 Task: Explore and review different Asana templates to understand their features and uses.
Action: Mouse pressed left at (360, 215)
Screenshot: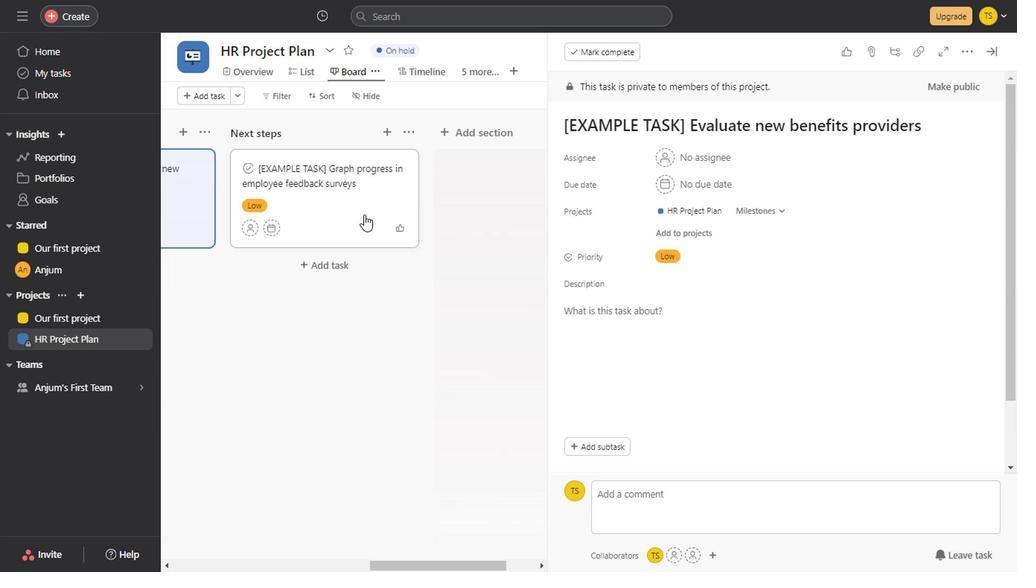 
Action: Mouse moved to (990, 60)
Screenshot: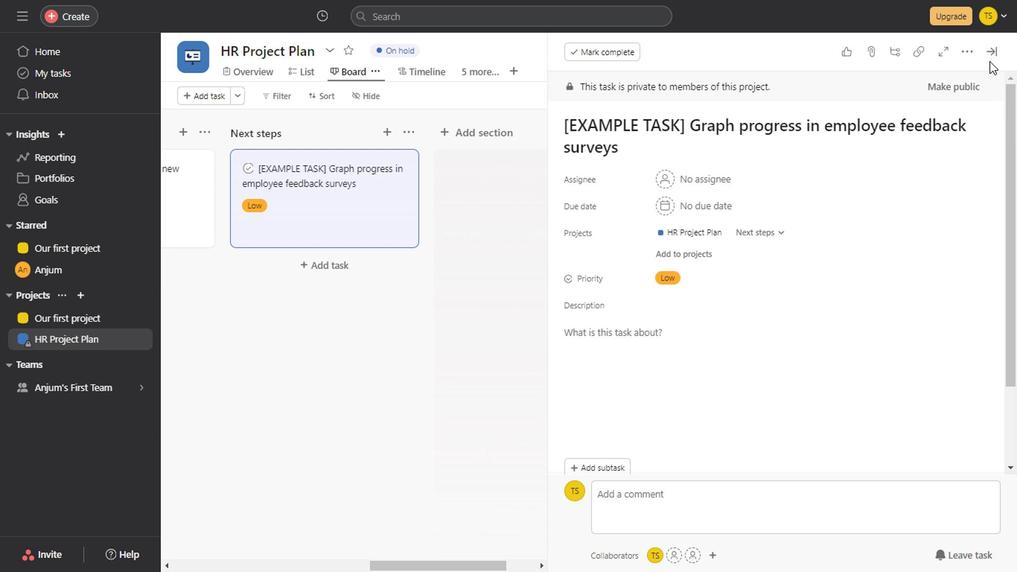 
Action: Mouse pressed left at (990, 60)
Screenshot: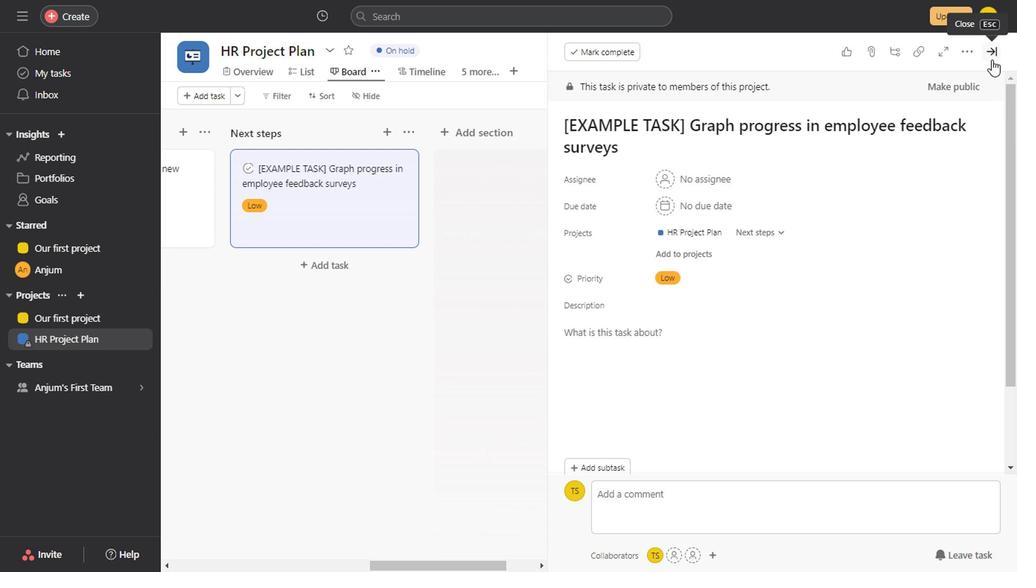 
Action: Mouse moved to (421, 76)
Screenshot: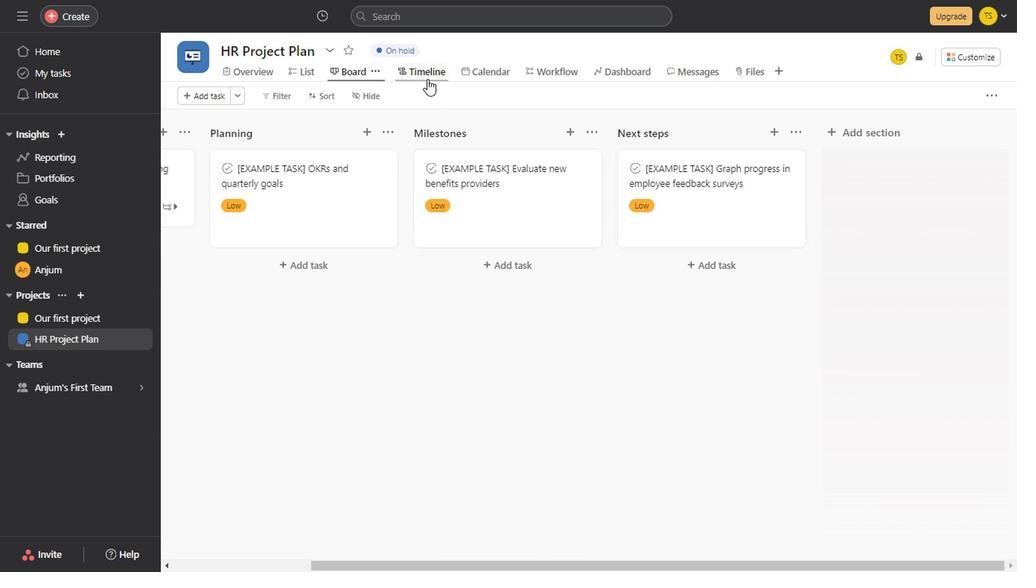 
Action: Mouse pressed left at (421, 76)
Screenshot: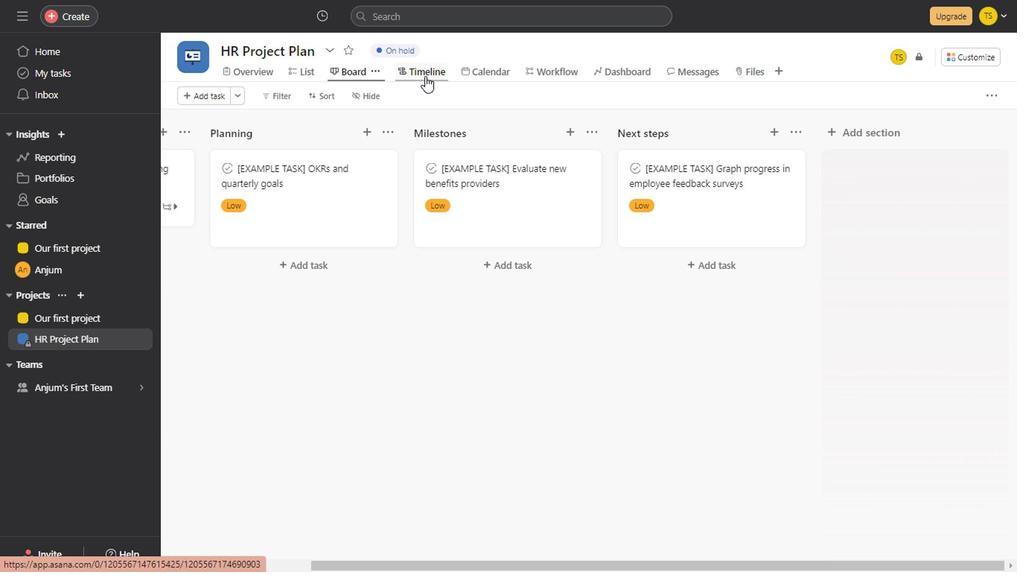 
Action: Mouse moved to (485, 71)
Screenshot: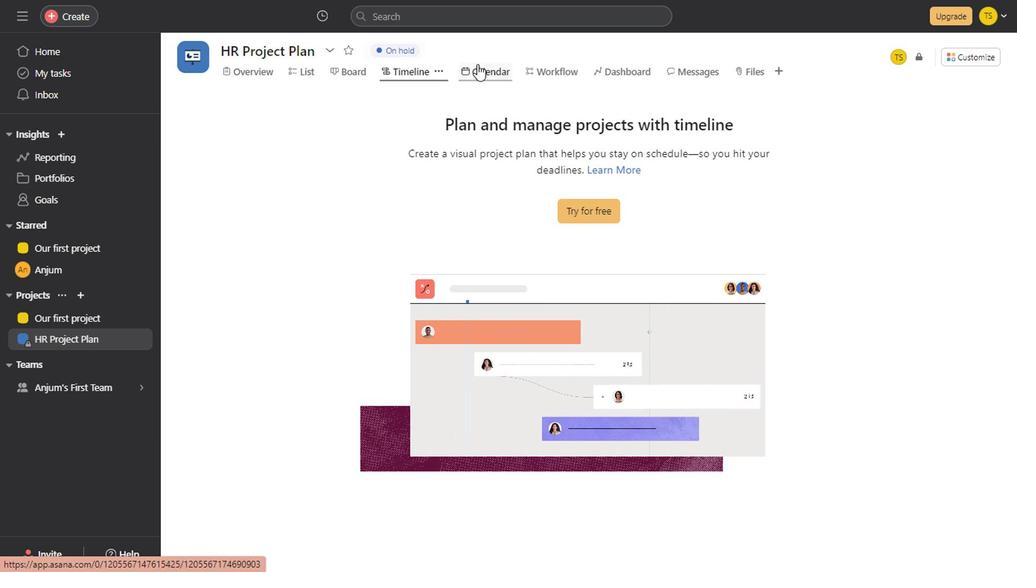 
Action: Mouse pressed left at (485, 71)
Screenshot: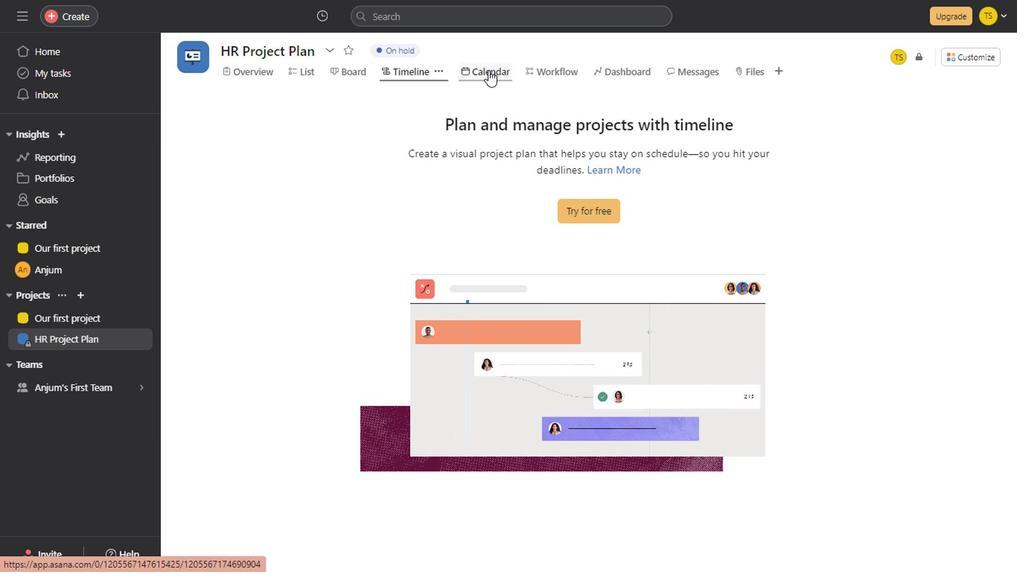 
Action: Mouse moved to (312, 103)
Screenshot: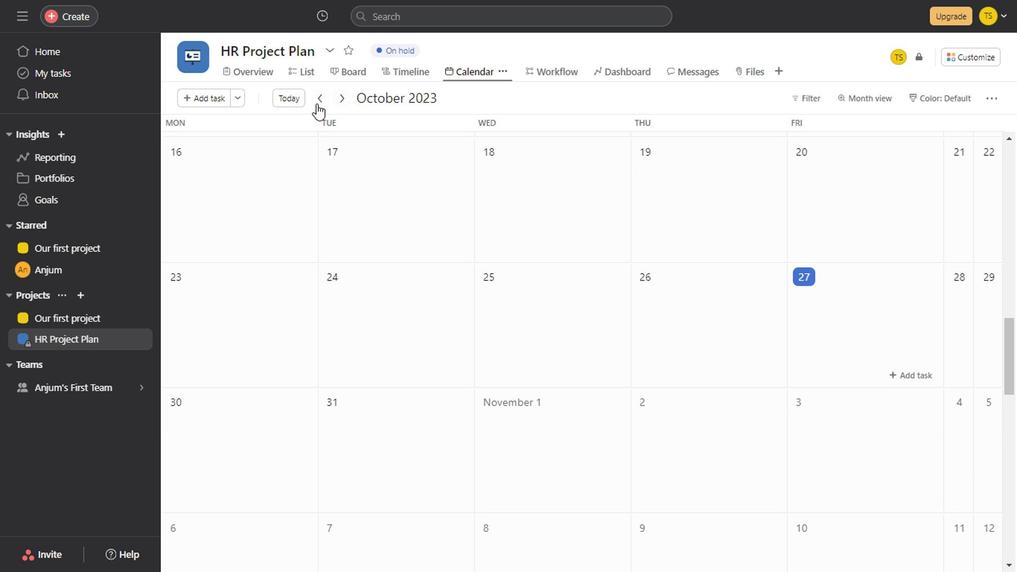
Action: Mouse pressed left at (312, 103)
Screenshot: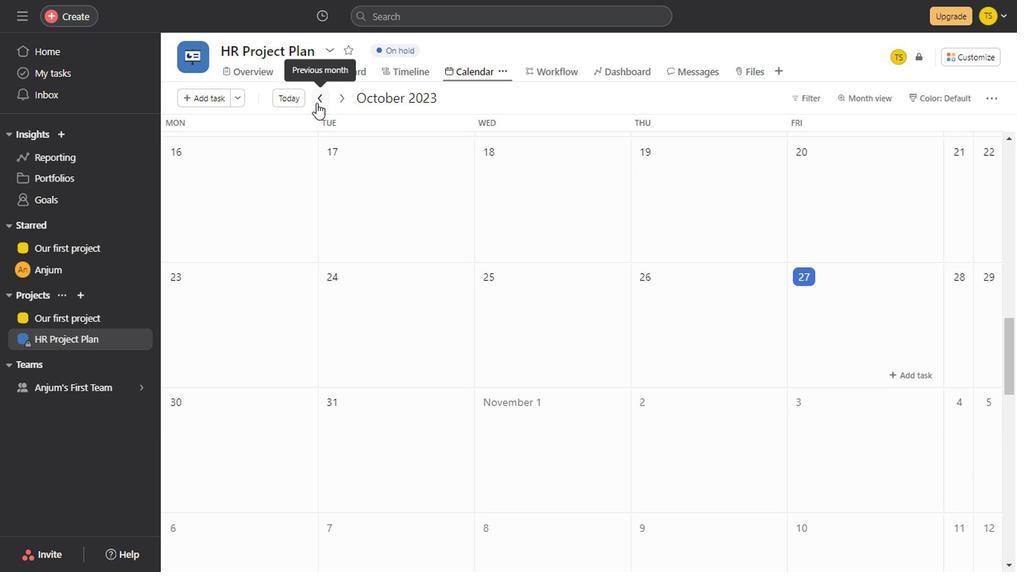
Action: Mouse pressed left at (312, 103)
Screenshot: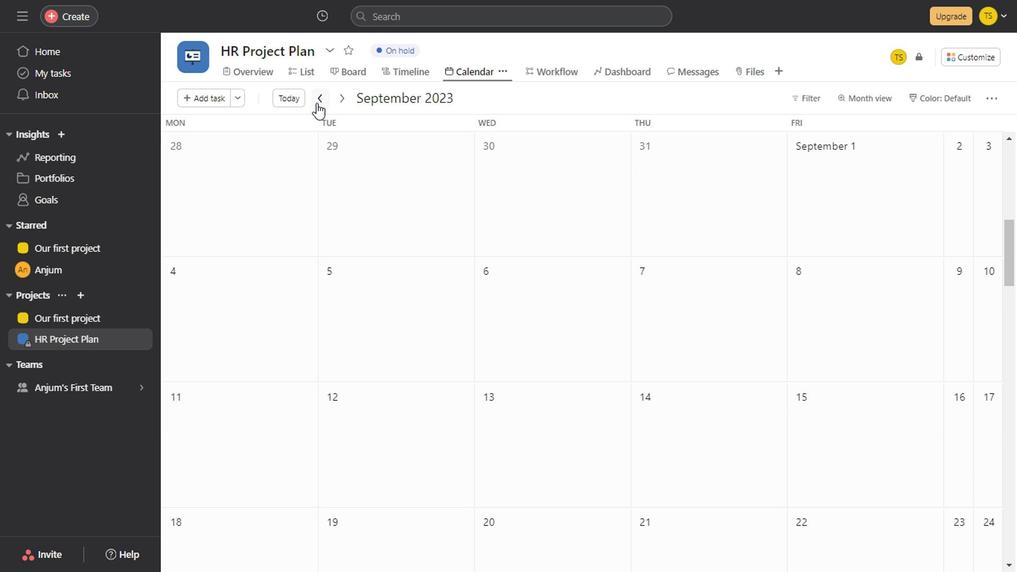 
Action: Mouse pressed left at (312, 103)
Screenshot: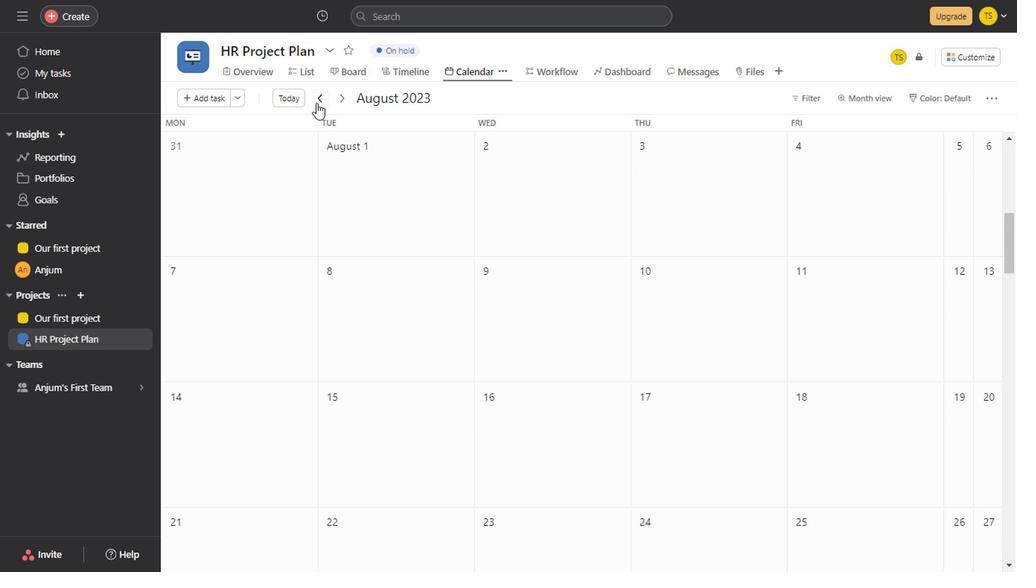 
Action: Mouse moved to (286, 90)
Screenshot: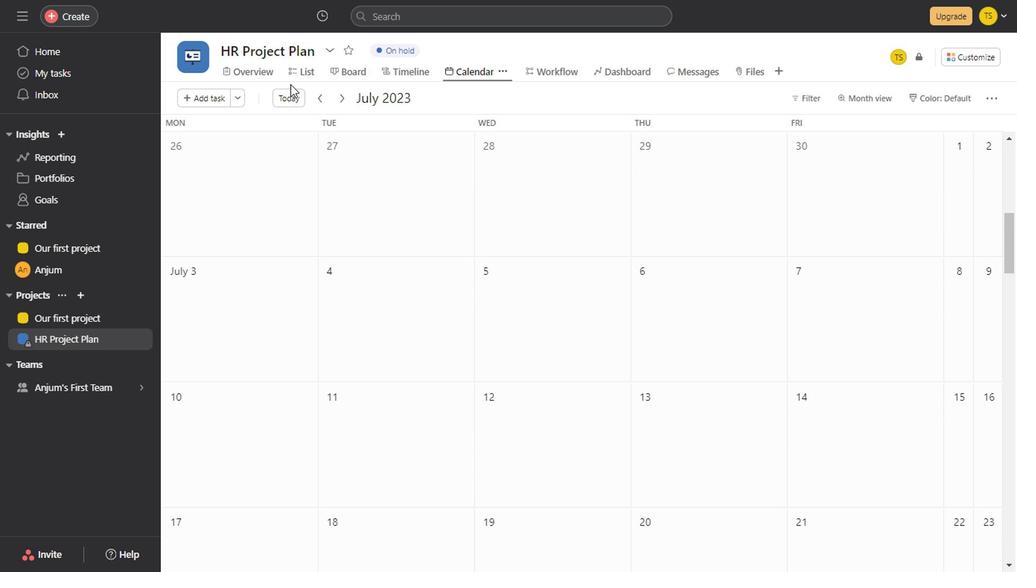 
Action: Mouse pressed left at (286, 90)
Screenshot: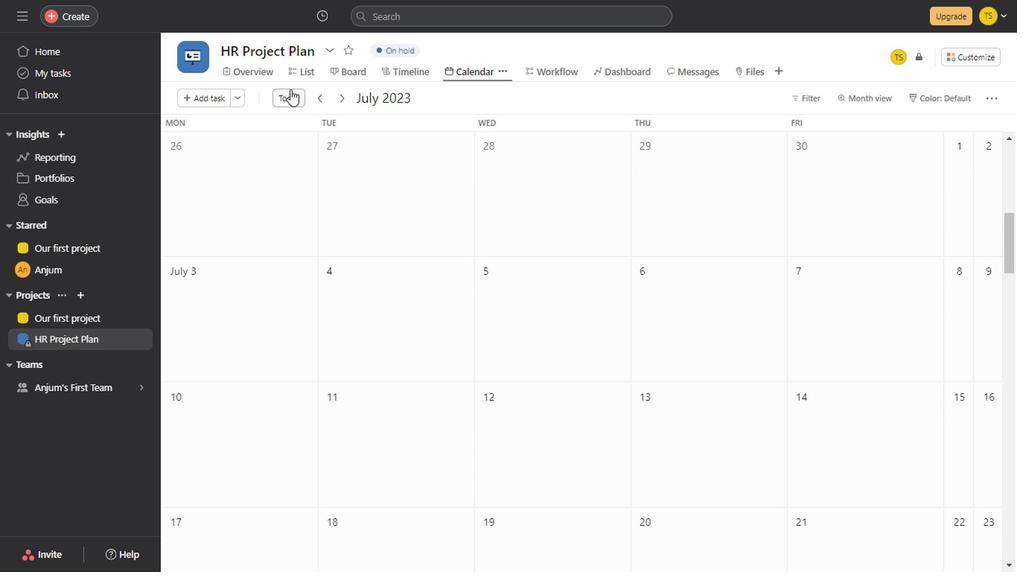 
Action: Mouse moved to (533, 80)
Screenshot: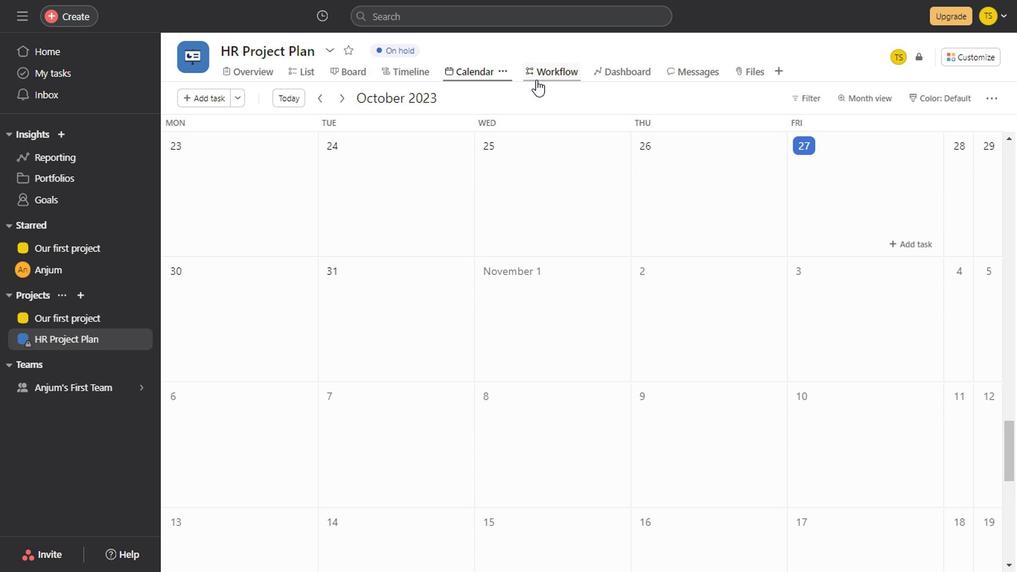 
Action: Mouse pressed left at (533, 80)
Screenshot: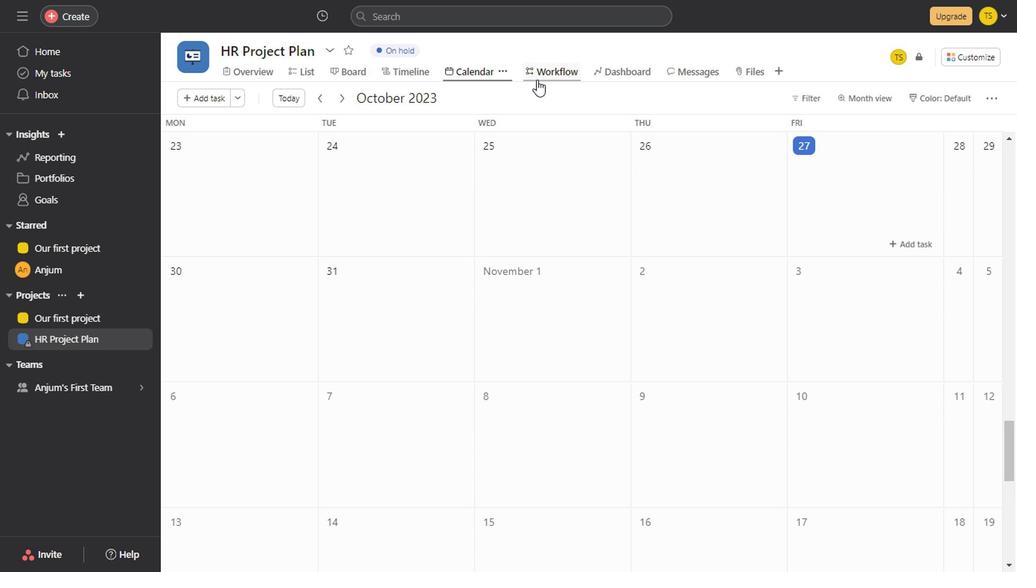
Action: Mouse moved to (544, 74)
Screenshot: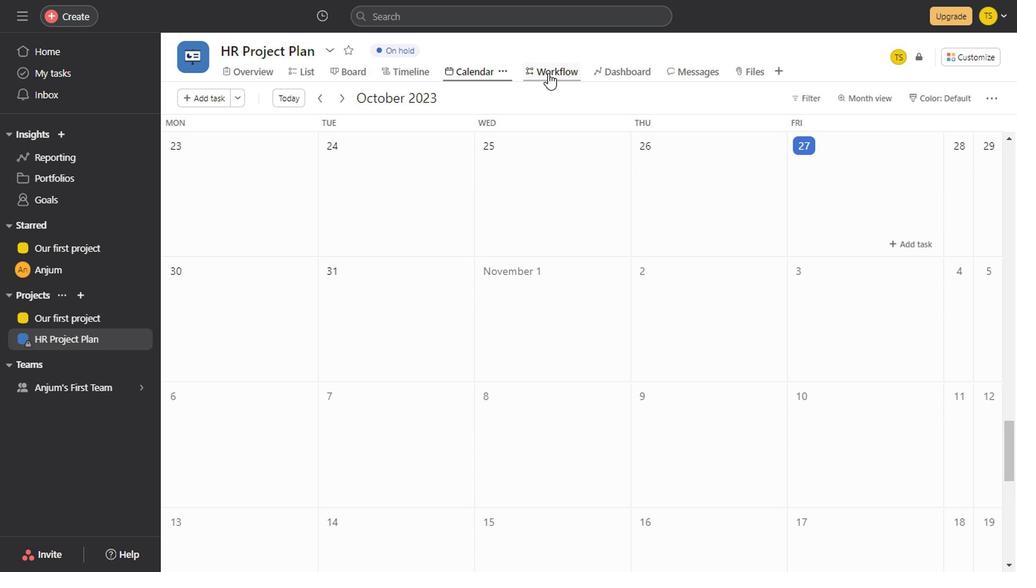 
Action: Mouse pressed left at (544, 74)
Screenshot: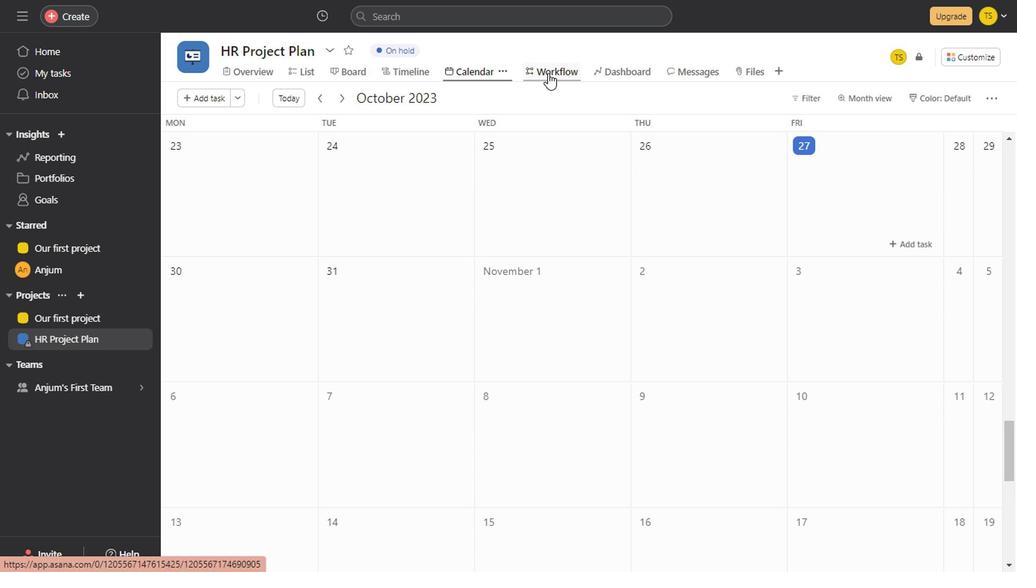 
Action: Mouse moved to (613, 78)
Screenshot: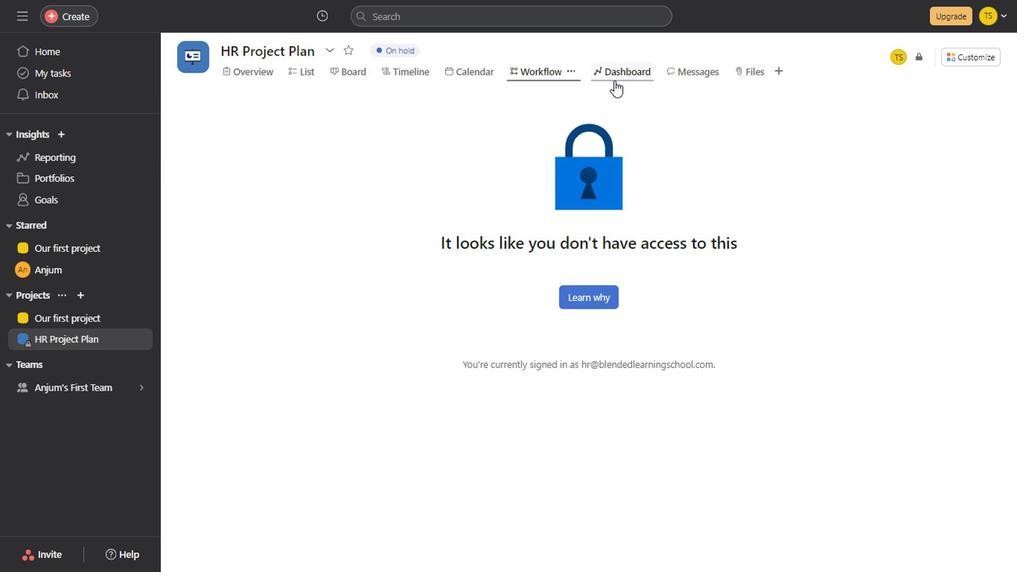 
Action: Mouse pressed left at (613, 78)
Screenshot: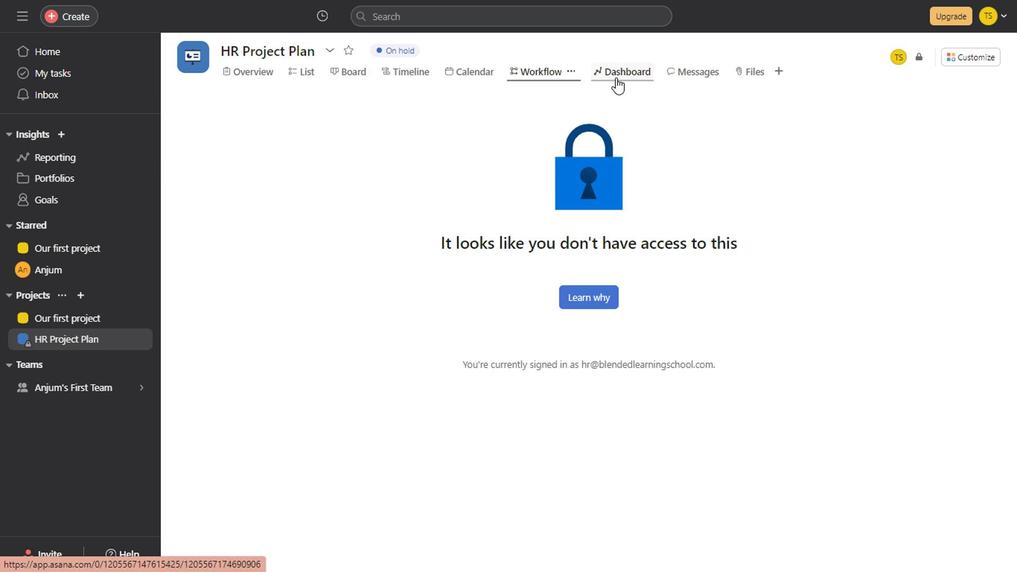 
Action: Mouse moved to (1010, 234)
Screenshot: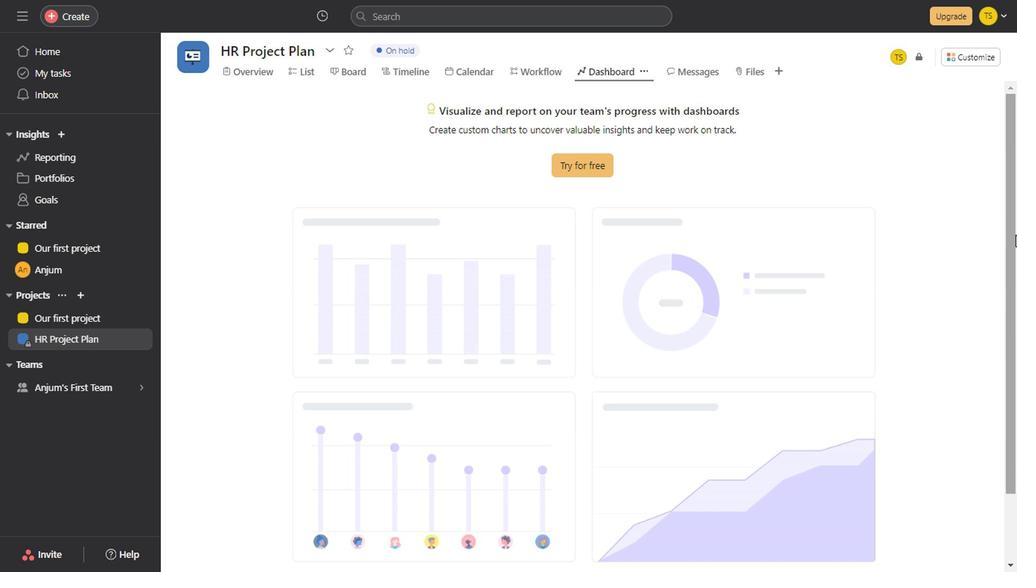 
Action: Mouse pressed left at (1010, 234)
Screenshot: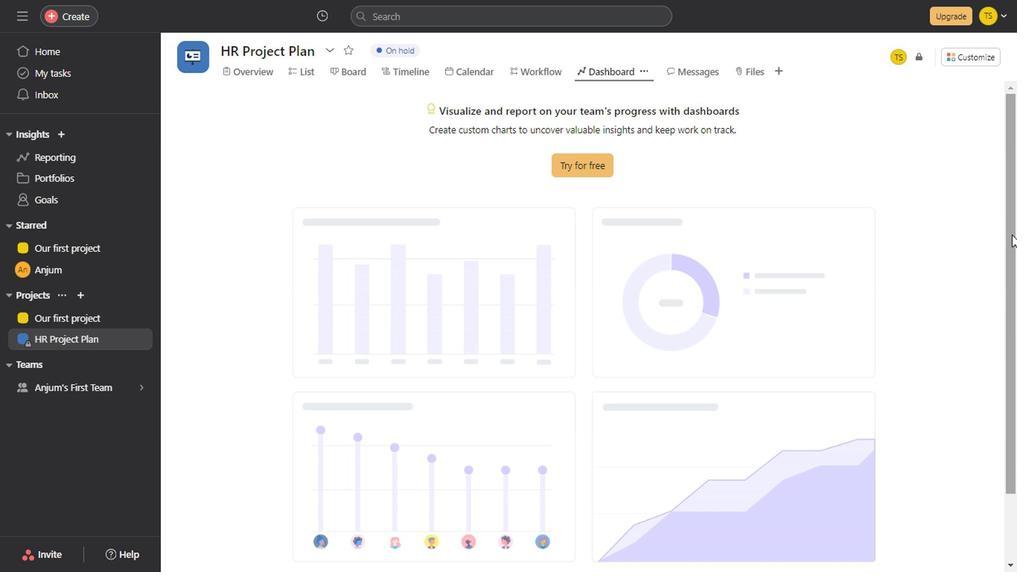 
Action: Mouse moved to (690, 80)
Screenshot: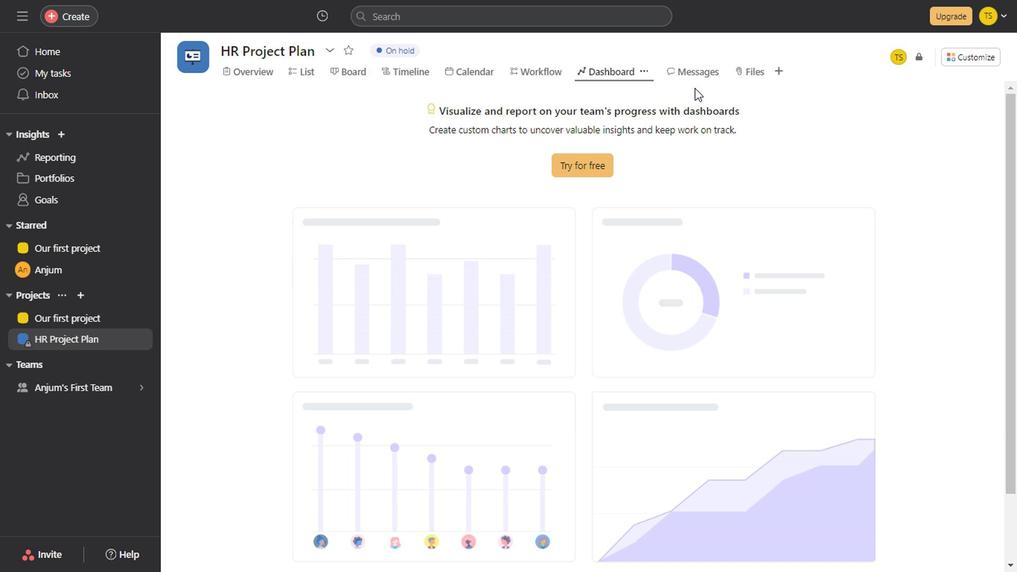 
Action: Mouse pressed left at (690, 80)
Screenshot: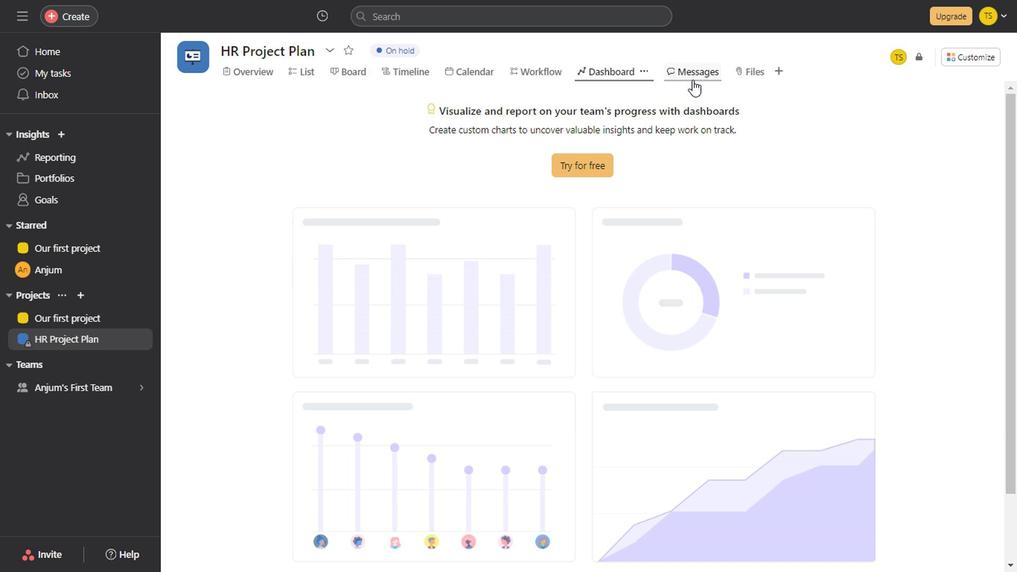 
Action: Mouse moved to (689, 69)
Screenshot: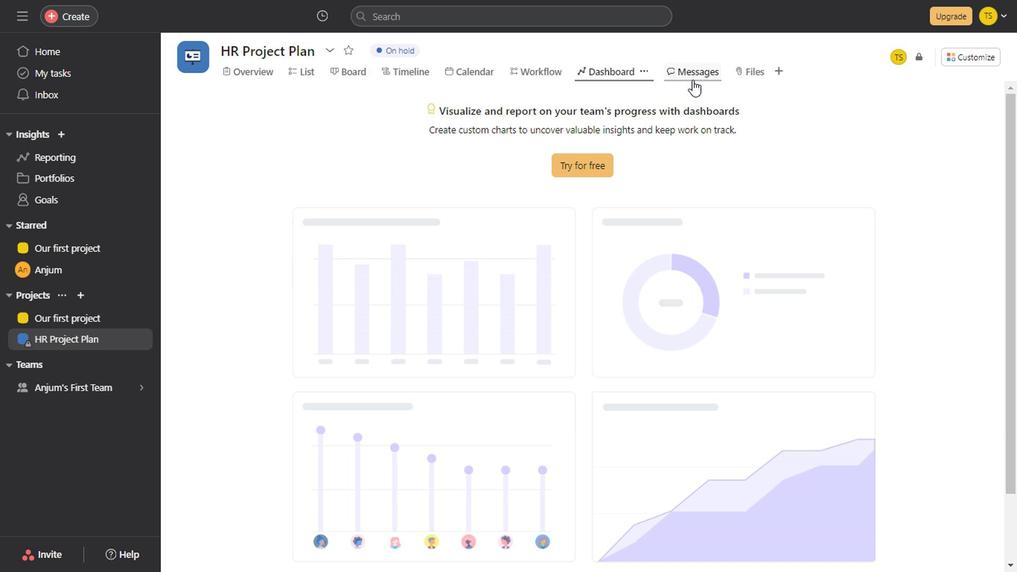 
Action: Mouse pressed left at (689, 69)
Screenshot: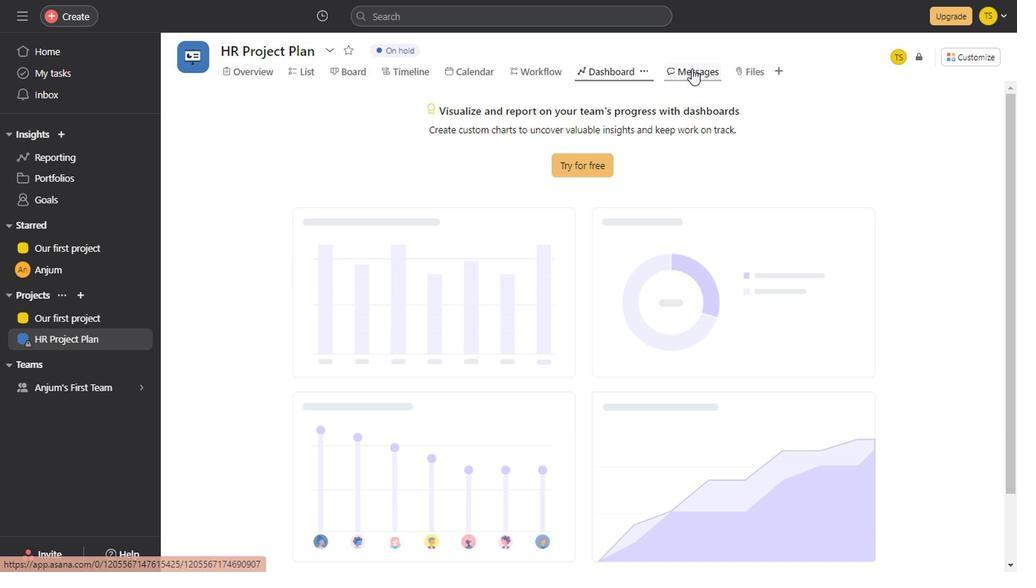 
Action: Mouse moved to (1007, 243)
Screenshot: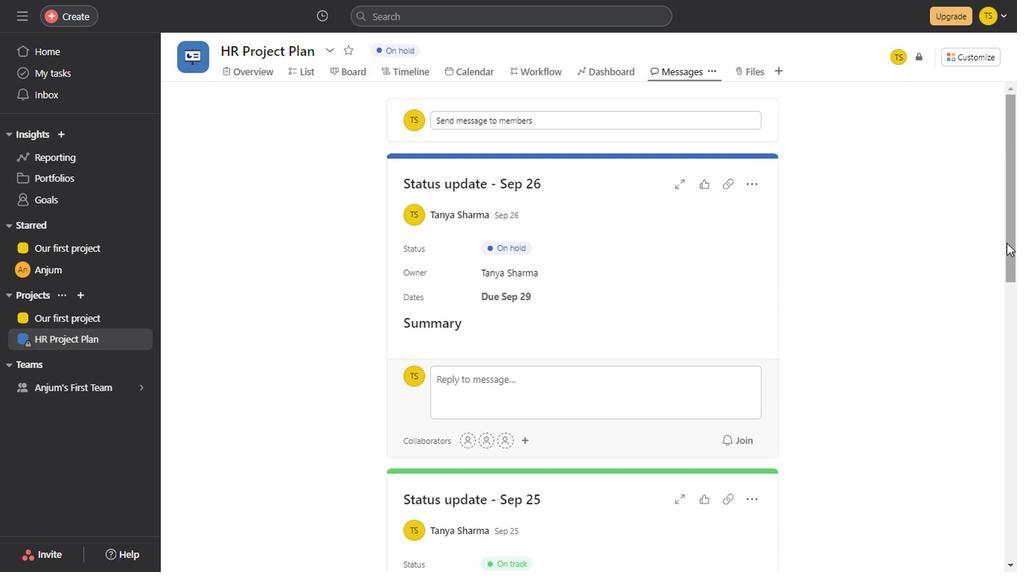 
Action: Mouse pressed left at (1007, 243)
Screenshot: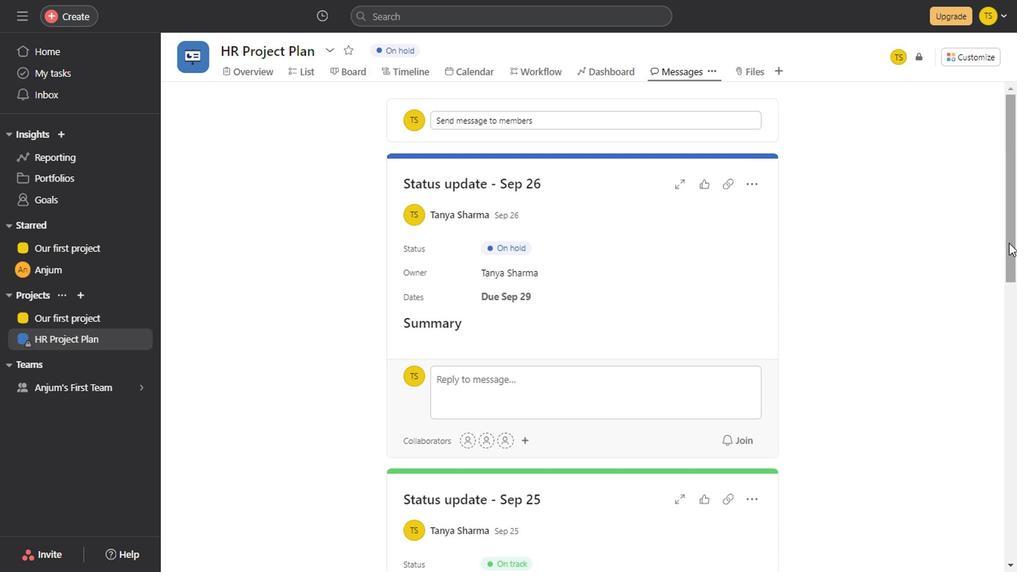 
Action: Mouse moved to (1009, 320)
Screenshot: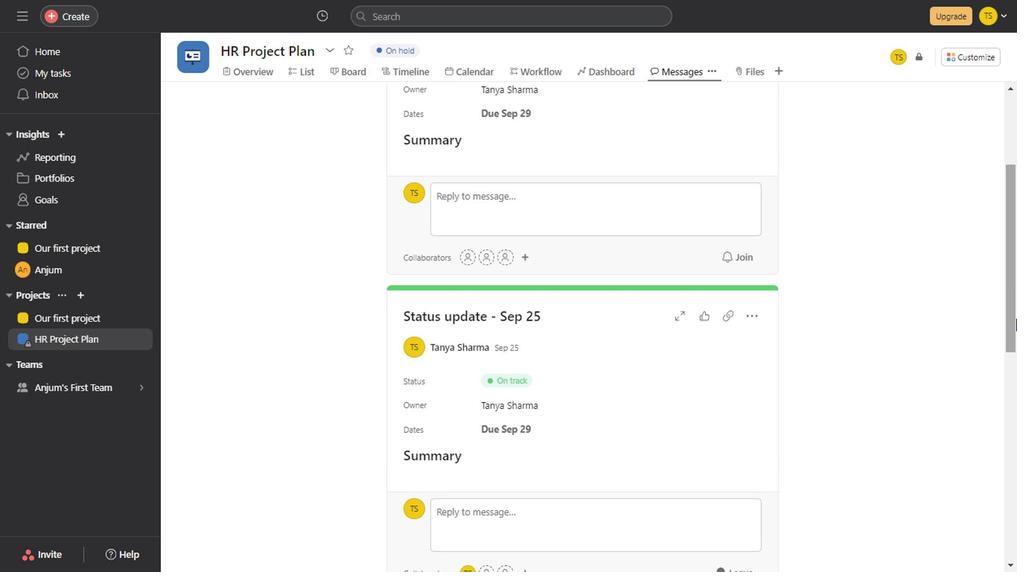 
Action: Mouse pressed left at (1009, 320)
Screenshot: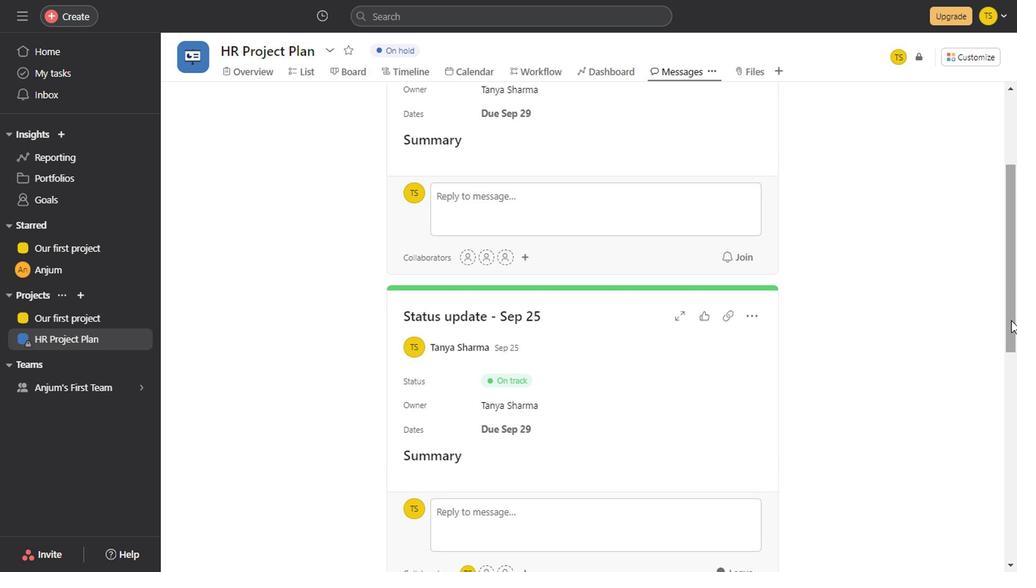 
Action: Mouse moved to (1007, 357)
Screenshot: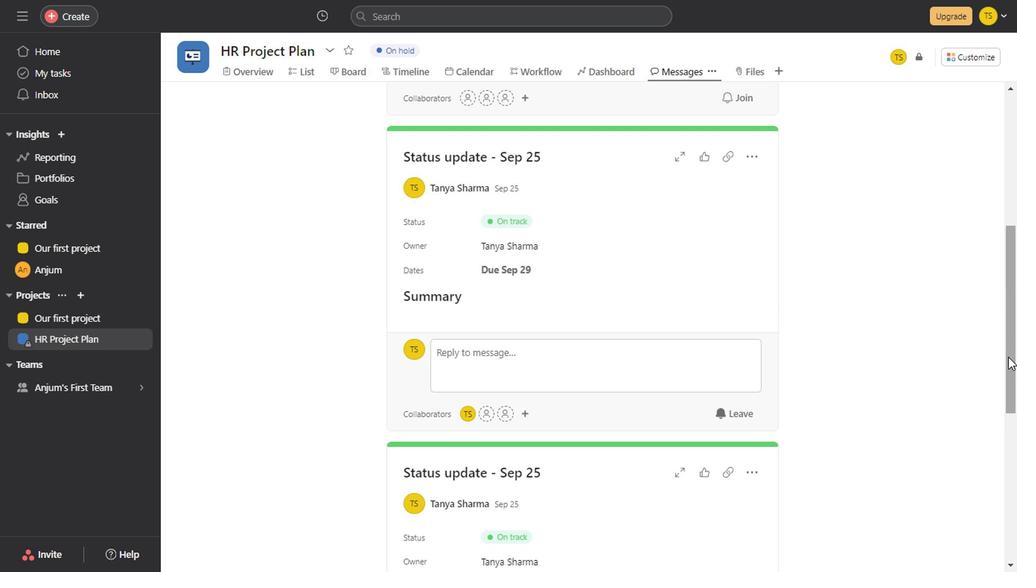 
Action: Mouse pressed left at (1007, 357)
Screenshot: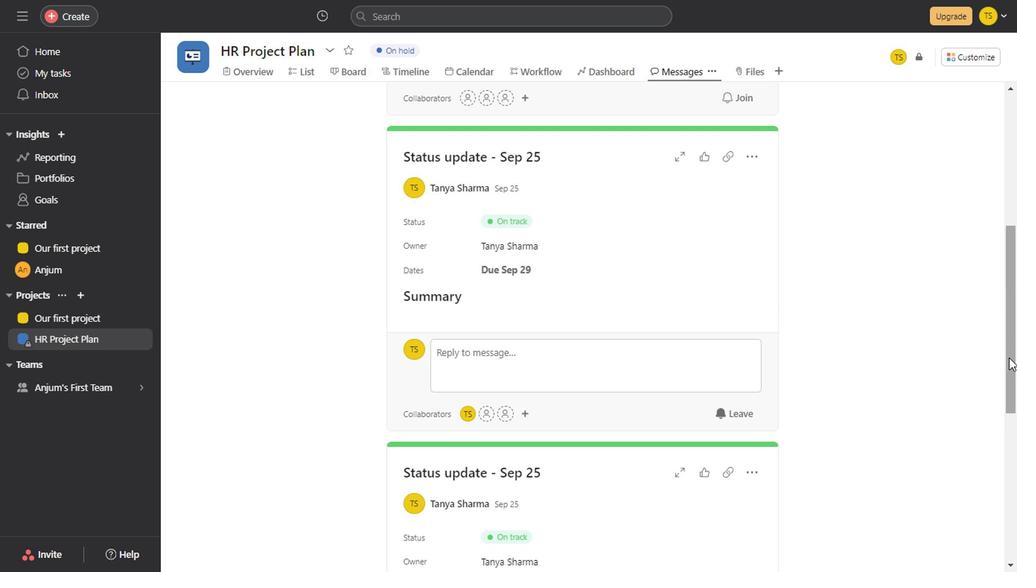 
Action: Mouse moved to (1011, 479)
Screenshot: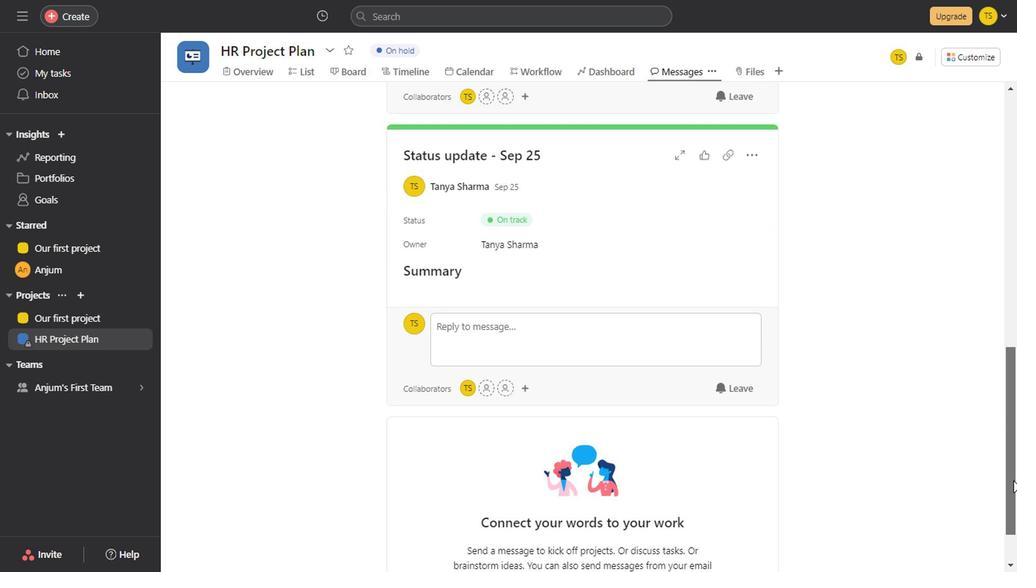 
Action: Mouse pressed left at (1011, 479)
Screenshot: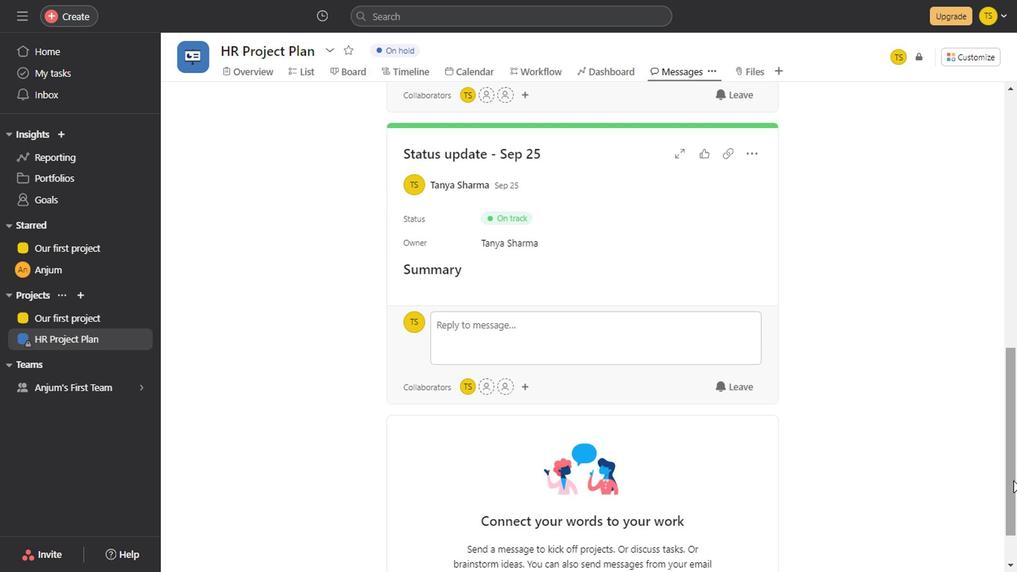 
Action: Mouse moved to (745, 75)
Screenshot: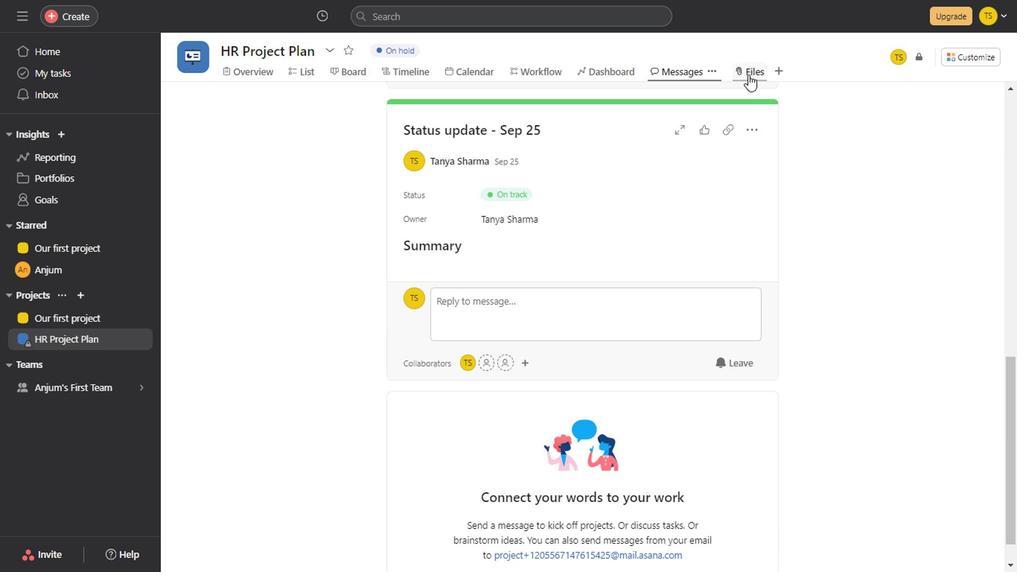 
Action: Mouse pressed left at (745, 75)
Screenshot: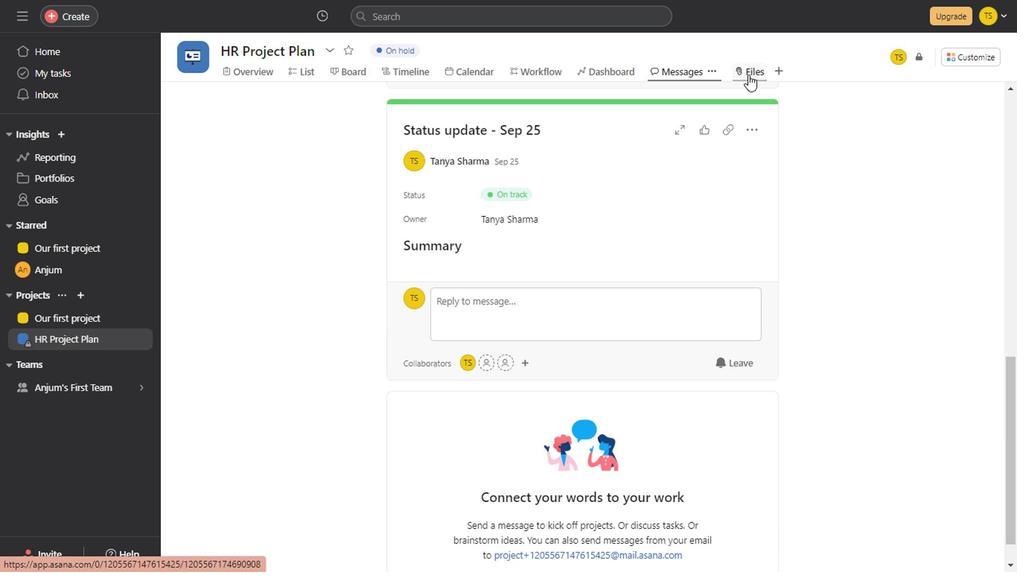 
Action: Mouse moved to (982, 61)
Screenshot: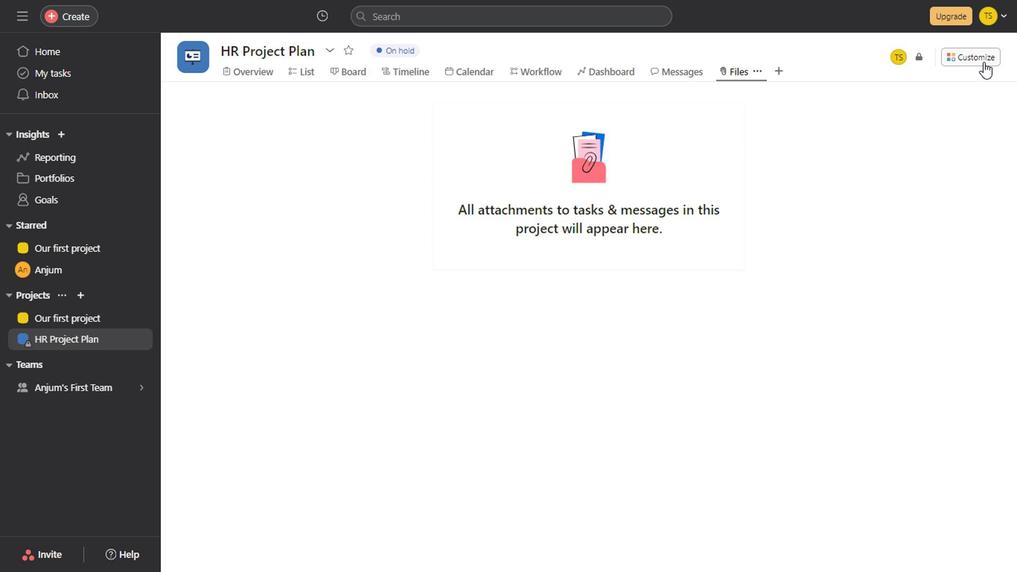 
Action: Mouse pressed left at (982, 61)
Screenshot: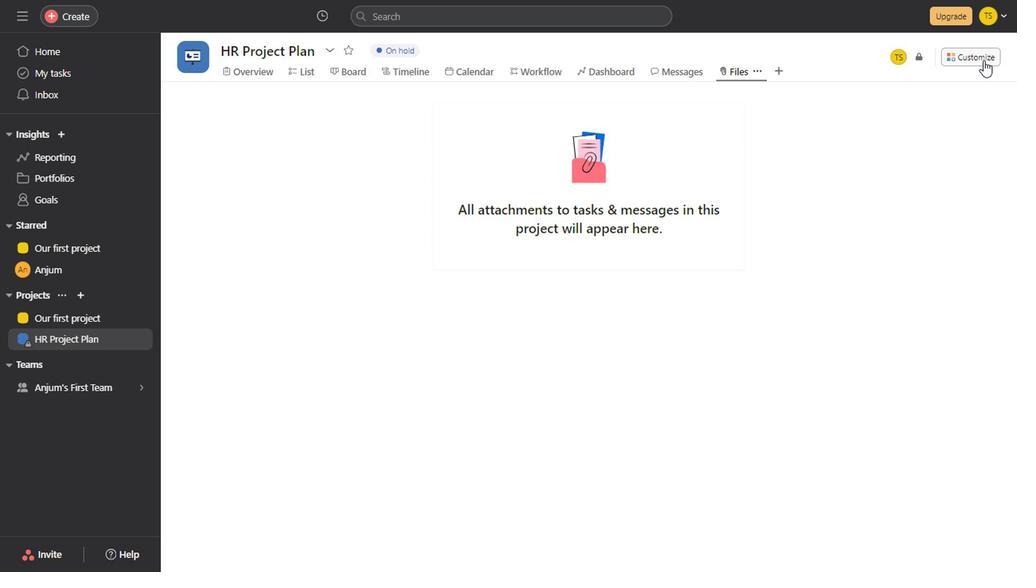 
Action: Mouse moved to (745, 188)
Screenshot: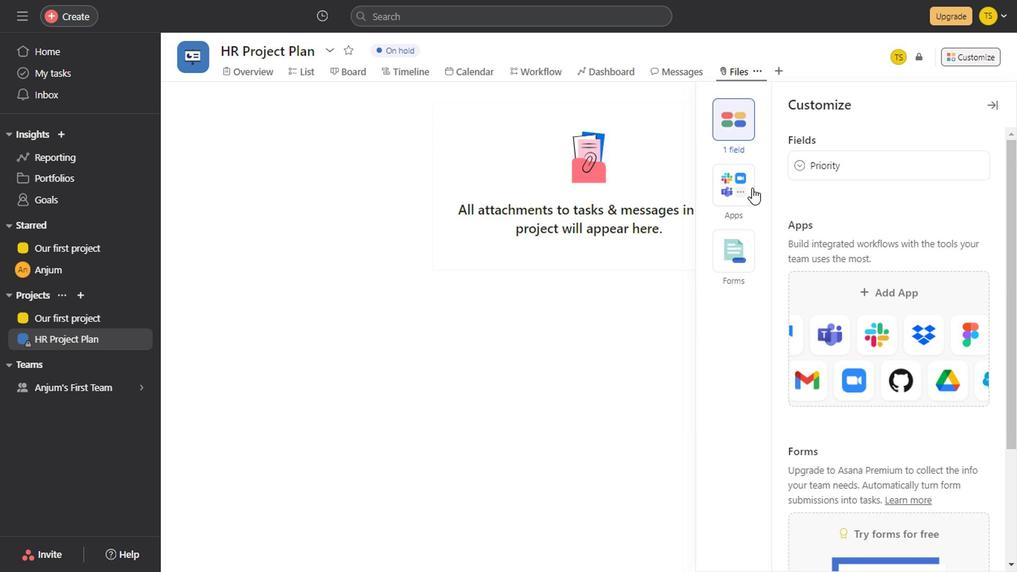 
Action: Mouse pressed left at (745, 188)
Screenshot: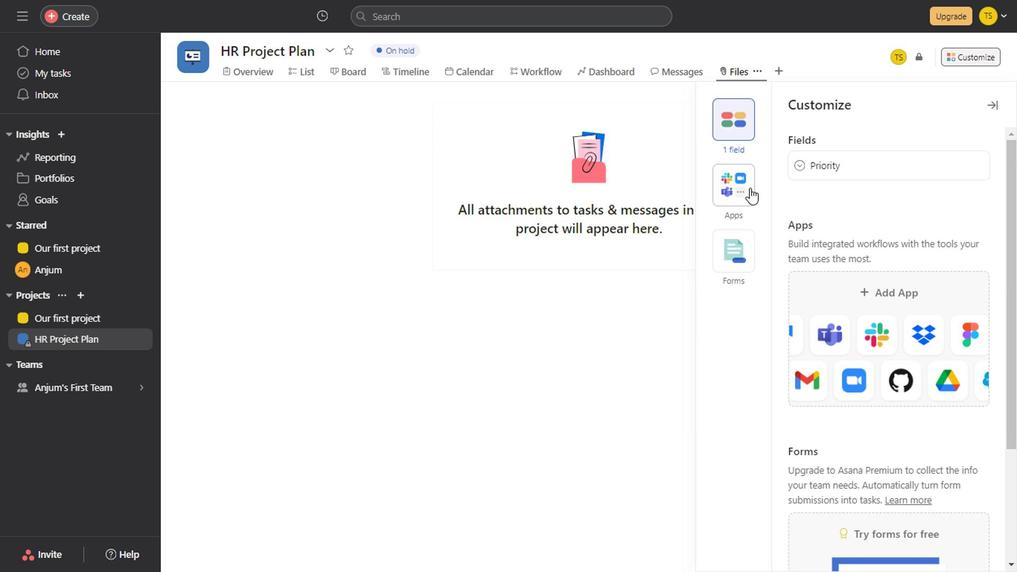 
Action: Mouse moved to (722, 263)
Screenshot: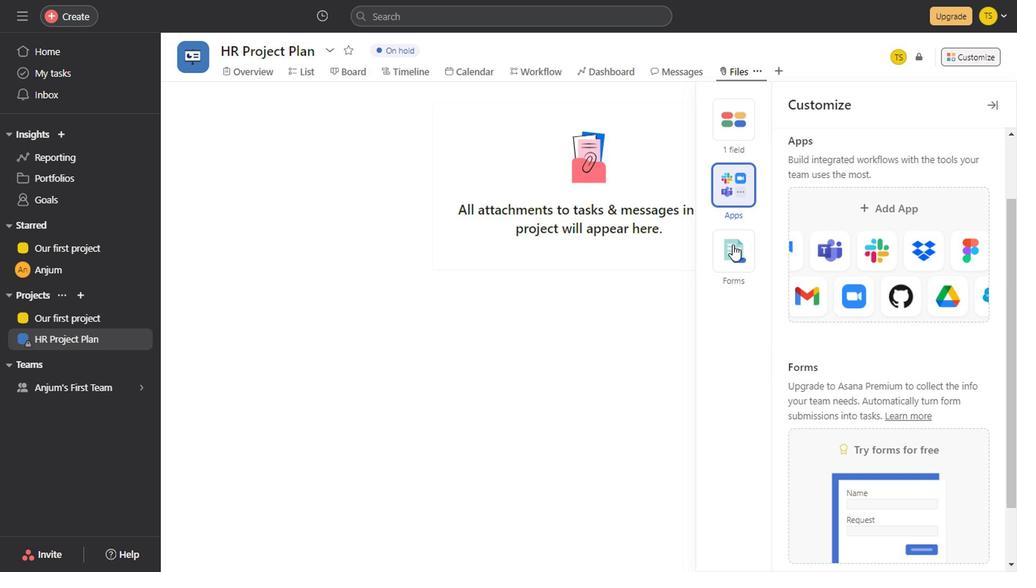 
Action: Mouse pressed left at (722, 263)
Screenshot: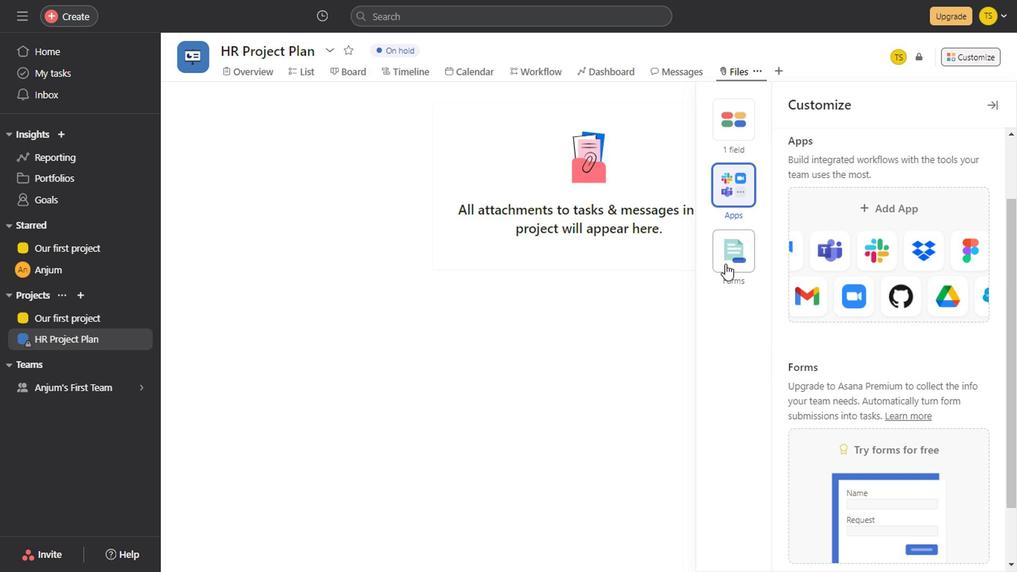 
Action: Mouse moved to (1015, 288)
Screenshot: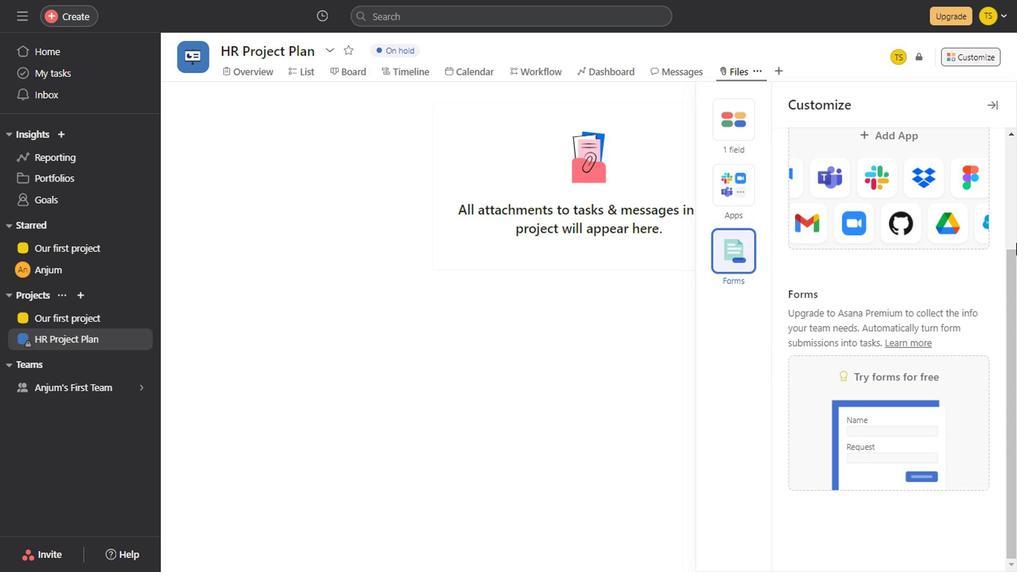 
Action: Mouse pressed left at (1015, 288)
Screenshot: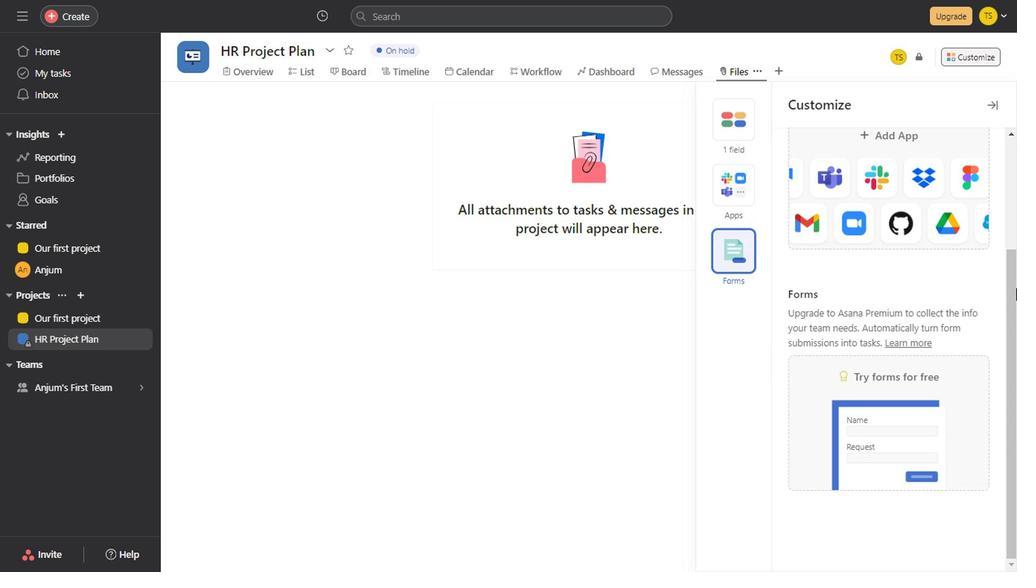 
Action: Mouse moved to (966, 215)
Screenshot: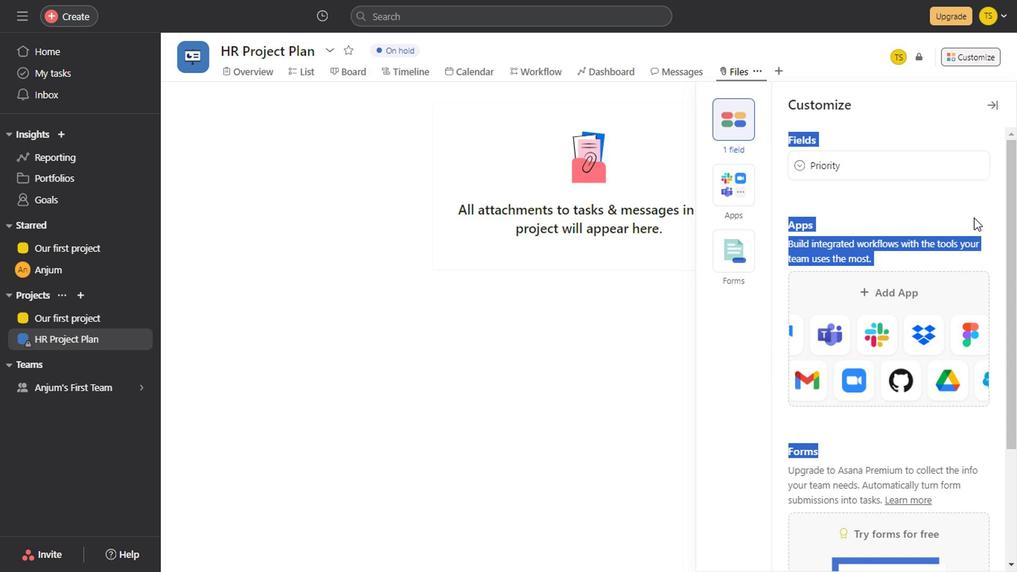 
Action: Mouse pressed left at (966, 215)
Screenshot: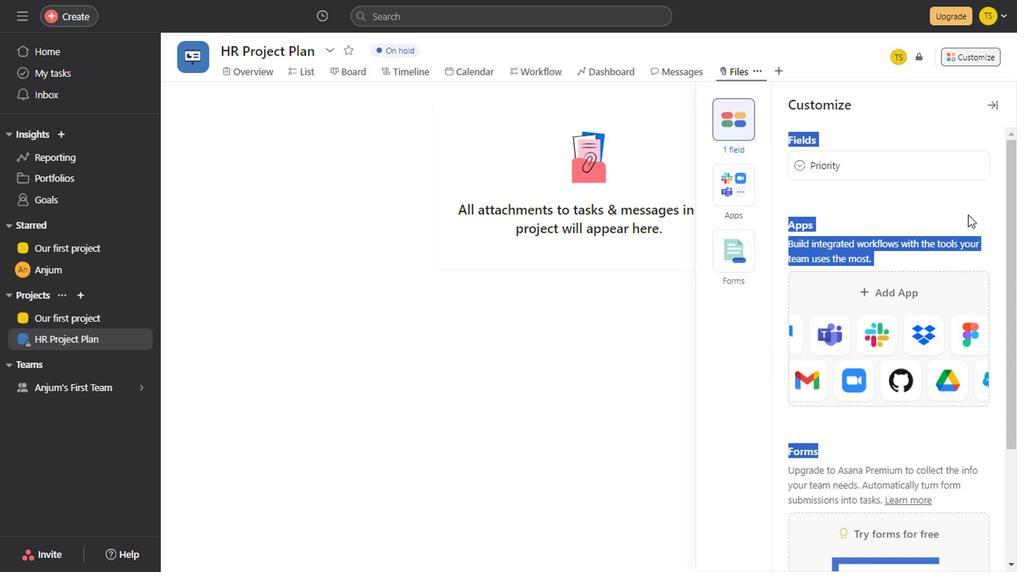 
Action: Mouse moved to (1013, 212)
Screenshot: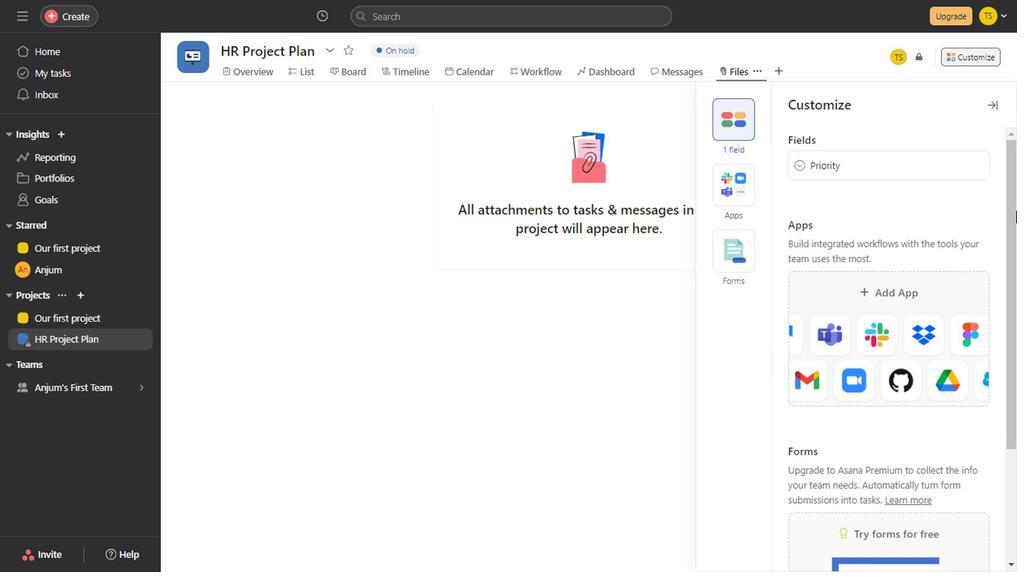 
Action: Mouse pressed left at (1013, 212)
Screenshot: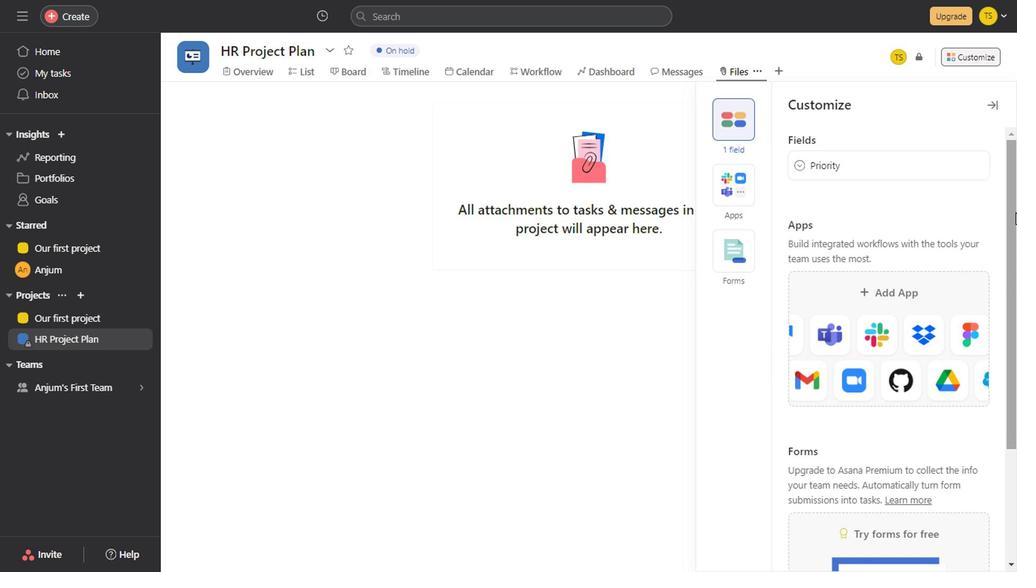 
Action: Mouse moved to (994, 106)
Screenshot: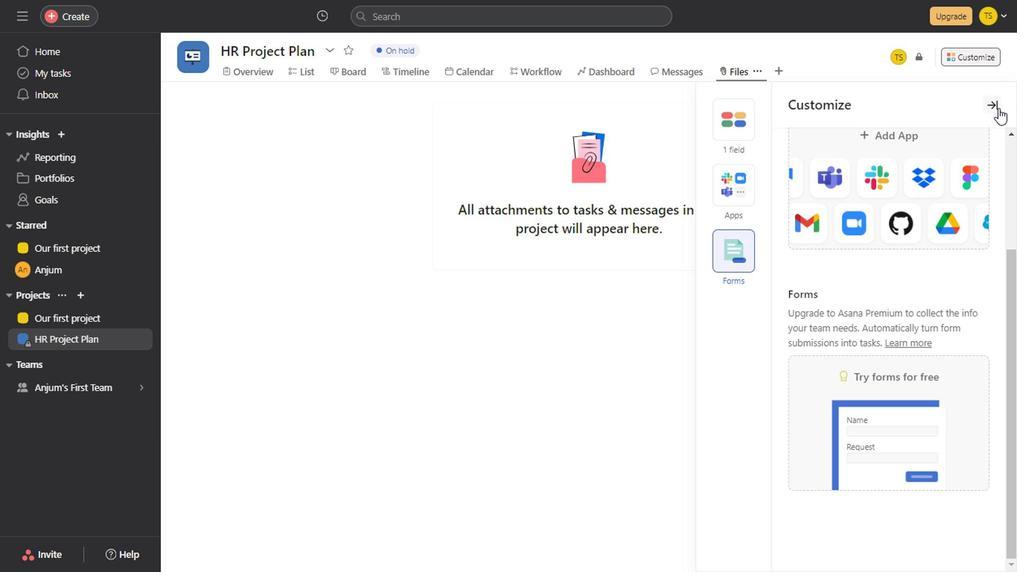 
Action: Mouse pressed left at (994, 106)
Screenshot: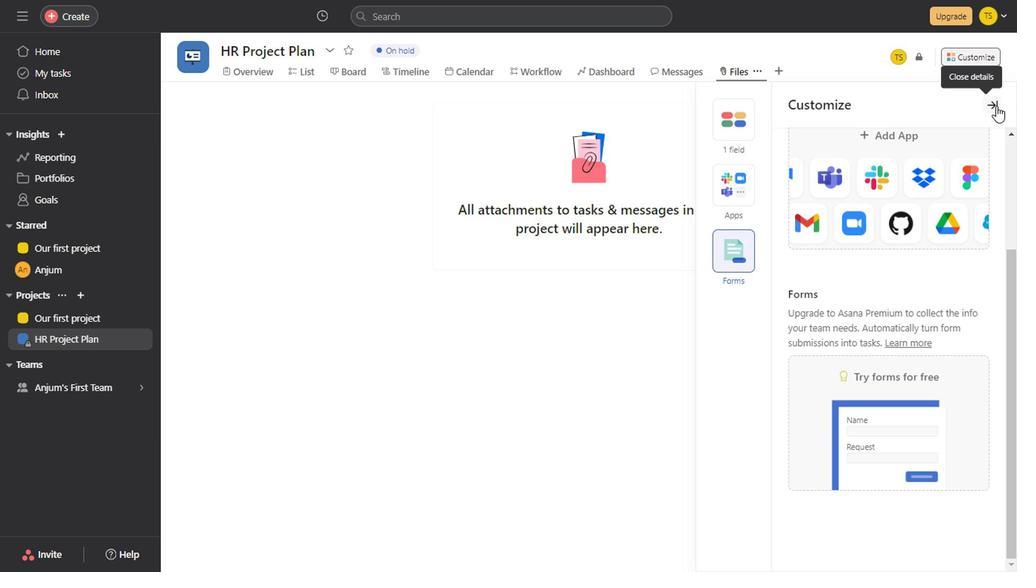
Action: Mouse moved to (78, 300)
Screenshot: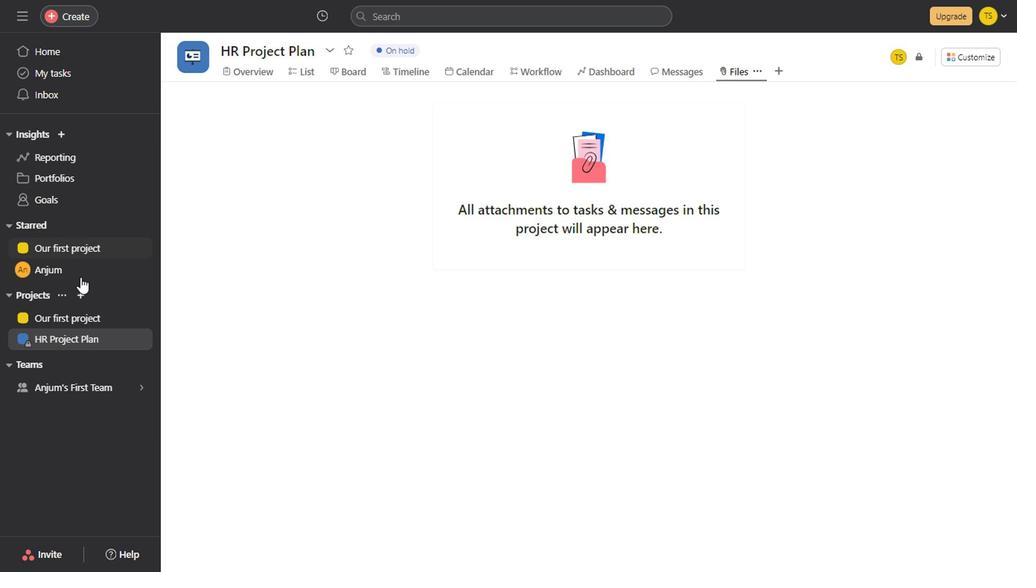 
Action: Mouse pressed left at (78, 300)
Screenshot: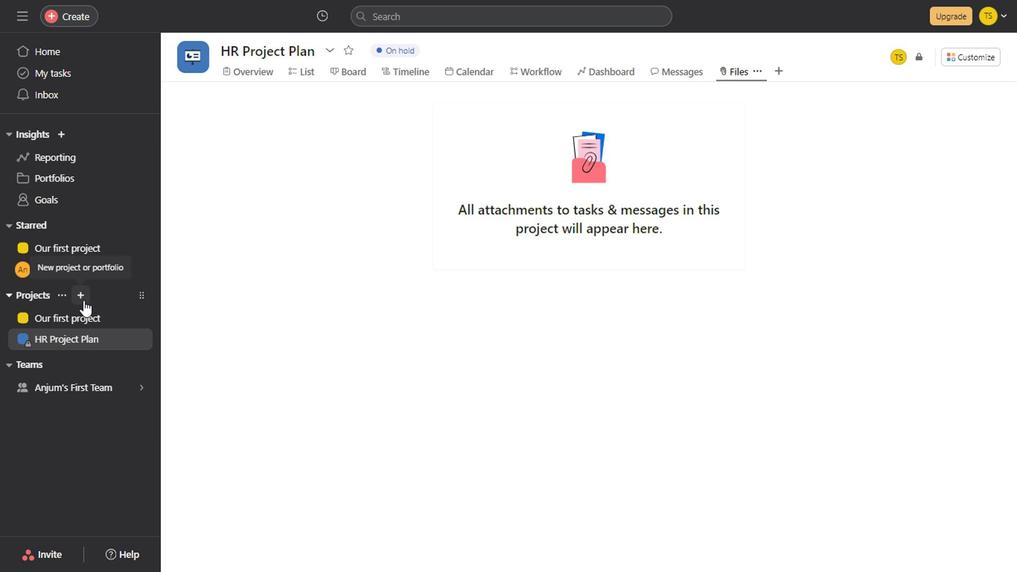 
Action: Mouse moved to (108, 317)
Screenshot: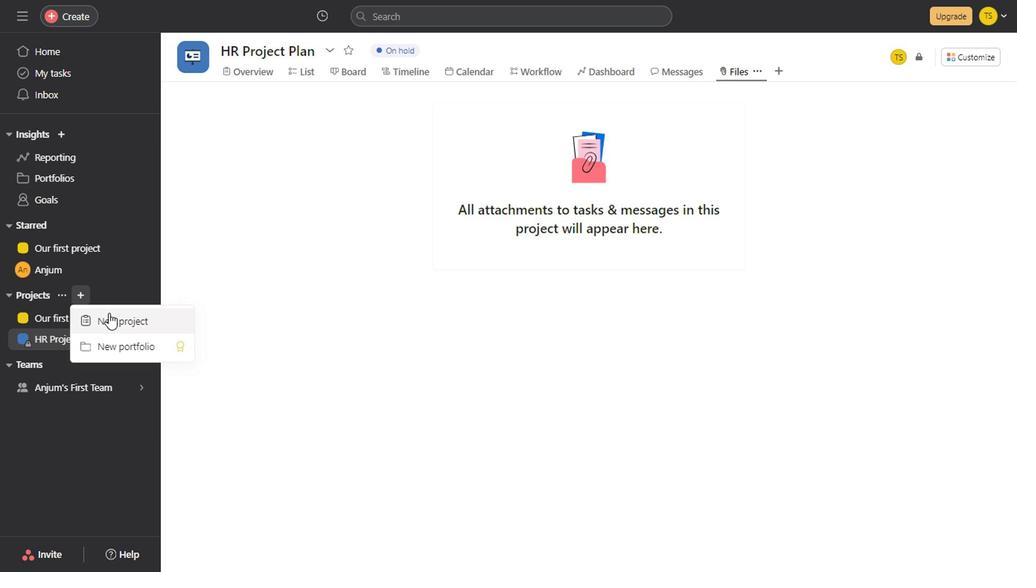 
Action: Mouse pressed left at (108, 317)
Screenshot: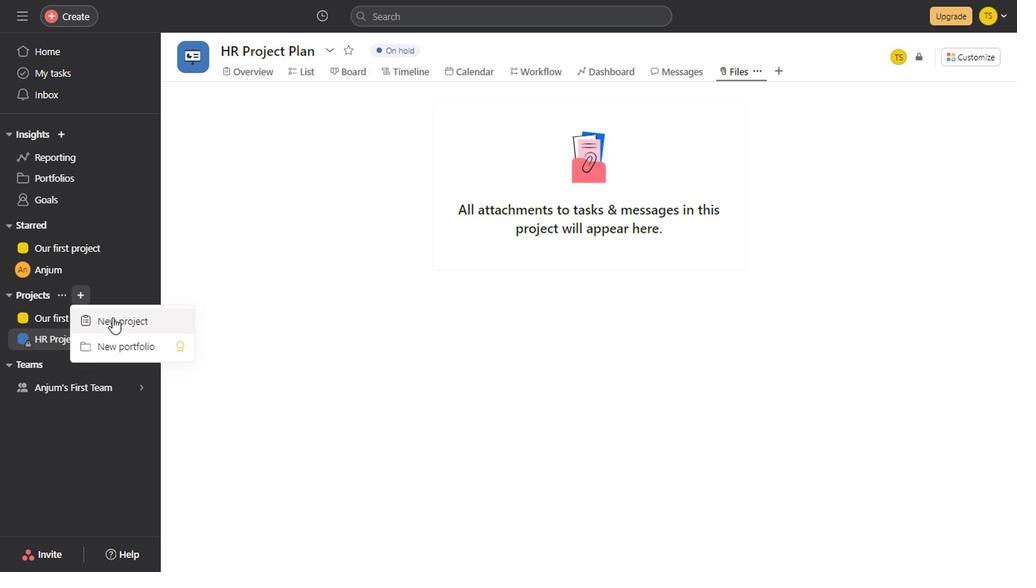 
Action: Mouse moved to (380, 305)
Screenshot: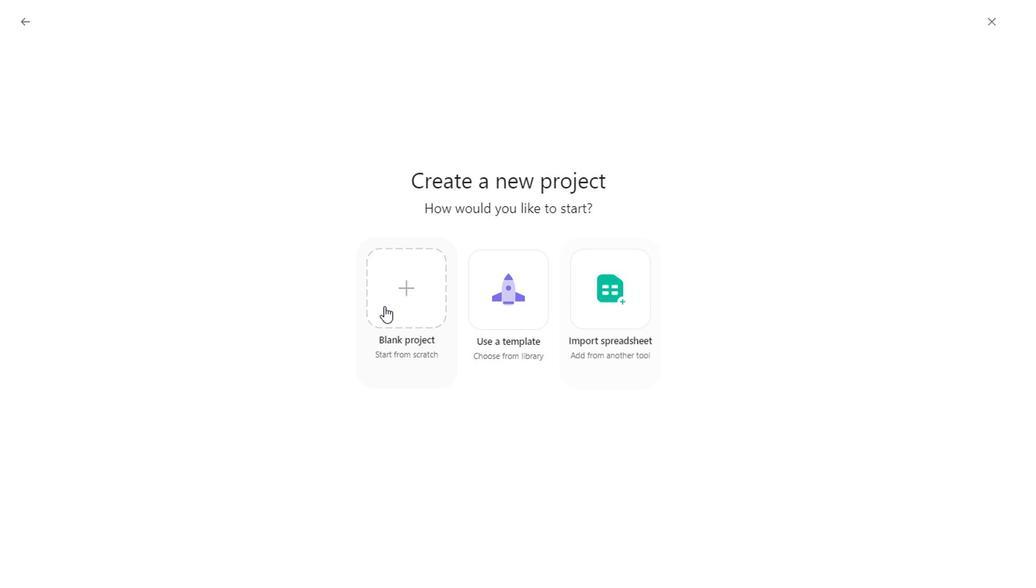 
Action: Mouse pressed left at (380, 305)
Screenshot: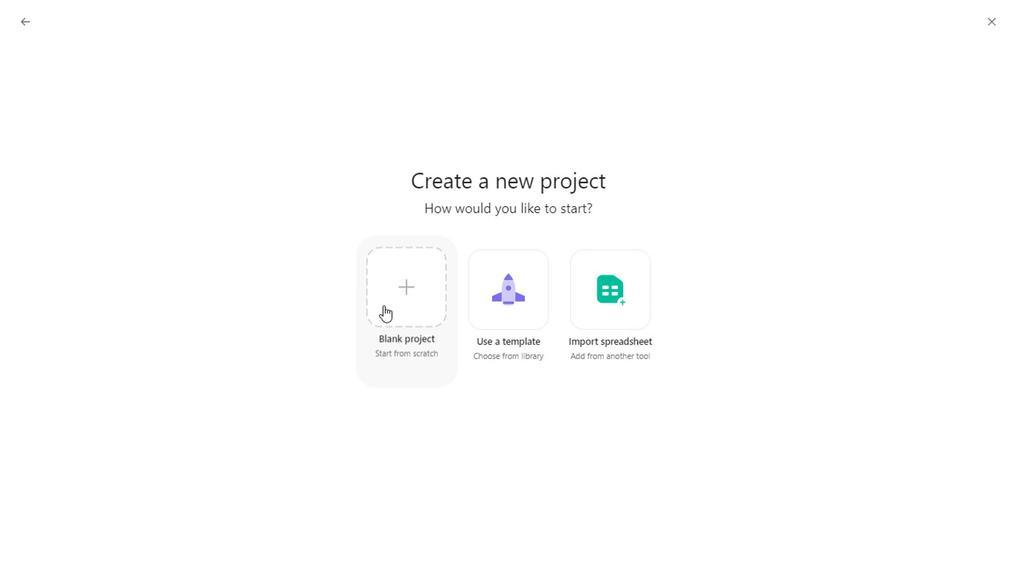 
Action: Mouse moved to (137, 256)
Screenshot: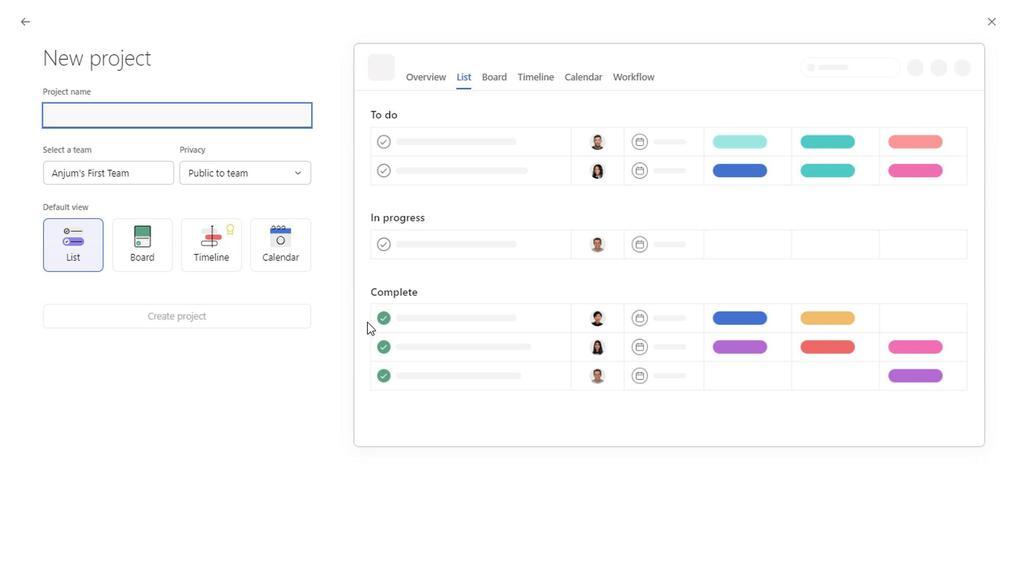 
Action: Mouse pressed left at (137, 256)
Screenshot: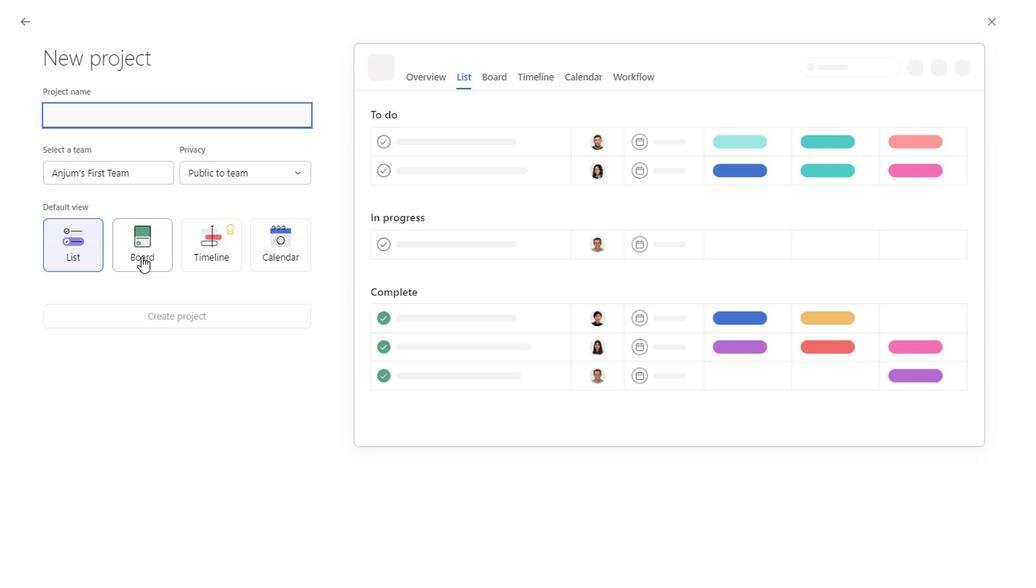 
Action: Mouse moved to (215, 241)
Screenshot: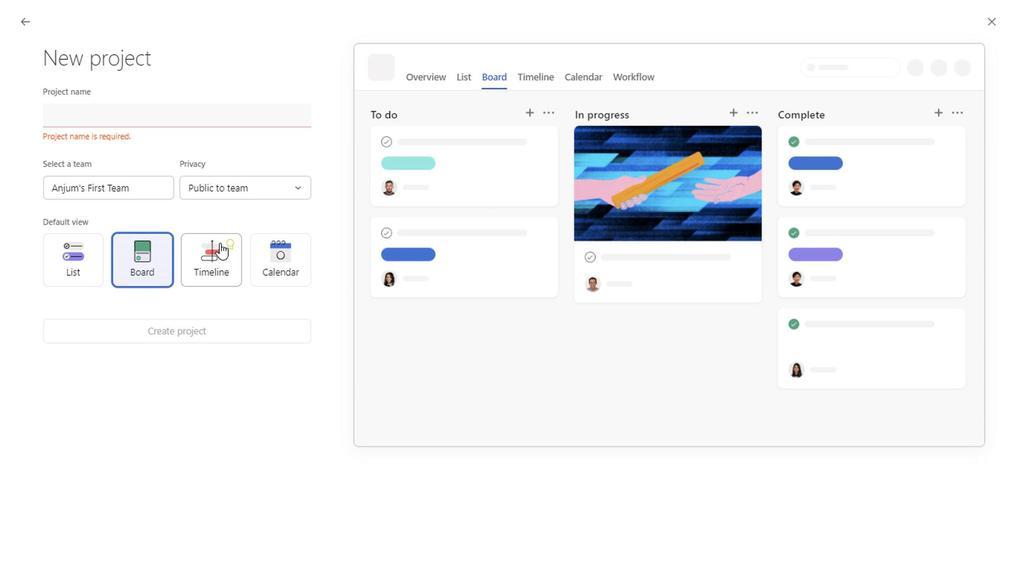 
Action: Mouse pressed left at (215, 241)
Screenshot: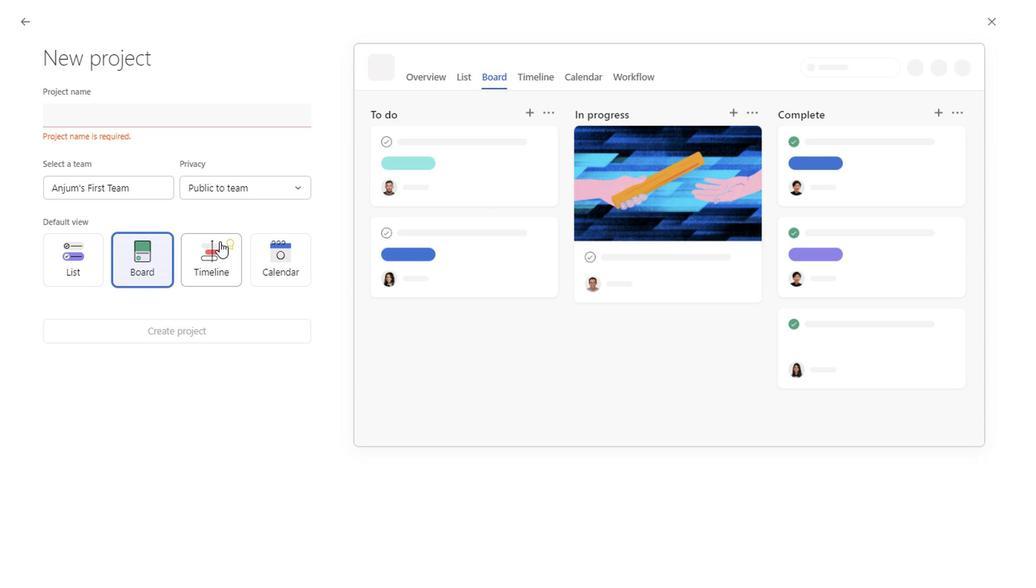 
Action: Mouse moved to (292, 267)
Screenshot: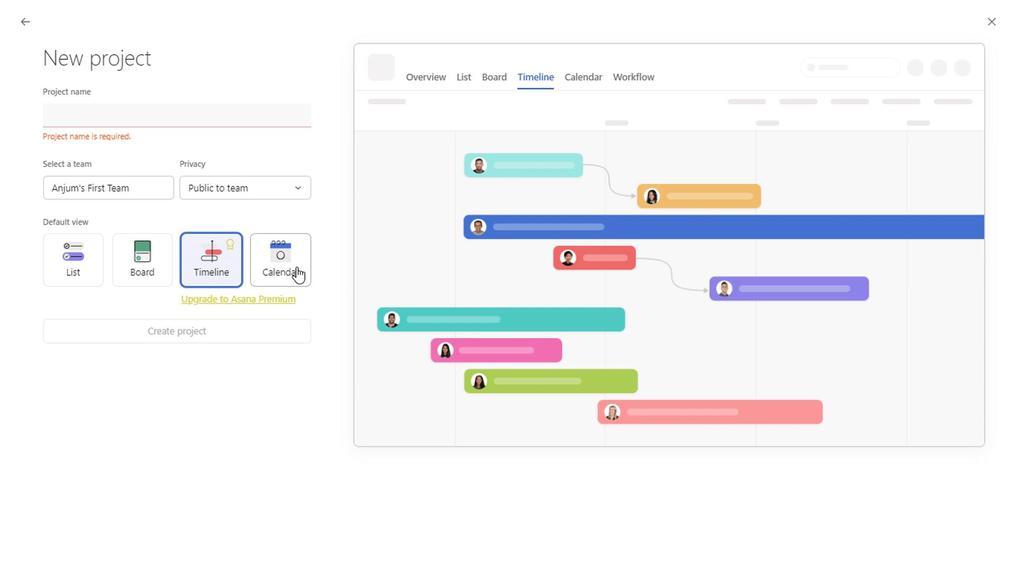 
Action: Mouse pressed left at (292, 267)
Screenshot: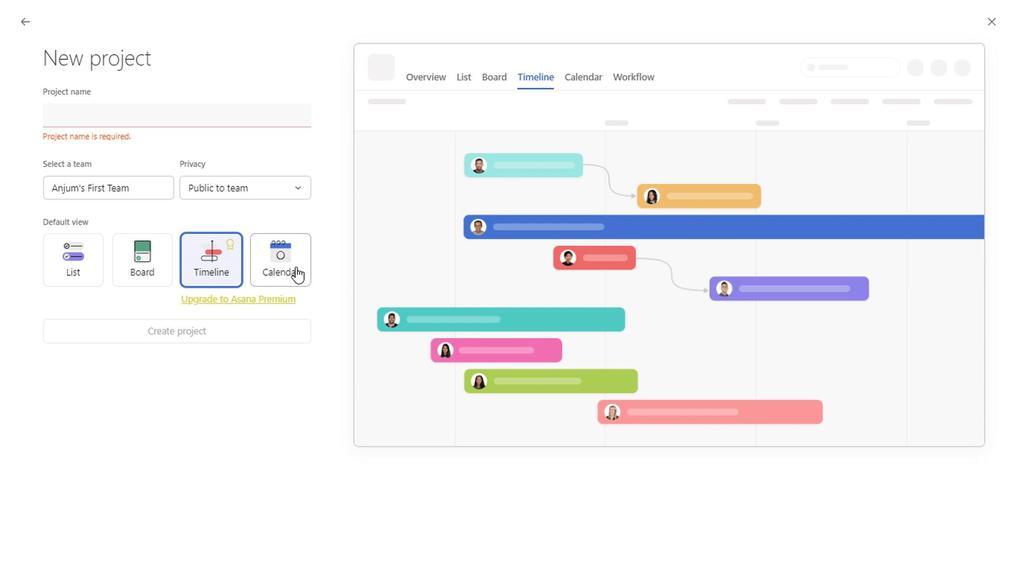 
Action: Mouse moved to (11, 18)
Screenshot: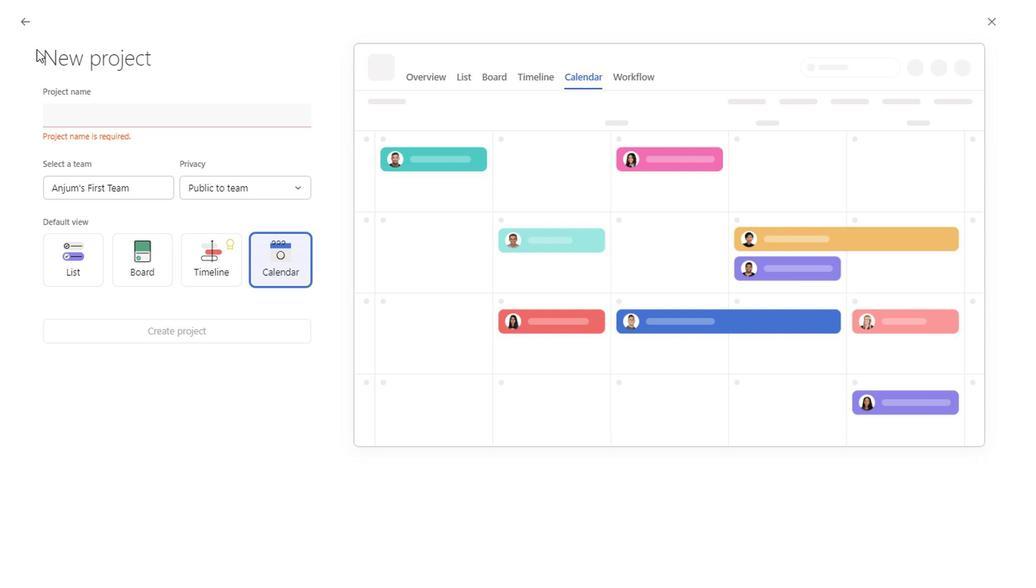
Action: Mouse pressed left at (11, 18)
Screenshot: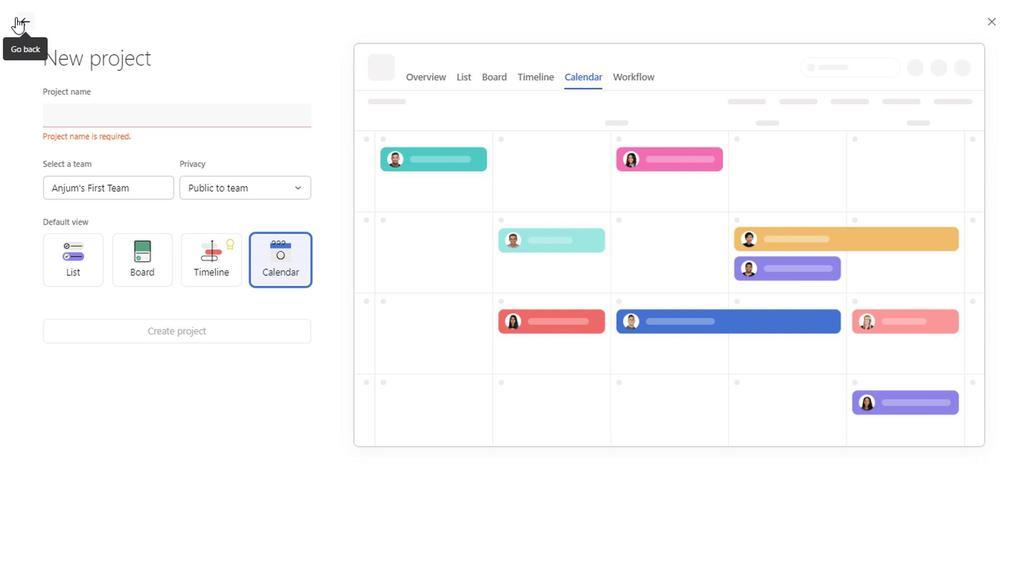 
Action: Mouse moved to (584, 279)
Screenshot: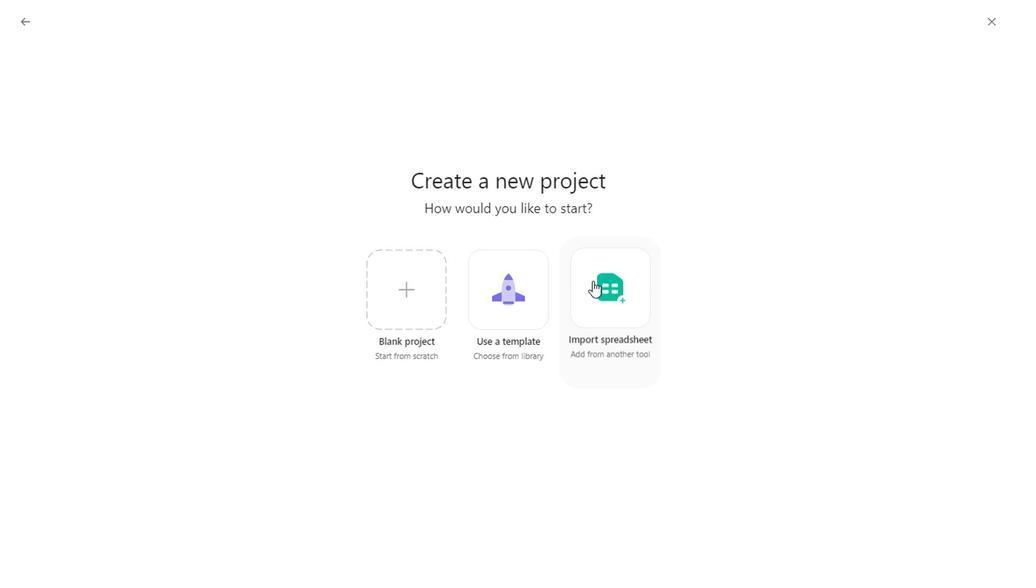 
Action: Mouse pressed left at (584, 279)
Screenshot: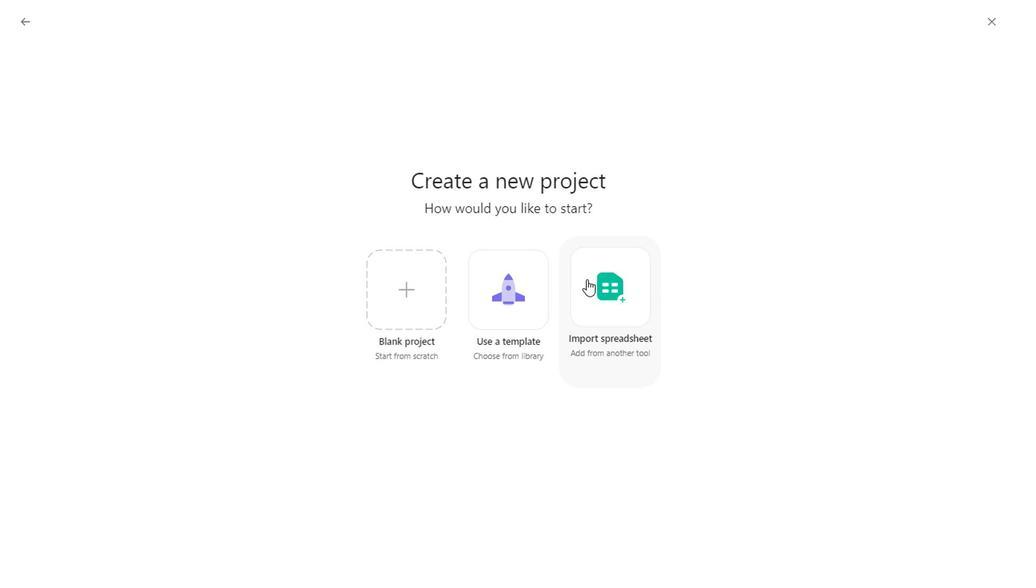 
Action: Mouse moved to (634, 137)
Screenshot: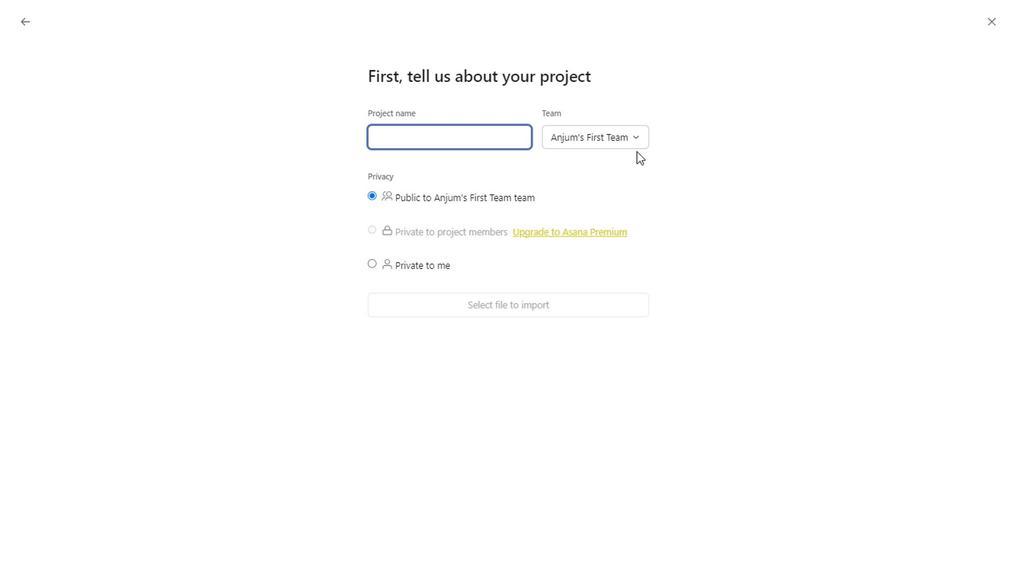 
Action: Mouse pressed left at (634, 137)
Screenshot: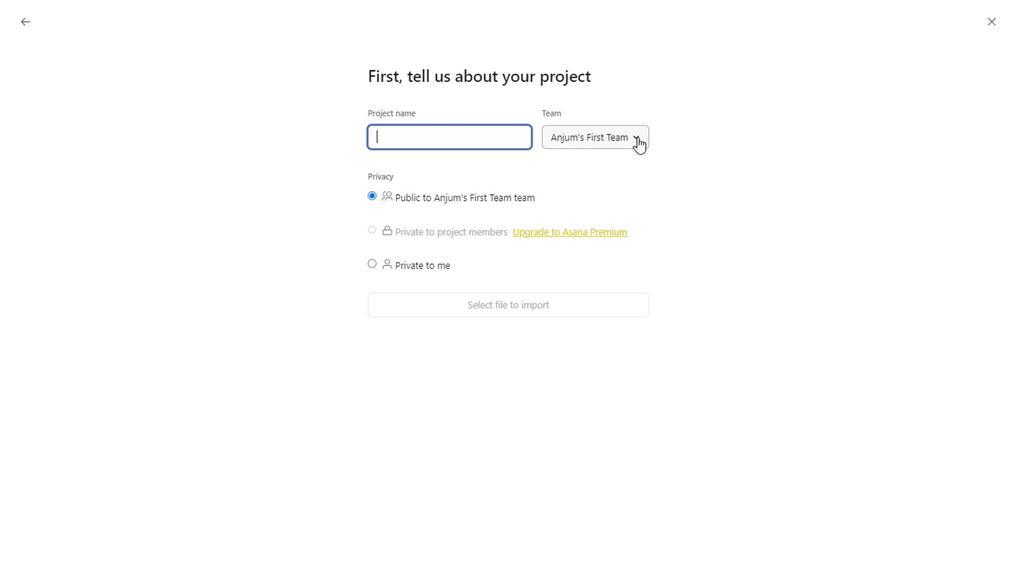 
Action: Mouse moved to (721, 134)
Screenshot: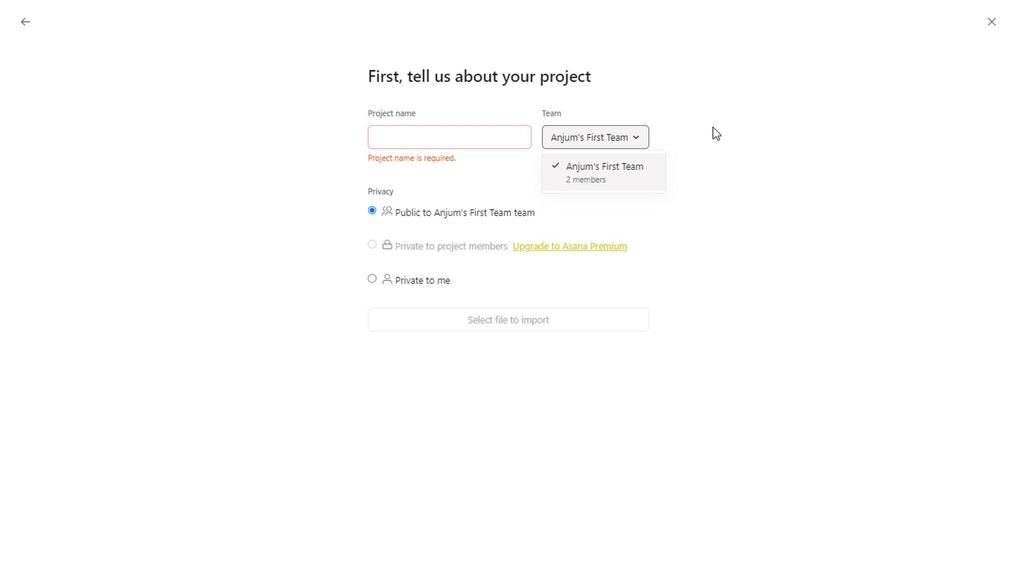 
Action: Mouse pressed left at (721, 134)
Screenshot: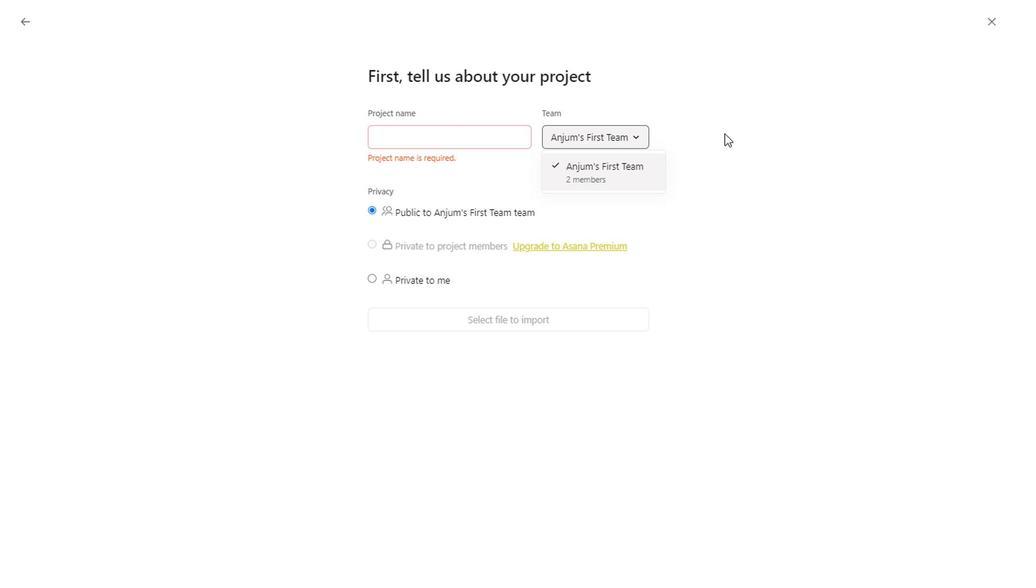 
Action: Mouse moved to (18, 26)
Screenshot: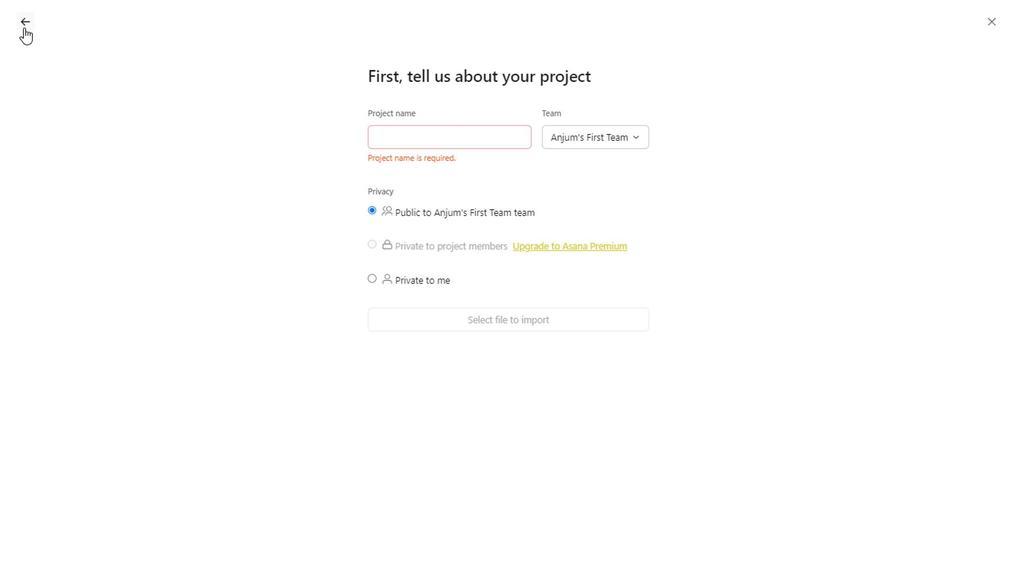 
Action: Mouse pressed left at (18, 26)
Screenshot: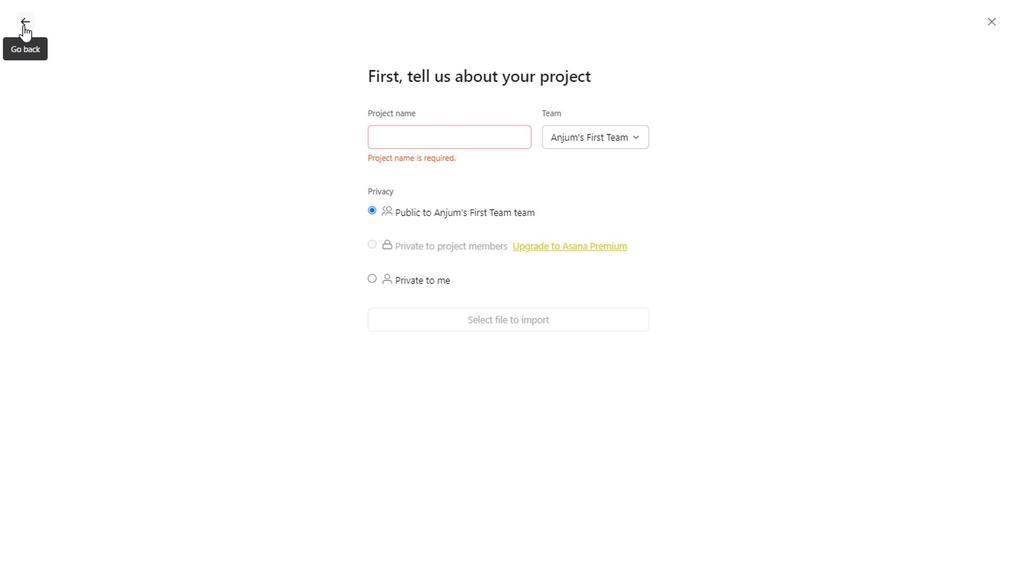 
Action: Mouse moved to (515, 289)
Screenshot: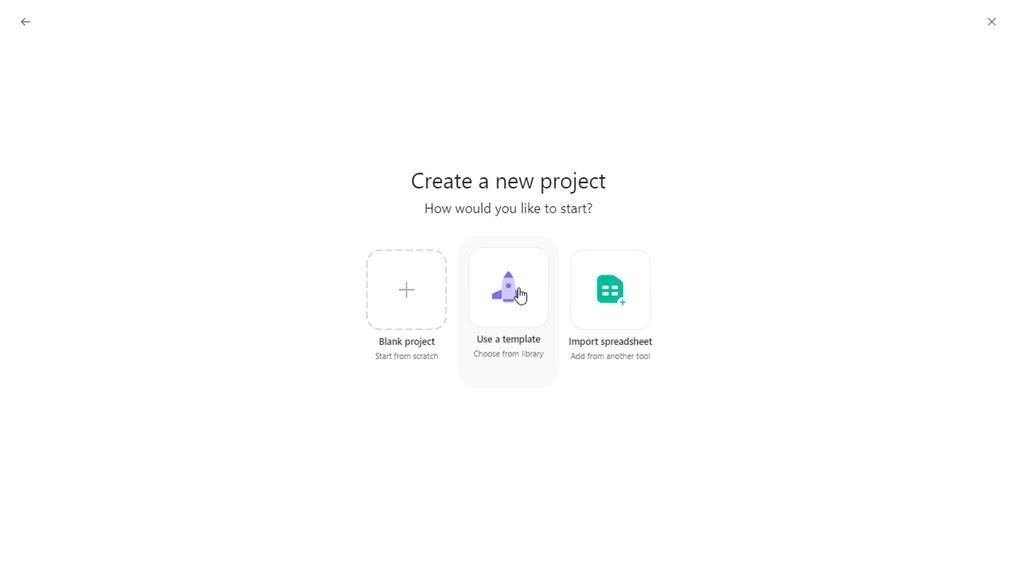 
Action: Mouse pressed left at (515, 289)
Screenshot: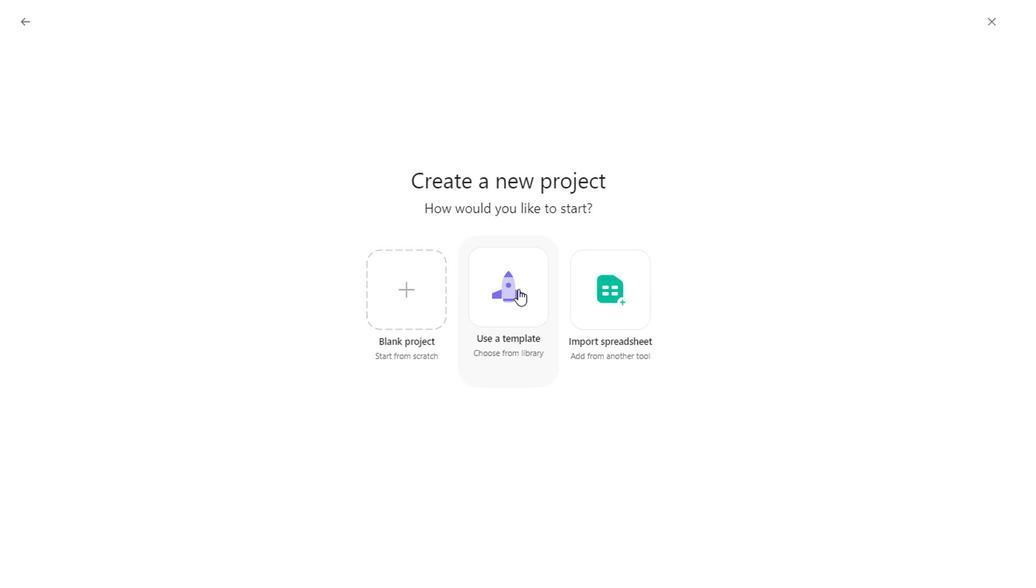 
Action: Mouse moved to (245, 362)
Screenshot: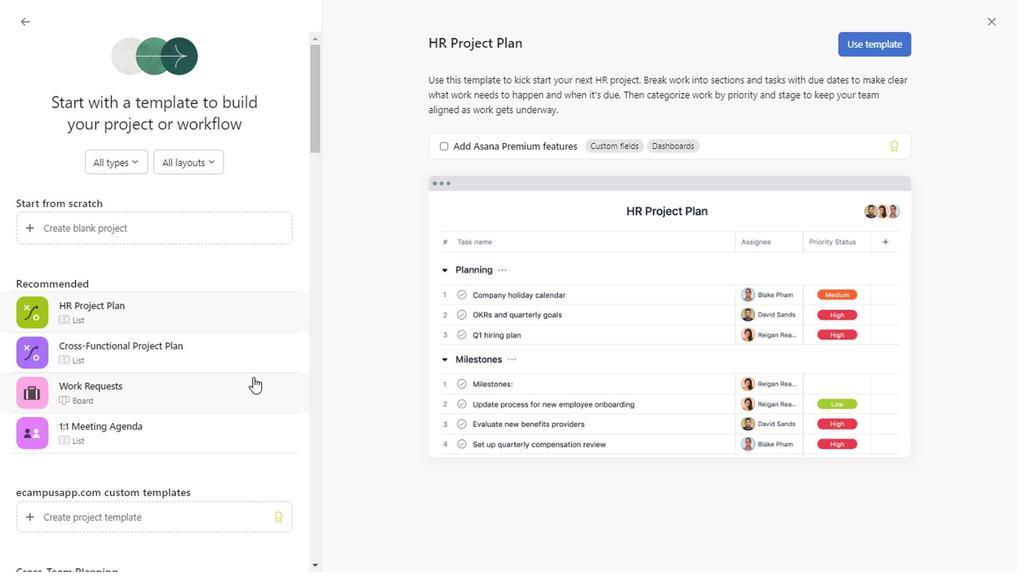 
Action: Mouse pressed left at (245, 362)
Screenshot: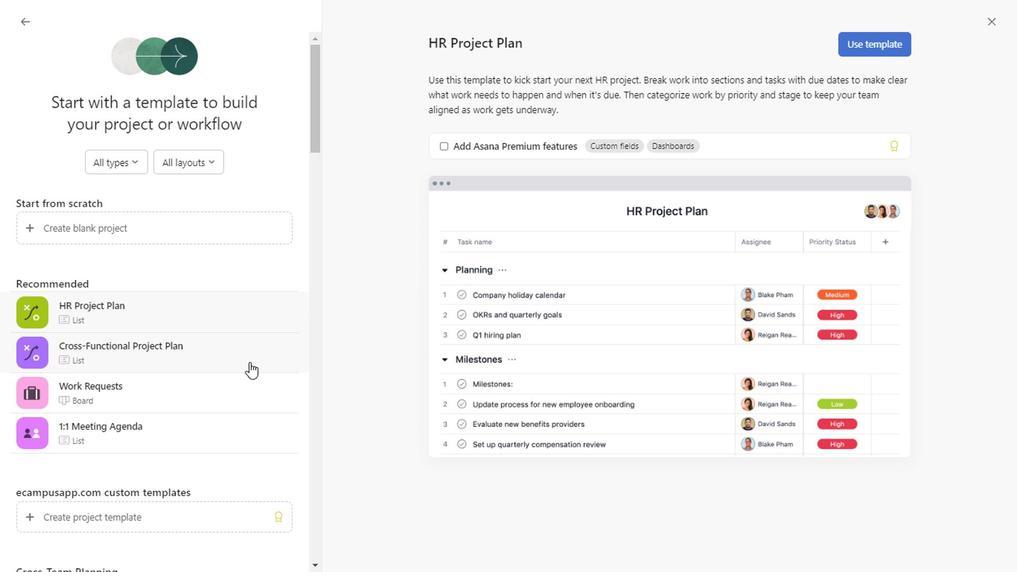 
Action: Mouse moved to (312, 131)
Screenshot: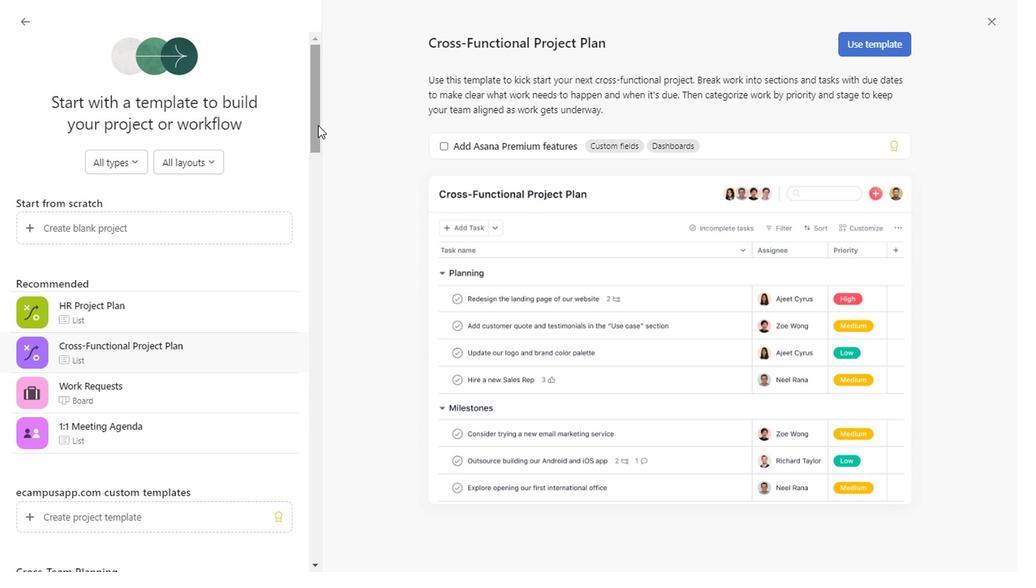 
Action: Mouse pressed left at (312, 131)
Screenshot: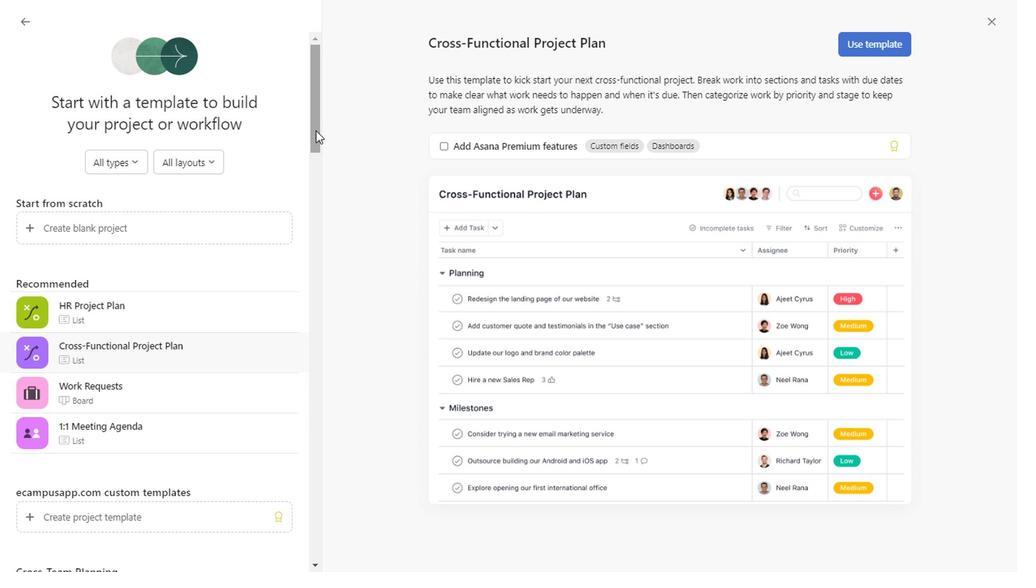 
Action: Mouse moved to (239, 167)
Screenshot: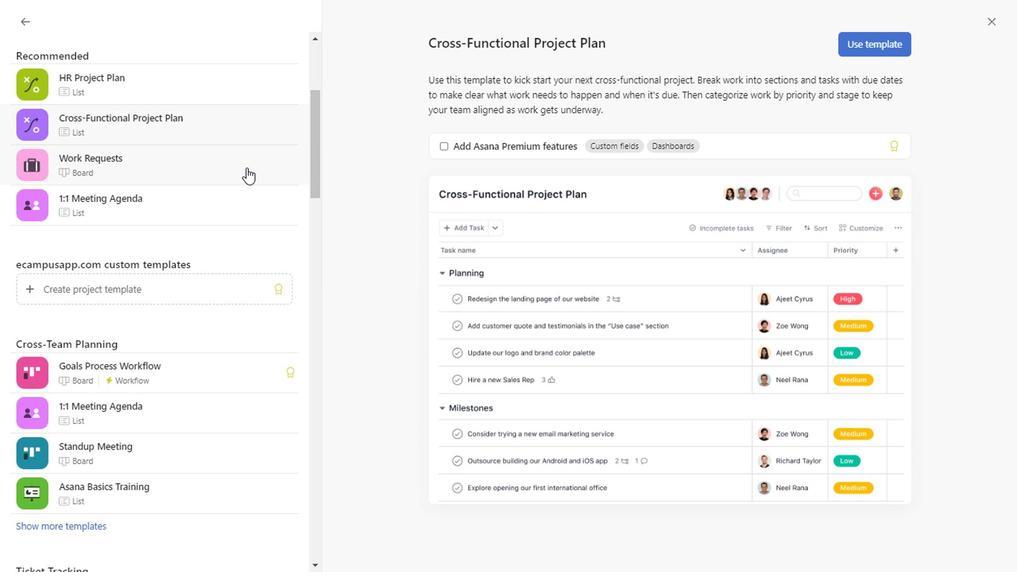
Action: Mouse pressed left at (239, 167)
Screenshot: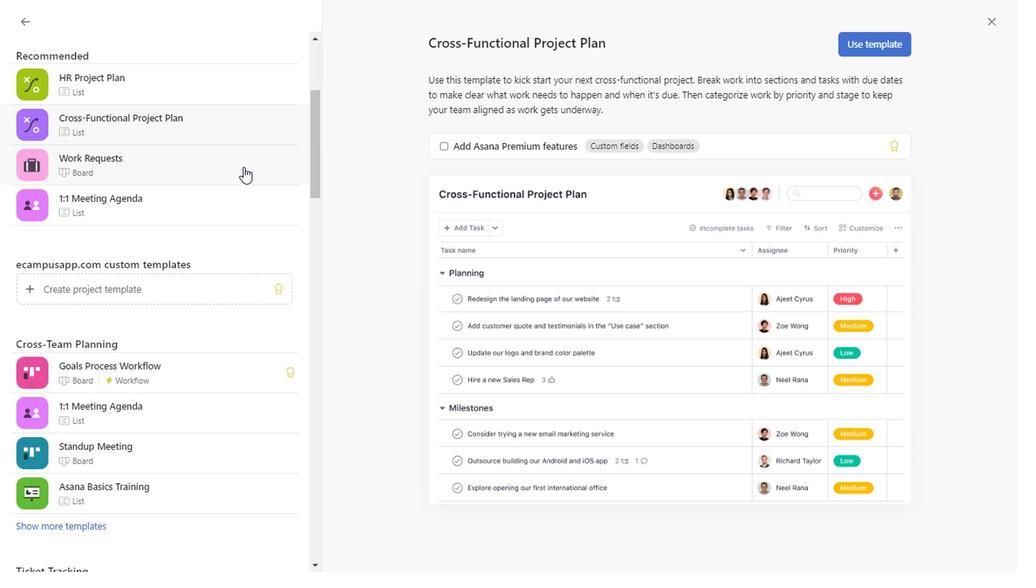 
Action: Mouse moved to (237, 200)
Screenshot: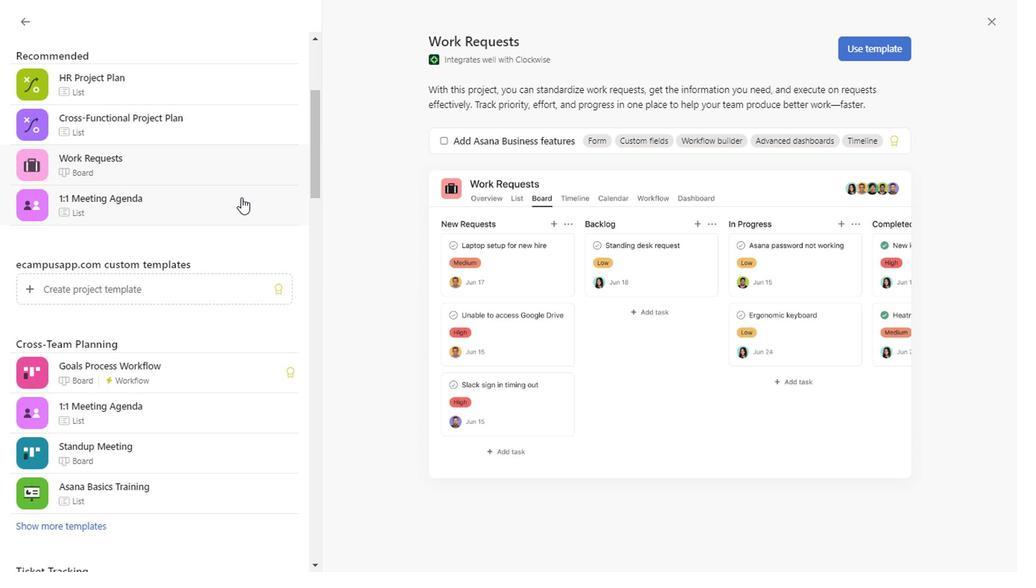 
Action: Mouse pressed left at (237, 200)
Screenshot: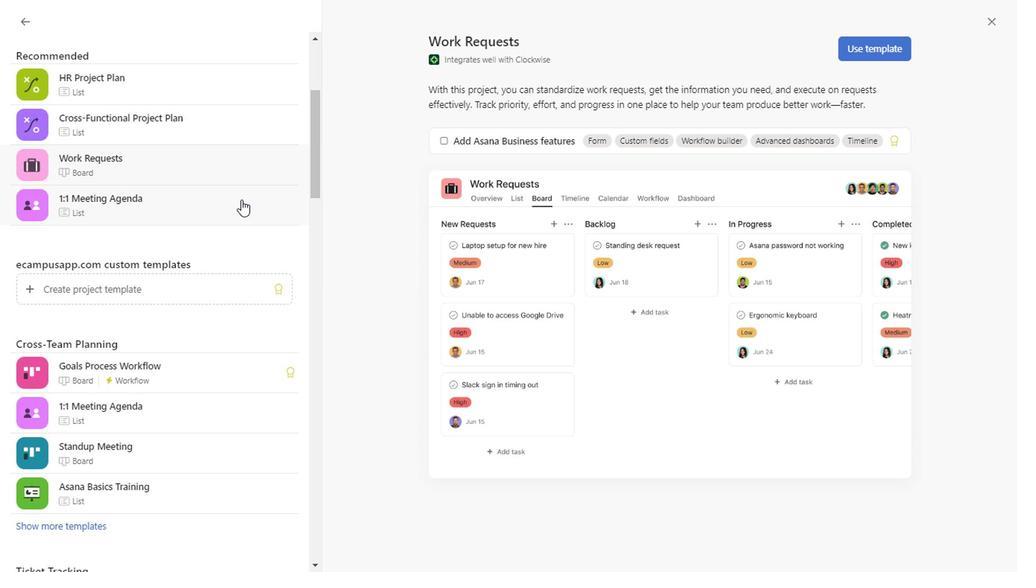 
Action: Mouse moved to (226, 375)
Screenshot: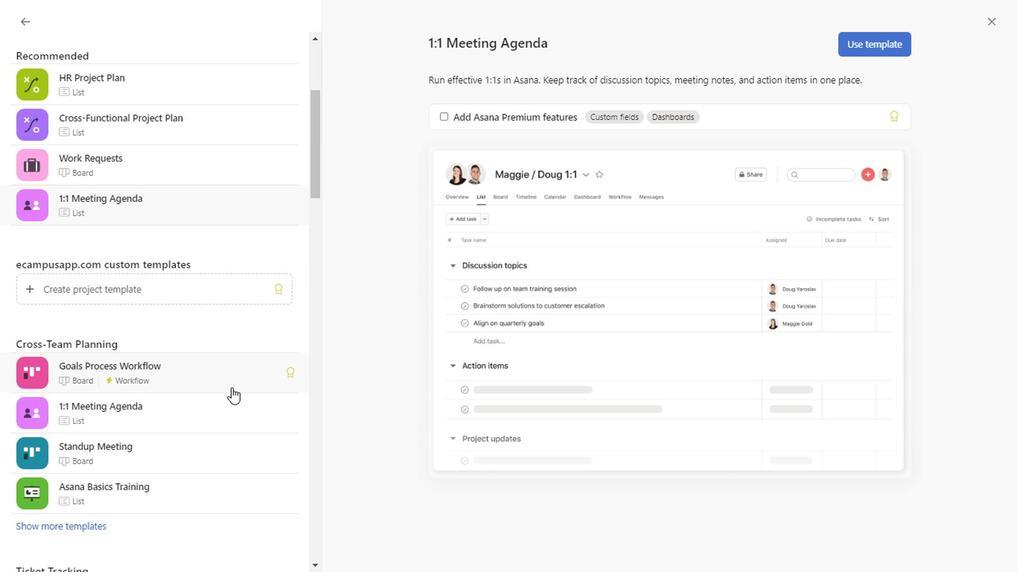 
Action: Mouse pressed left at (226, 375)
Screenshot: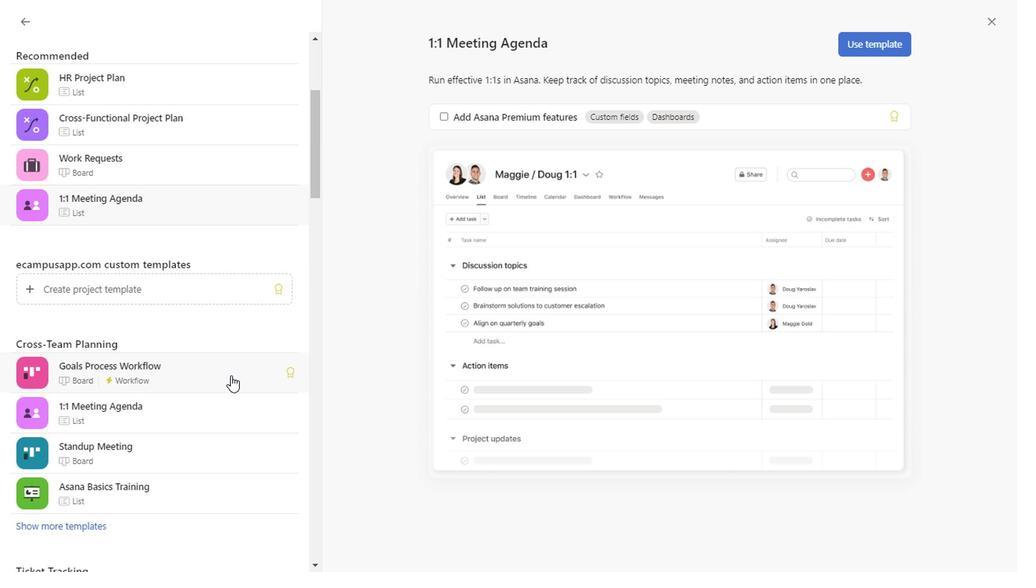 
Action: Mouse moved to (734, 418)
Screenshot: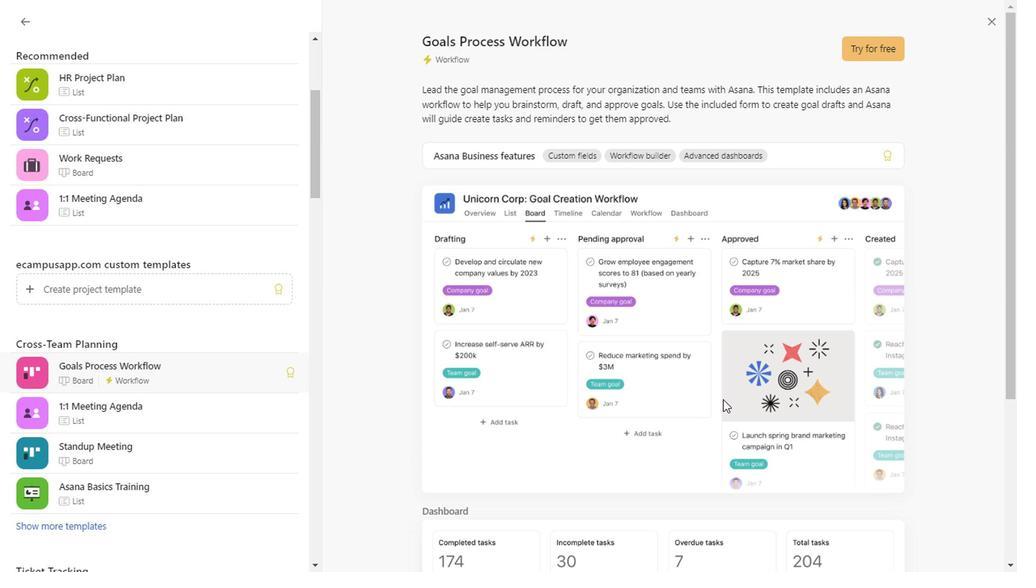 
Action: Mouse scrolled (734, 418) with delta (0, 0)
Screenshot: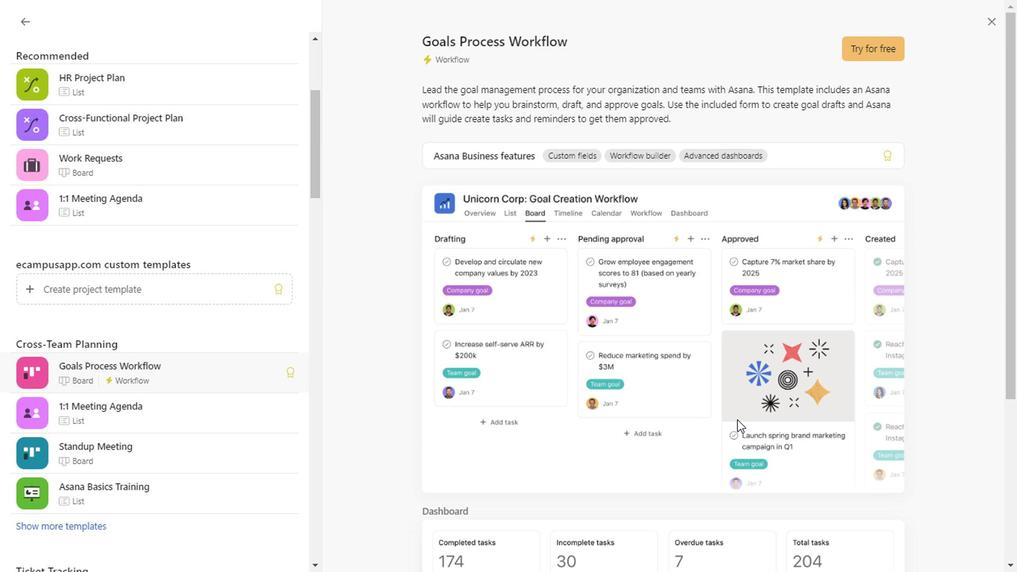 
Action: Mouse scrolled (734, 418) with delta (0, 0)
Screenshot: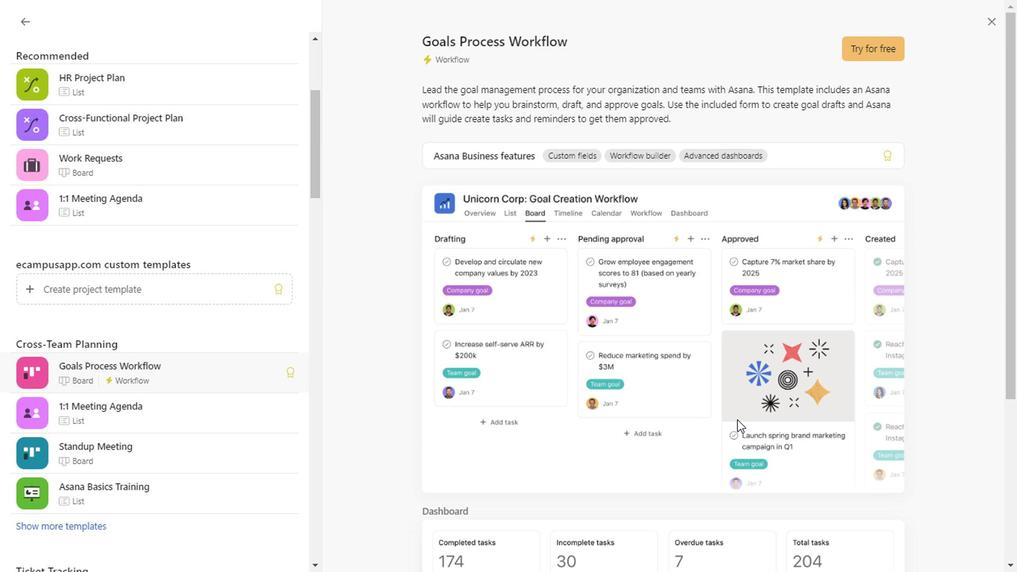 
Action: Mouse scrolled (734, 418) with delta (0, 0)
Screenshot: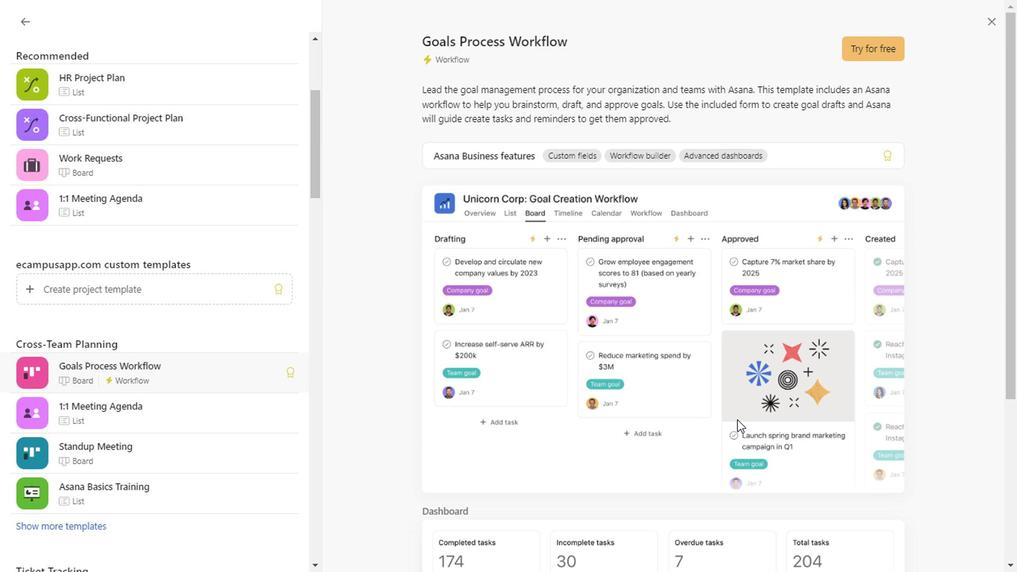 
Action: Mouse scrolled (734, 418) with delta (0, 0)
Screenshot: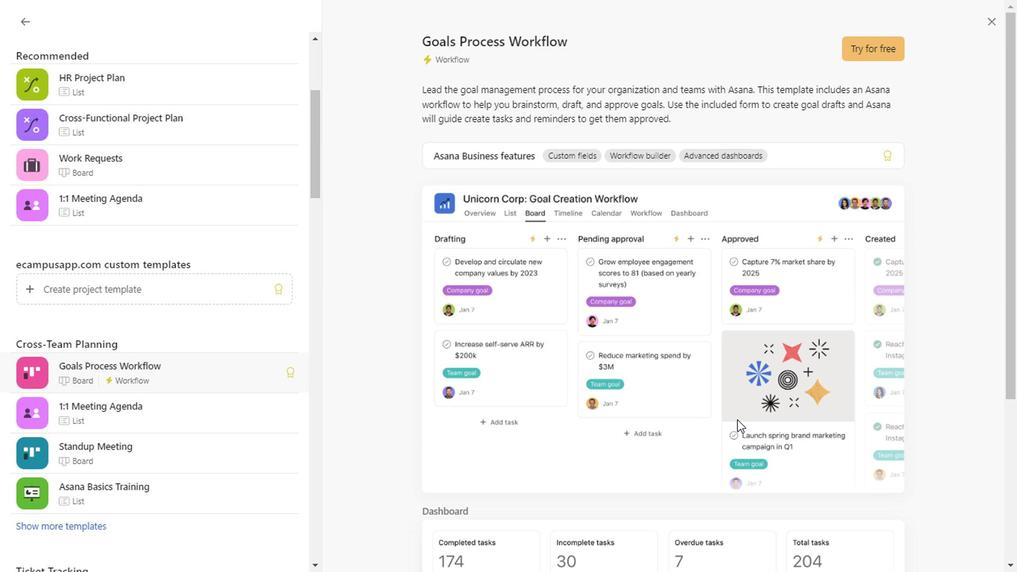 
Action: Mouse scrolled (734, 418) with delta (0, 0)
Screenshot: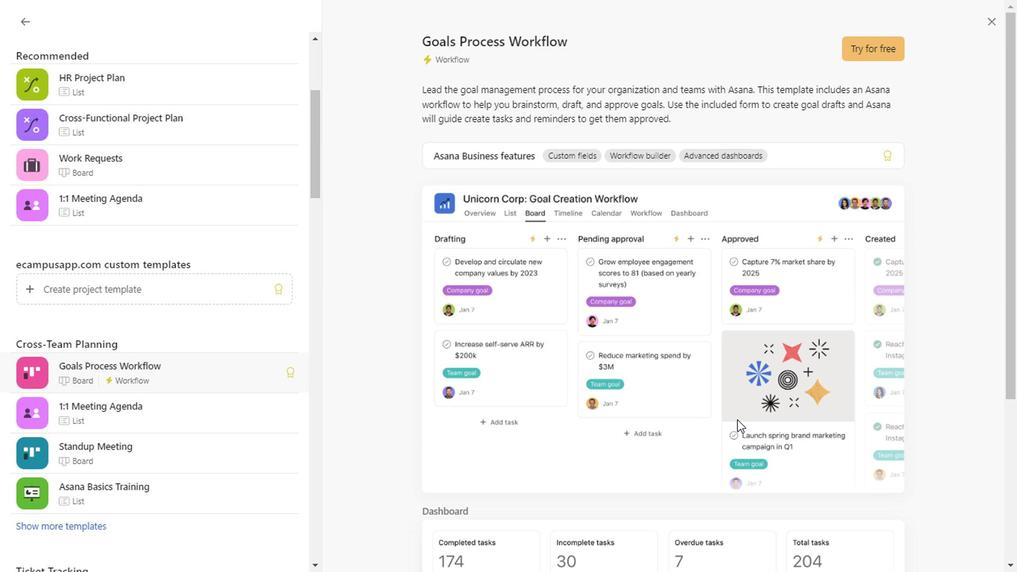 
Action: Mouse scrolled (734, 418) with delta (0, 0)
Screenshot: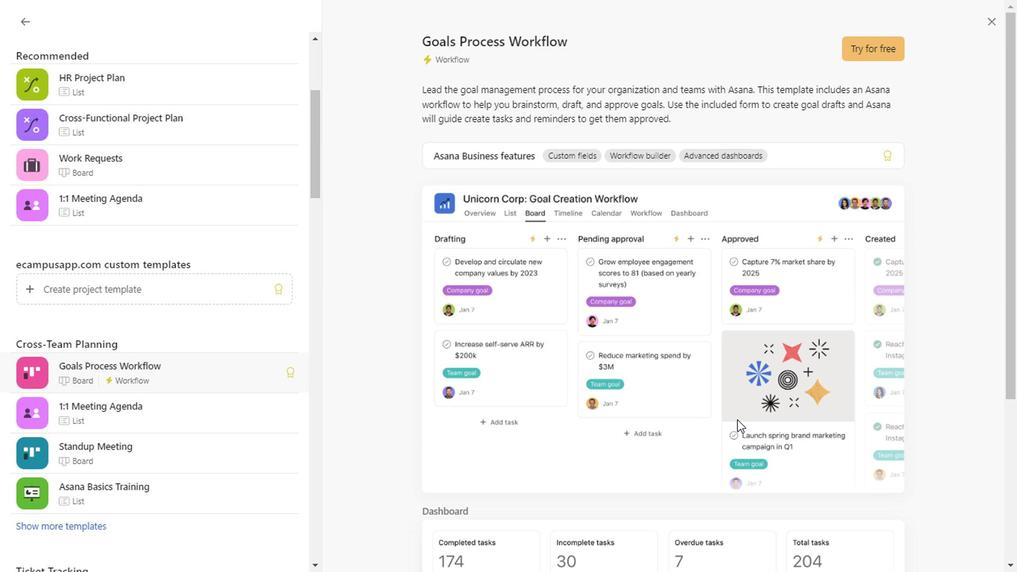 
Action: Mouse scrolled (734, 418) with delta (0, 0)
Screenshot: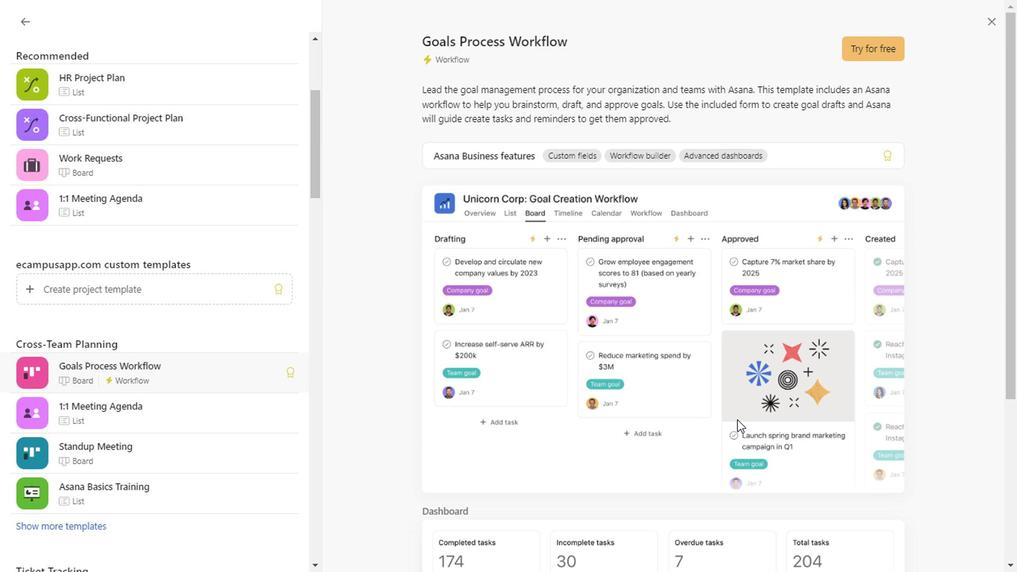 
Action: Mouse scrolled (734, 418) with delta (0, 0)
Screenshot: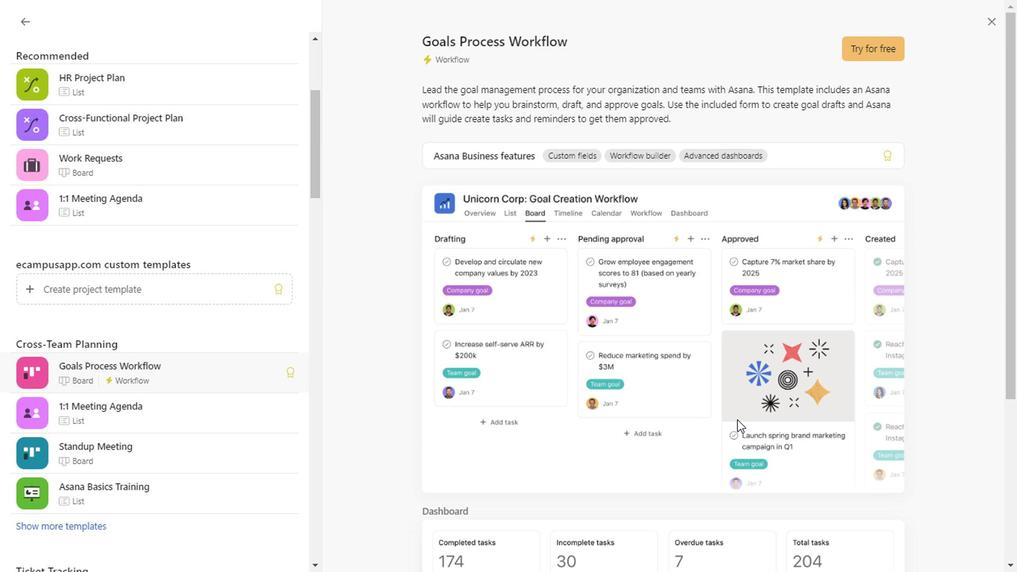 
Action: Mouse scrolled (734, 418) with delta (0, 0)
Screenshot: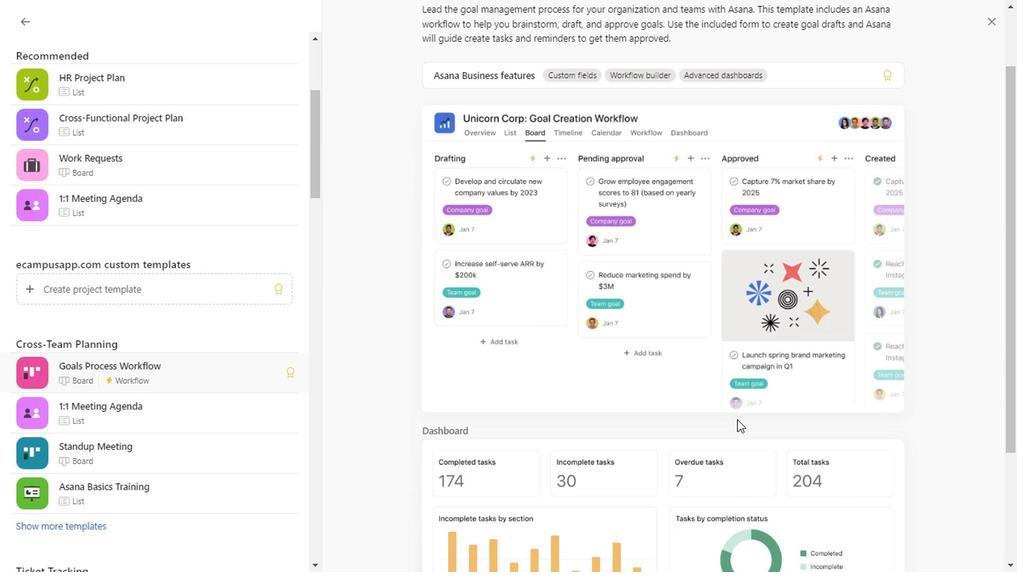 
Action: Mouse scrolled (734, 418) with delta (0, 0)
Screenshot: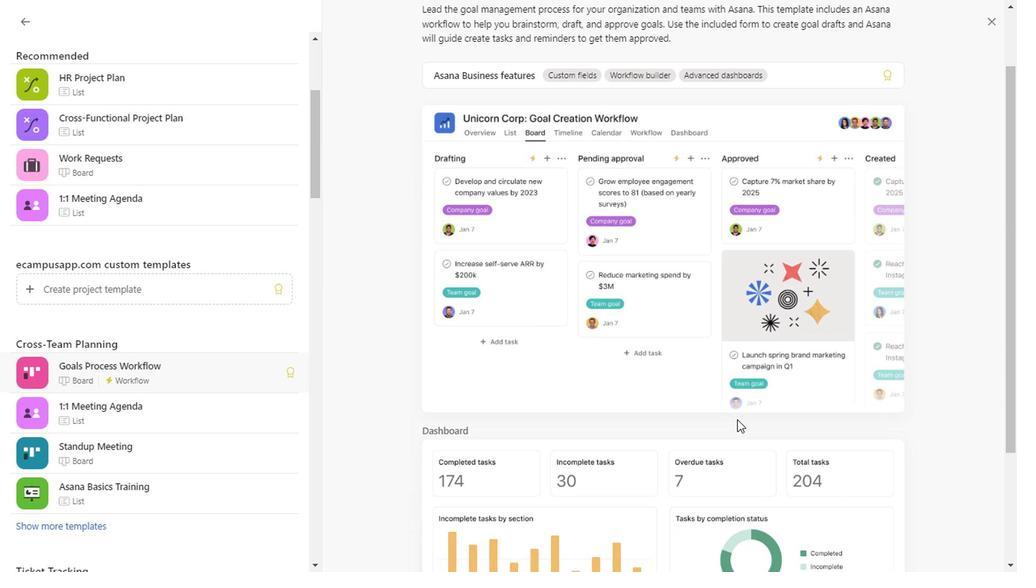 
Action: Mouse scrolled (734, 418) with delta (0, 0)
Screenshot: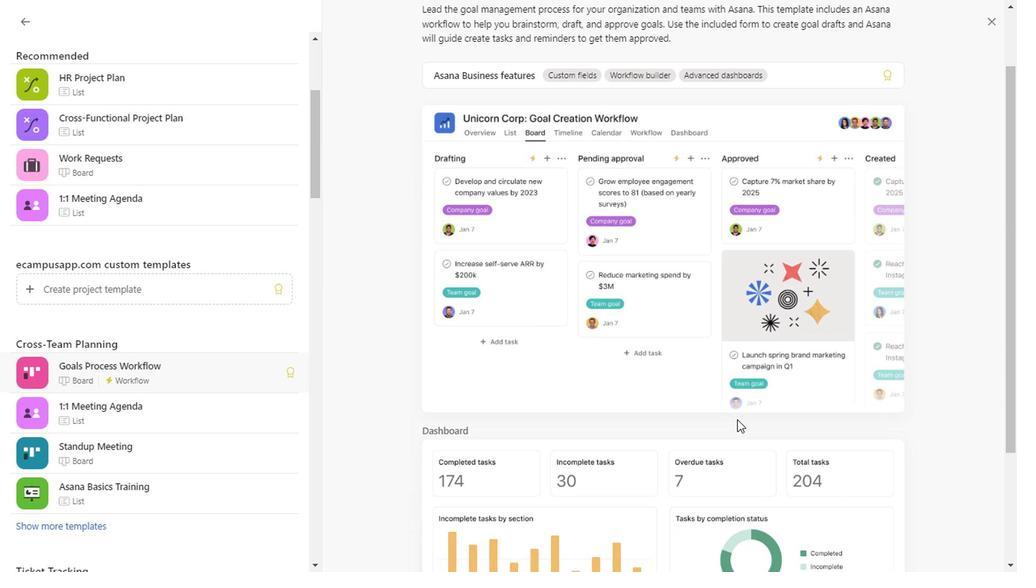 
Action: Mouse scrolled (734, 418) with delta (0, 0)
Screenshot: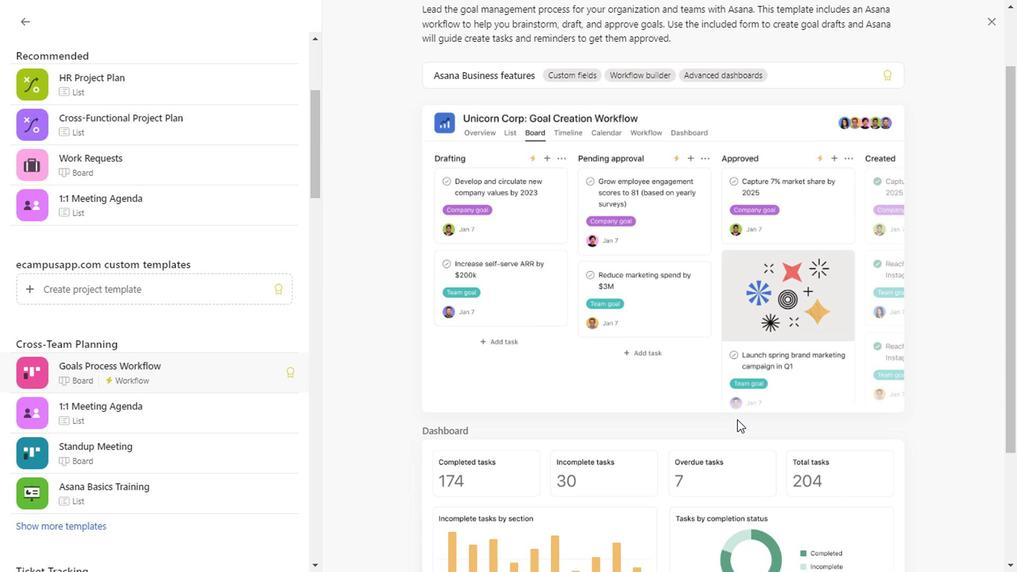 
Action: Mouse scrolled (734, 418) with delta (0, 0)
Screenshot: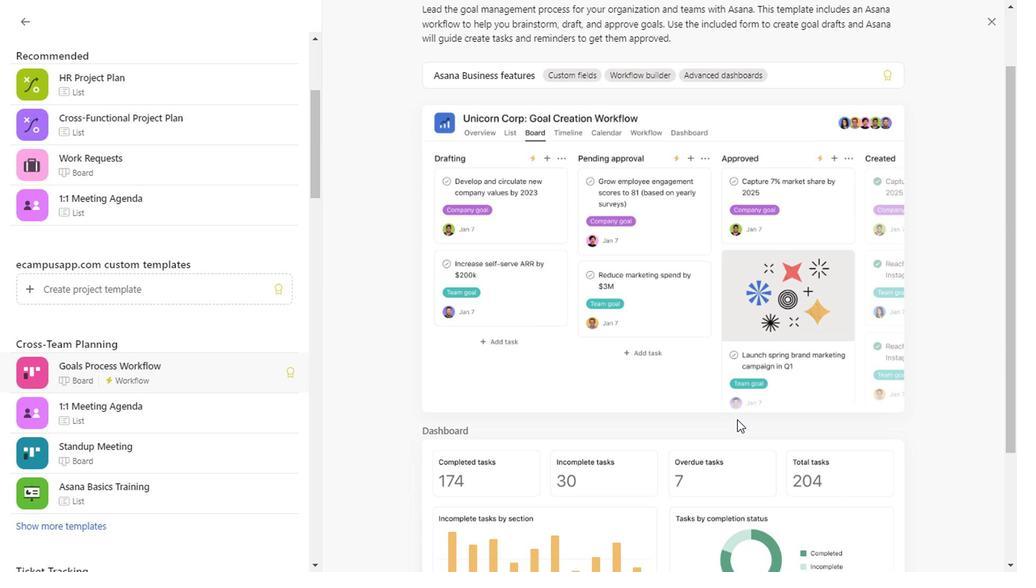 
Action: Mouse scrolled (734, 418) with delta (0, 0)
Screenshot: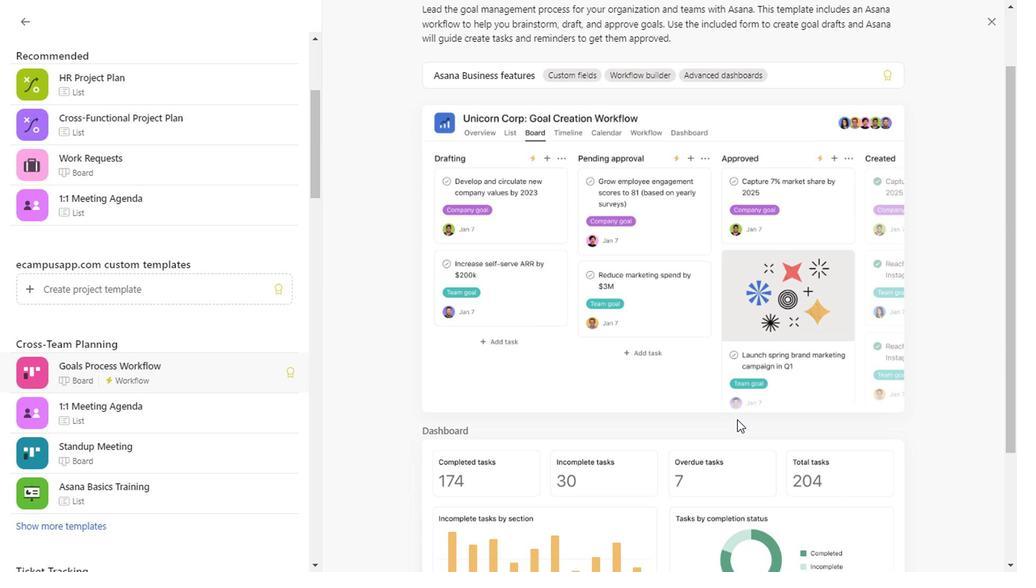 
Action: Mouse scrolled (734, 418) with delta (0, 0)
Screenshot: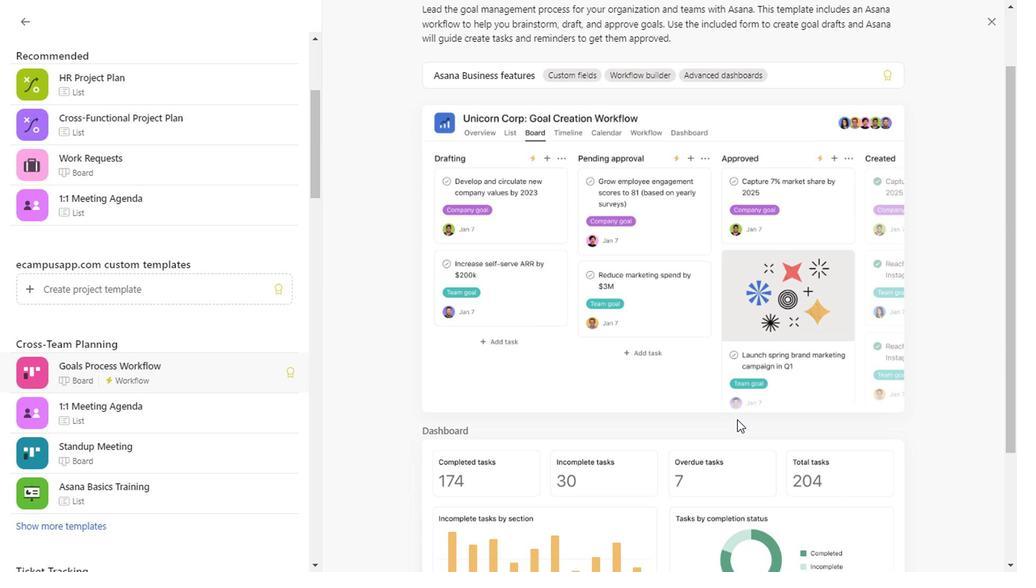 
Action: Mouse scrolled (734, 418) with delta (0, 0)
Screenshot: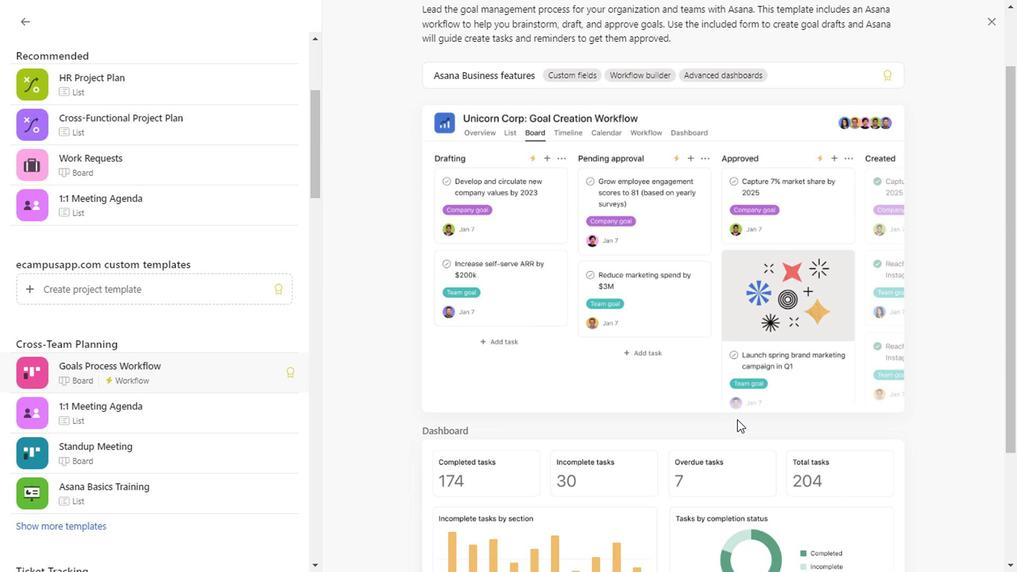 
Action: Mouse scrolled (734, 418) with delta (0, 0)
Screenshot: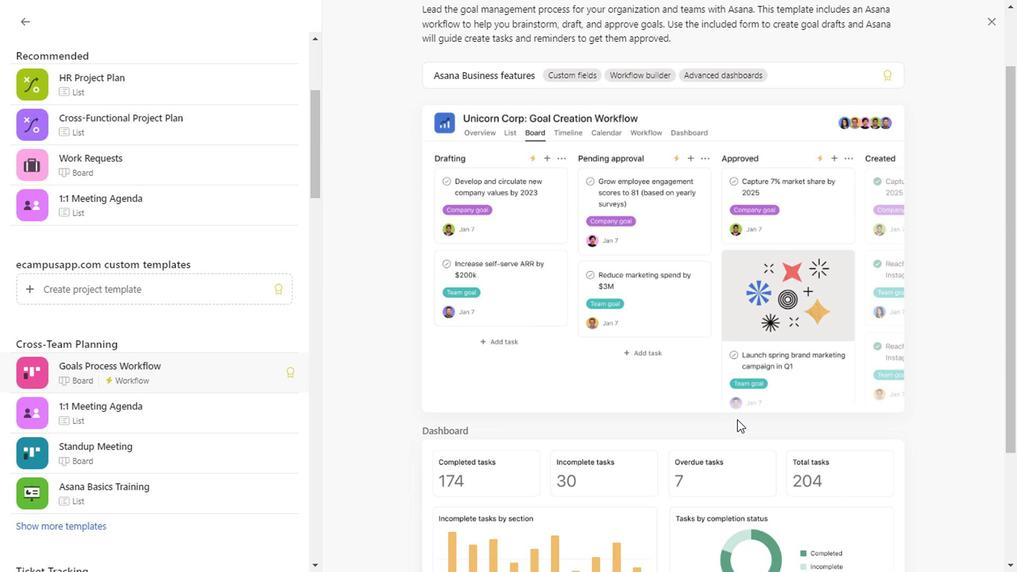 
Action: Mouse scrolled (734, 418) with delta (0, 0)
Screenshot: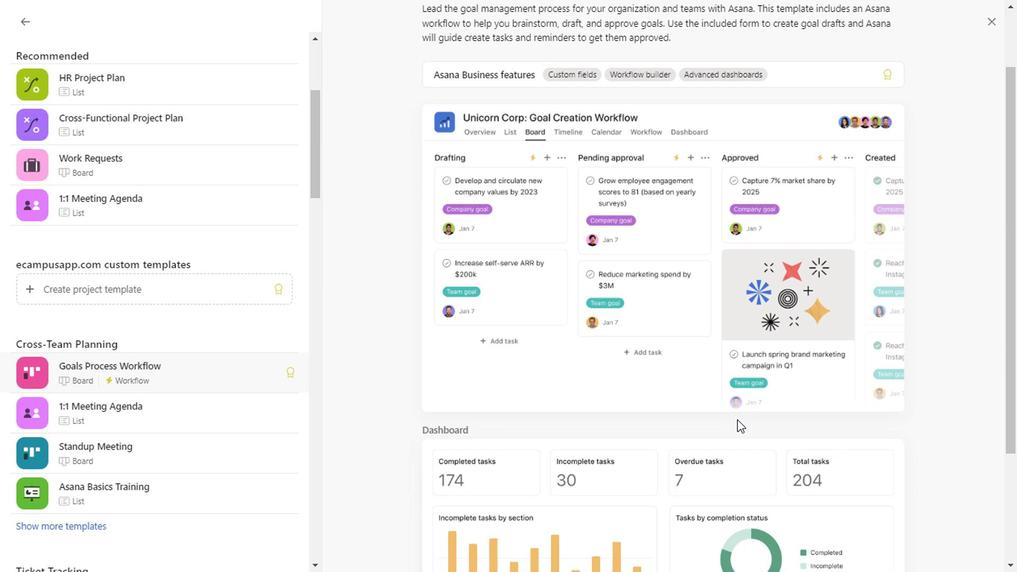 
Action: Mouse scrolled (734, 418) with delta (0, 0)
Screenshot: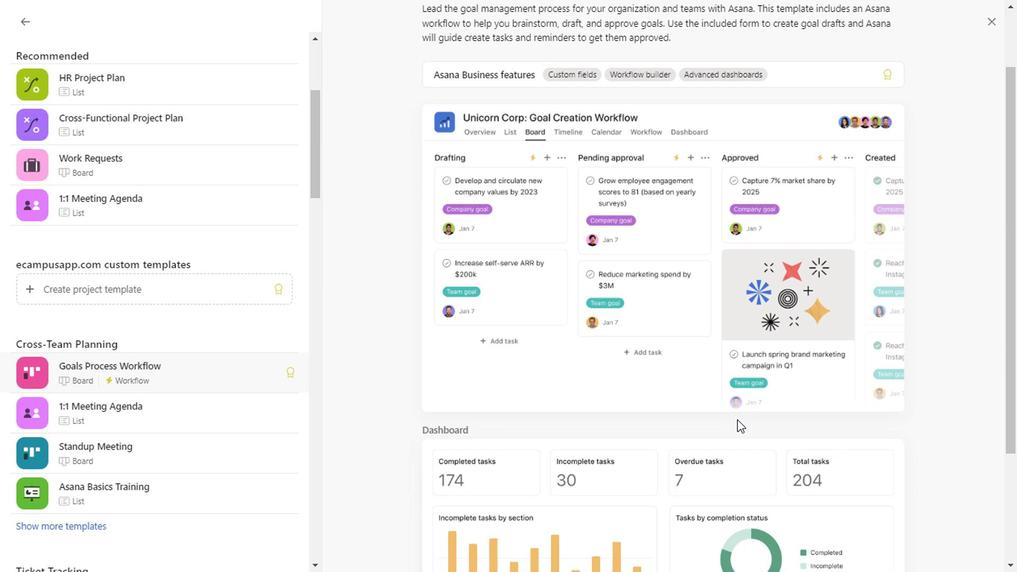 
Action: Mouse scrolled (734, 418) with delta (0, 0)
Screenshot: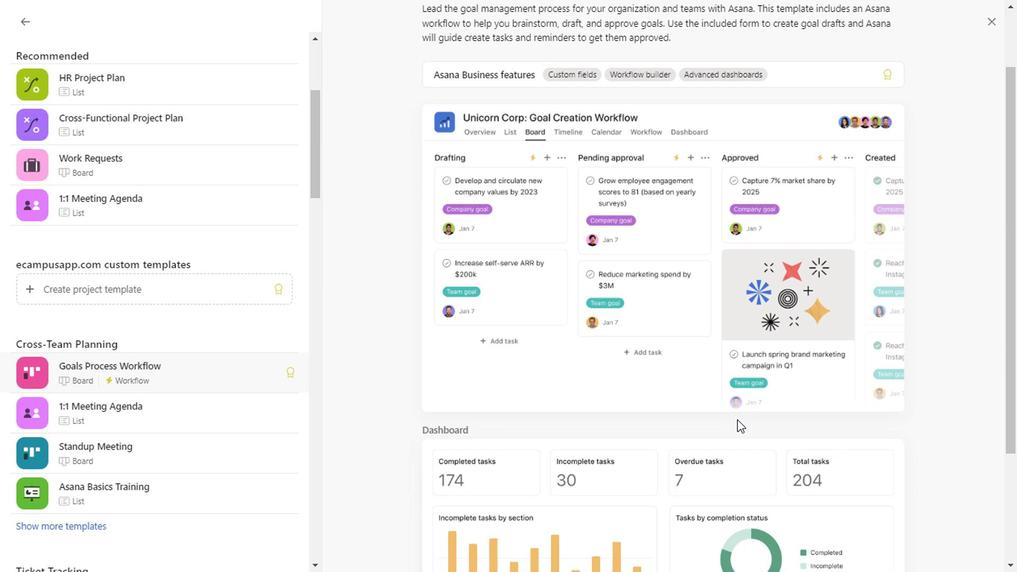 
Action: Mouse scrolled (734, 418) with delta (0, 0)
Screenshot: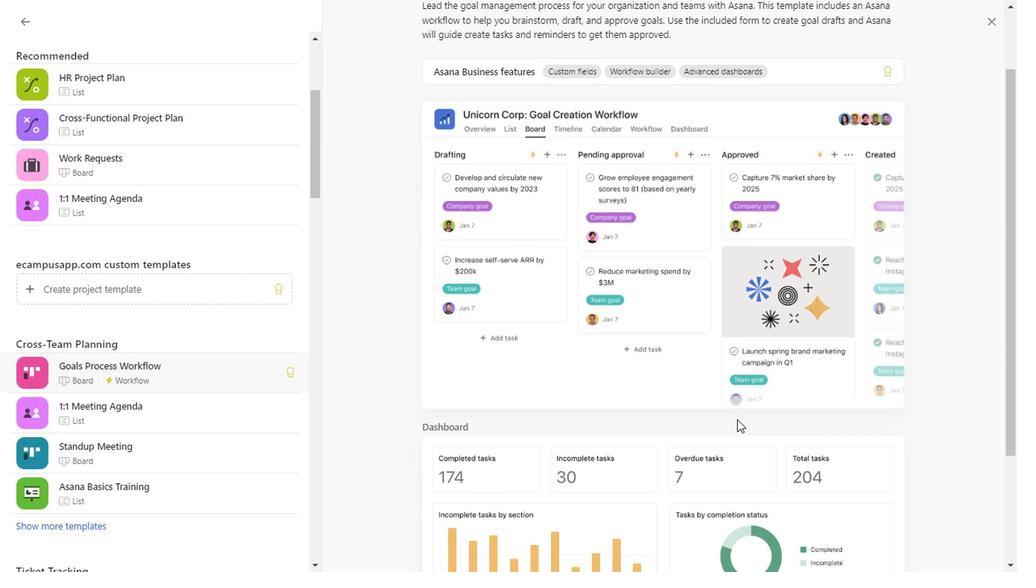 
Action: Mouse scrolled (734, 418) with delta (0, 0)
Screenshot: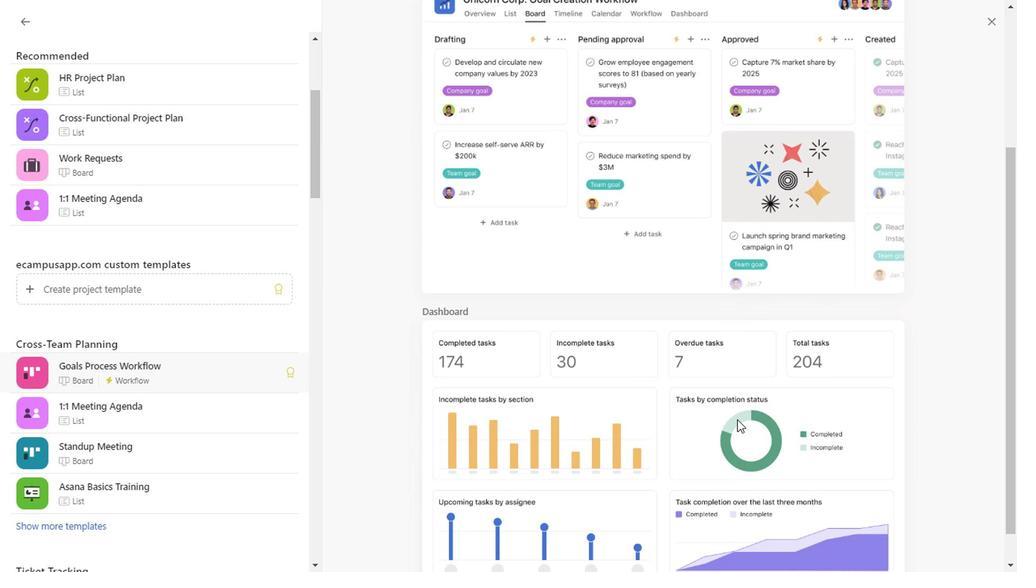 
Action: Mouse scrolled (734, 418) with delta (0, 0)
Screenshot: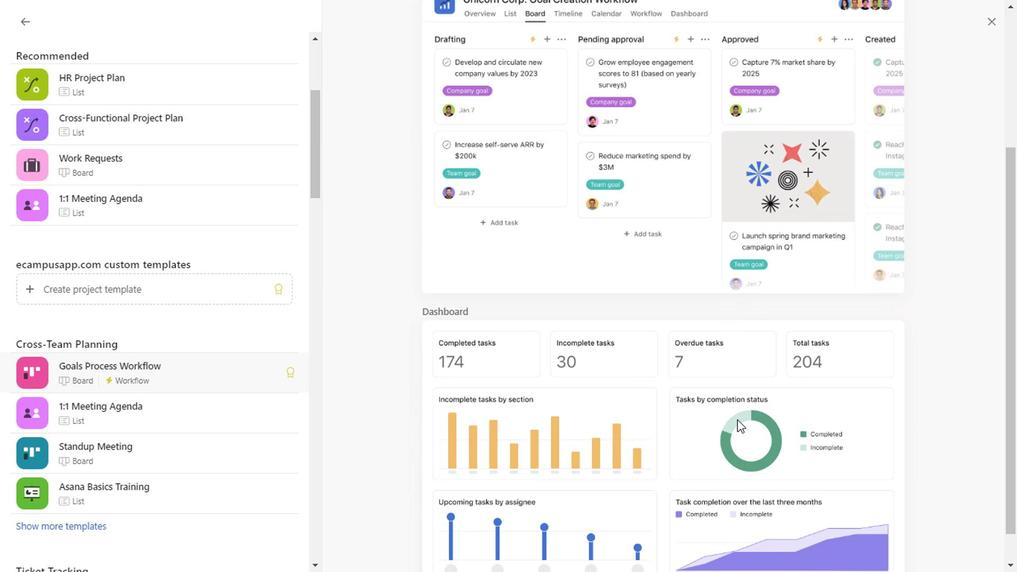 
Action: Mouse scrolled (734, 418) with delta (0, 0)
Screenshot: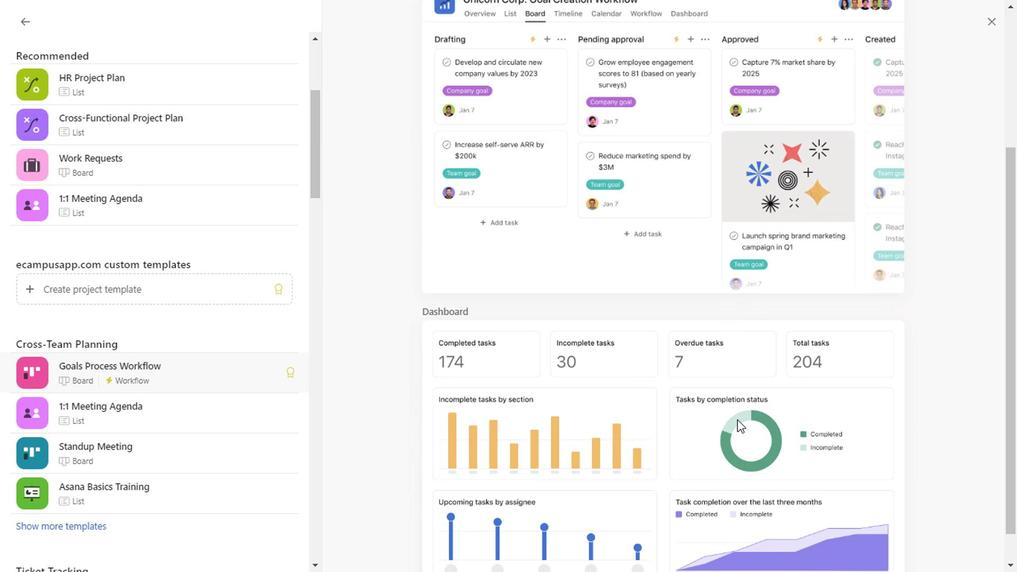 
Action: Mouse scrolled (734, 418) with delta (0, 0)
Screenshot: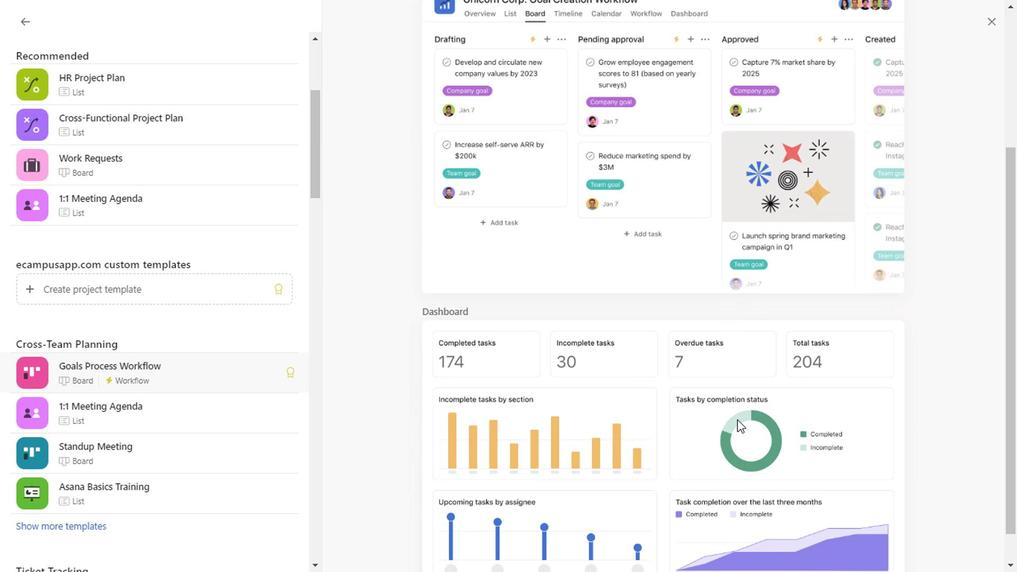 
Action: Mouse scrolled (734, 418) with delta (0, 0)
Screenshot: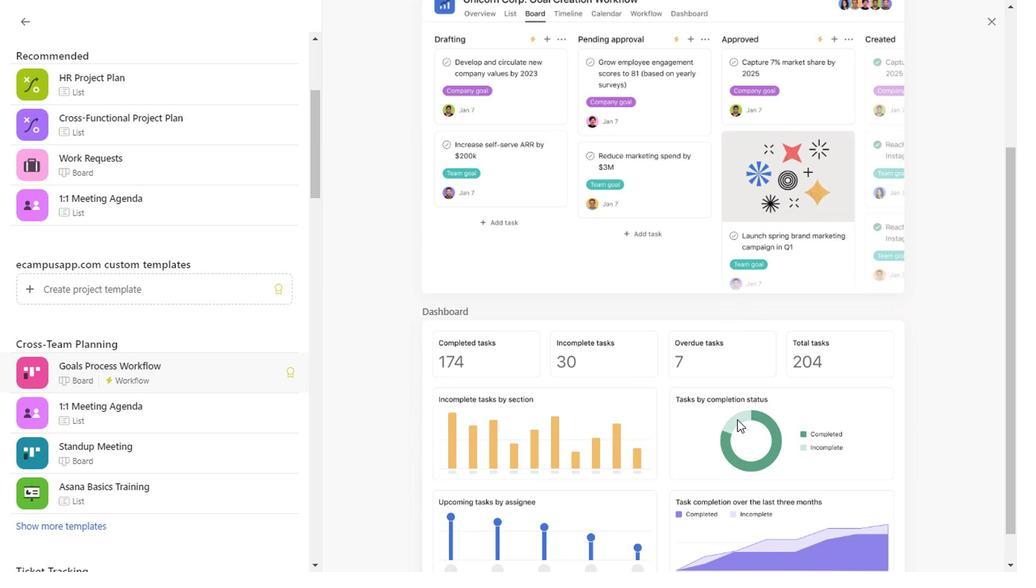 
Action: Mouse scrolled (734, 418) with delta (0, 0)
Screenshot: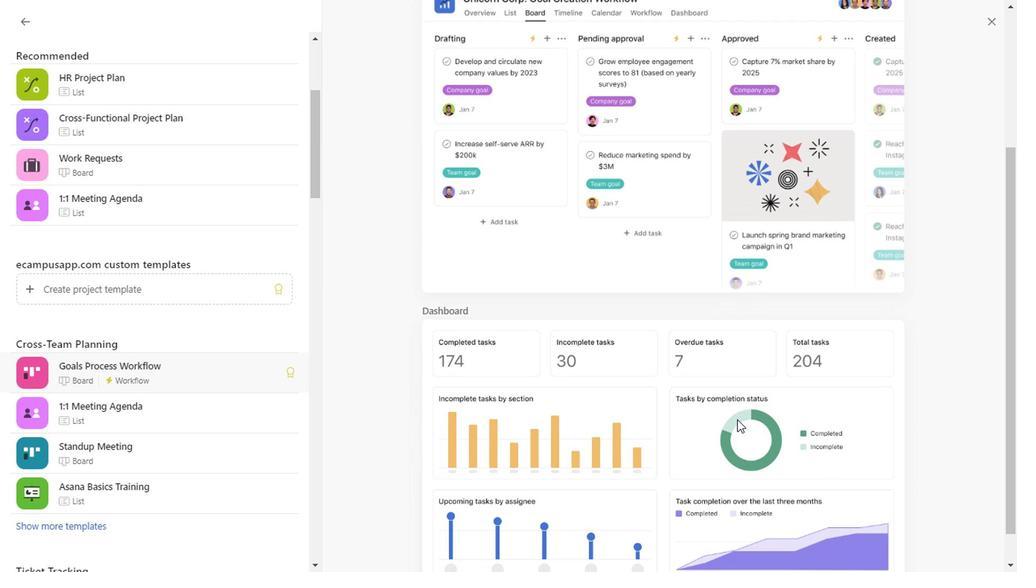 
Action: Mouse moved to (196, 417)
Screenshot: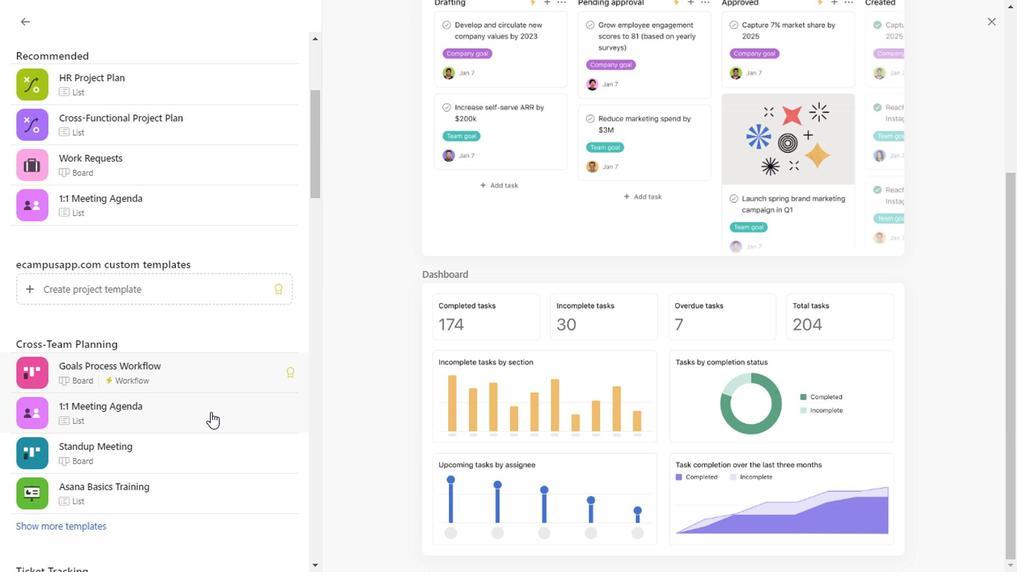 
Action: Mouse pressed left at (196, 417)
Screenshot: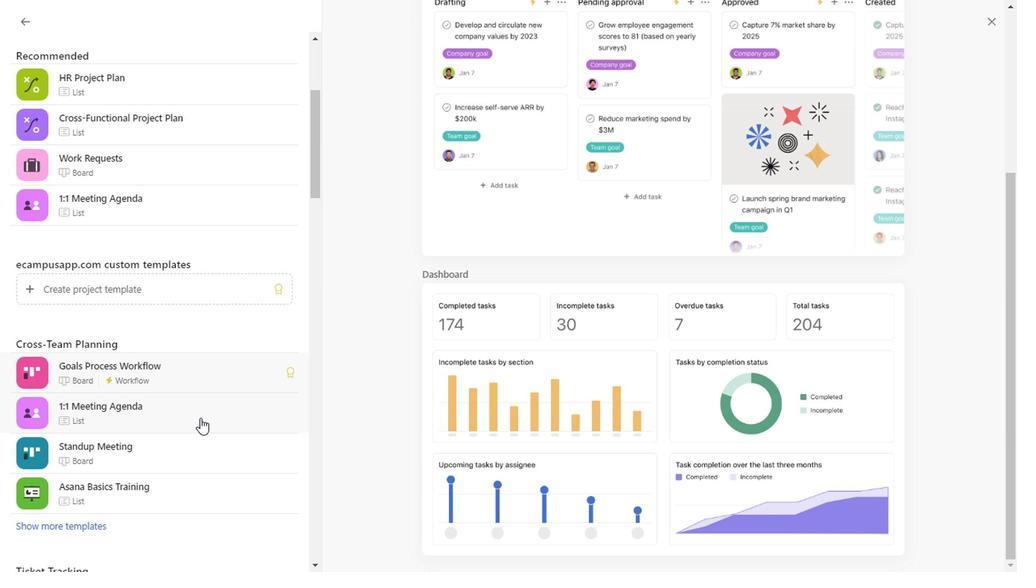 
Action: Mouse moved to (216, 459)
Screenshot: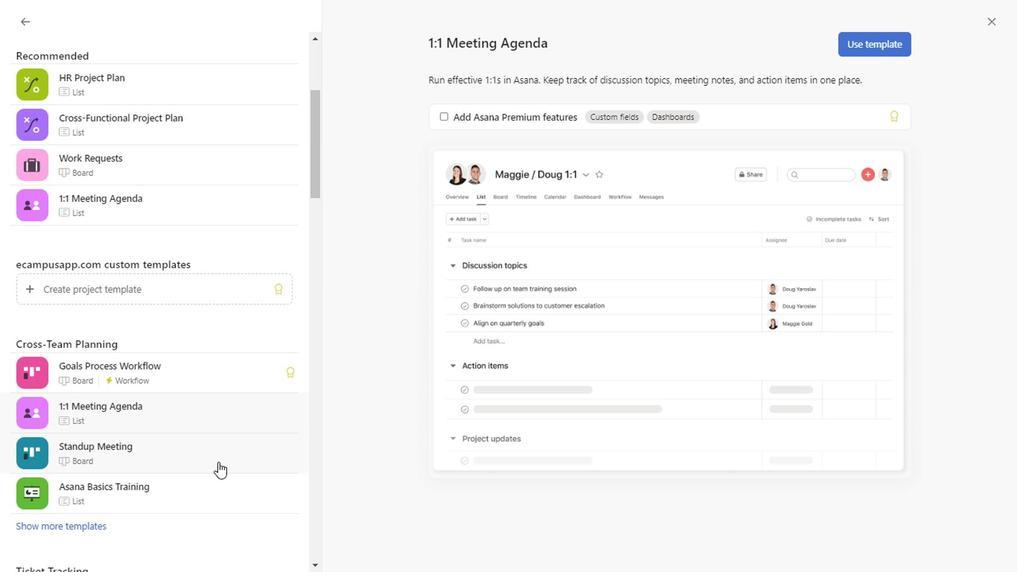 
Action: Mouse pressed left at (216, 459)
Screenshot: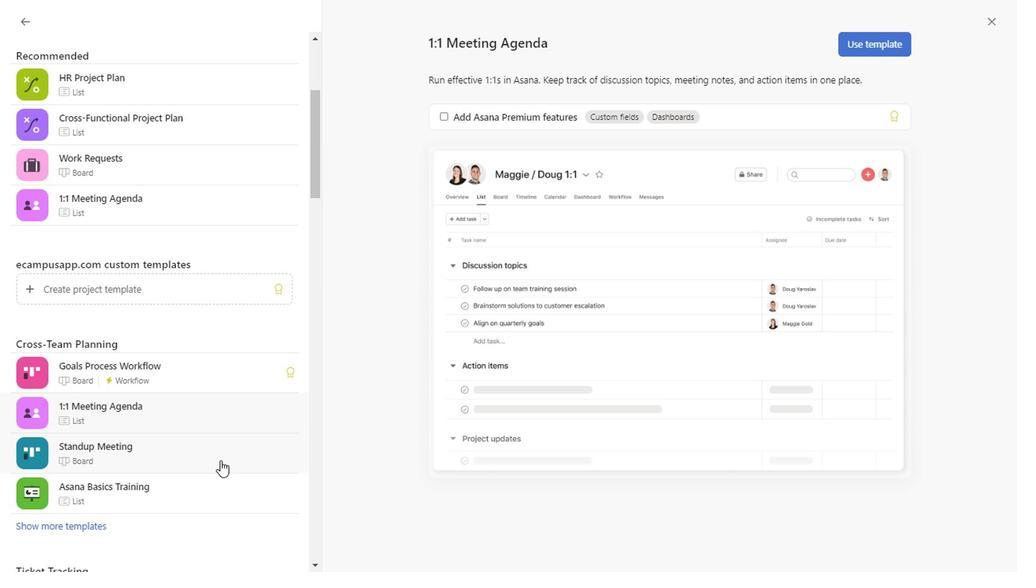
Action: Mouse scrolled (216, 459) with delta (0, 0)
Screenshot: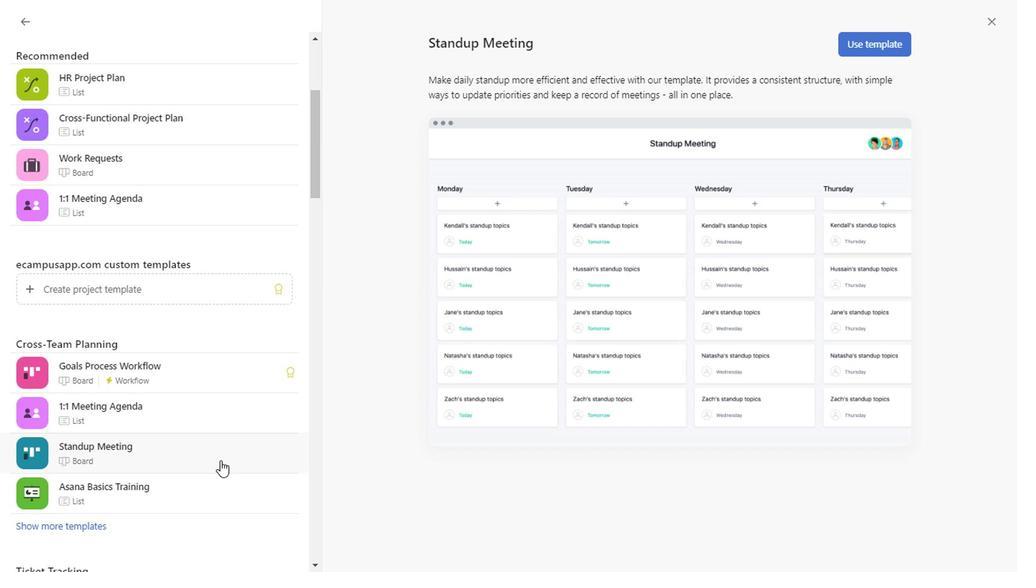 
Action: Mouse scrolled (216, 459) with delta (0, 0)
Screenshot: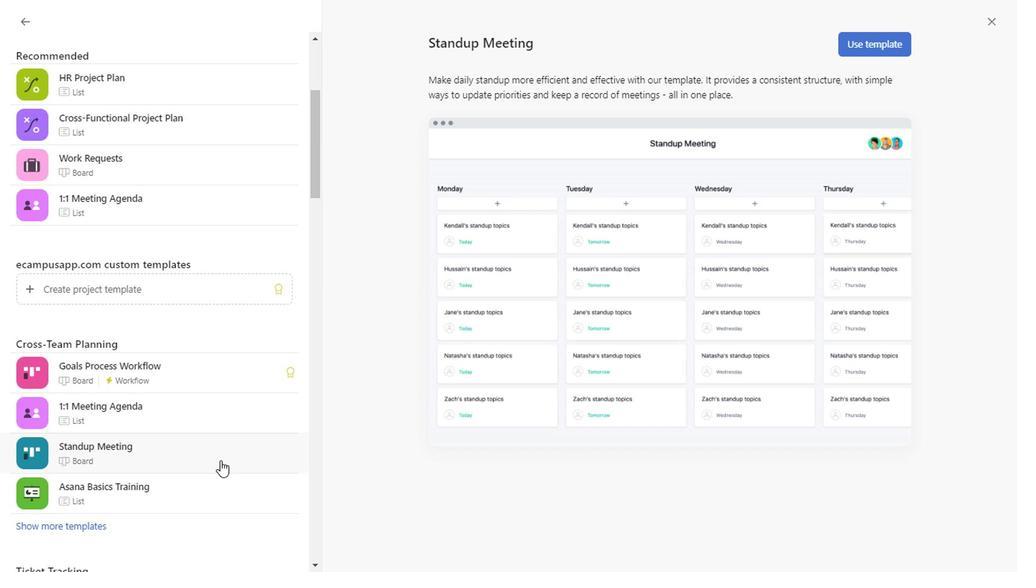 
Action: Mouse scrolled (216, 459) with delta (0, 0)
Screenshot: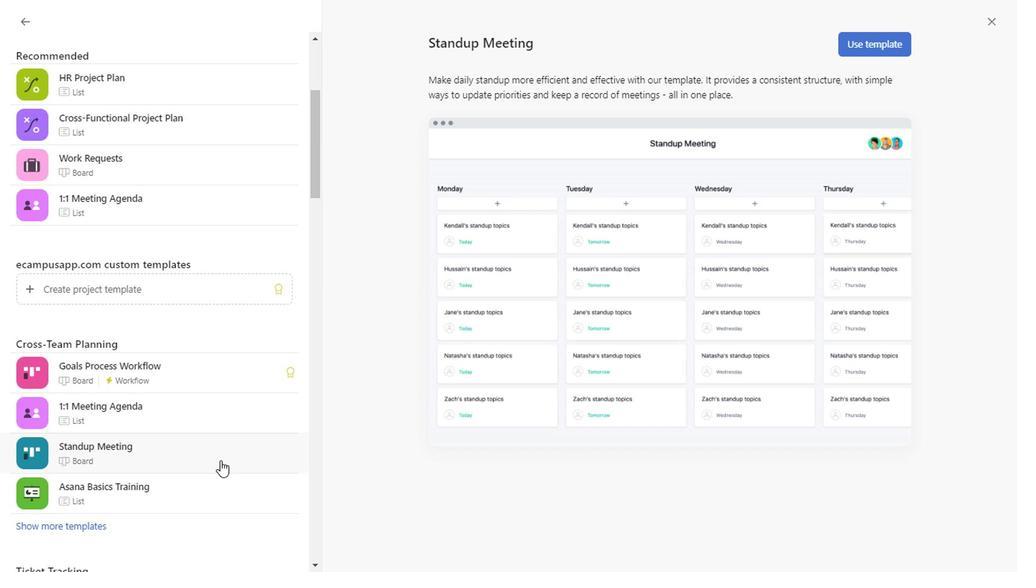 
Action: Mouse scrolled (216, 459) with delta (0, 0)
Screenshot: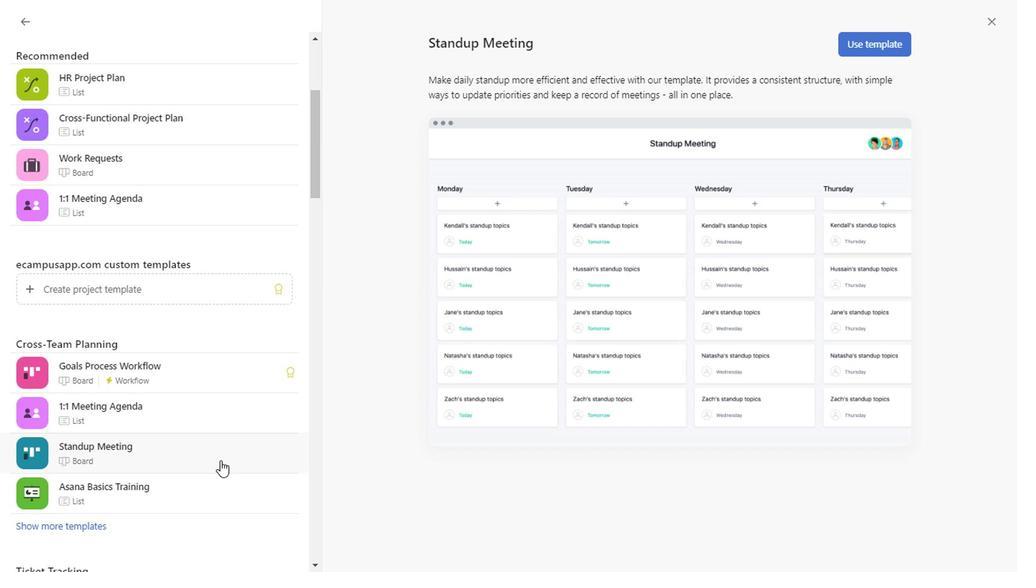 
Action: Mouse scrolled (216, 459) with delta (0, 0)
Screenshot: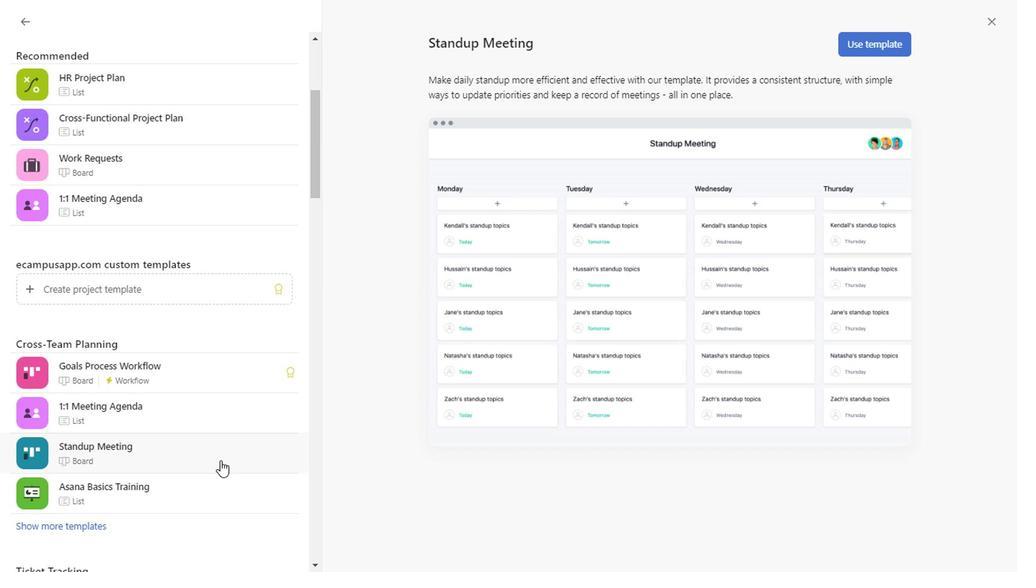 
Action: Mouse scrolled (216, 459) with delta (0, 0)
Screenshot: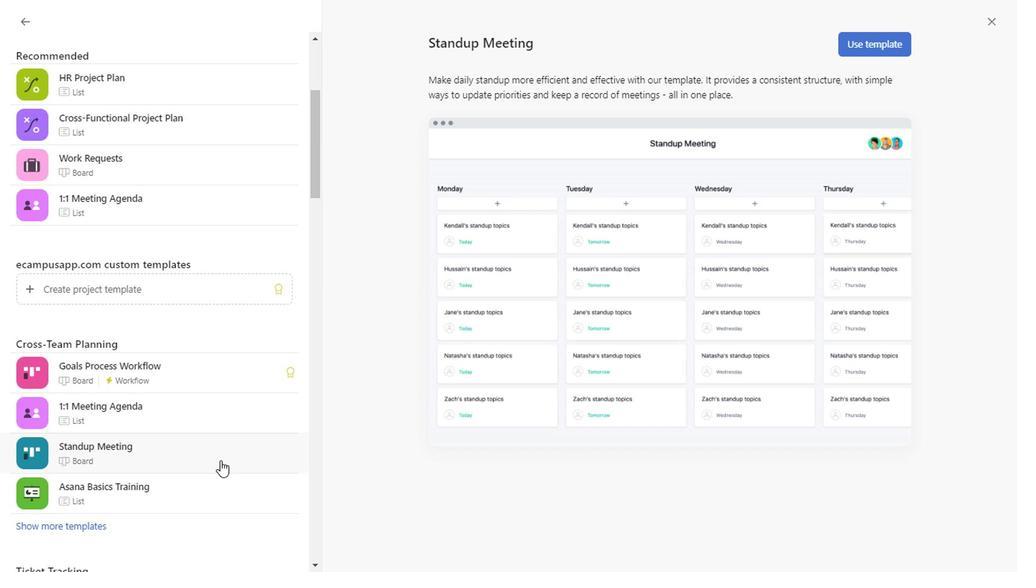 
Action: Mouse scrolled (216, 459) with delta (0, 0)
Screenshot: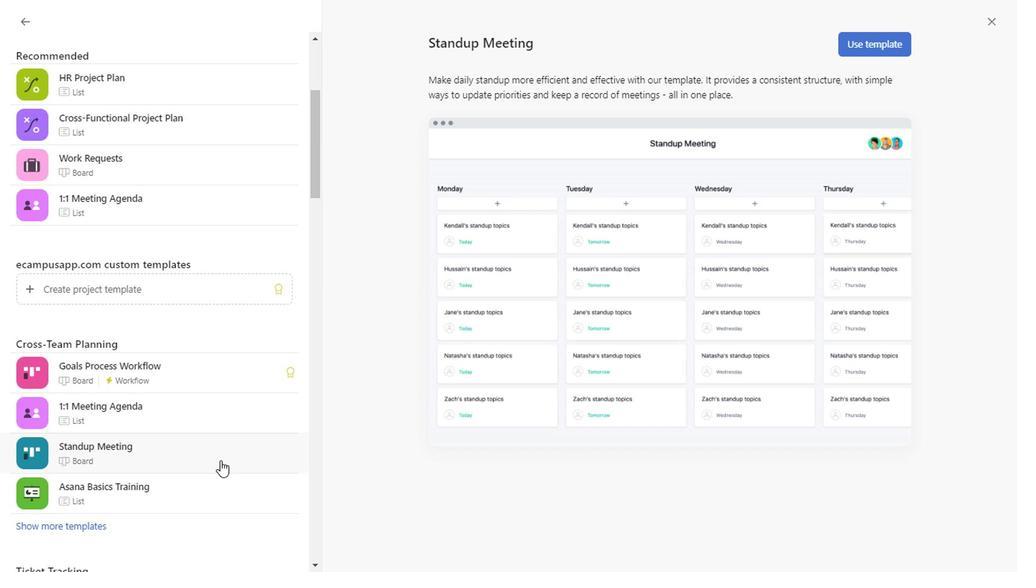 
Action: Mouse scrolled (216, 459) with delta (0, 0)
Screenshot: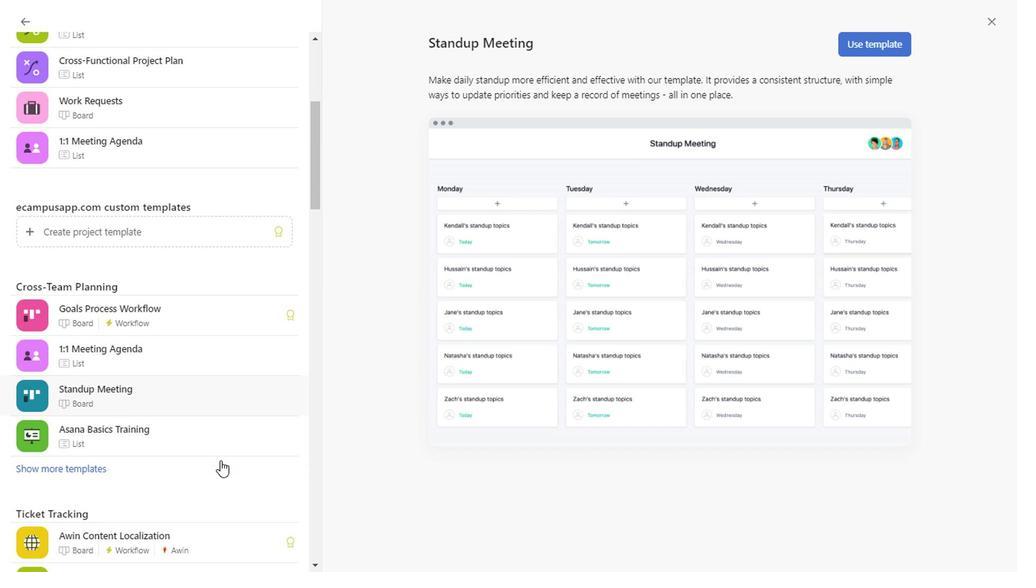 
Action: Mouse scrolled (216, 459) with delta (0, 0)
Screenshot: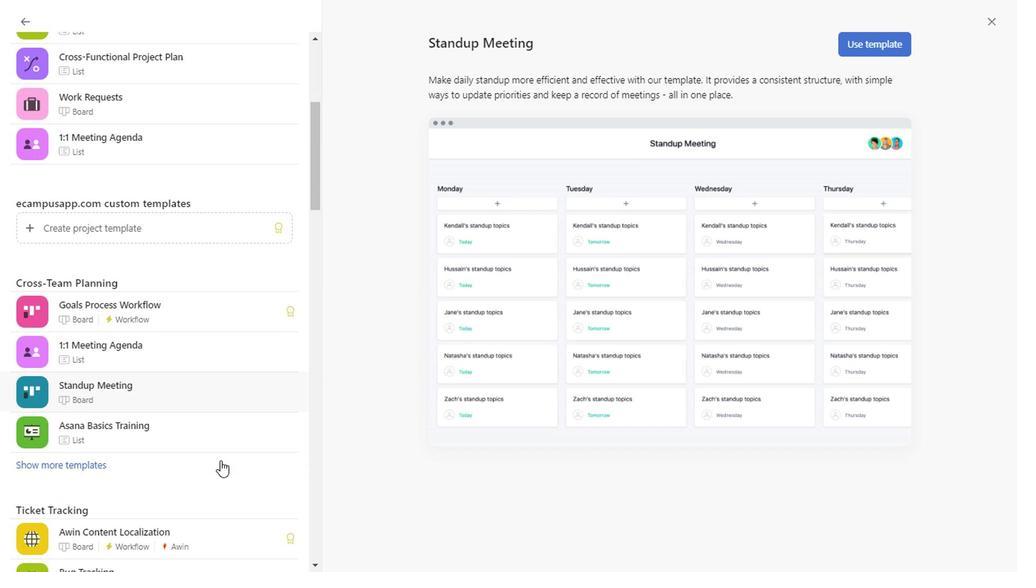 
Action: Mouse scrolled (216, 459) with delta (0, 0)
Screenshot: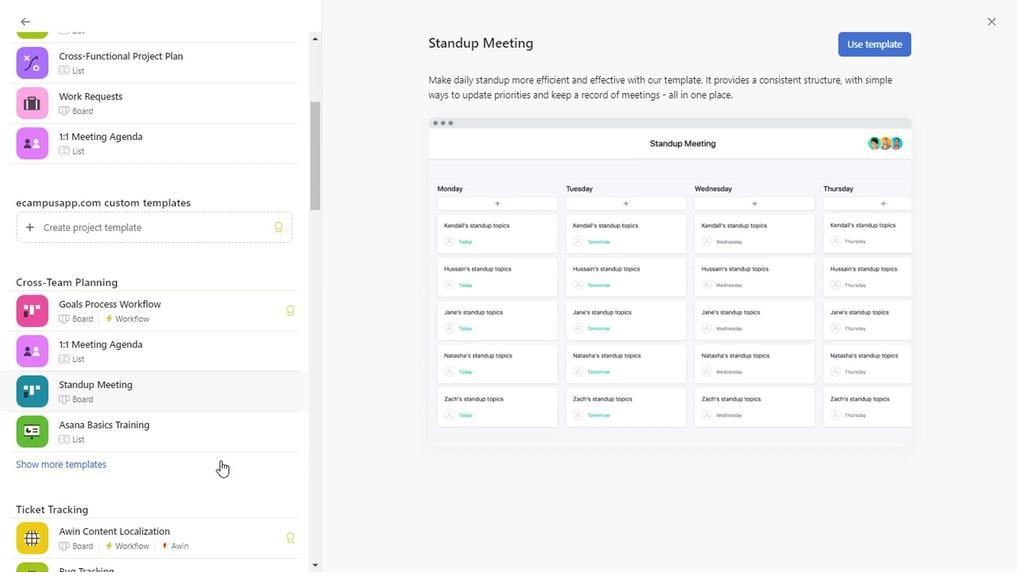 
Action: Mouse scrolled (216, 459) with delta (0, 0)
Screenshot: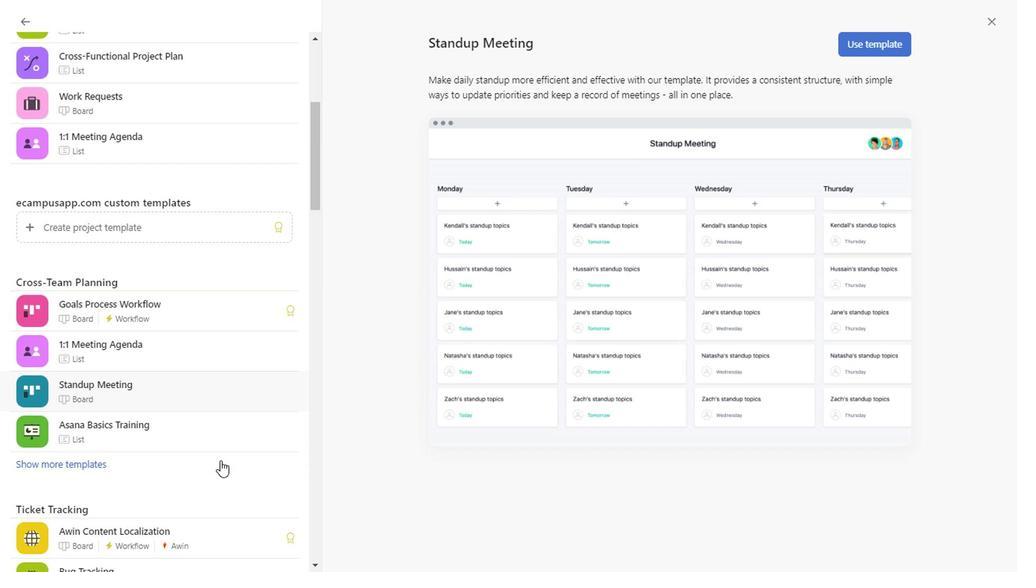 
Action: Mouse scrolled (216, 459) with delta (0, 0)
Screenshot: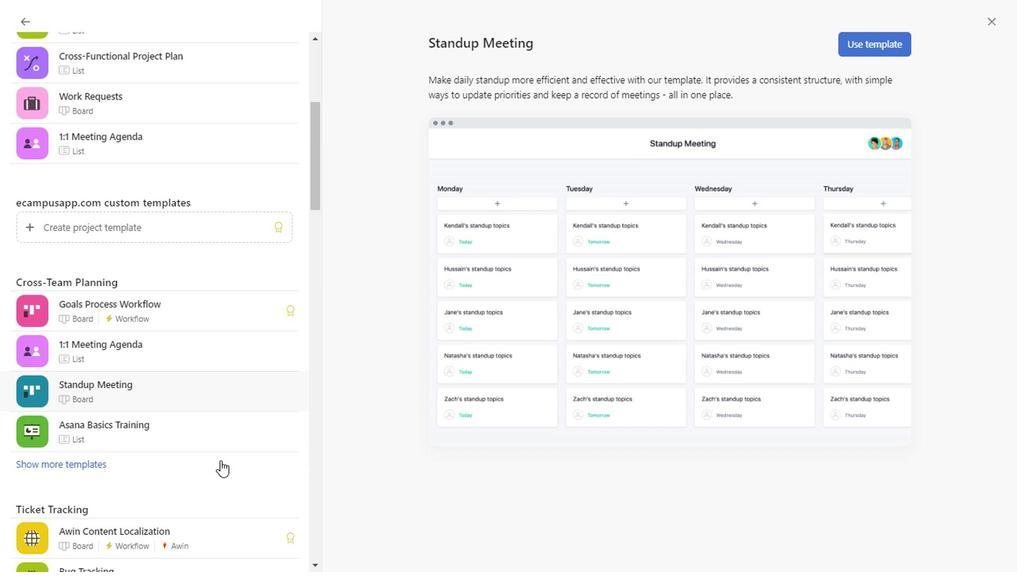 
Action: Mouse scrolled (216, 459) with delta (0, 0)
Screenshot: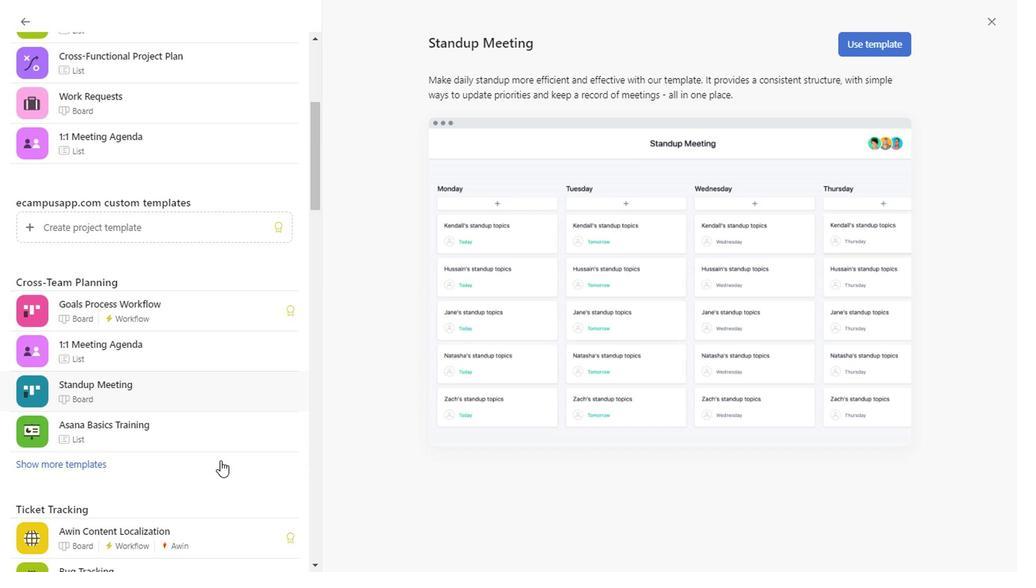 
Action: Mouse scrolled (216, 459) with delta (0, 0)
Screenshot: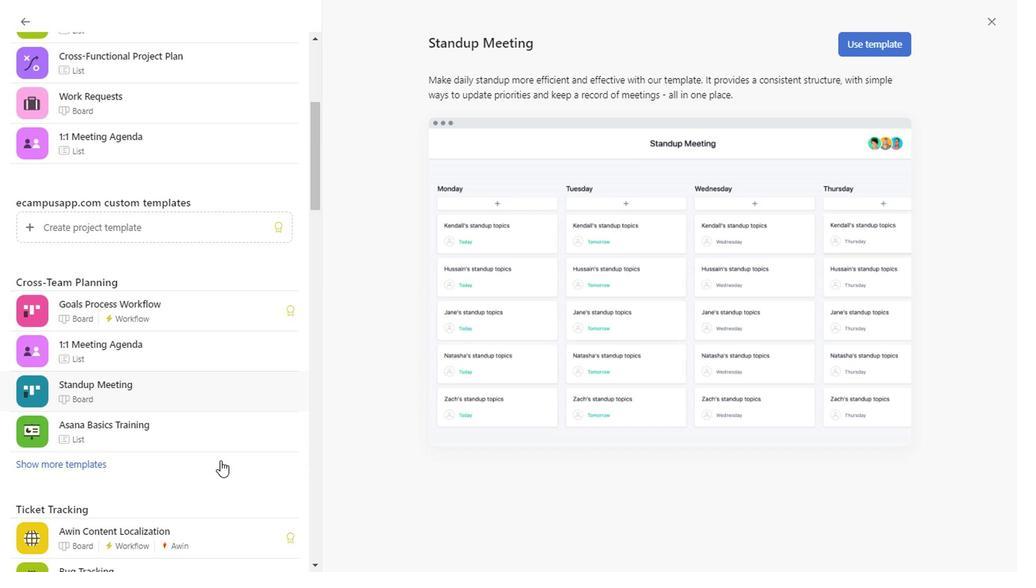 
Action: Mouse scrolled (216, 459) with delta (0, 0)
Screenshot: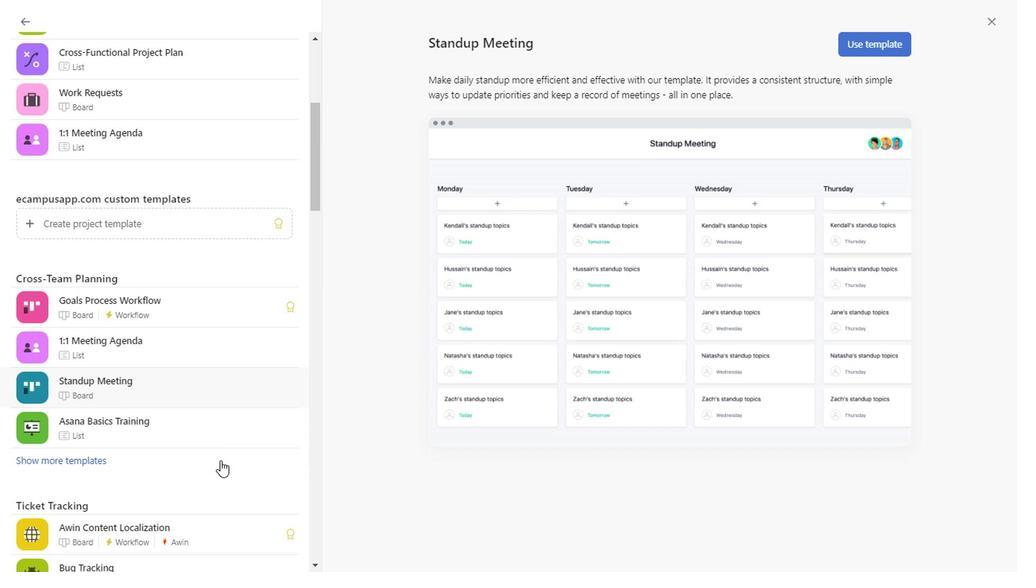
Action: Mouse scrolled (216, 459) with delta (0, 0)
Screenshot: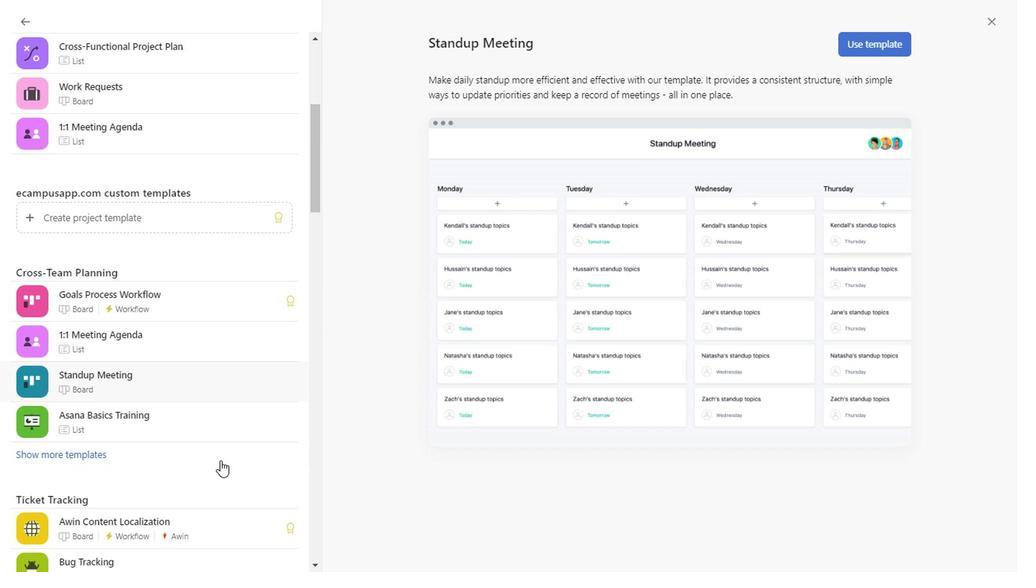
Action: Mouse scrolled (216, 459) with delta (0, 0)
Screenshot: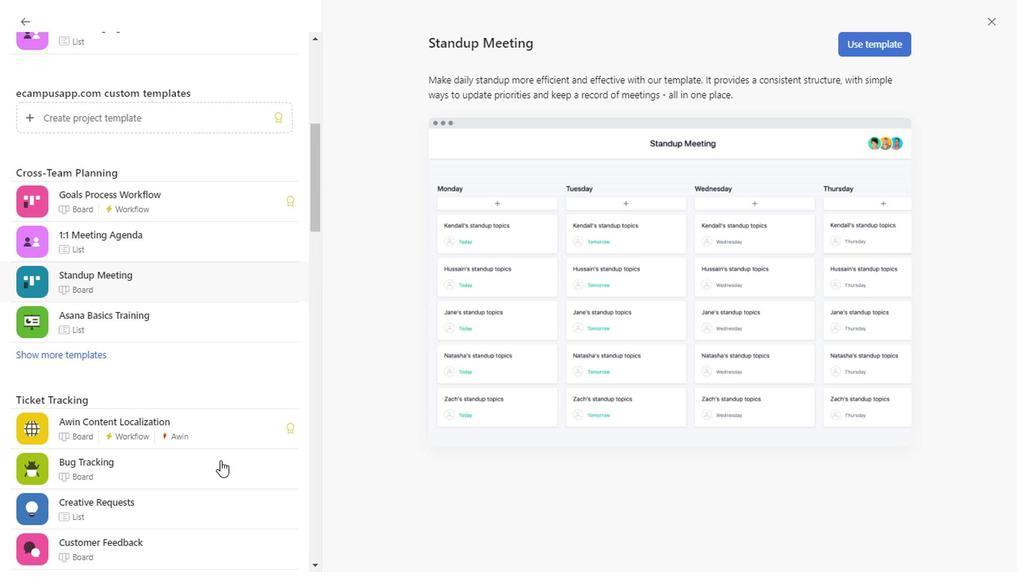 
Action: Mouse scrolled (216, 459) with delta (0, 0)
Screenshot: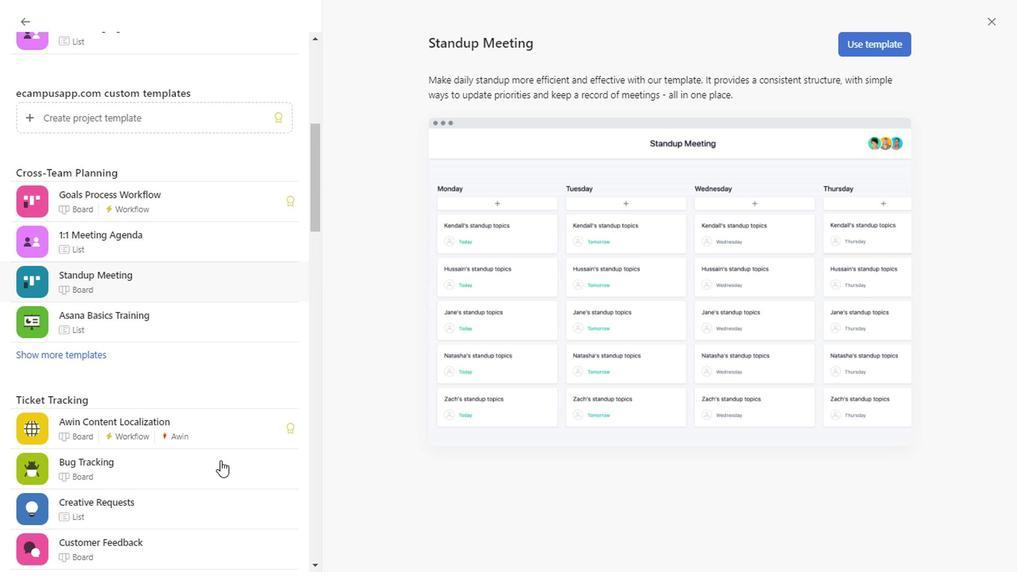 
Action: Mouse scrolled (216, 459) with delta (0, 0)
Screenshot: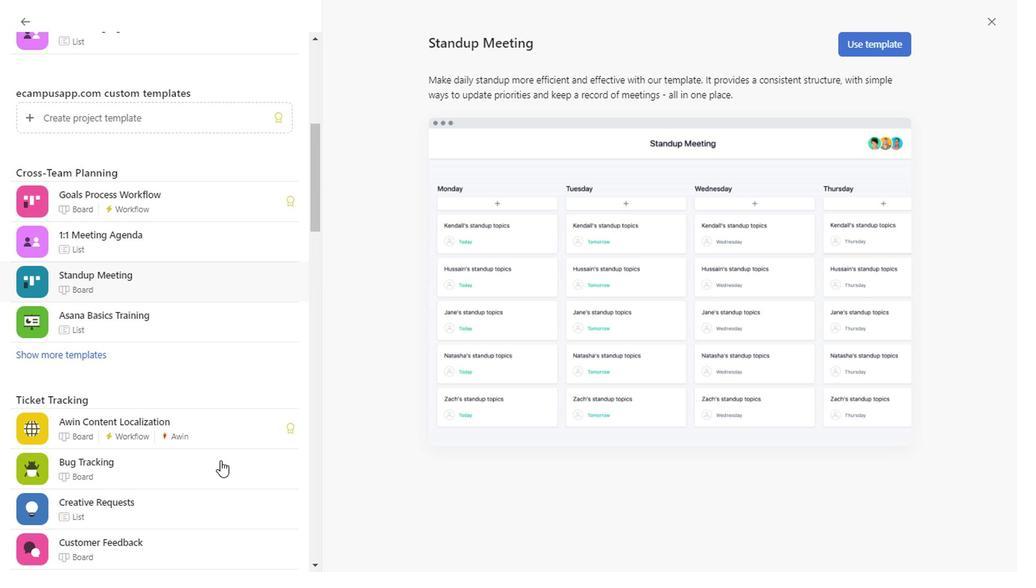 
Action: Mouse scrolled (216, 459) with delta (0, 0)
Screenshot: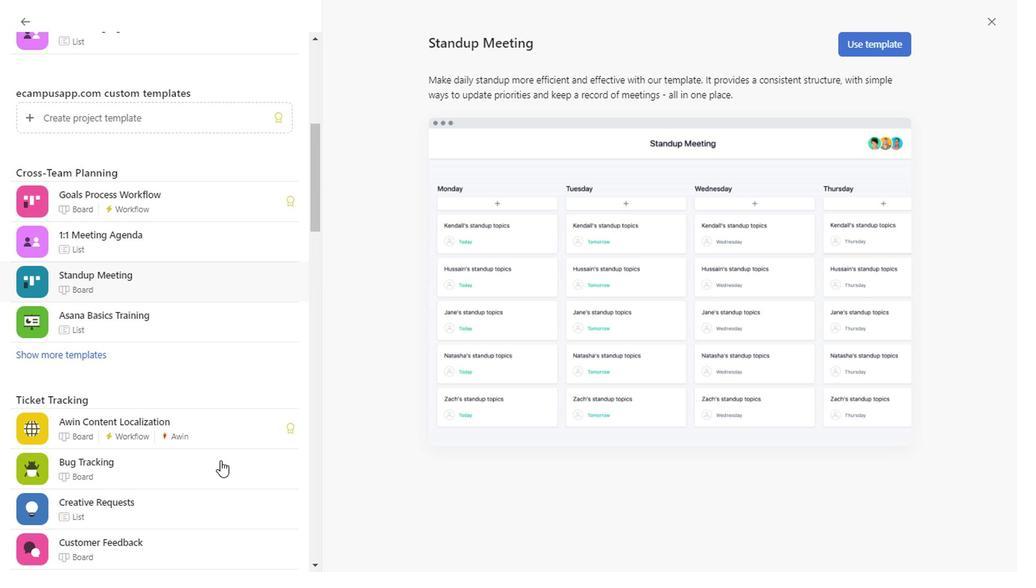 
Action: Mouse scrolled (216, 459) with delta (0, 0)
Screenshot: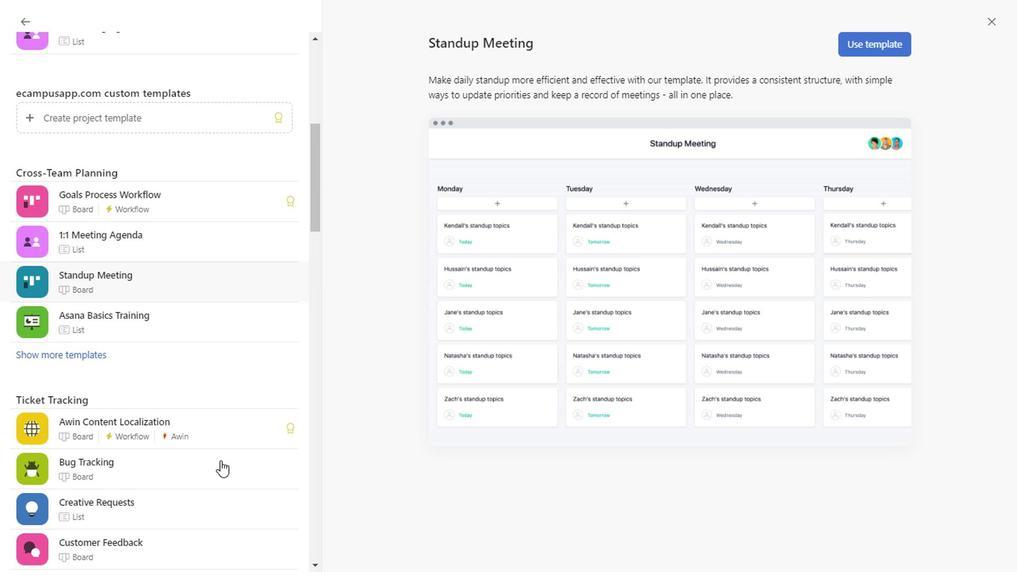 
Action: Mouse scrolled (216, 459) with delta (0, 0)
Screenshot: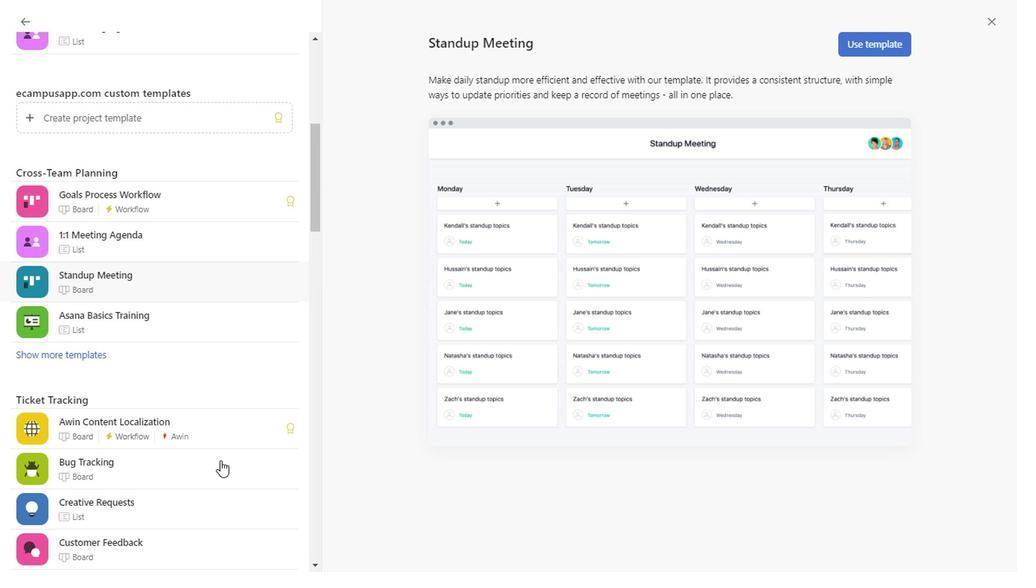 
Action: Mouse scrolled (216, 459) with delta (0, 0)
Screenshot: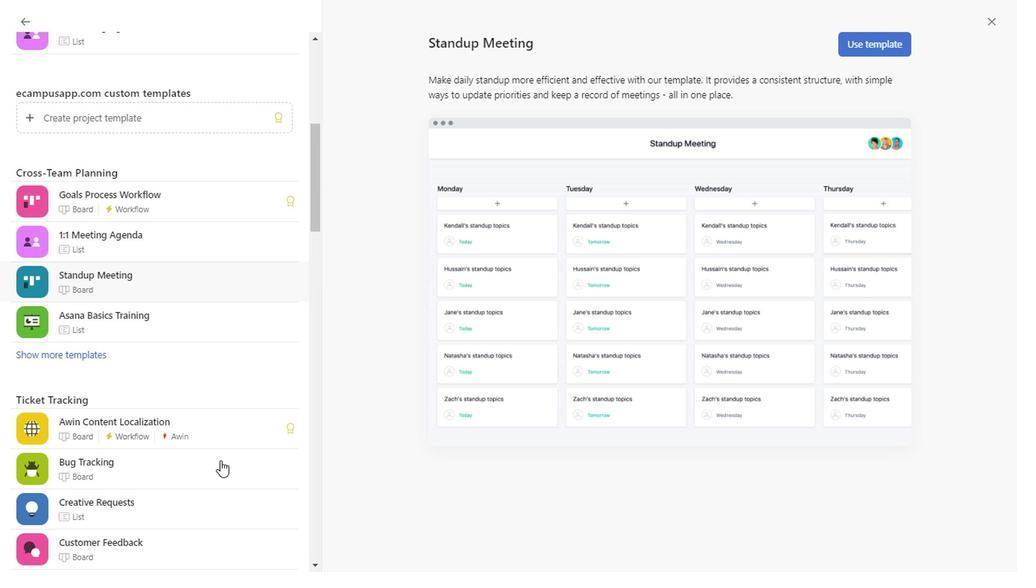 
Action: Mouse scrolled (216, 459) with delta (0, 0)
Screenshot: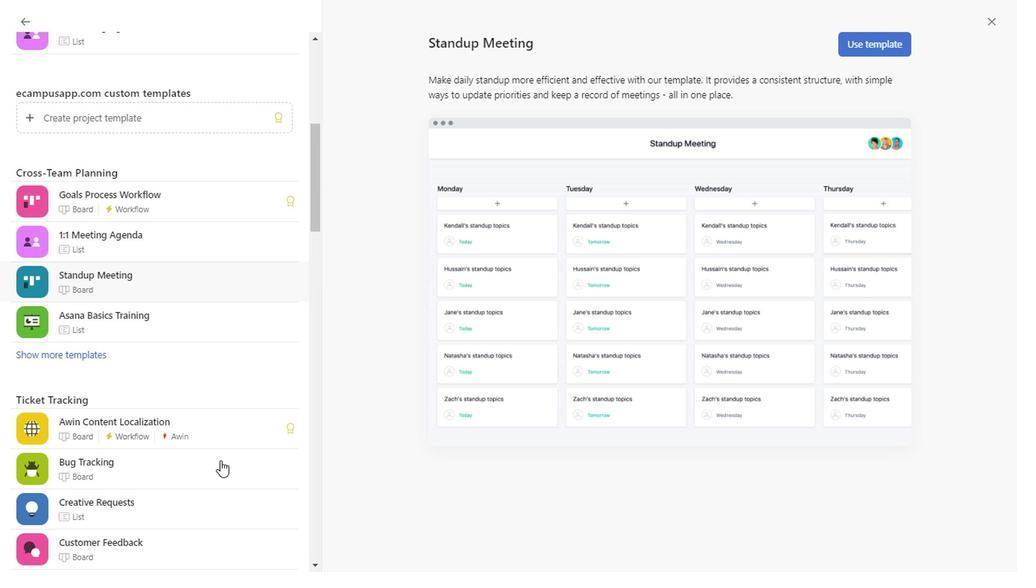 
Action: Mouse scrolled (216, 459) with delta (0, 0)
Screenshot: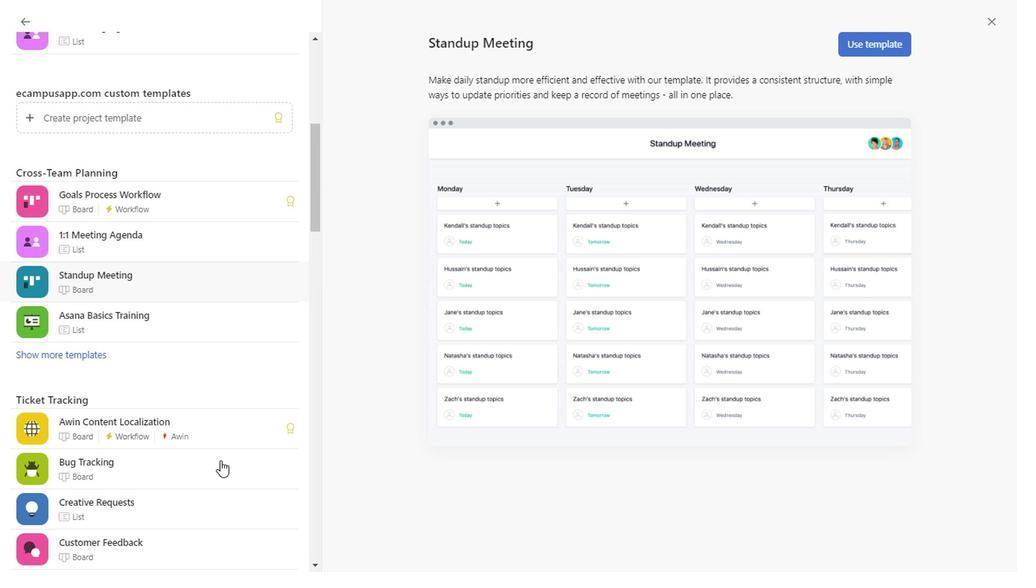 
Action: Mouse scrolled (216, 459) with delta (0, 0)
Screenshot: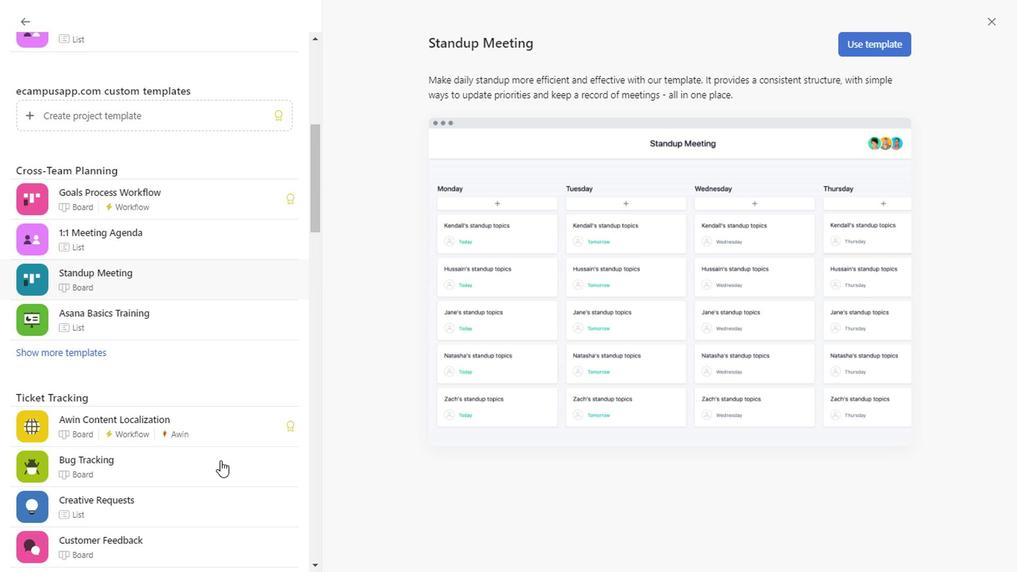 
Action: Mouse scrolled (216, 459) with delta (0, 0)
Screenshot: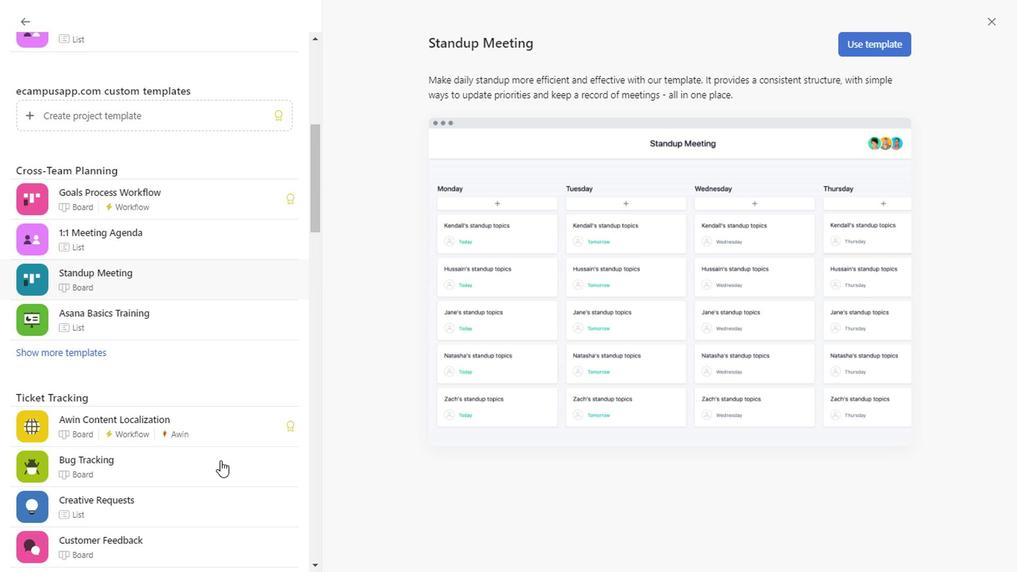 
Action: Mouse scrolled (216, 459) with delta (0, 0)
Screenshot: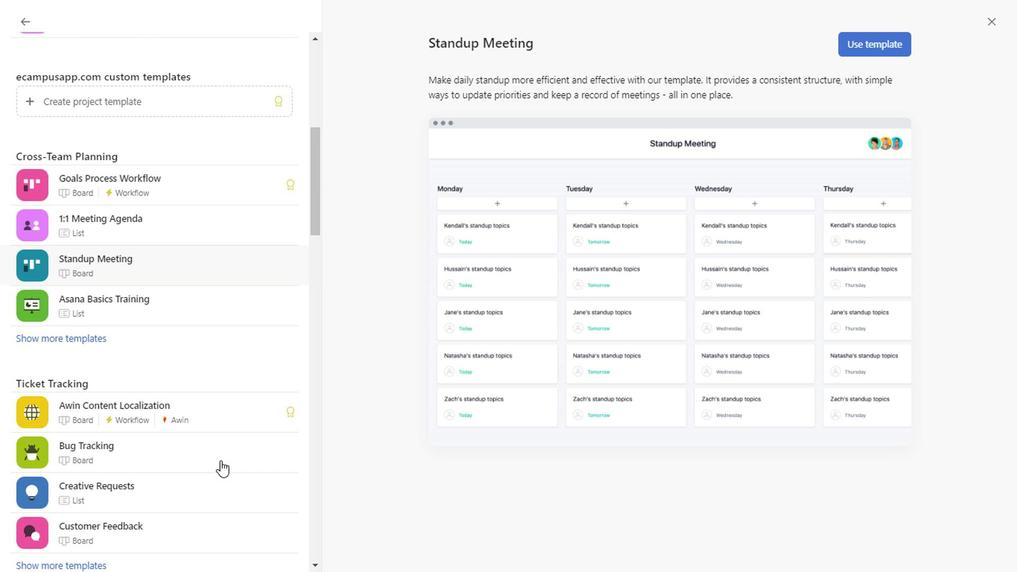 
Action: Mouse moved to (212, 282)
Screenshot: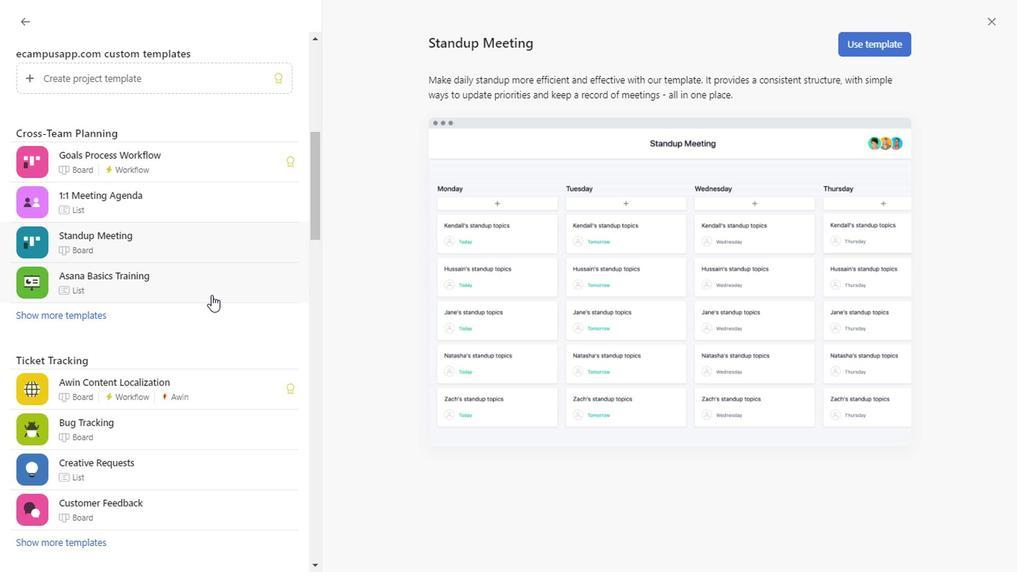 
Action: Mouse pressed left at (212, 282)
Screenshot: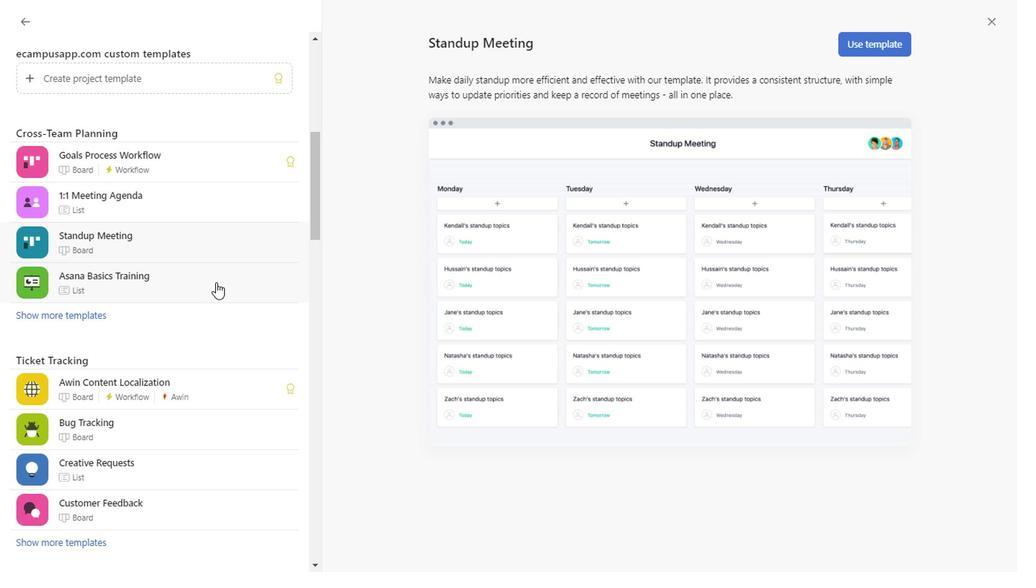 
Action: Mouse moved to (215, 367)
Screenshot: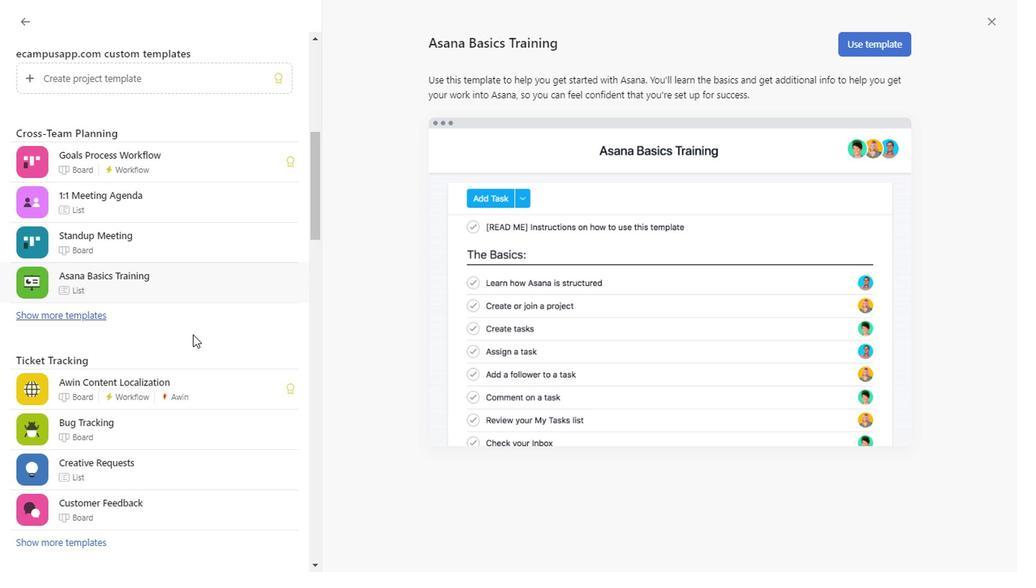 
Action: Mouse scrolled (215, 366) with delta (0, -1)
Screenshot: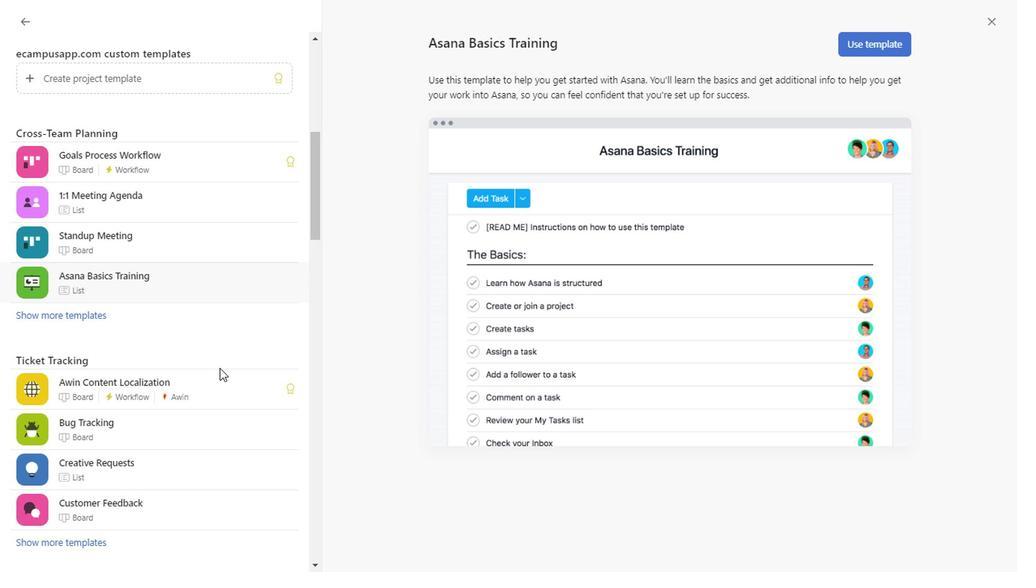 
Action: Mouse scrolled (215, 366) with delta (0, -1)
Screenshot: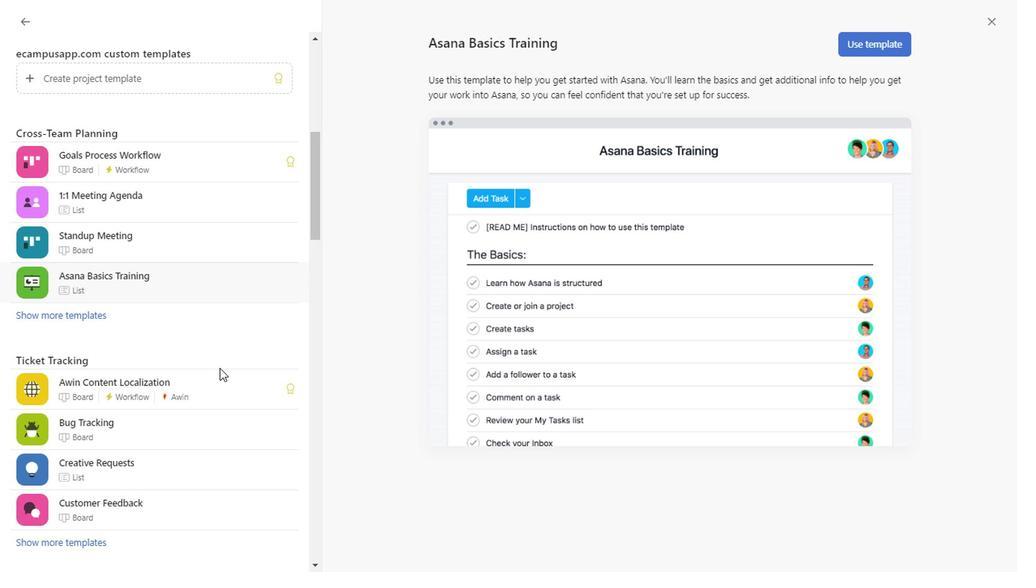 
Action: Mouse scrolled (215, 366) with delta (0, -1)
Screenshot: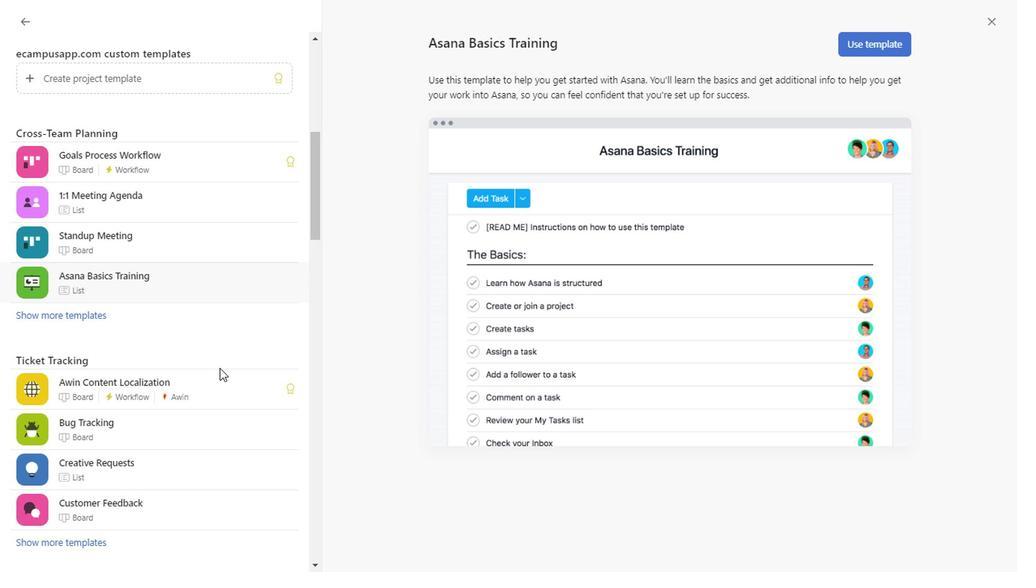 
Action: Mouse scrolled (215, 366) with delta (0, -1)
Screenshot: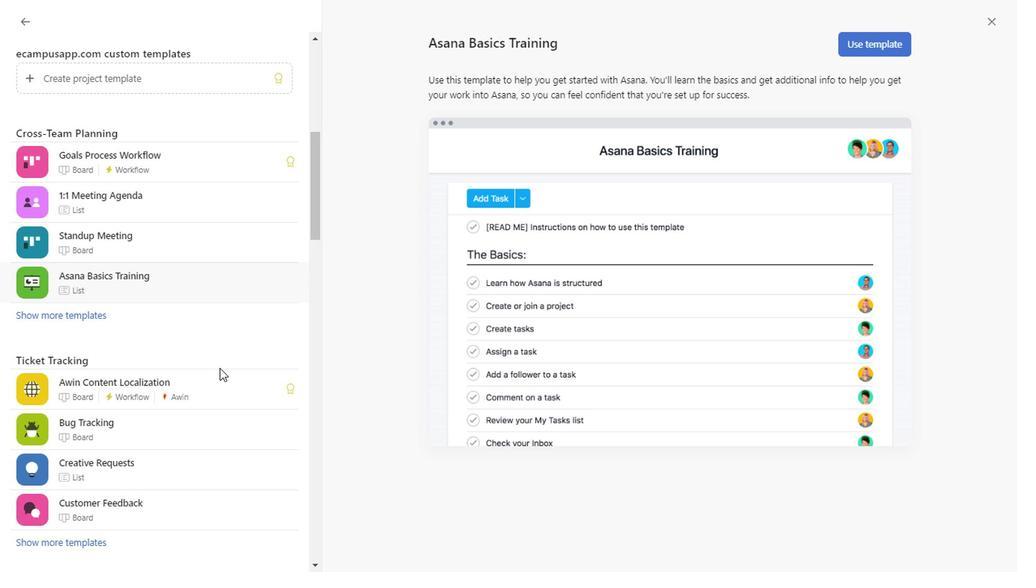 
Action: Mouse scrolled (215, 366) with delta (0, -1)
Screenshot: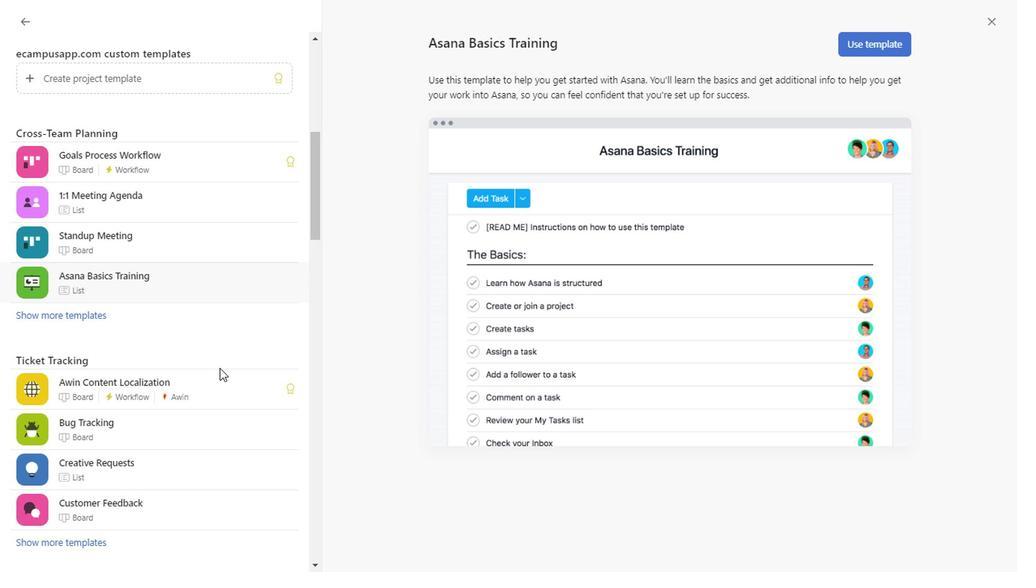 
Action: Mouse scrolled (215, 366) with delta (0, -1)
Screenshot: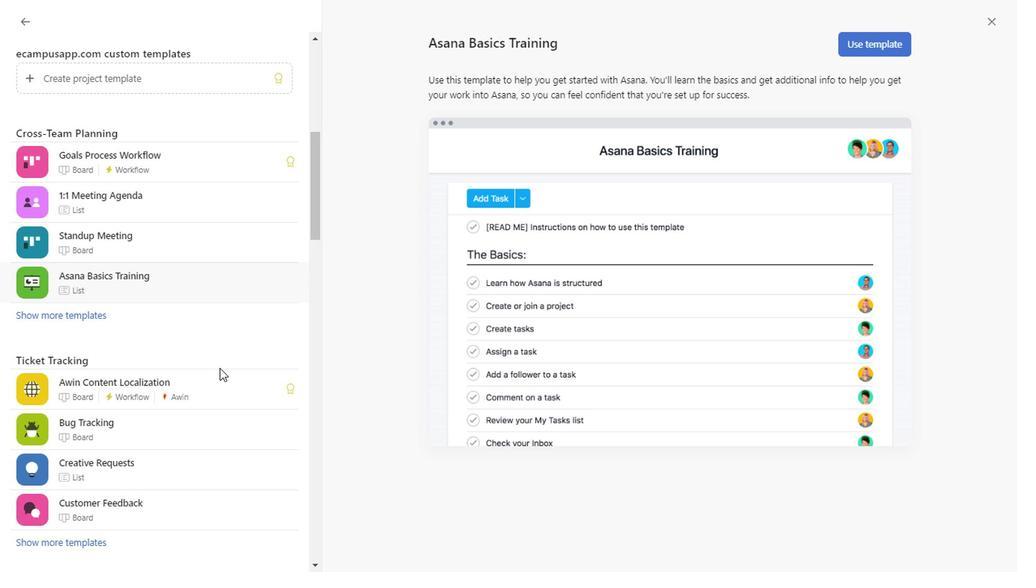 
Action: Mouse scrolled (215, 366) with delta (0, -1)
Screenshot: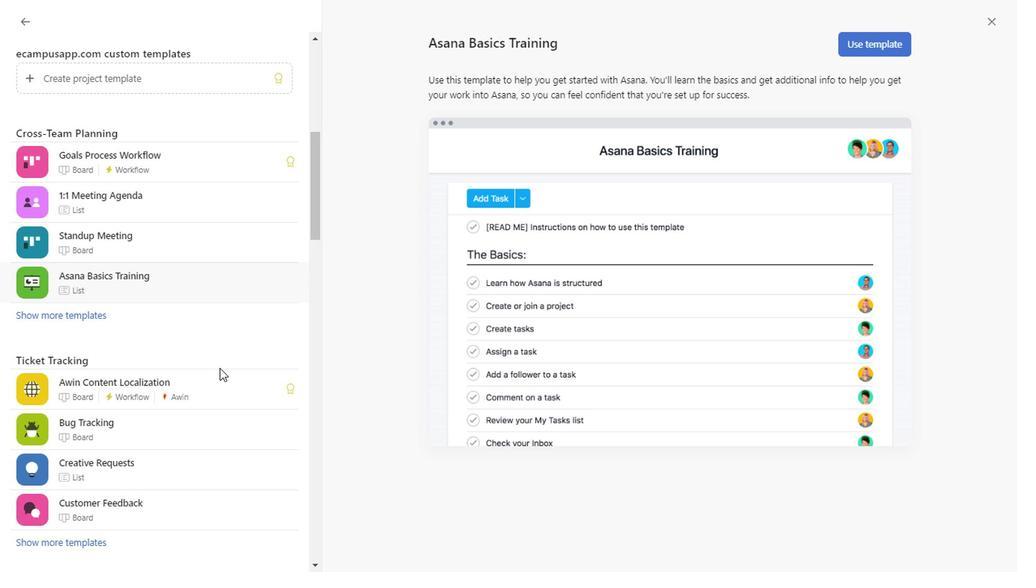 
Action: Mouse scrolled (215, 366) with delta (0, -1)
Screenshot: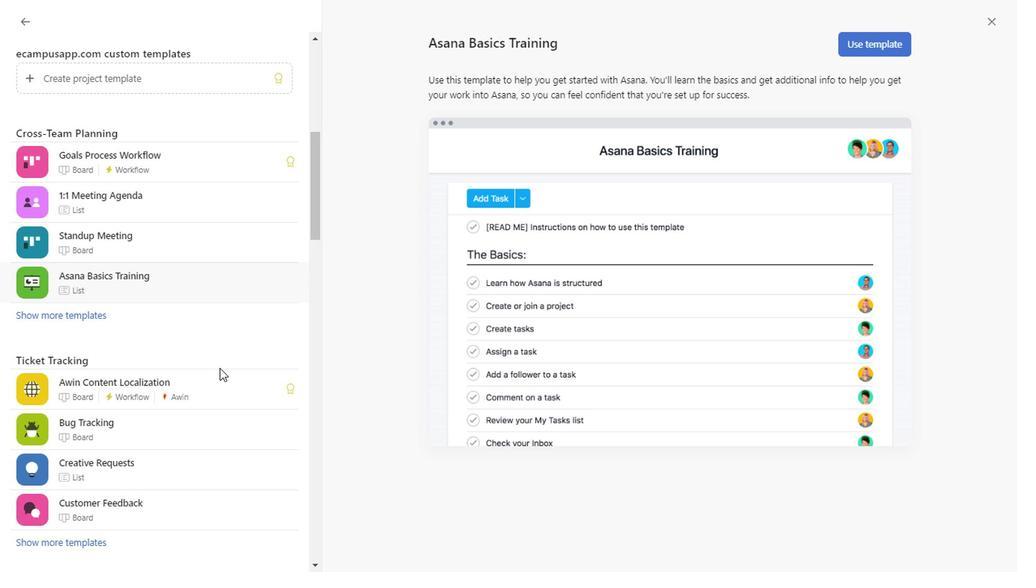 
Action: Mouse scrolled (215, 366) with delta (0, -1)
Screenshot: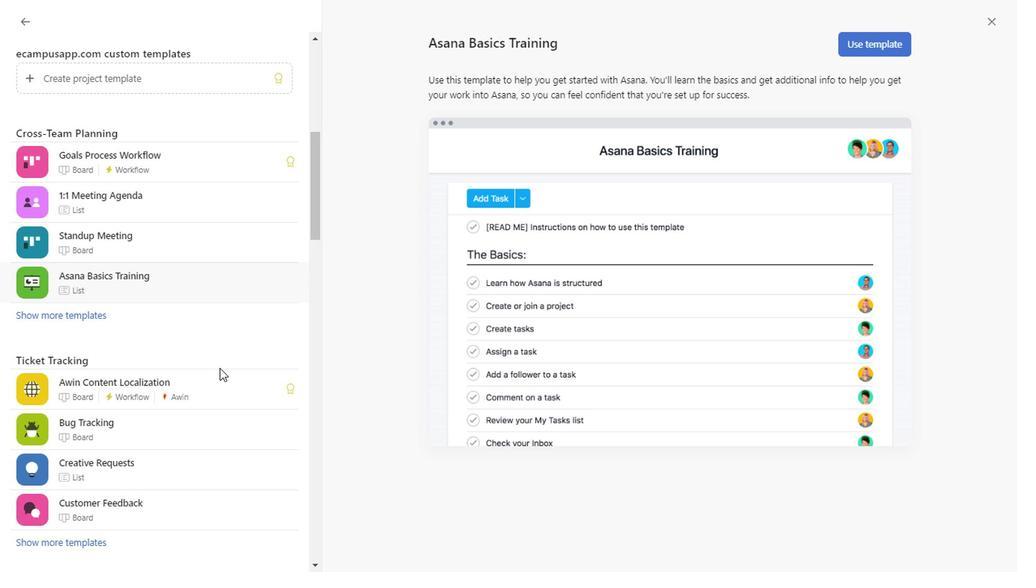 
Action: Mouse scrolled (215, 366) with delta (0, -1)
Screenshot: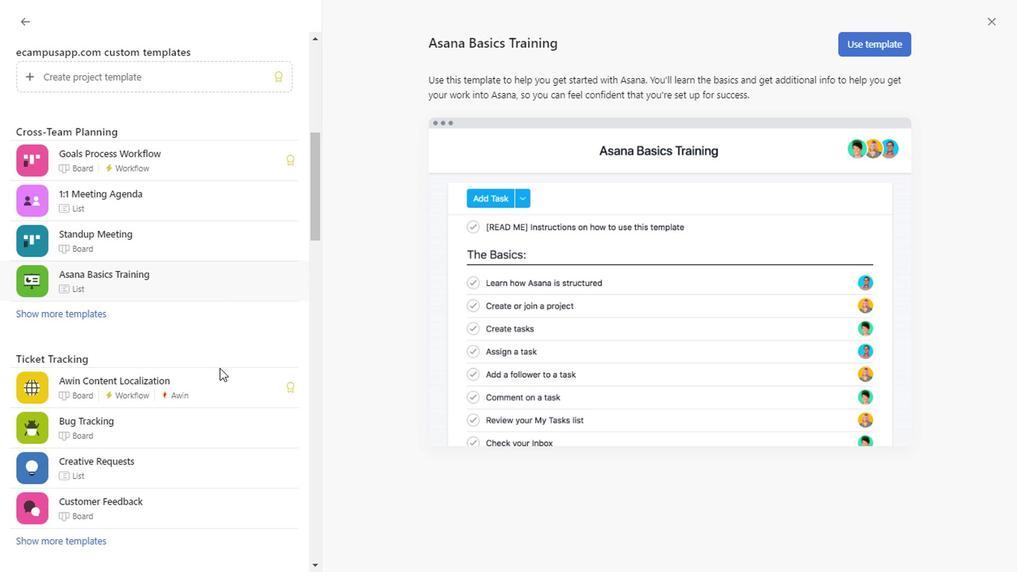 
Action: Mouse scrolled (215, 366) with delta (0, -1)
Screenshot: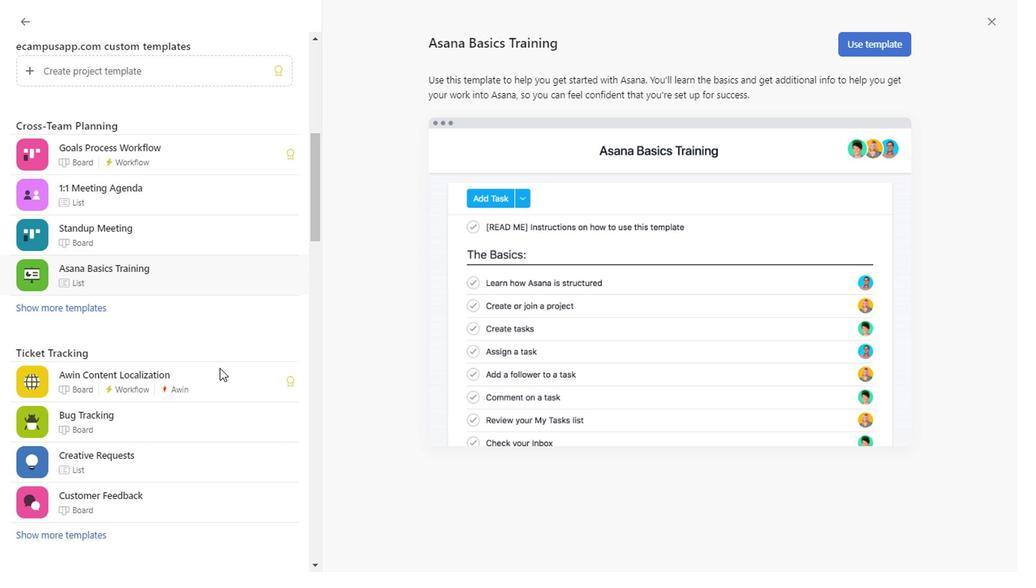 
Action: Mouse scrolled (215, 366) with delta (0, -1)
Screenshot: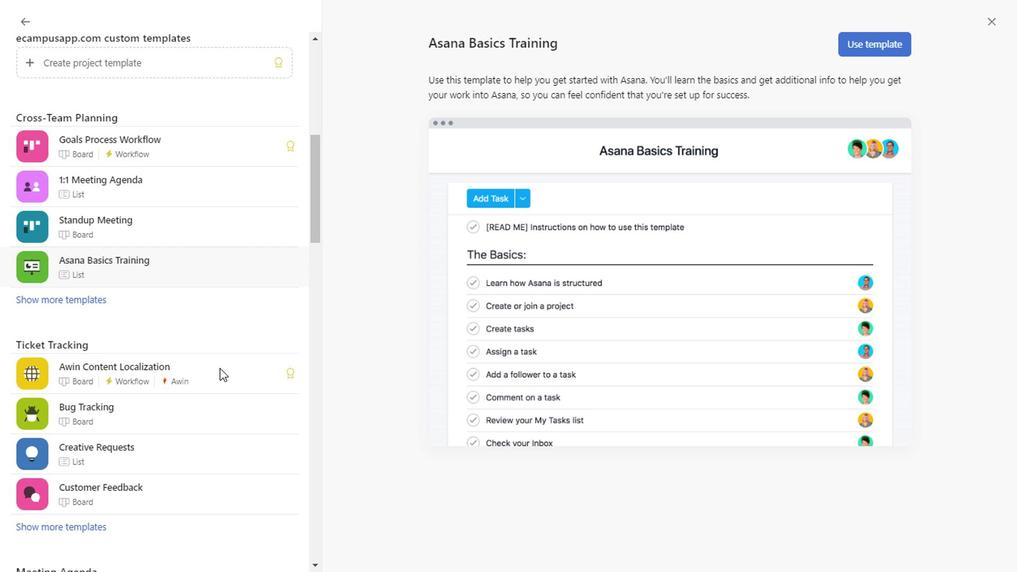 
Action: Mouse scrolled (215, 366) with delta (0, -1)
Screenshot: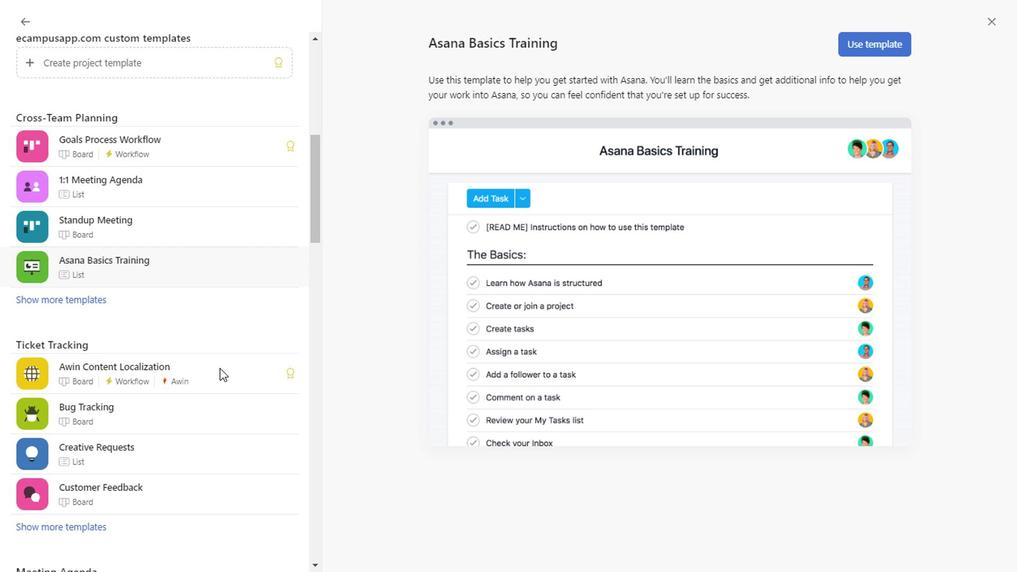
Action: Mouse scrolled (215, 366) with delta (0, -1)
Screenshot: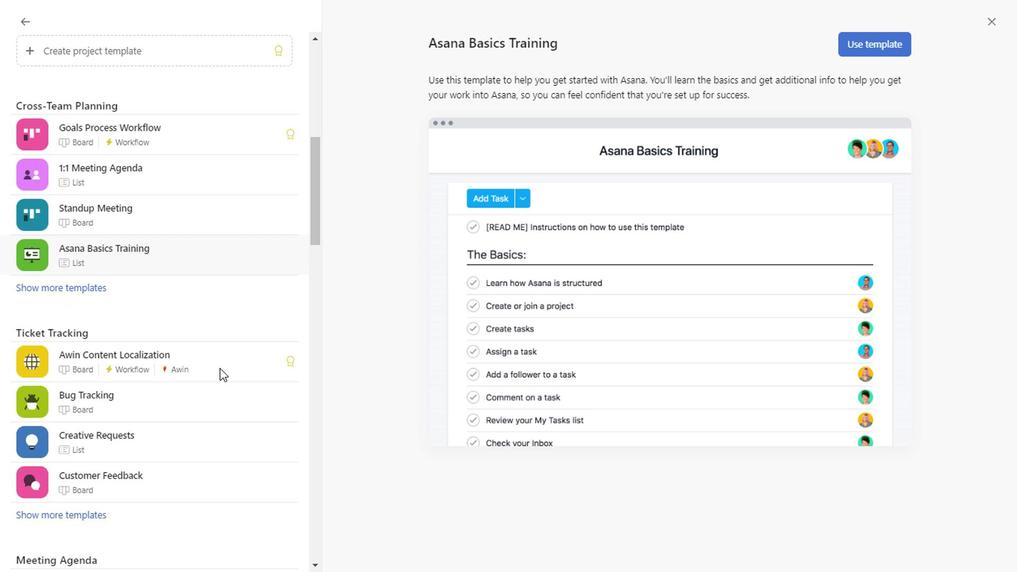 
Action: Mouse scrolled (215, 366) with delta (0, -1)
Screenshot: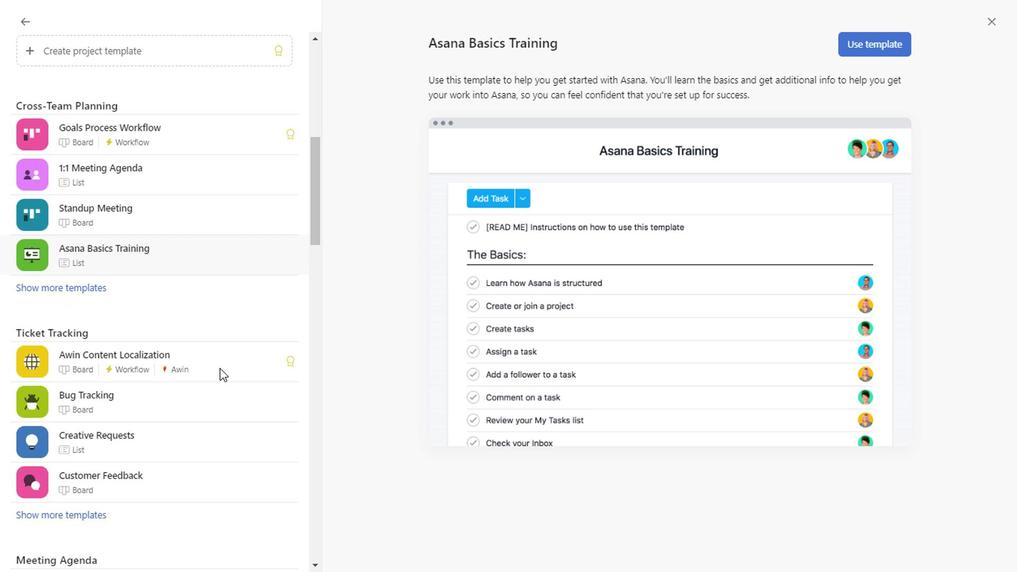 
Action: Mouse scrolled (215, 366) with delta (0, -1)
Screenshot: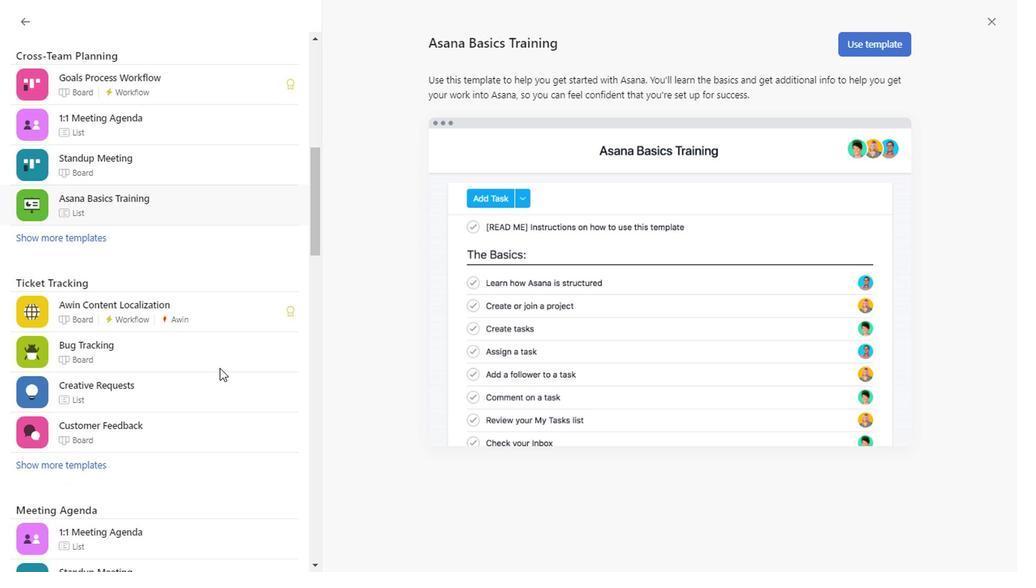 
Action: Mouse scrolled (215, 366) with delta (0, -1)
Screenshot: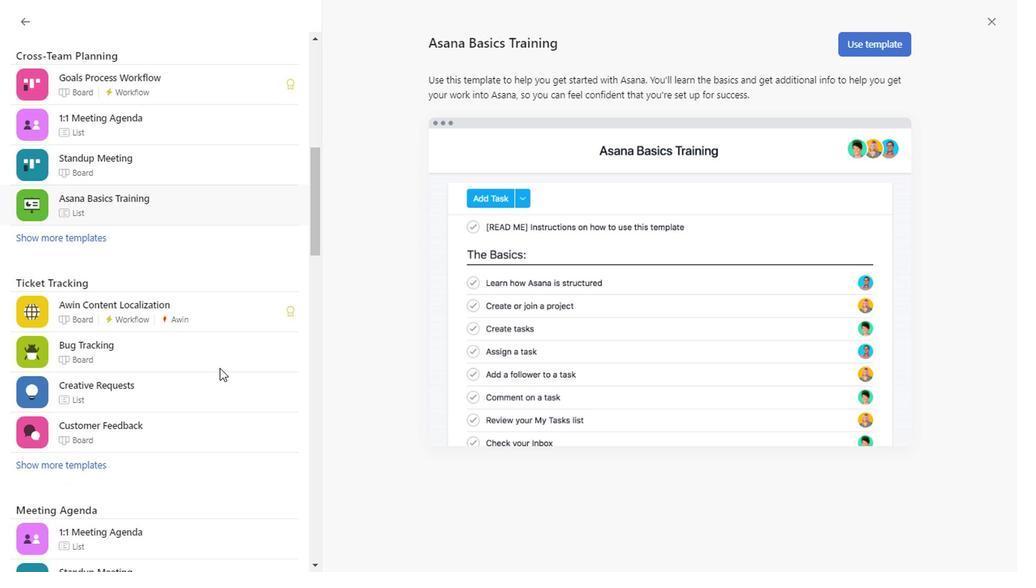 
Action: Mouse scrolled (215, 366) with delta (0, -1)
Screenshot: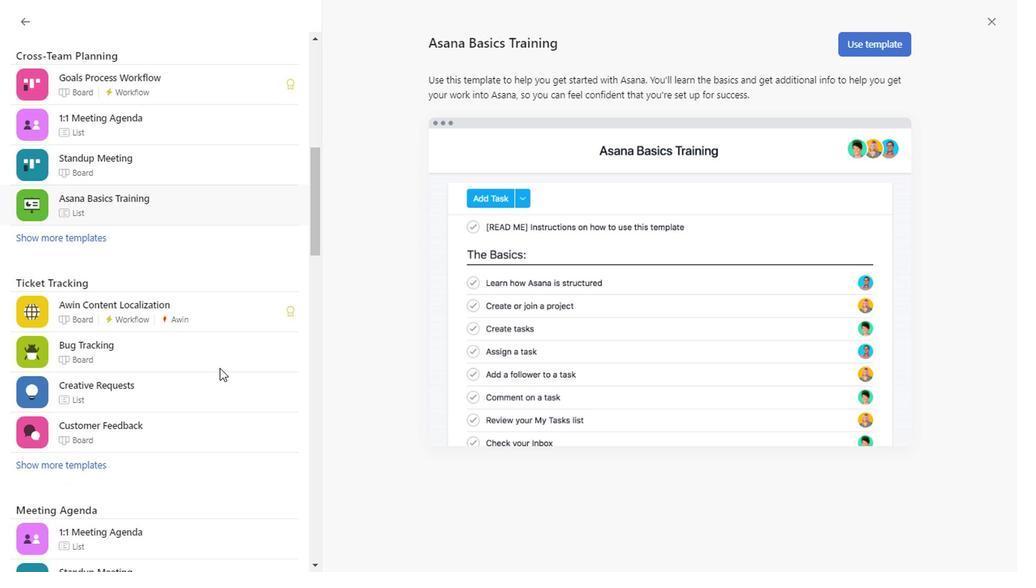 
Action: Mouse scrolled (215, 366) with delta (0, -1)
Screenshot: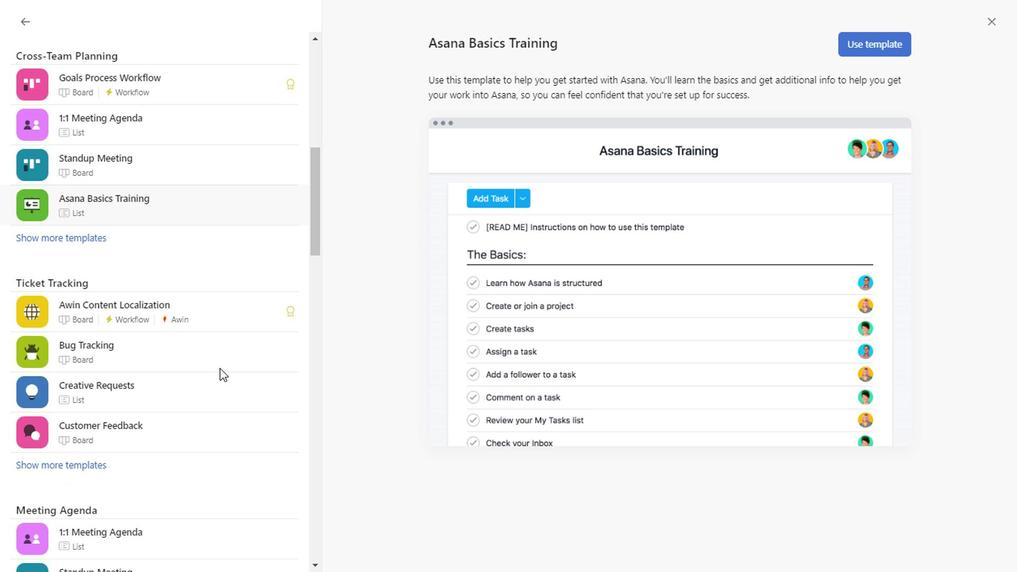 
Action: Mouse scrolled (215, 366) with delta (0, -1)
Screenshot: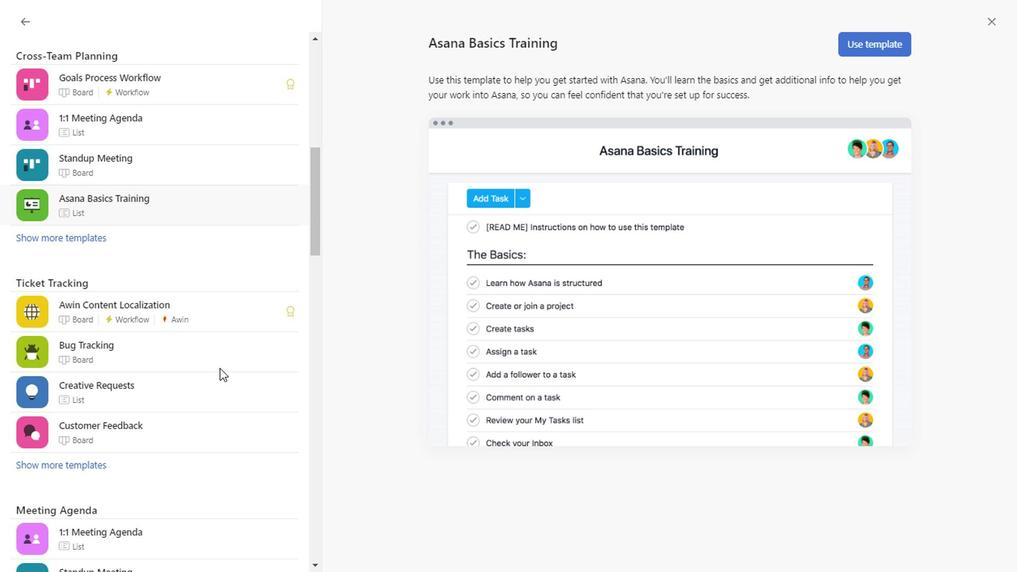 
Action: Mouse scrolled (215, 366) with delta (0, -1)
Screenshot: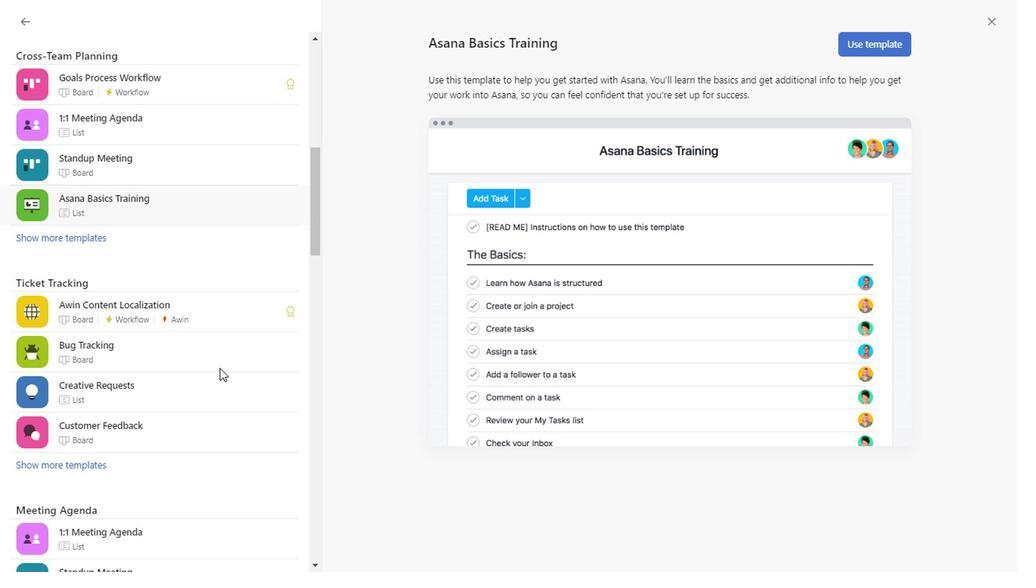 
Action: Mouse scrolled (215, 366) with delta (0, -1)
Screenshot: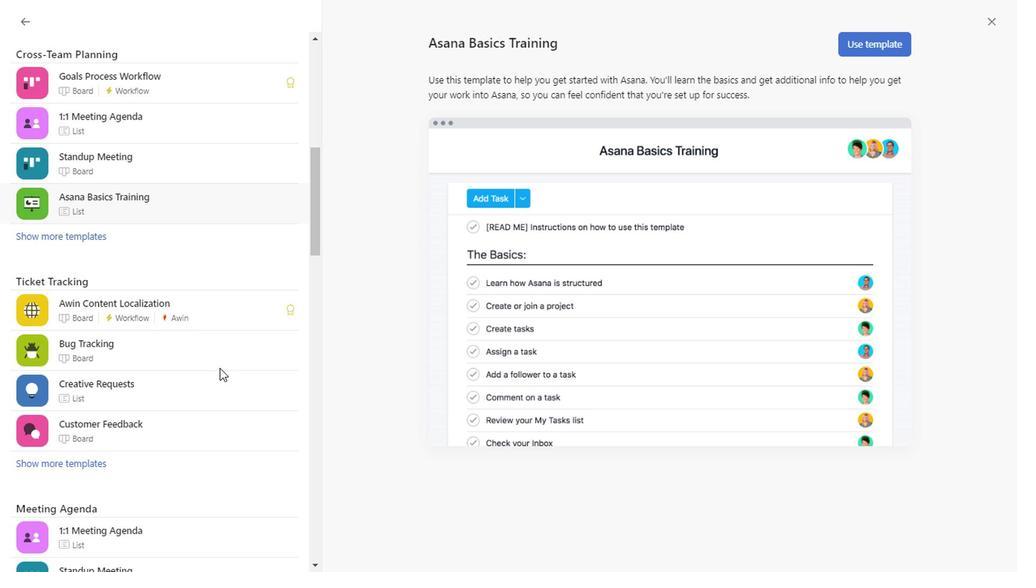
Action: Mouse scrolled (215, 366) with delta (0, -1)
Screenshot: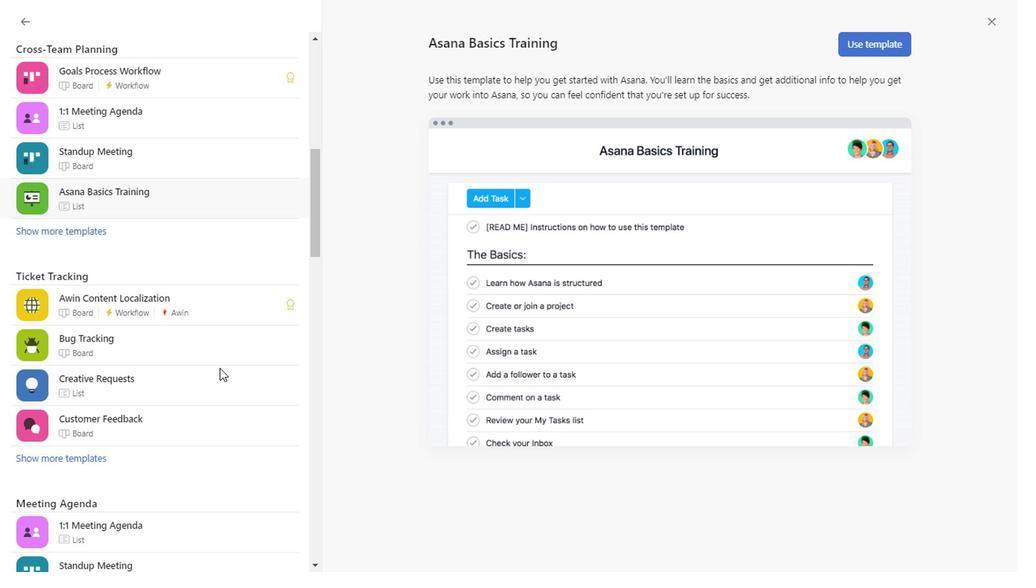 
Action: Mouse scrolled (215, 366) with delta (0, -1)
Screenshot: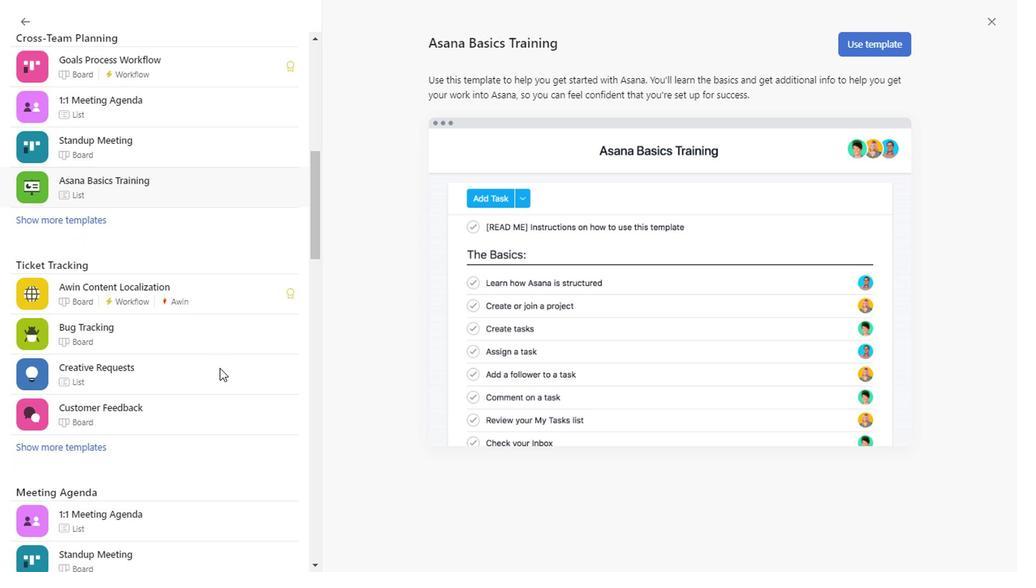 
Action: Mouse moved to (240, 186)
Screenshot: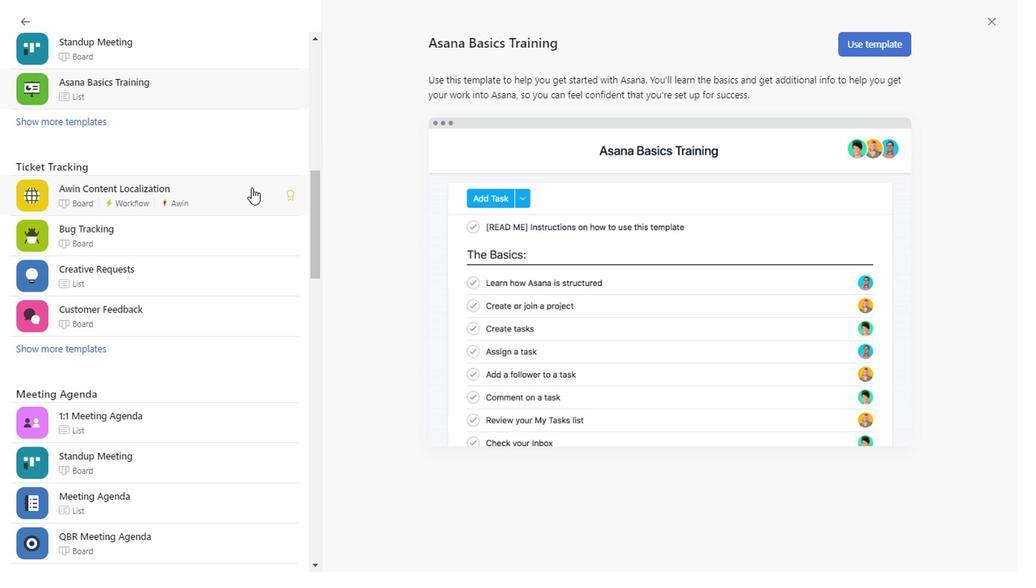 
Action: Mouse pressed left at (240, 186)
Screenshot: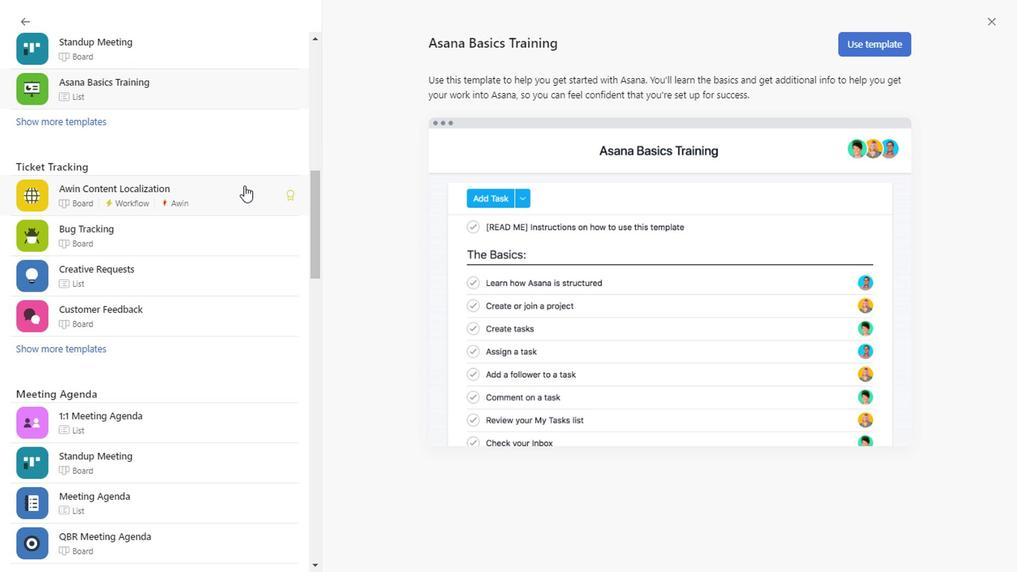 
Action: Mouse moved to (671, 412)
Screenshot: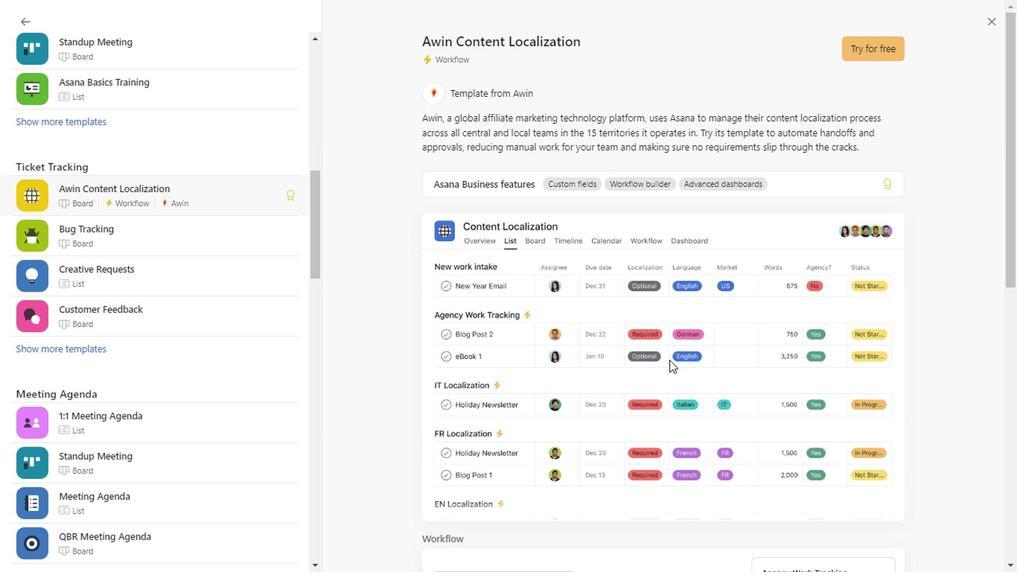 
Action: Mouse scrolled (671, 412) with delta (0, 0)
Screenshot: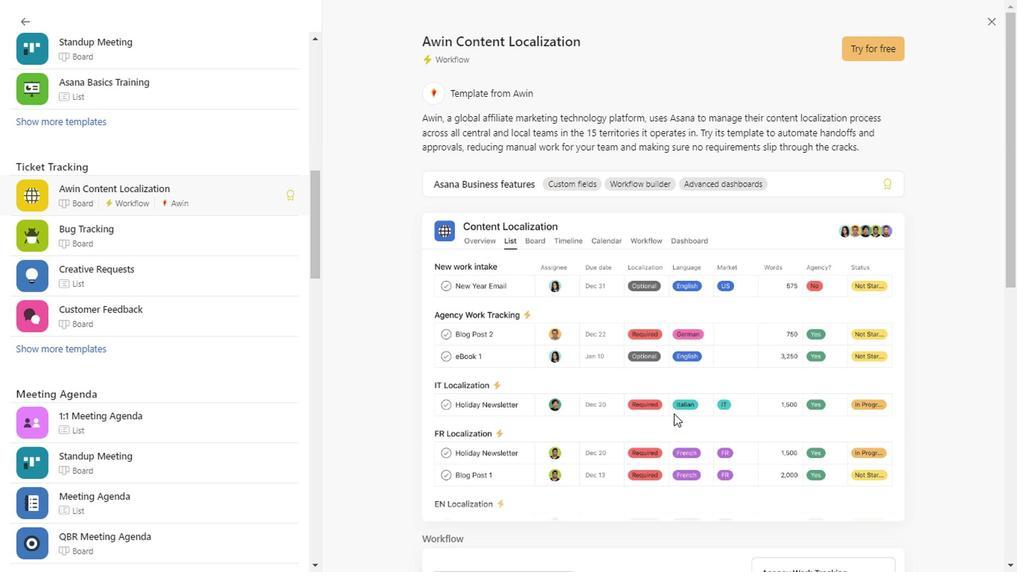 
Action: Mouse scrolled (671, 412) with delta (0, 0)
Screenshot: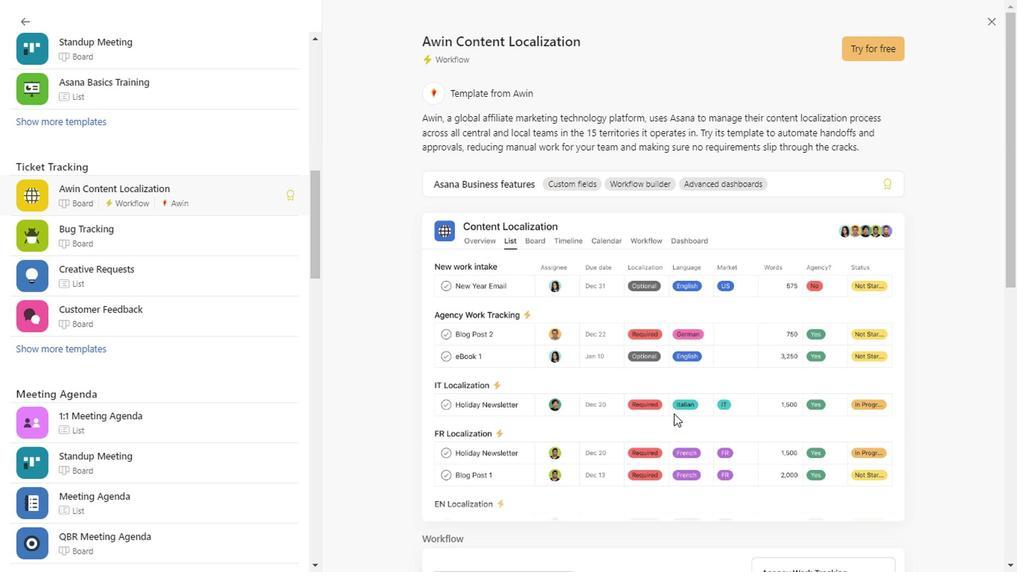 
Action: Mouse scrolled (671, 412) with delta (0, 0)
Screenshot: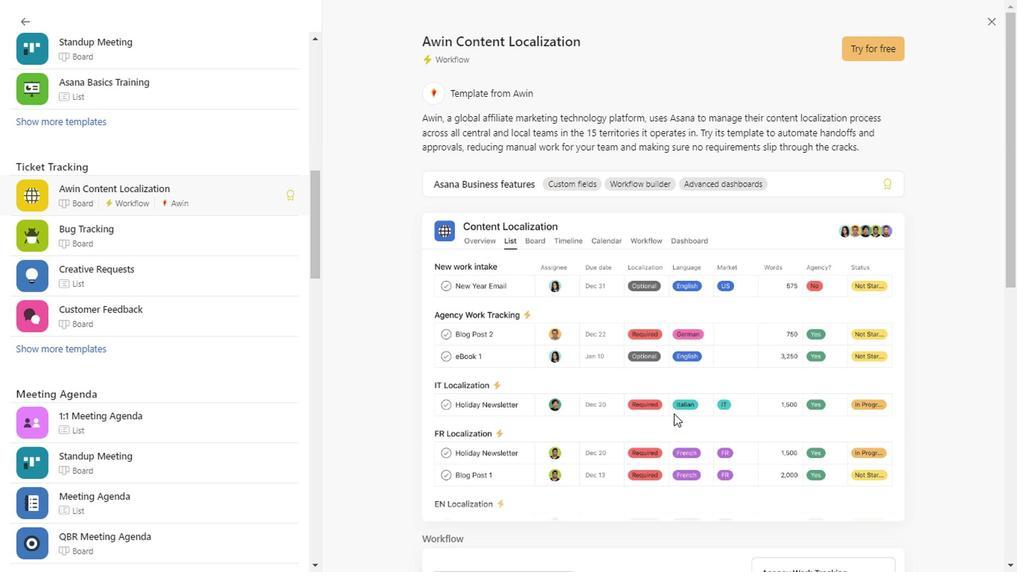 
Action: Mouse scrolled (671, 412) with delta (0, 0)
Screenshot: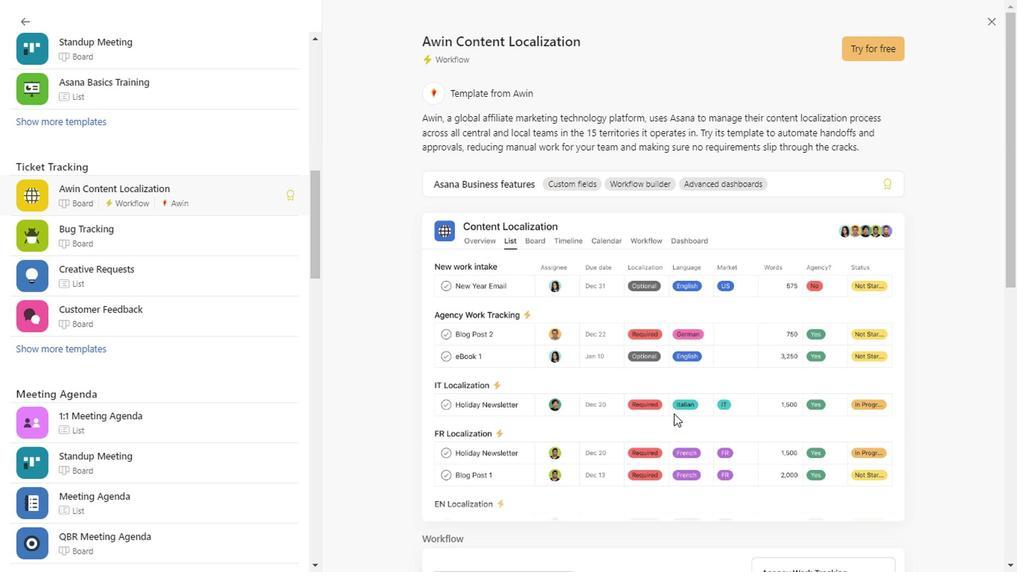 
Action: Mouse scrolled (671, 412) with delta (0, 0)
Screenshot: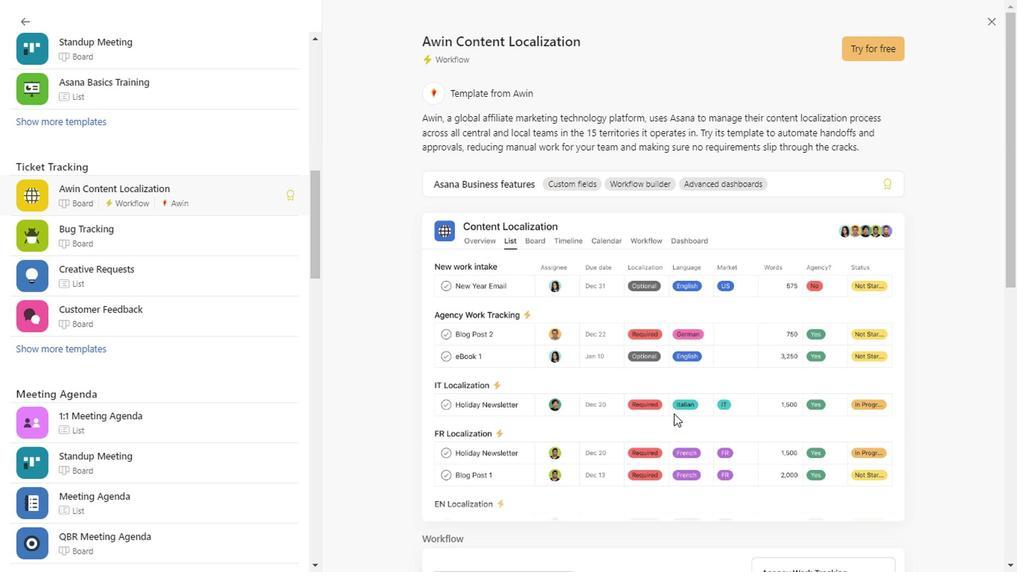 
Action: Mouse scrolled (671, 412) with delta (0, 0)
Screenshot: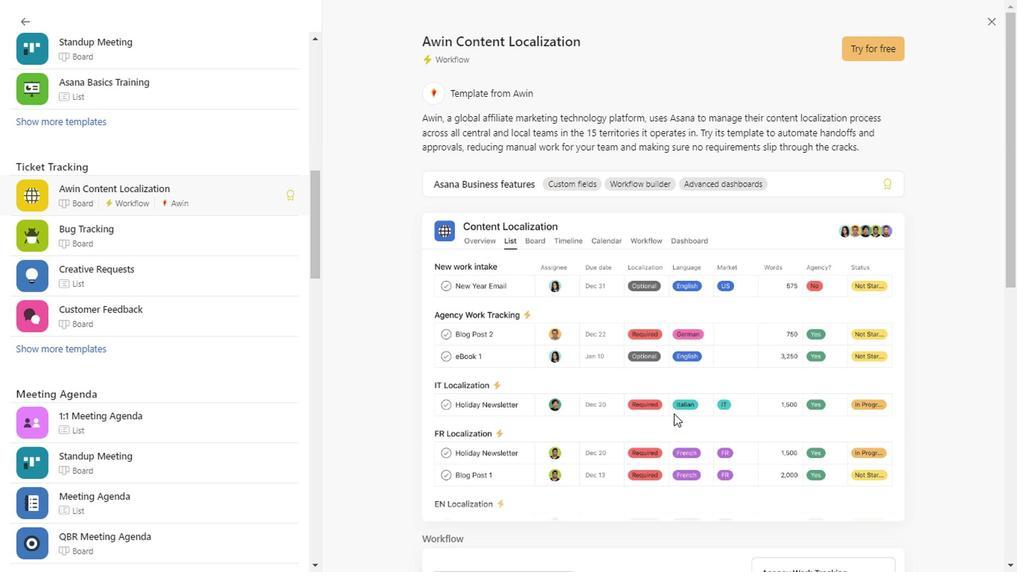 
Action: Mouse scrolled (671, 412) with delta (0, 0)
Screenshot: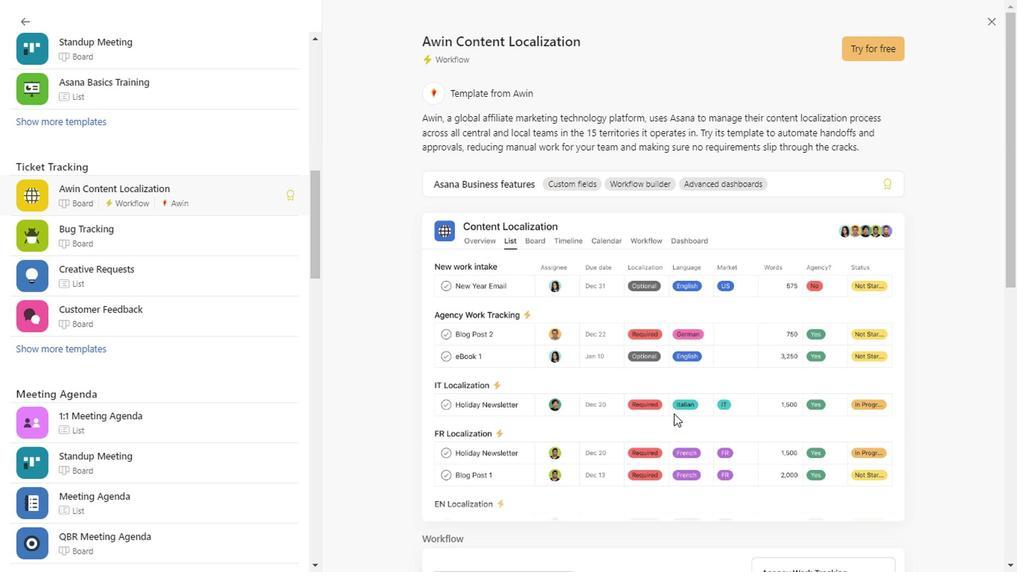 
Action: Mouse scrolled (671, 412) with delta (0, 0)
Screenshot: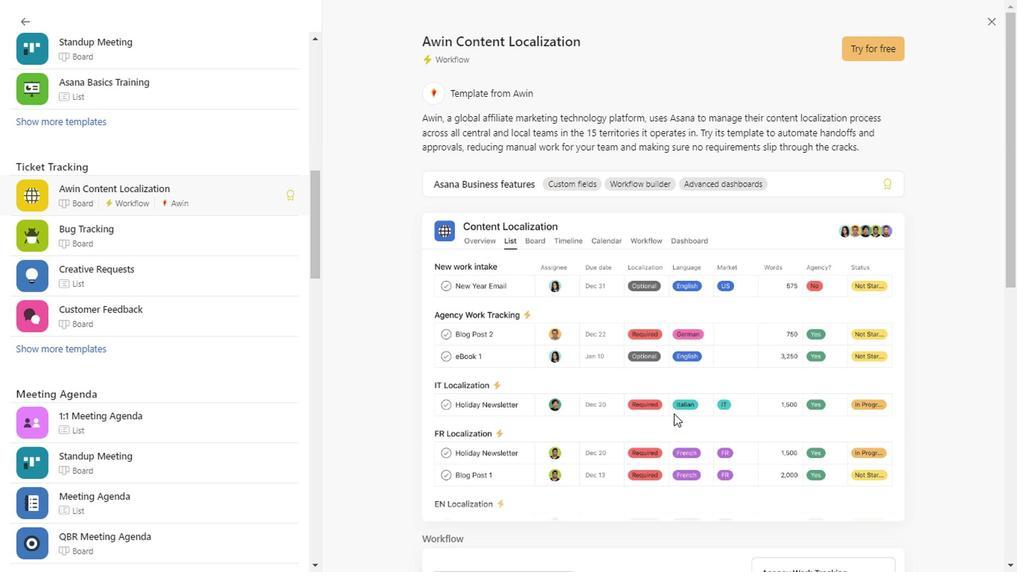
Action: Mouse scrolled (671, 412) with delta (0, 0)
Screenshot: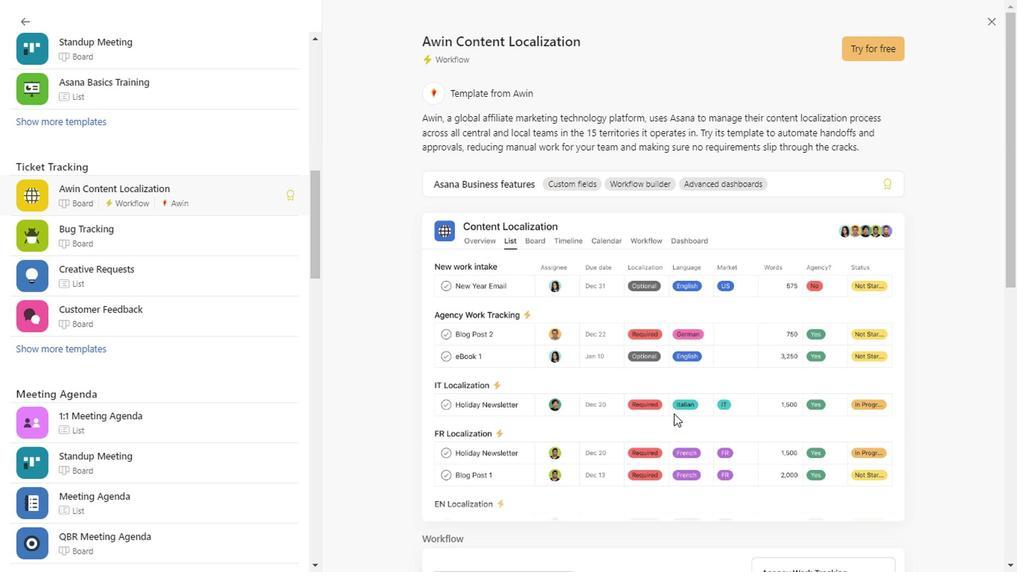 
Action: Mouse scrolled (671, 412) with delta (0, 0)
Screenshot: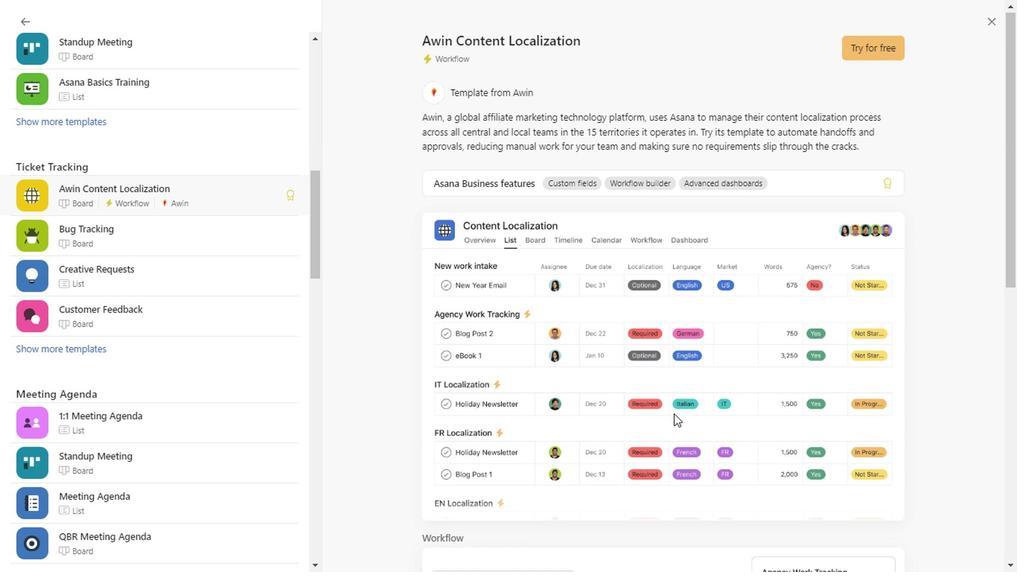 
Action: Mouse scrolled (671, 412) with delta (0, 0)
Screenshot: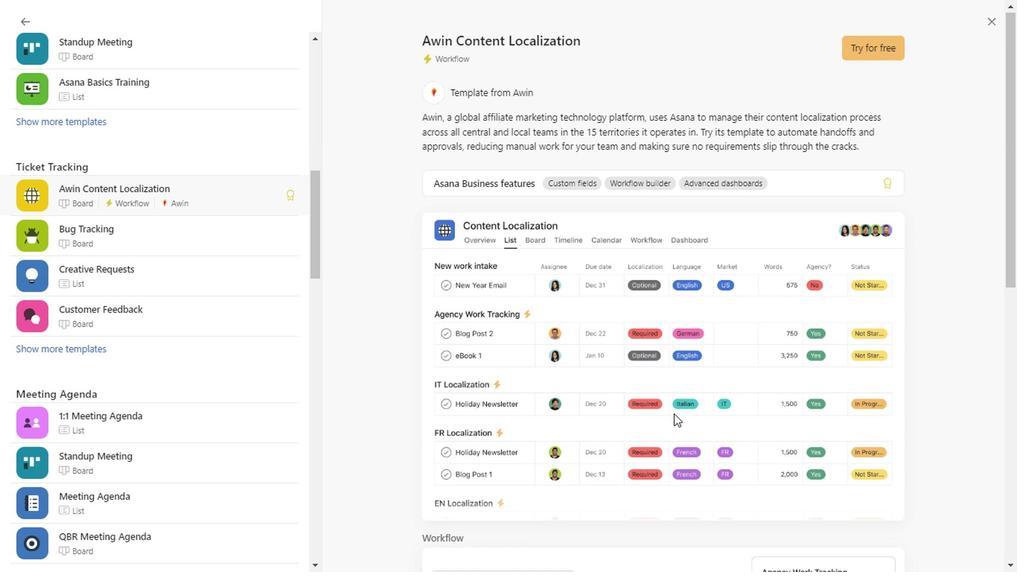 
Action: Mouse scrolled (671, 412) with delta (0, 0)
Screenshot: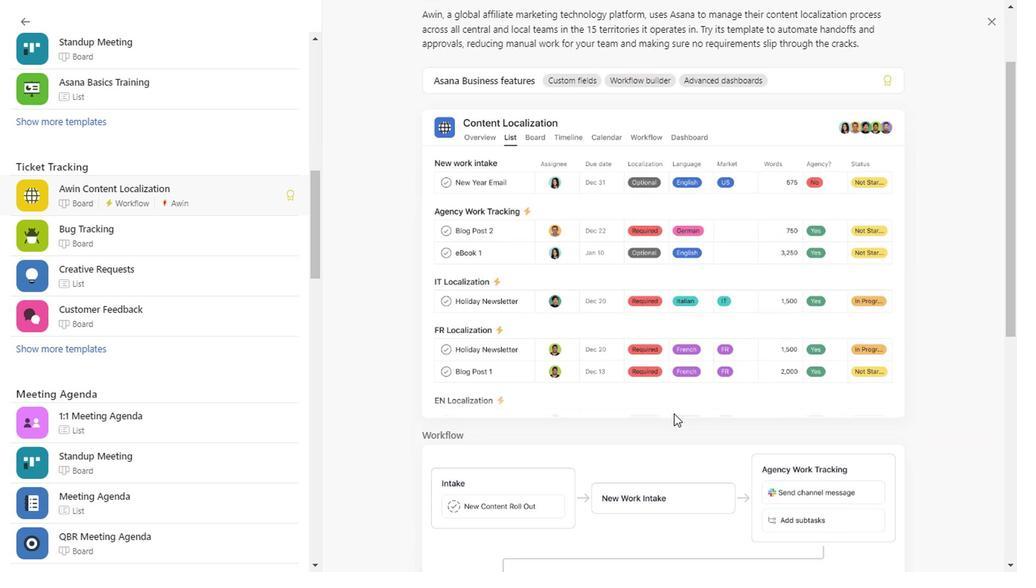 
Action: Mouse scrolled (671, 412) with delta (0, 0)
Screenshot: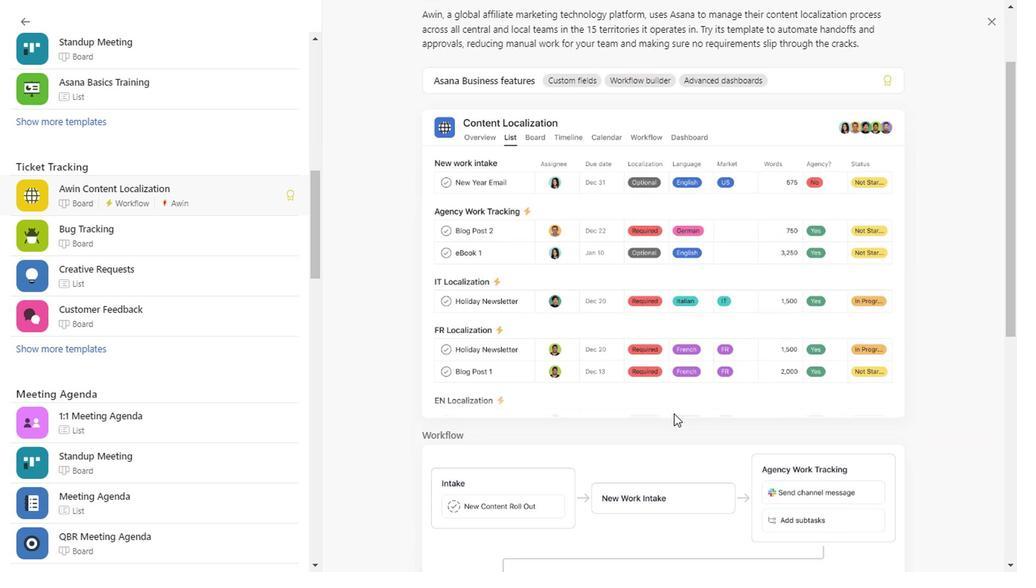 
Action: Mouse scrolled (671, 412) with delta (0, 0)
Screenshot: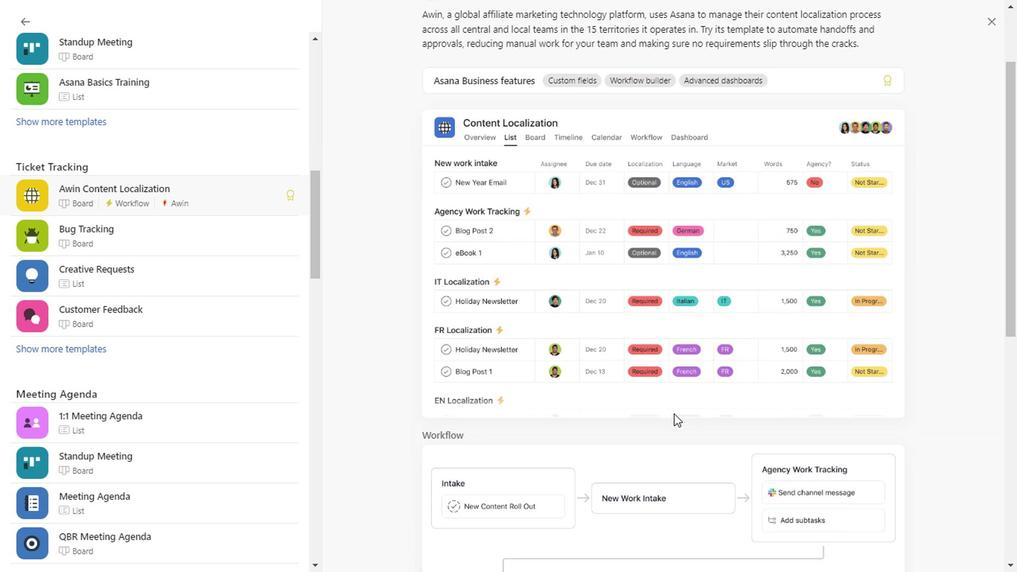 
Action: Mouse scrolled (671, 412) with delta (0, 0)
Screenshot: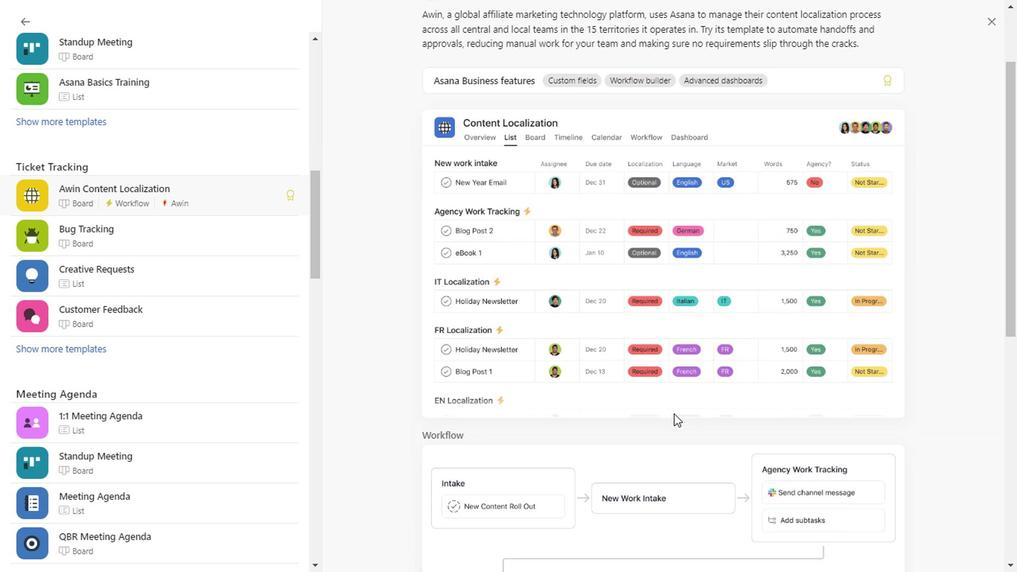 
Action: Mouse scrolled (671, 412) with delta (0, 0)
Screenshot: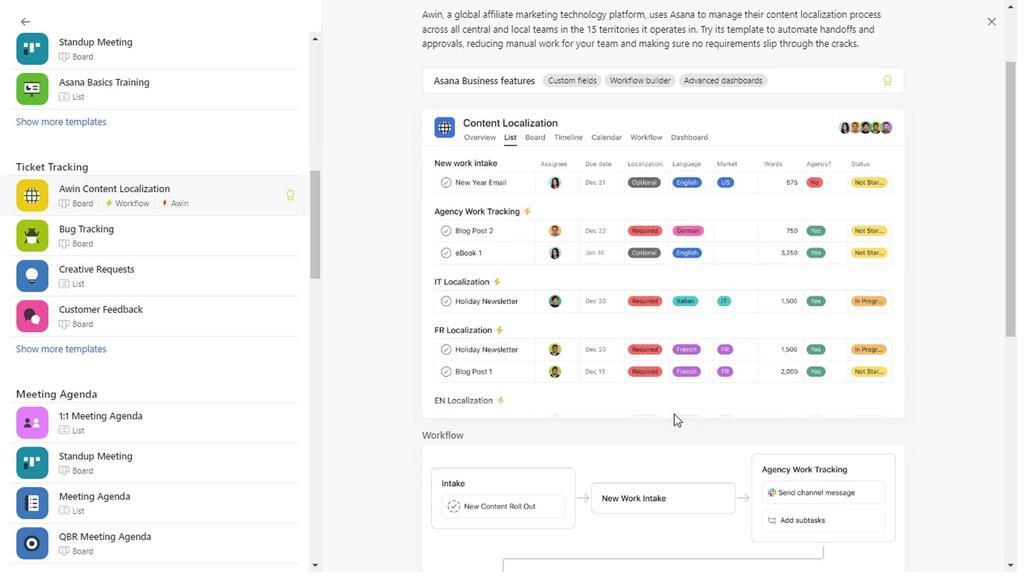 
Action: Mouse scrolled (671, 412) with delta (0, 0)
Screenshot: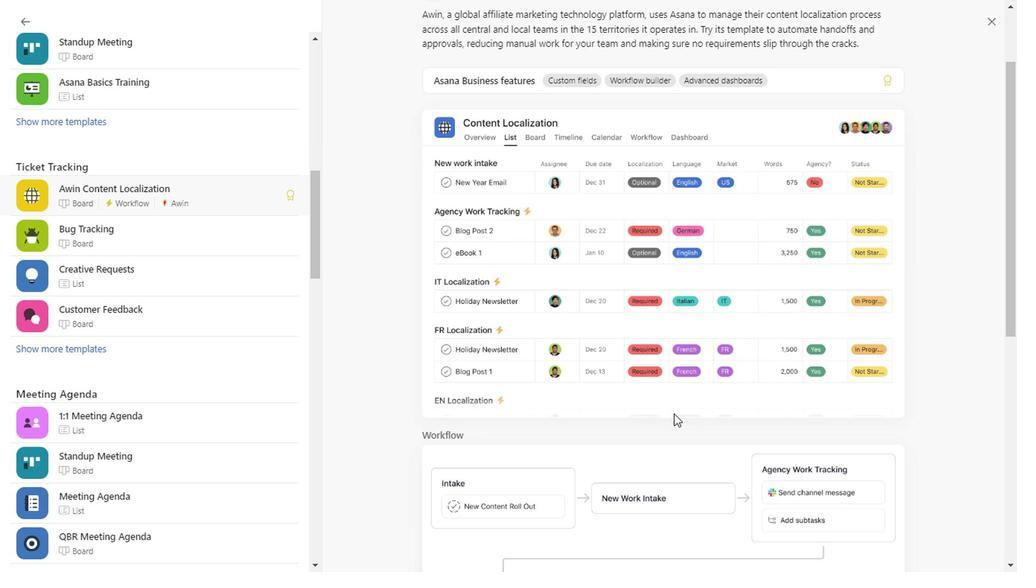 
Action: Mouse scrolled (671, 412) with delta (0, 0)
Screenshot: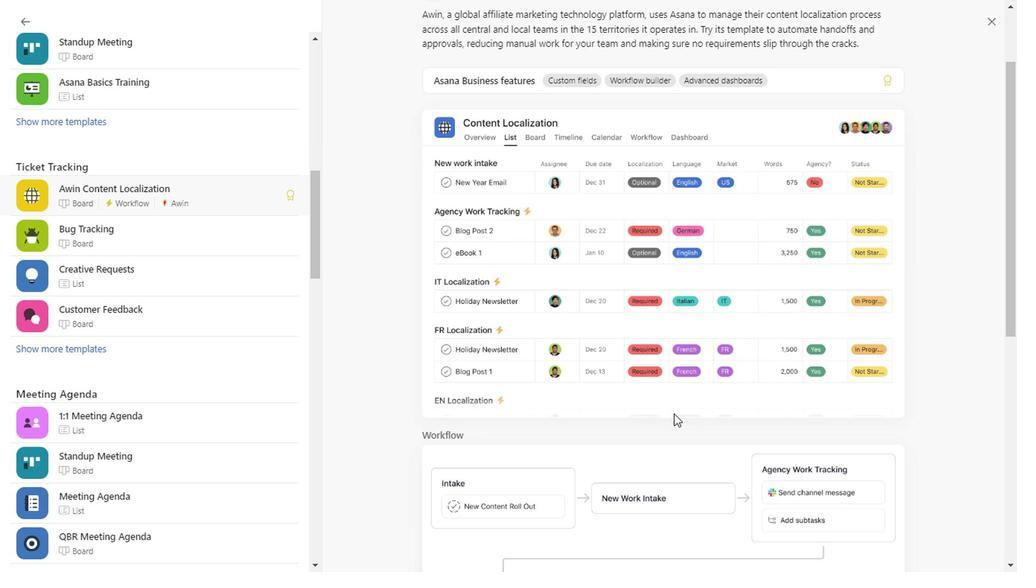 
Action: Mouse scrolled (671, 412) with delta (0, 0)
Screenshot: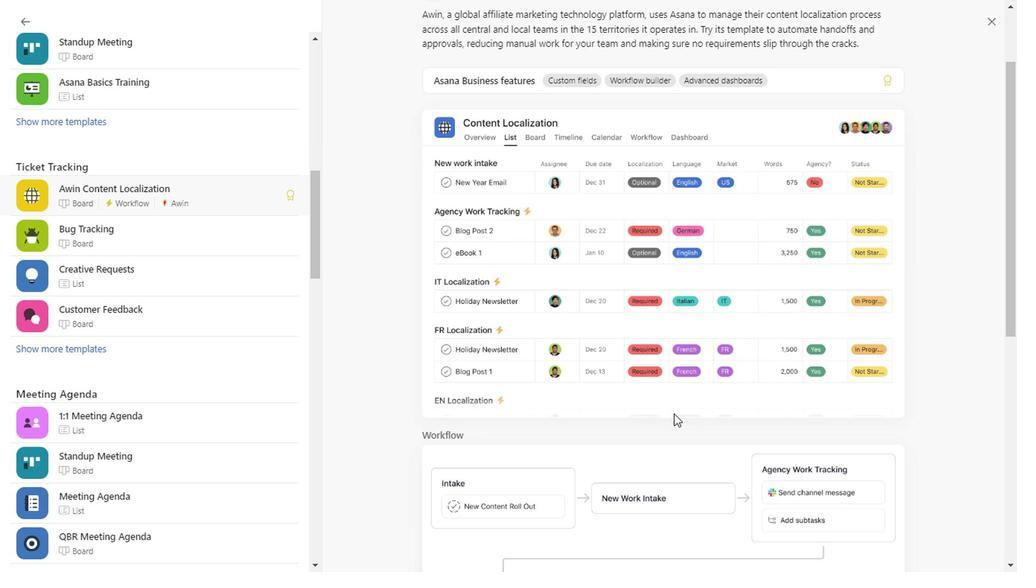 
Action: Mouse scrolled (671, 412) with delta (0, 0)
Screenshot: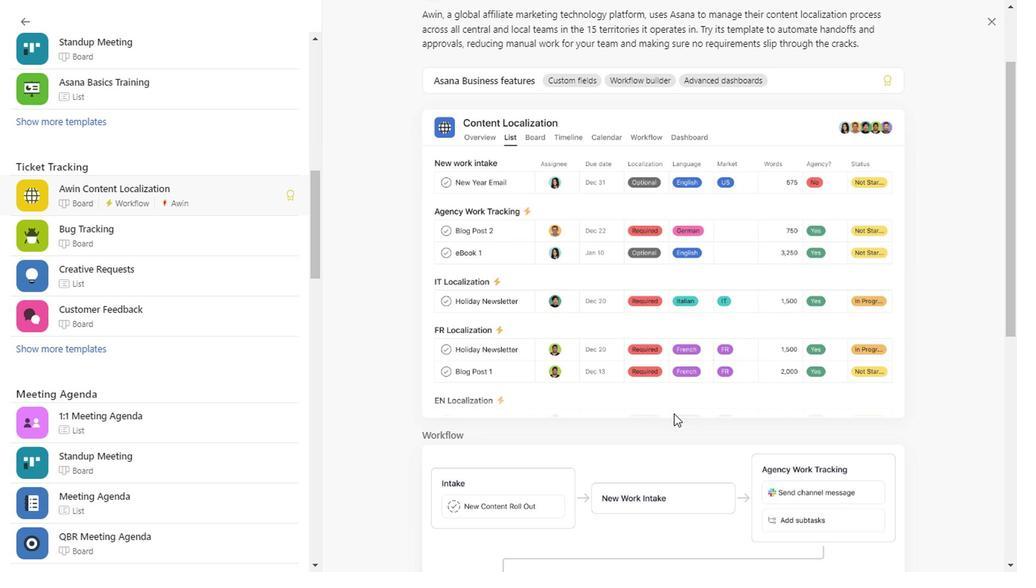 
Action: Mouse scrolled (671, 412) with delta (0, 0)
Screenshot: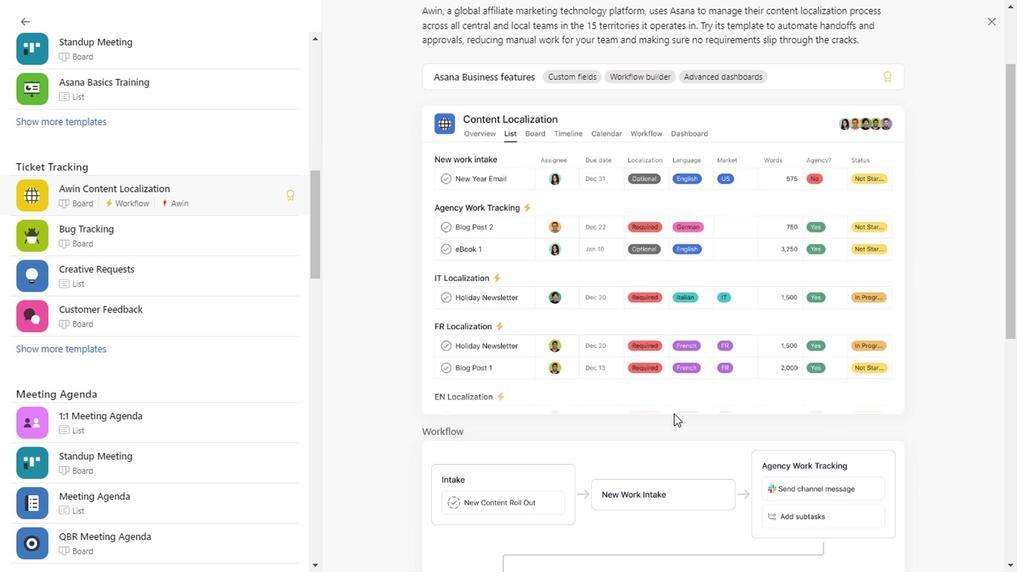 
Action: Mouse scrolled (671, 412) with delta (0, 0)
Screenshot: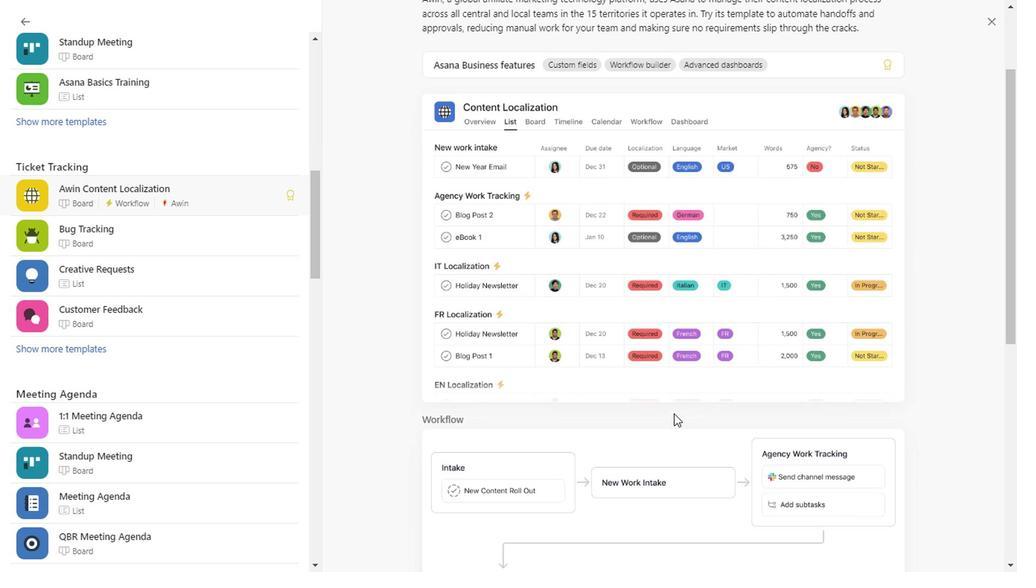 
Action: Mouse scrolled (671, 412) with delta (0, 0)
Screenshot: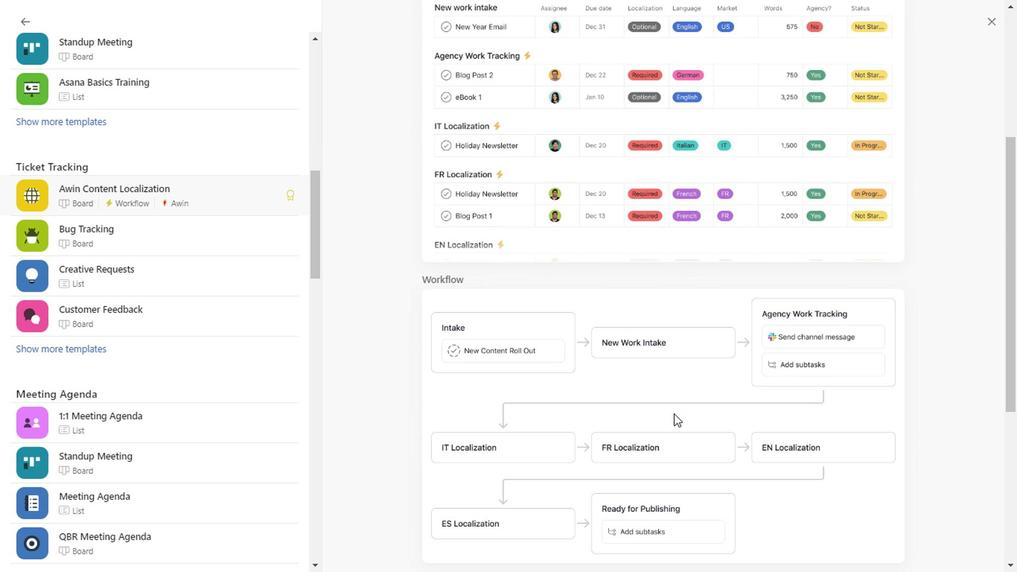 
Action: Mouse scrolled (671, 412) with delta (0, 0)
Screenshot: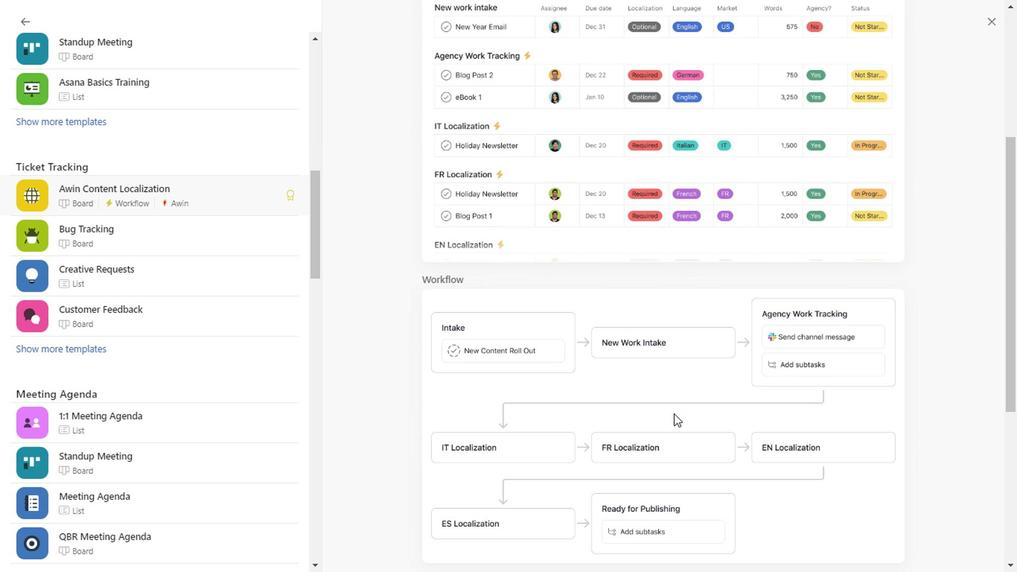 
Action: Mouse scrolled (671, 412) with delta (0, 0)
Screenshot: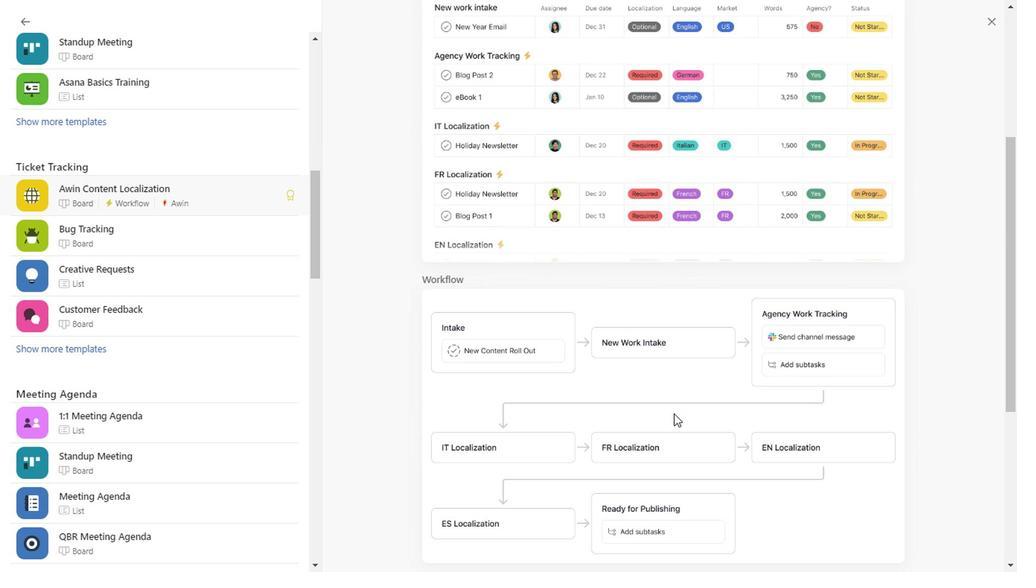 
Action: Mouse scrolled (671, 412) with delta (0, 0)
Screenshot: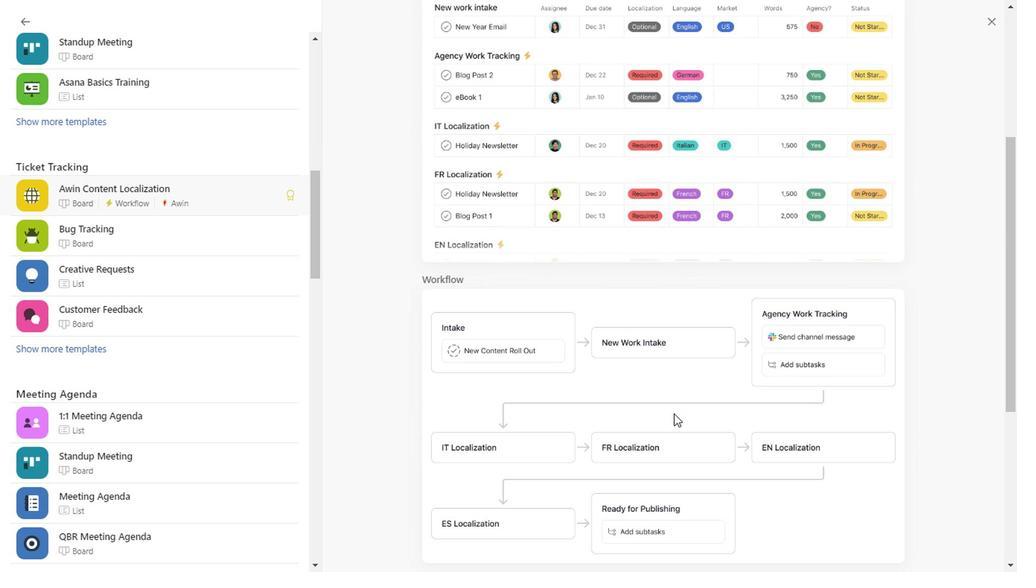 
Action: Mouse scrolled (671, 412) with delta (0, 0)
Screenshot: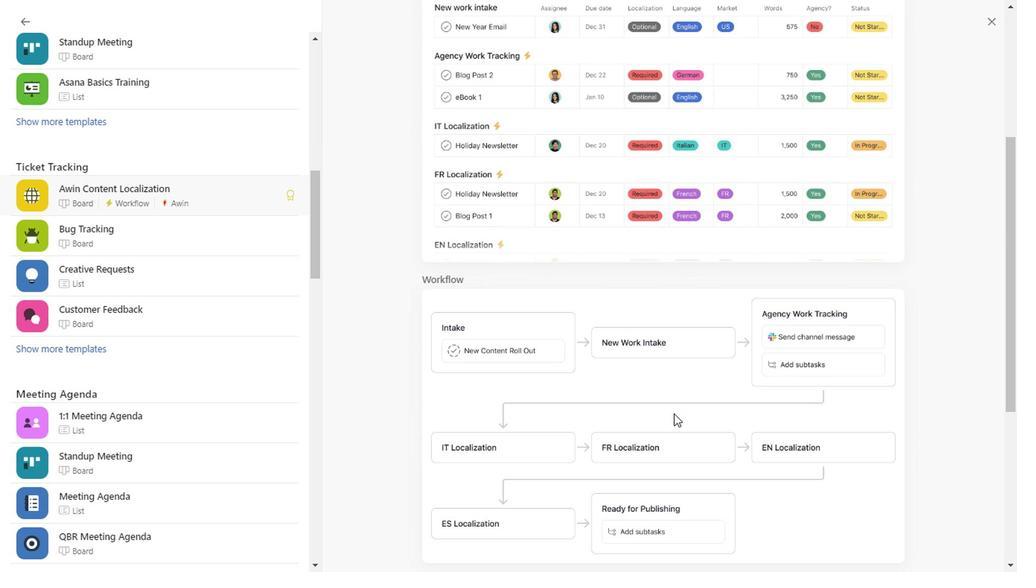 
Action: Mouse scrolled (671, 412) with delta (0, 0)
Screenshot: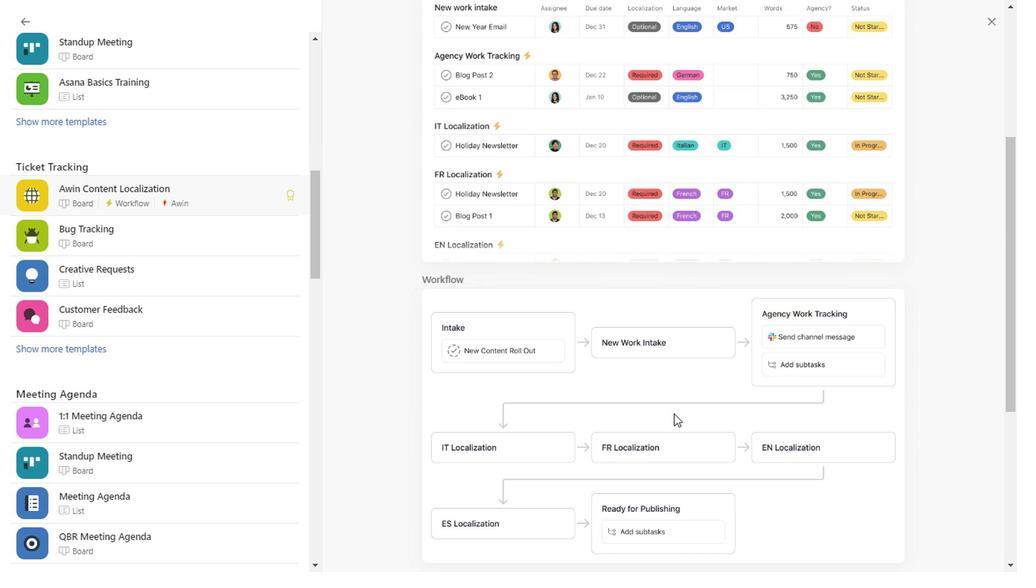 
Action: Mouse scrolled (671, 412) with delta (0, 0)
Screenshot: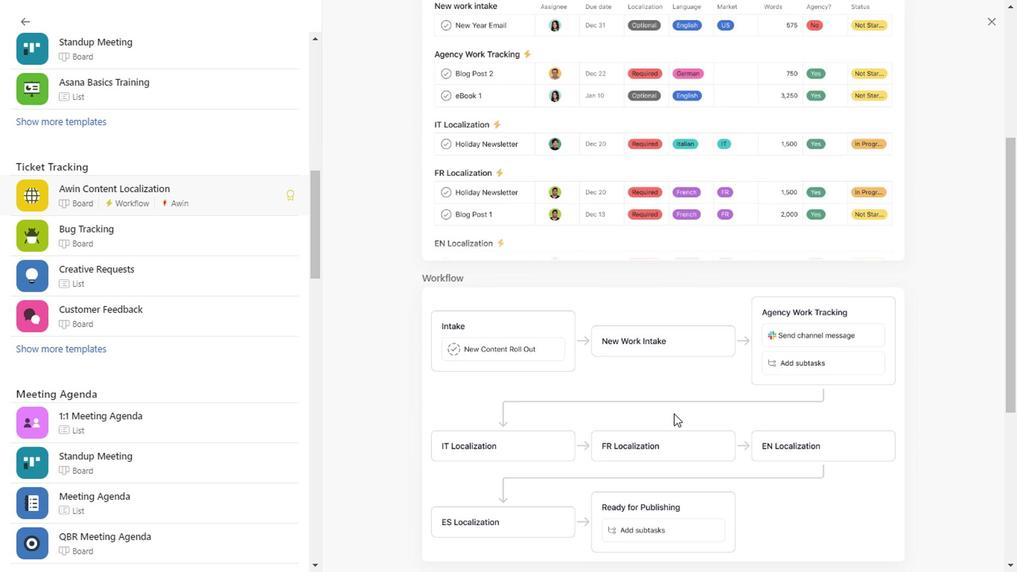 
Action: Mouse scrolled (671, 412) with delta (0, 0)
Screenshot: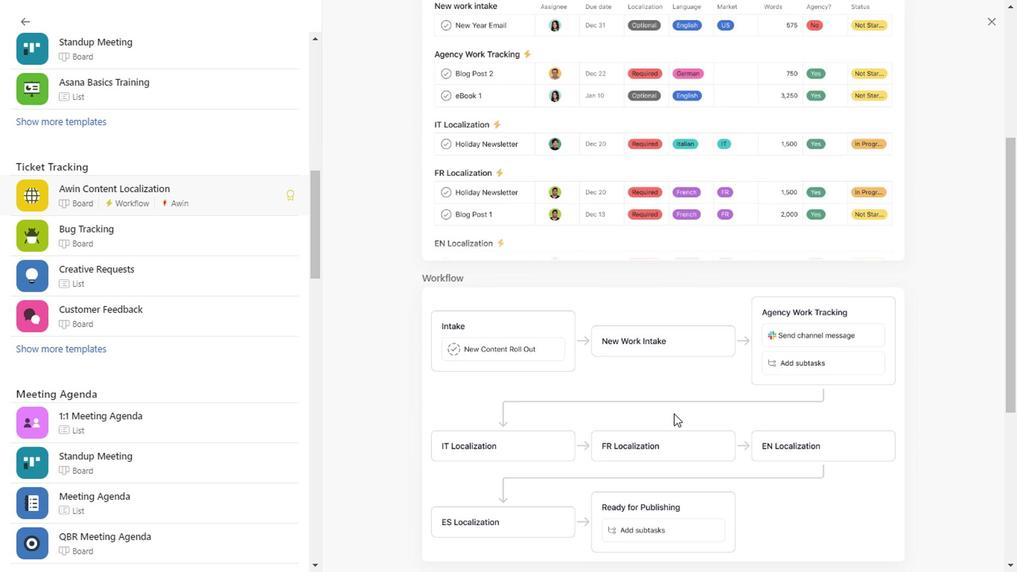 
Action: Mouse scrolled (671, 412) with delta (0, 0)
Screenshot: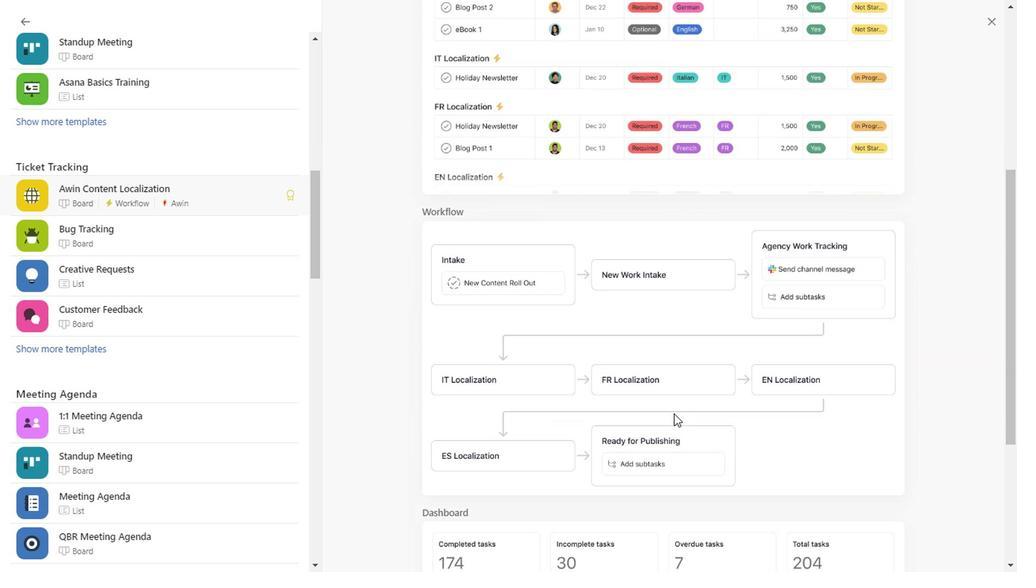 
Action: Mouse scrolled (671, 412) with delta (0, 0)
Screenshot: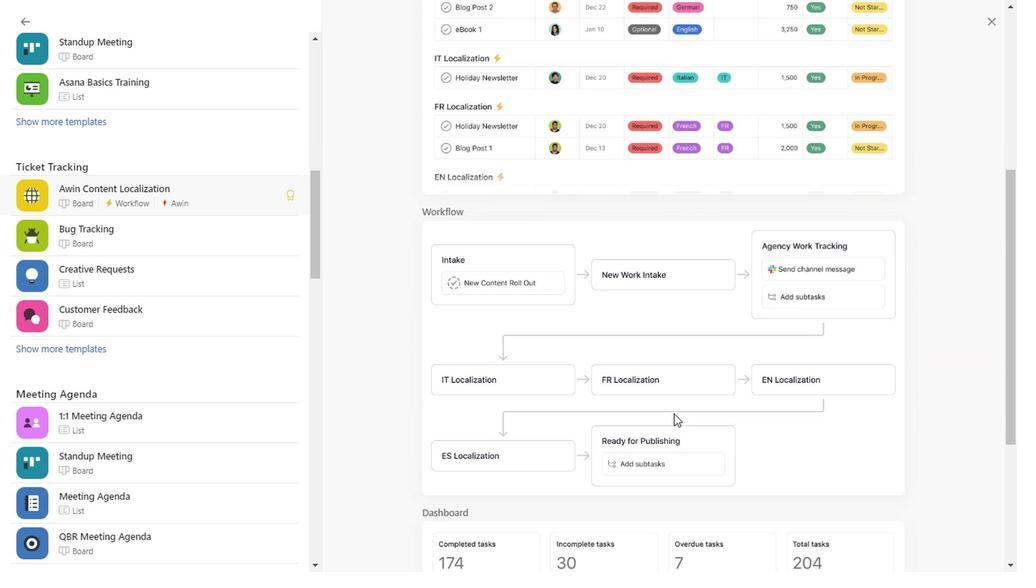 
Action: Mouse scrolled (671, 412) with delta (0, 0)
Screenshot: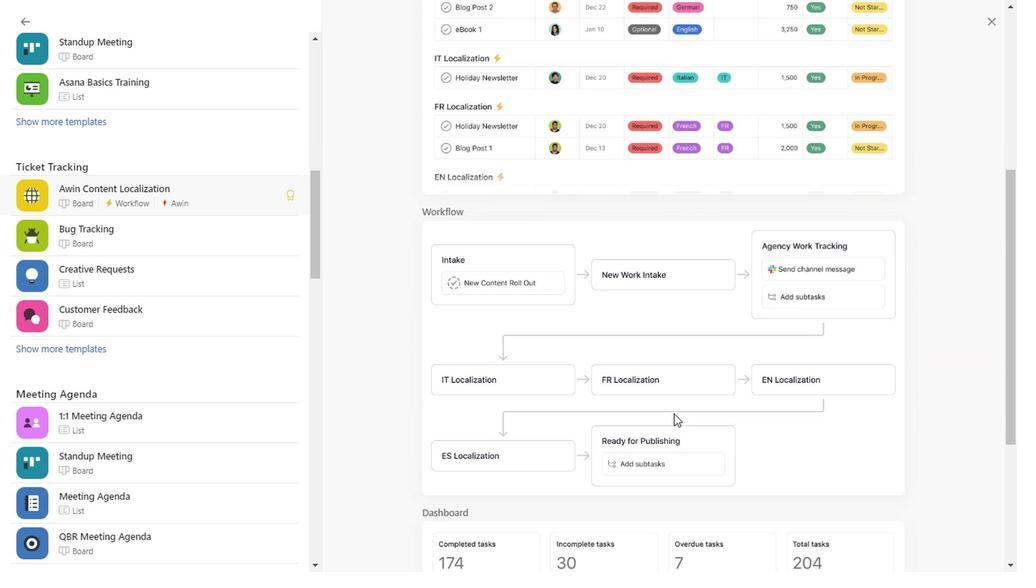 
Action: Mouse scrolled (671, 412) with delta (0, 0)
Screenshot: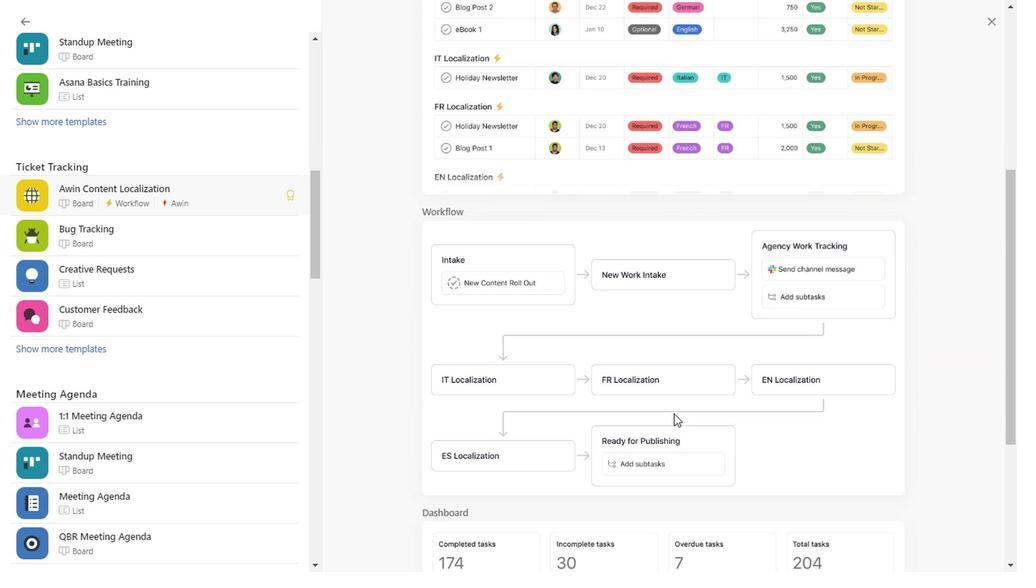 
Action: Mouse scrolled (671, 412) with delta (0, 0)
Screenshot: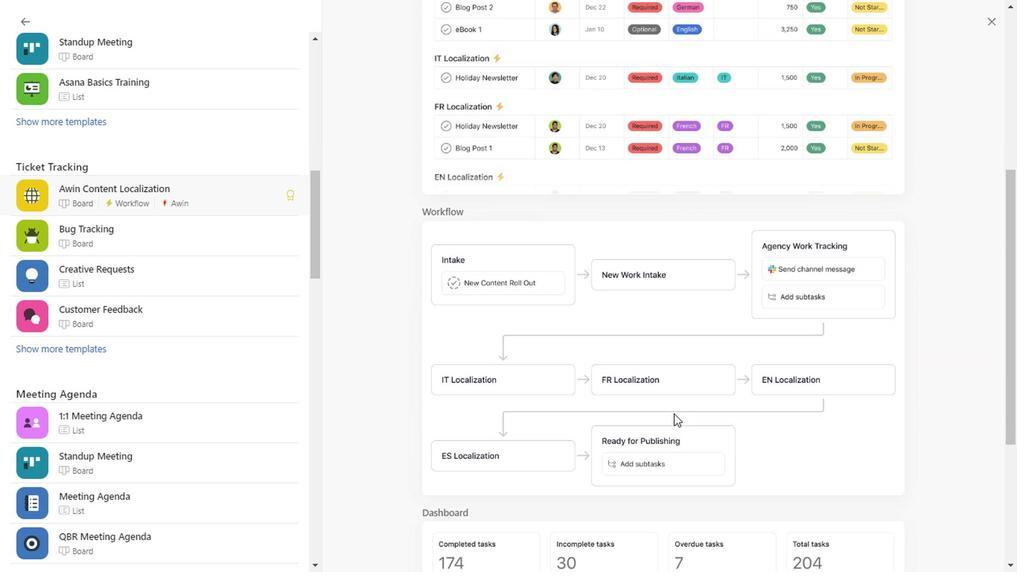 
Action: Mouse scrolled (671, 412) with delta (0, 0)
Screenshot: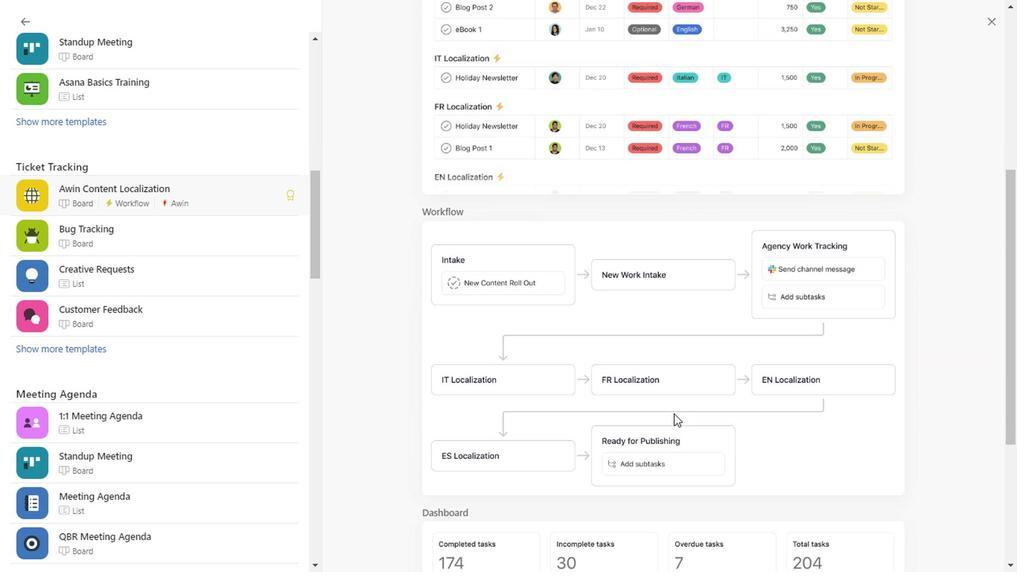 
Action: Mouse scrolled (671, 412) with delta (0, 0)
Screenshot: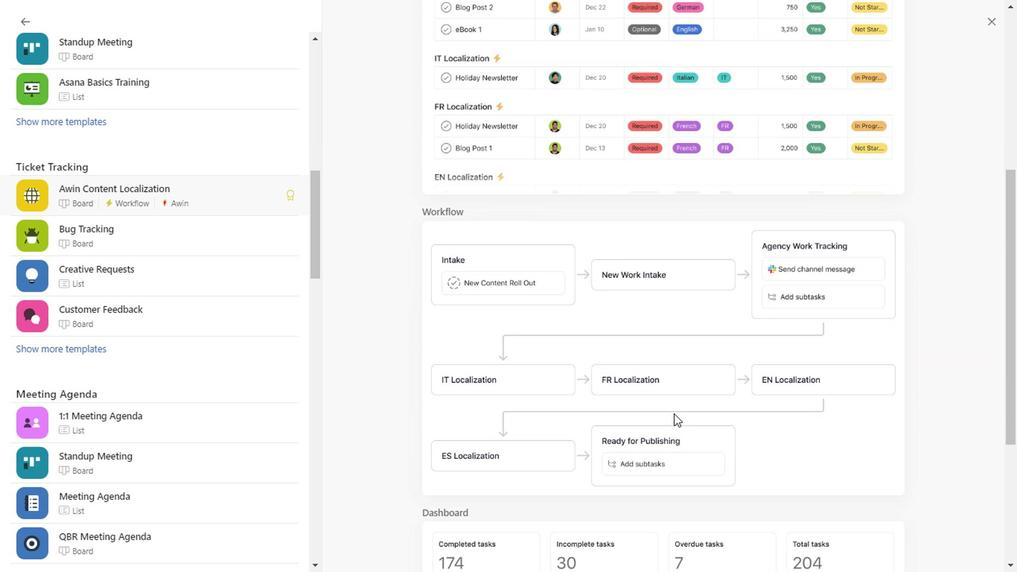 
Action: Mouse scrolled (671, 412) with delta (0, 0)
Screenshot: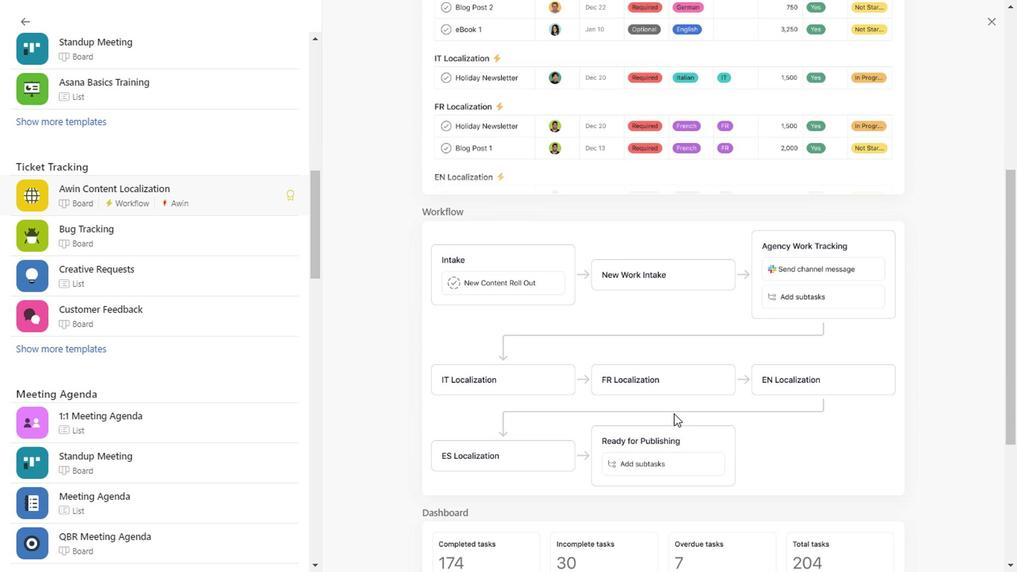 
Action: Mouse scrolled (671, 412) with delta (0, 0)
Screenshot: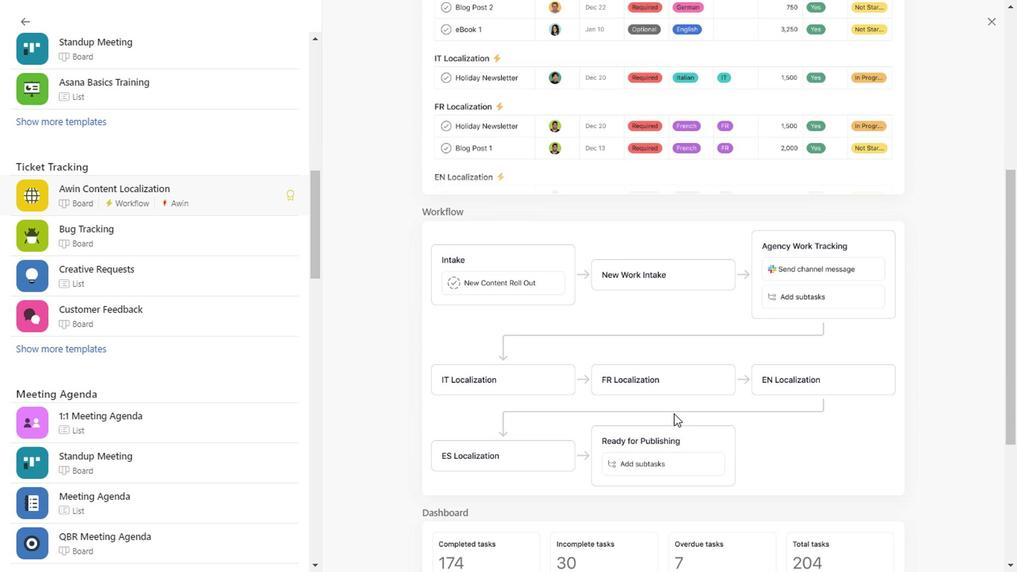 
Action: Mouse scrolled (671, 412) with delta (0, 0)
Screenshot: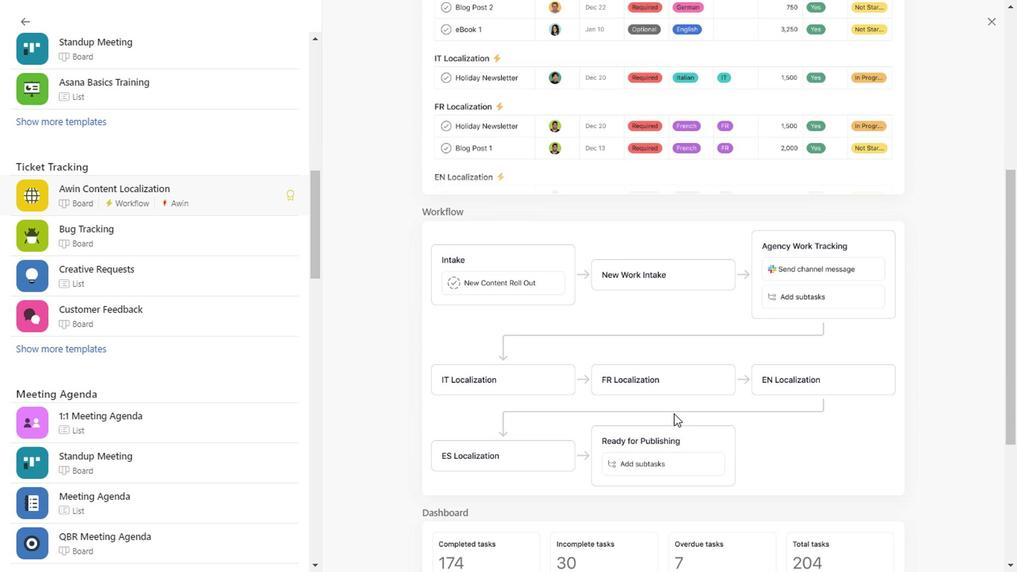
Action: Mouse scrolled (671, 412) with delta (0, 0)
Screenshot: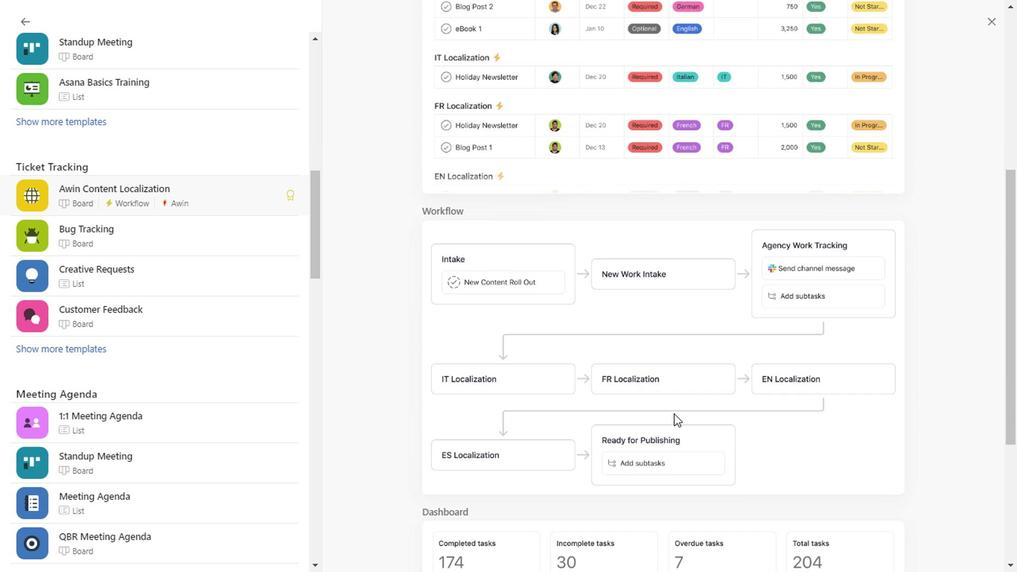
Action: Mouse scrolled (671, 412) with delta (0, 0)
Screenshot: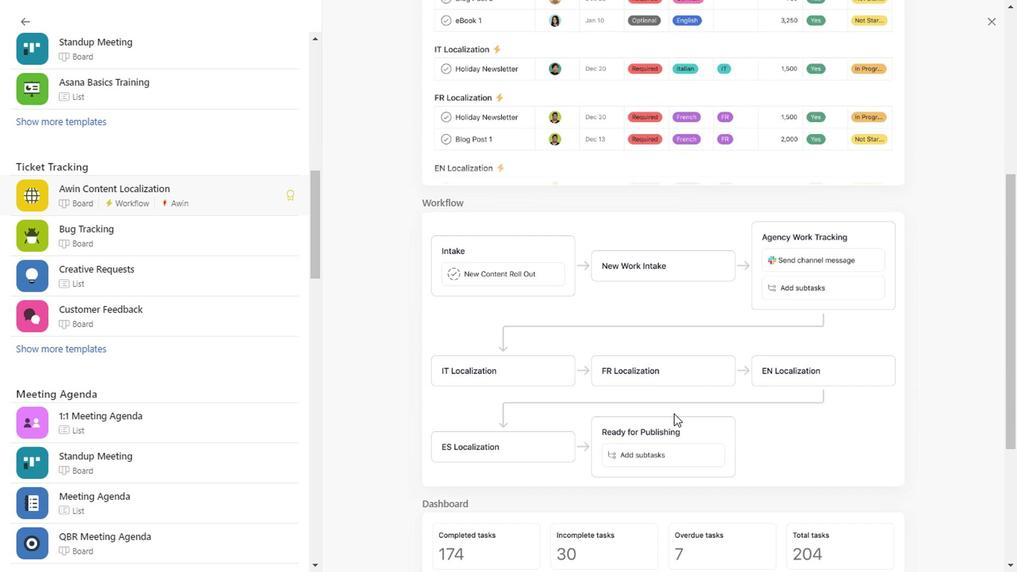 
Action: Mouse scrolled (671, 412) with delta (0, 0)
Screenshot: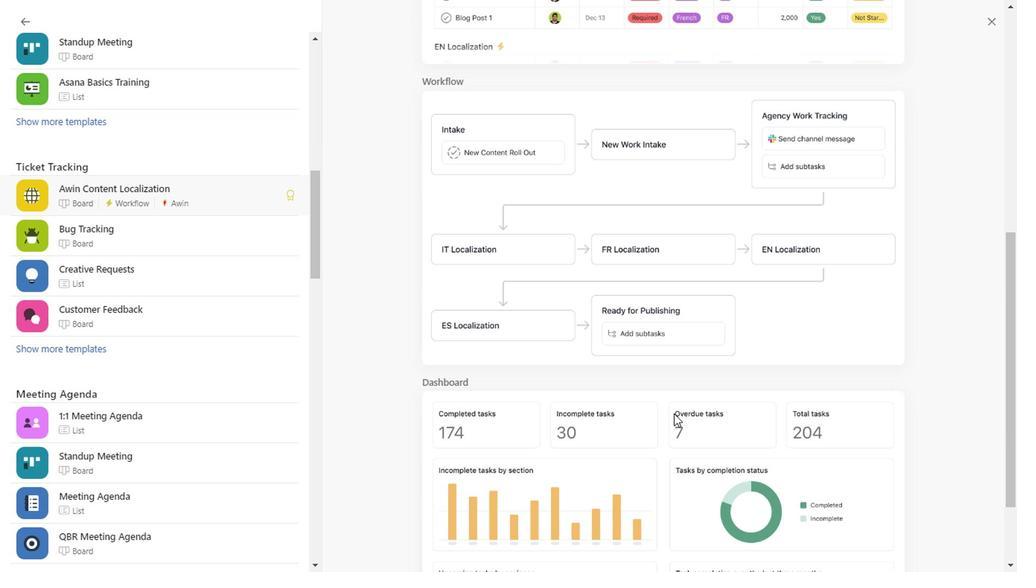 
Action: Mouse scrolled (671, 412) with delta (0, 0)
Screenshot: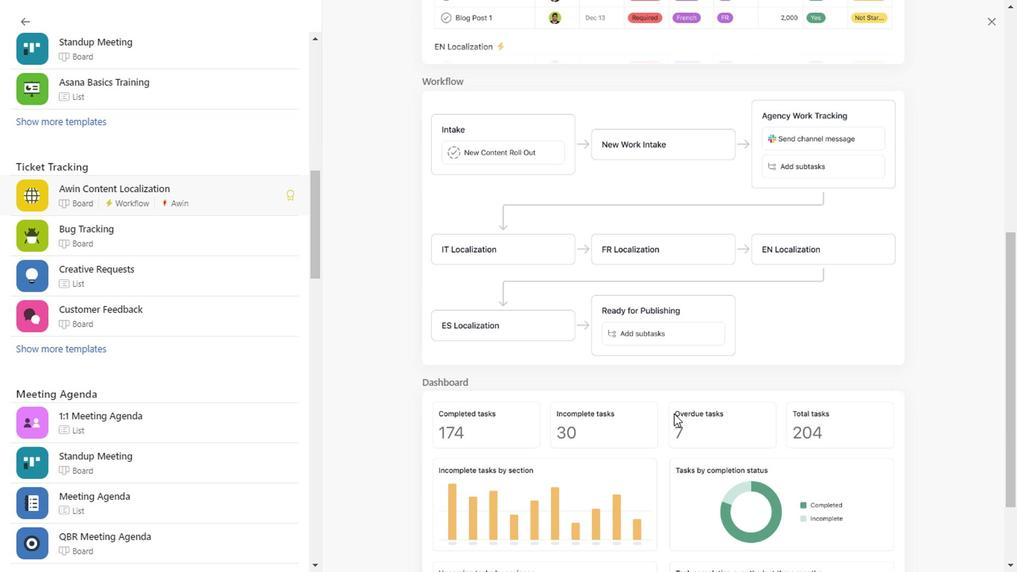 
Action: Mouse scrolled (671, 412) with delta (0, 0)
Screenshot: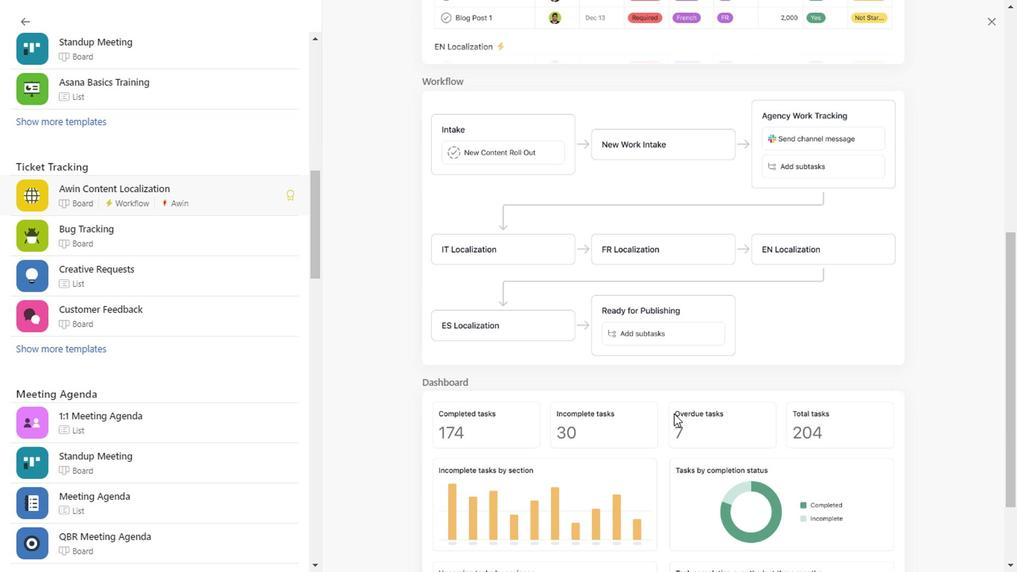 
Action: Mouse scrolled (671, 412) with delta (0, 0)
Screenshot: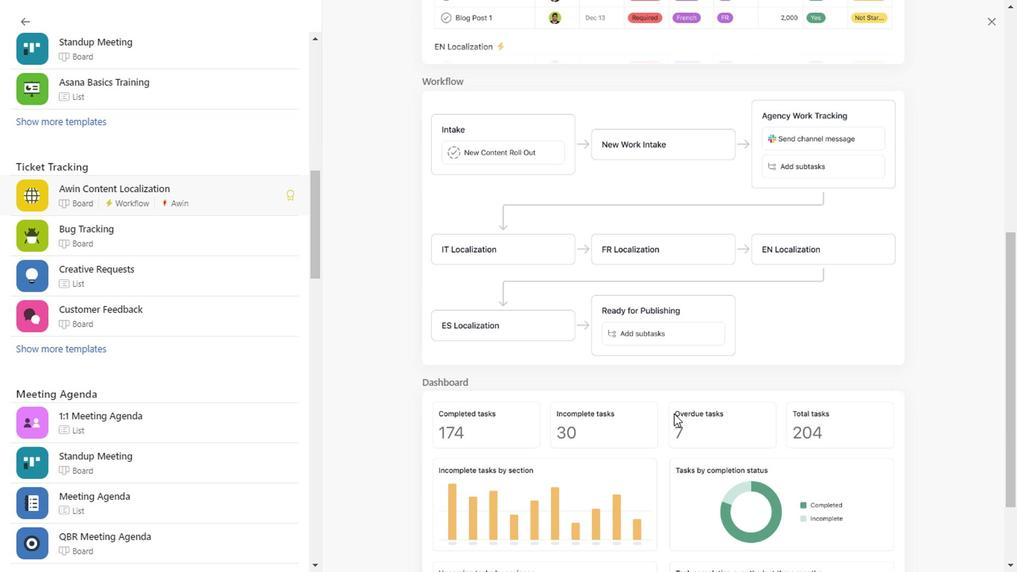 
Action: Mouse scrolled (671, 412) with delta (0, 0)
Screenshot: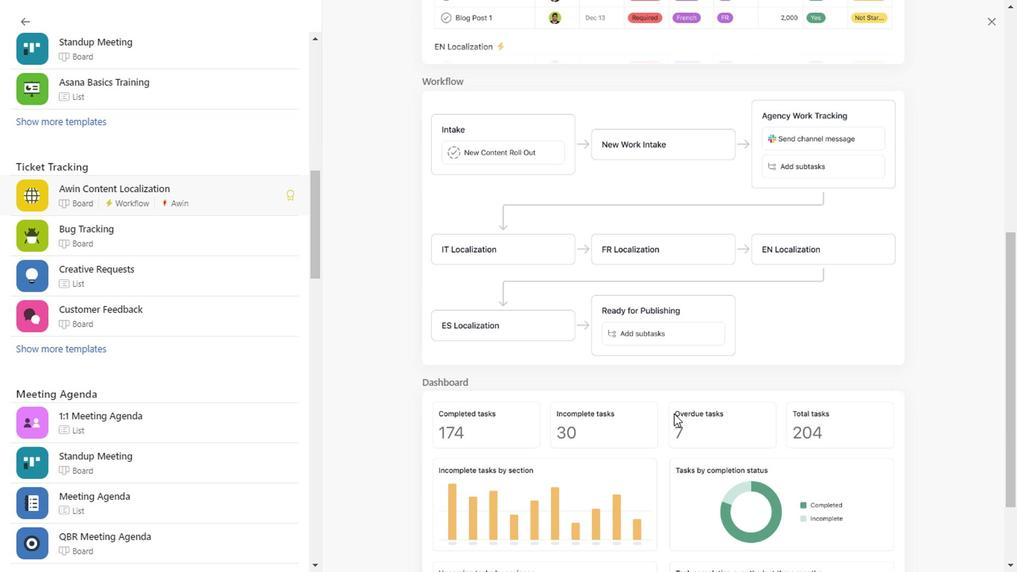 
Action: Mouse scrolled (671, 412) with delta (0, 0)
Screenshot: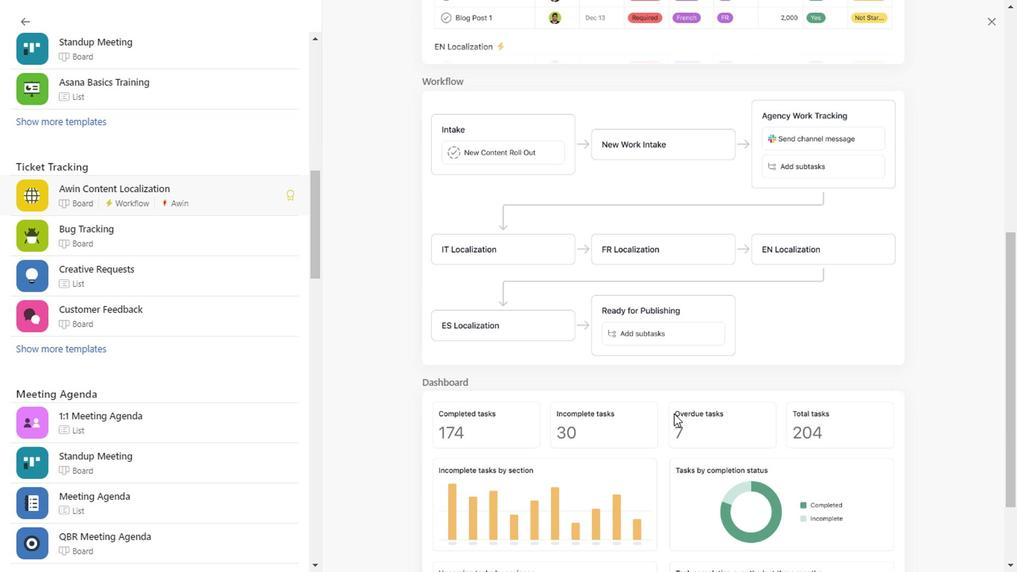 
Action: Mouse scrolled (671, 412) with delta (0, 0)
Screenshot: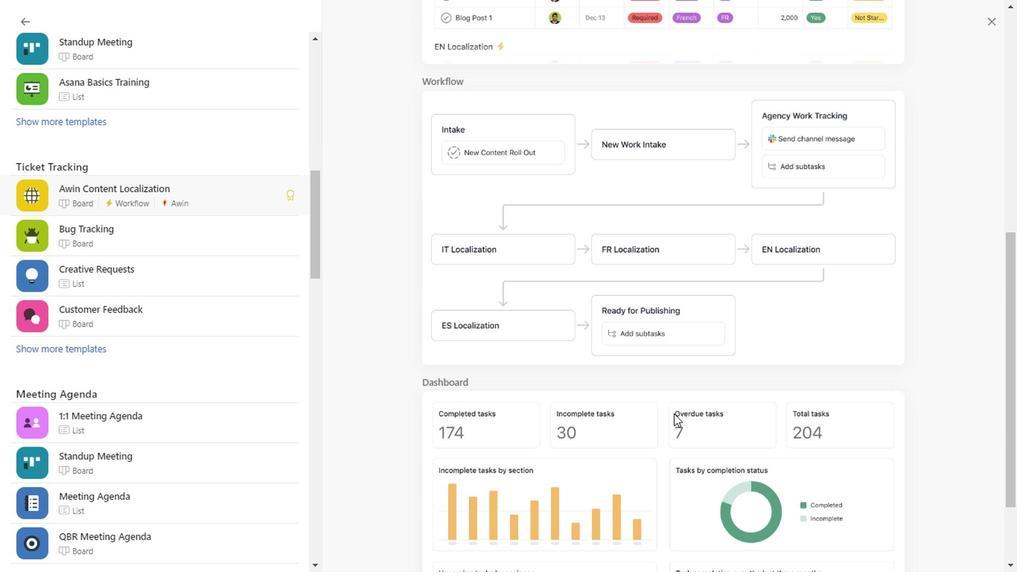 
Action: Mouse scrolled (671, 412) with delta (0, 0)
Screenshot: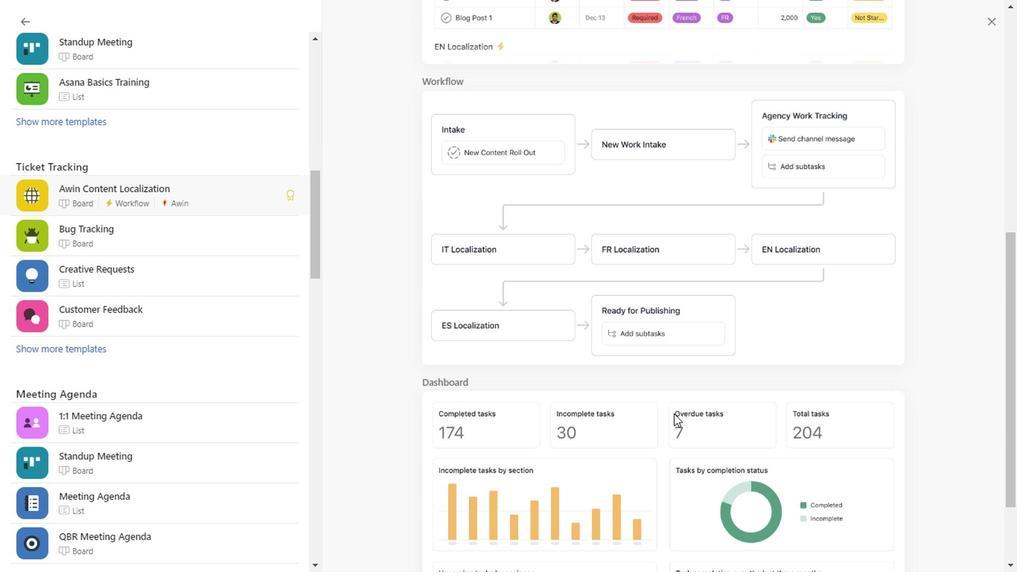 
Action: Mouse scrolled (671, 412) with delta (0, 0)
Screenshot: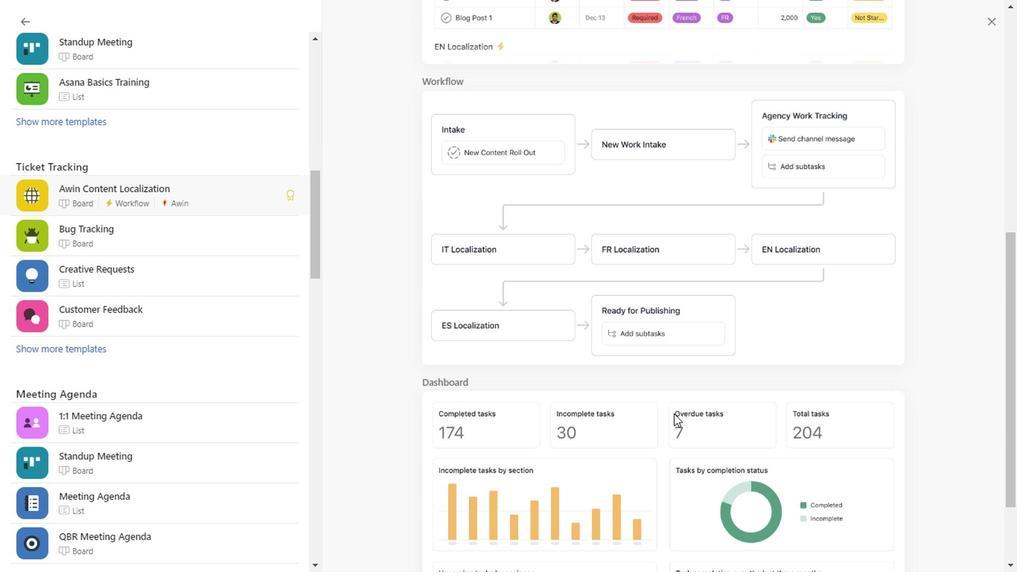 
Action: Mouse scrolled (671, 412) with delta (0, 0)
Screenshot: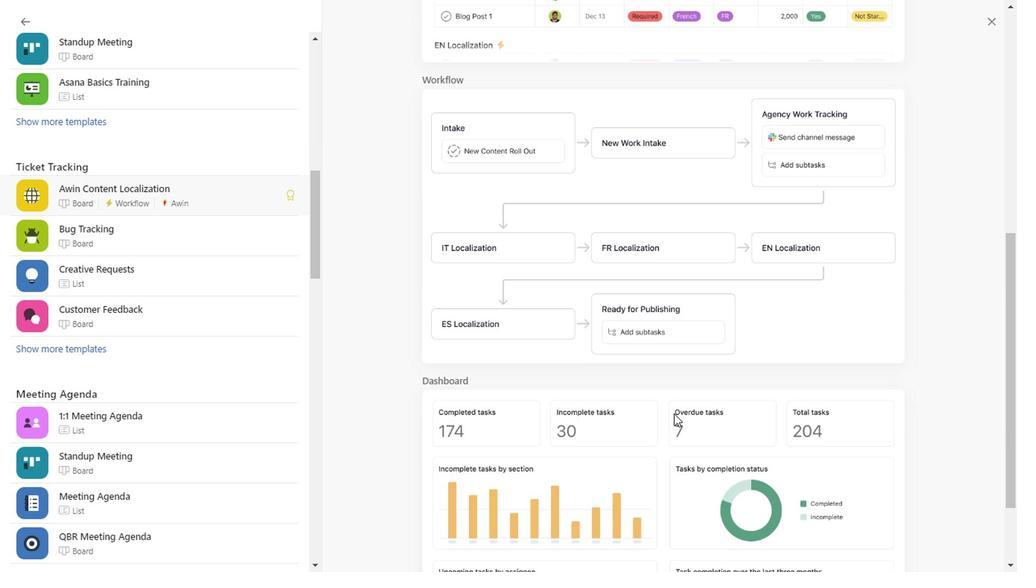
Action: Mouse scrolled (671, 412) with delta (0, 0)
Screenshot: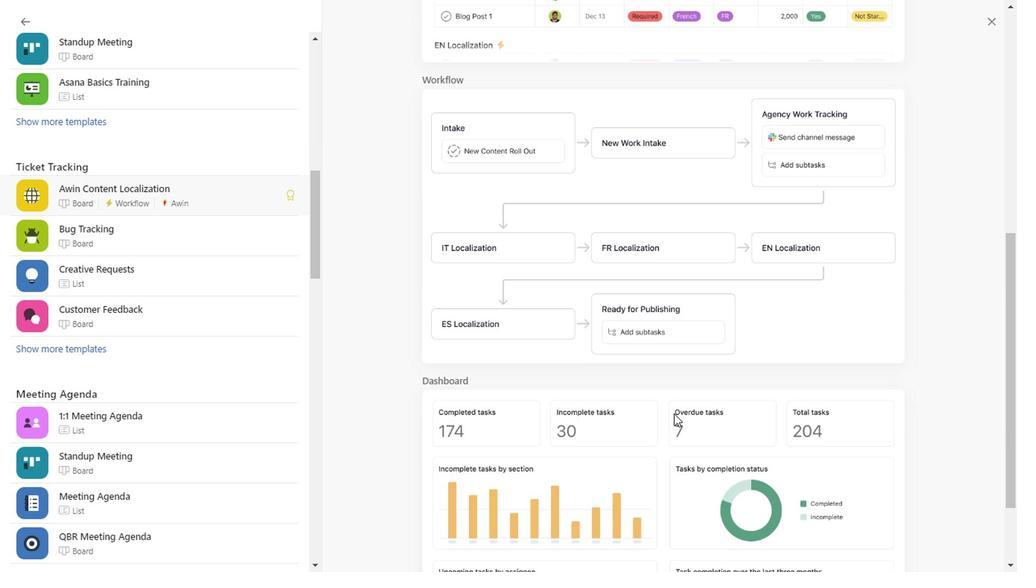 
Action: Mouse scrolled (671, 412) with delta (0, 0)
Screenshot: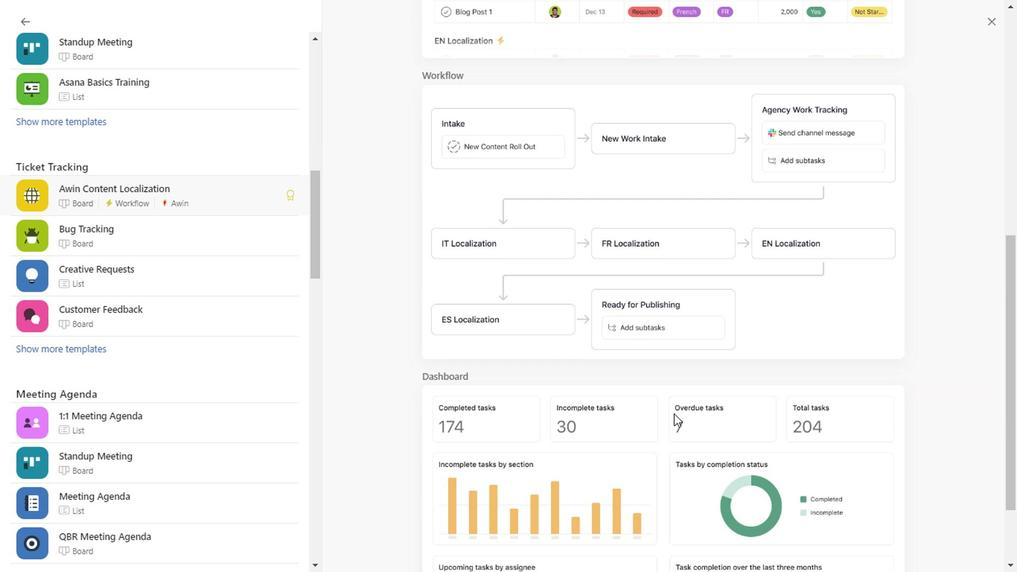 
Action: Mouse scrolled (671, 412) with delta (0, 0)
Screenshot: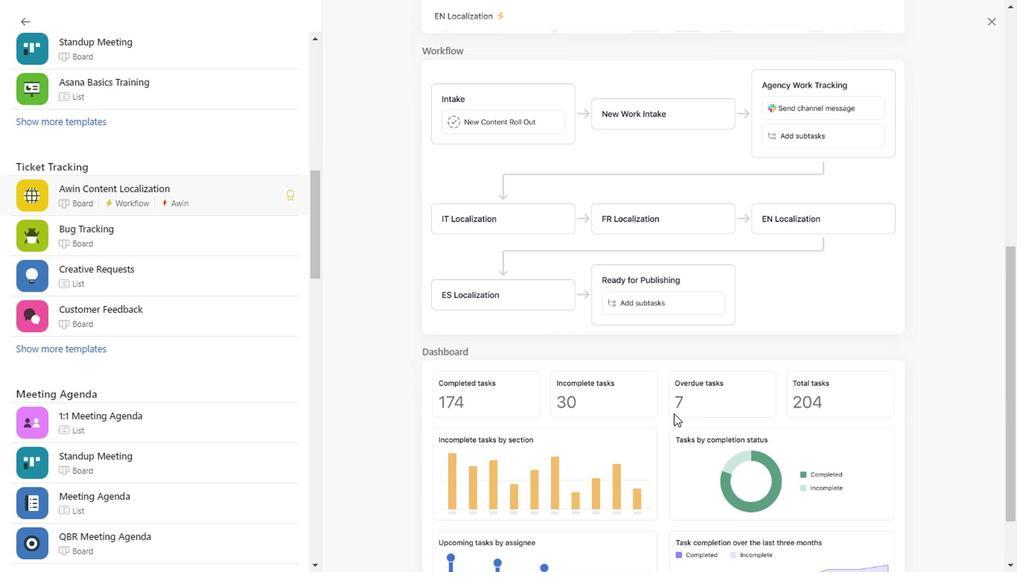 
Action: Mouse moved to (236, 242)
Screenshot: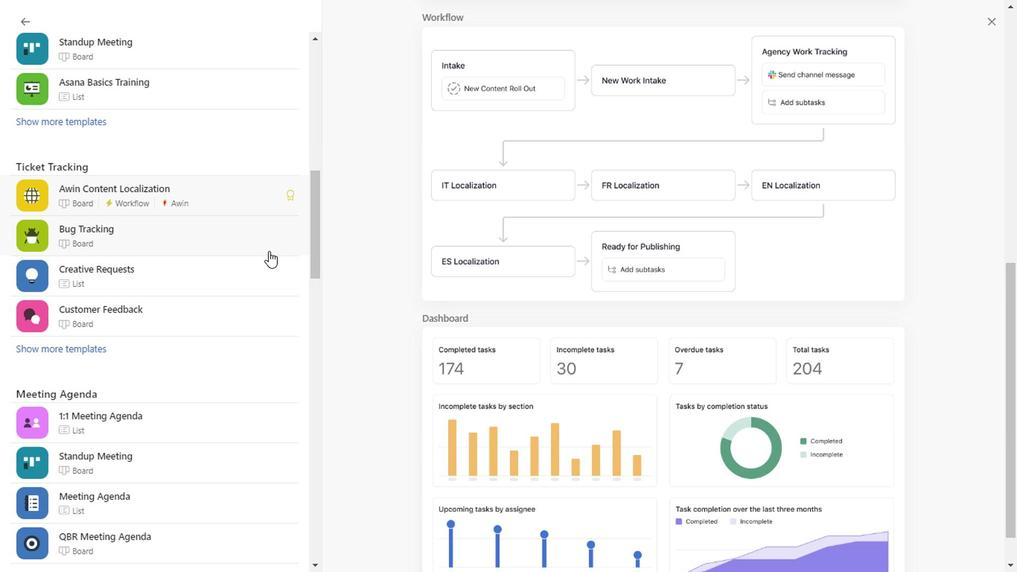 
Action: Mouse pressed left at (236, 242)
Screenshot: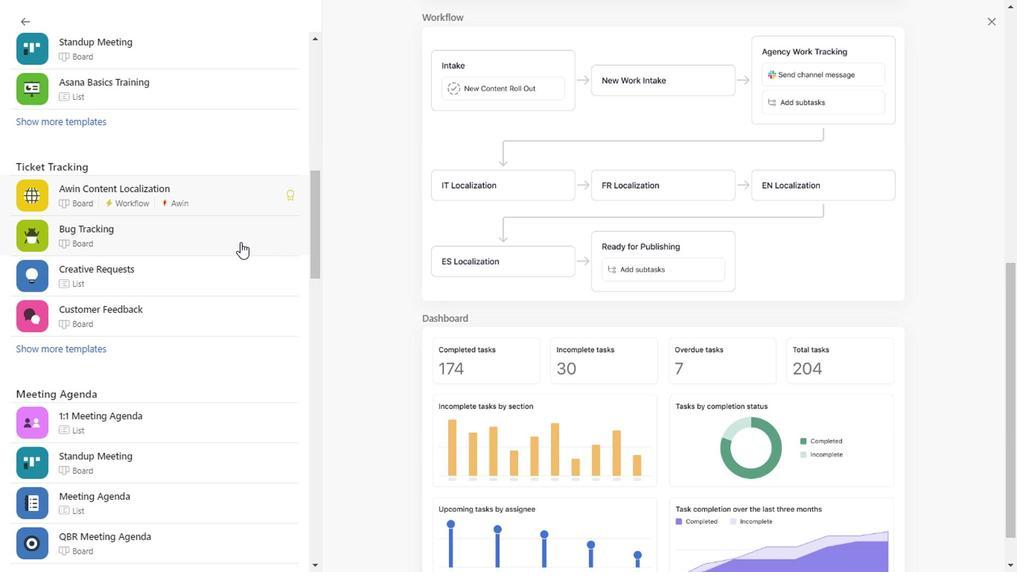 
Action: Mouse moved to (261, 276)
Screenshot: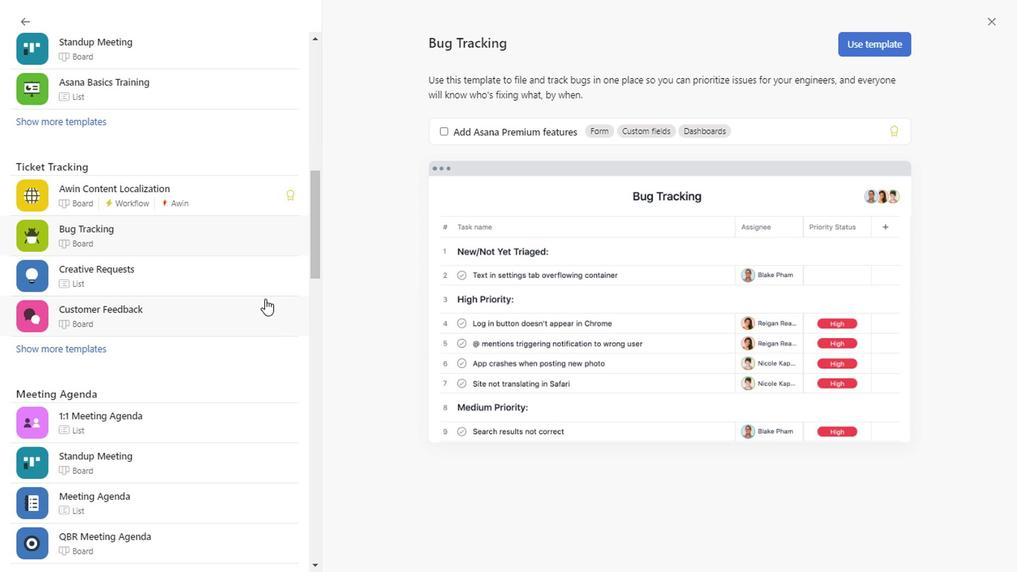 
Action: Mouse pressed left at (261, 276)
Screenshot: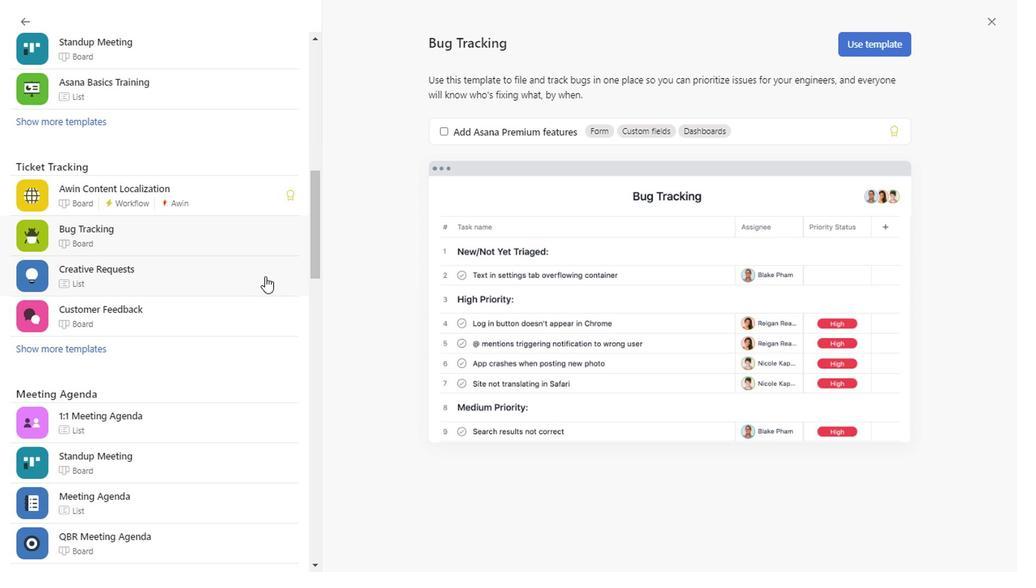
Action: Mouse moved to (211, 318)
Screenshot: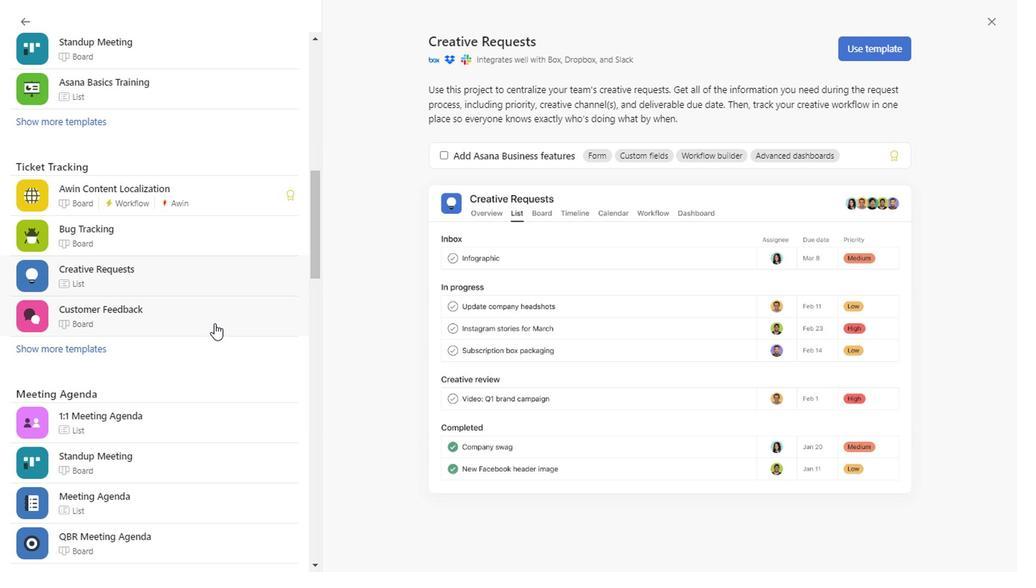 
Action: Mouse pressed left at (211, 318)
Screenshot: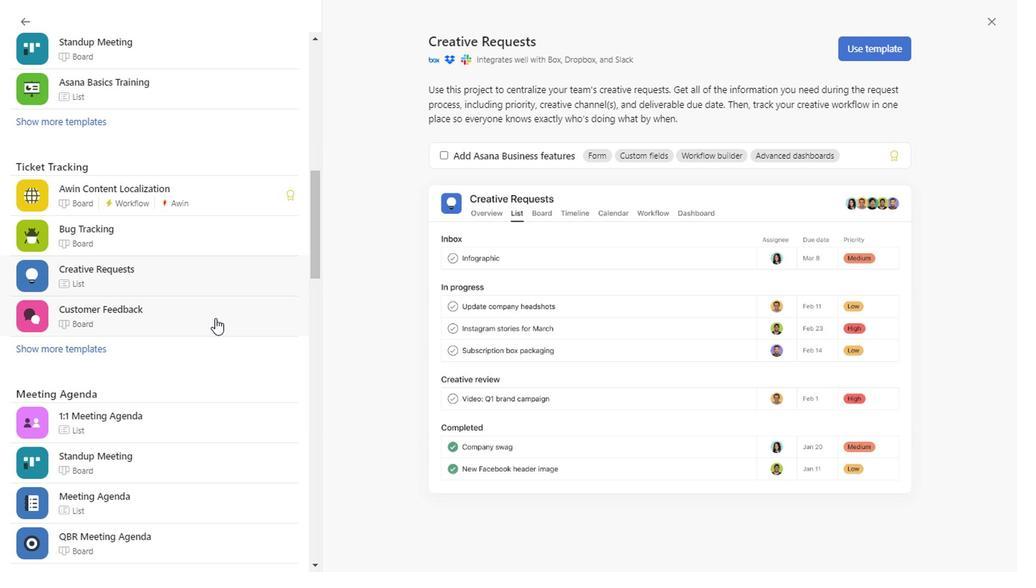 
Action: Mouse moved to (556, 453)
Screenshot: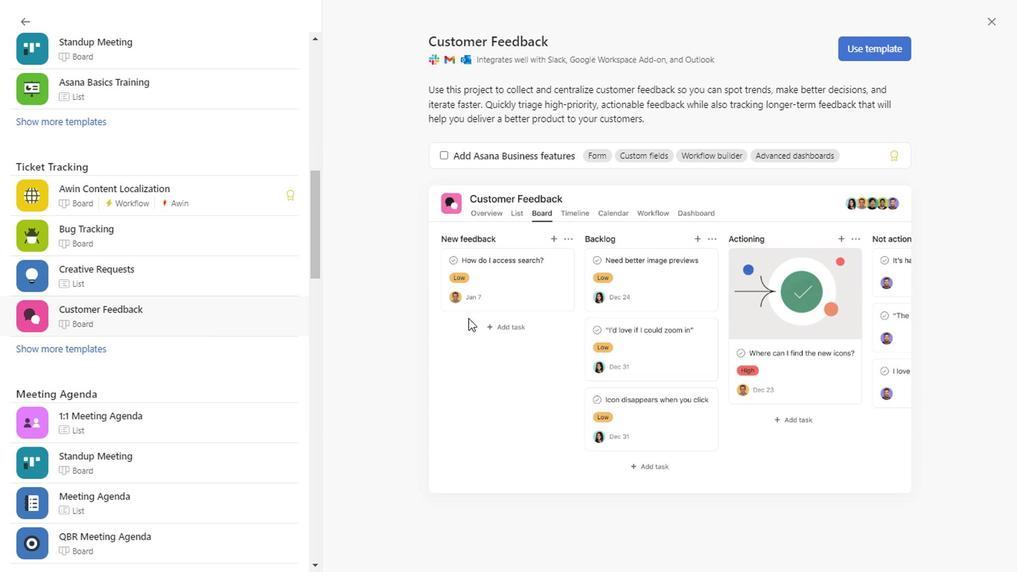 
Action: Mouse scrolled (556, 452) with delta (0, -1)
Screenshot: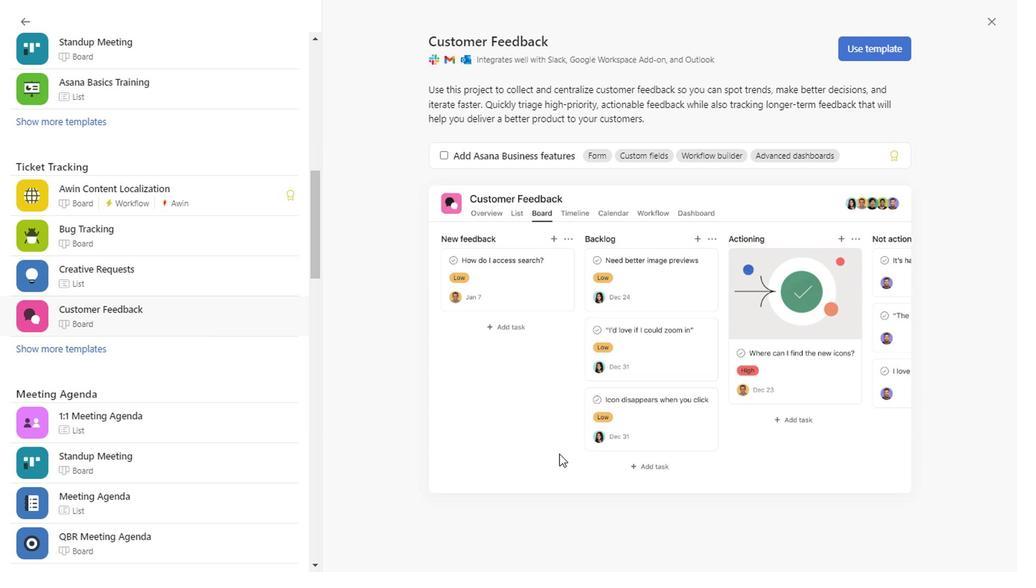 
Action: Mouse scrolled (556, 452) with delta (0, -1)
Screenshot: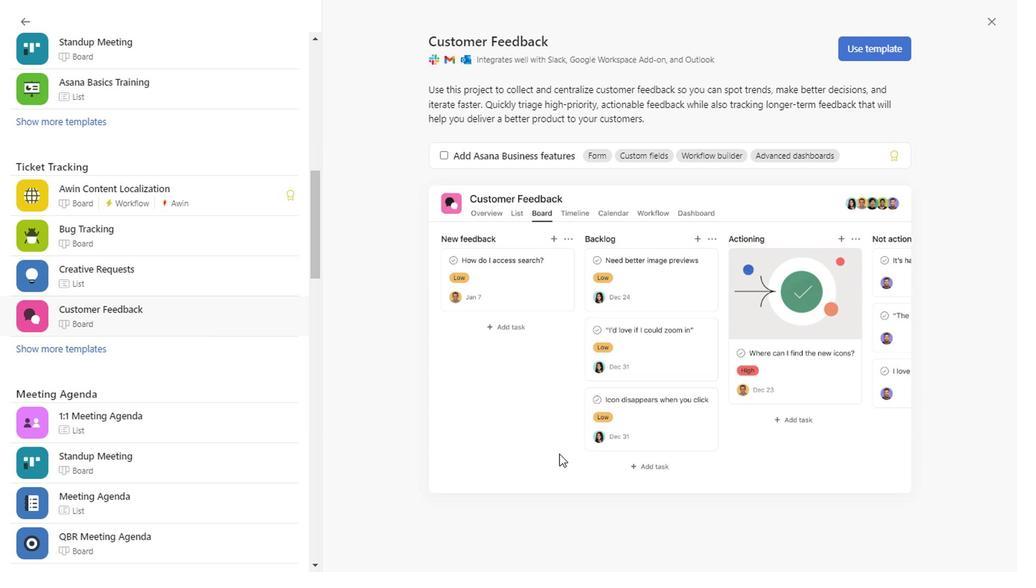 
Action: Mouse scrolled (556, 452) with delta (0, -1)
Screenshot: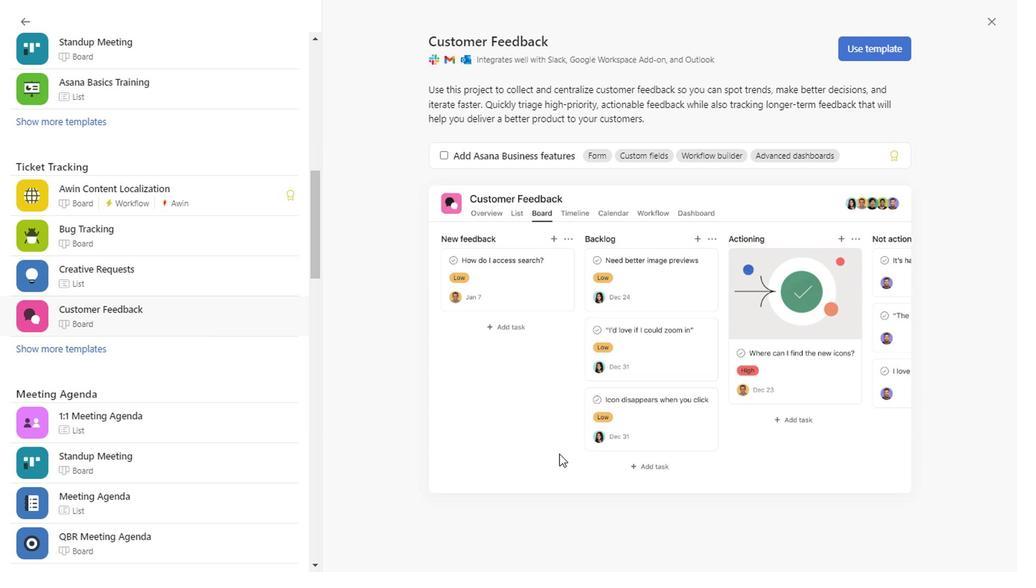 
Action: Mouse scrolled (556, 452) with delta (0, -1)
Screenshot: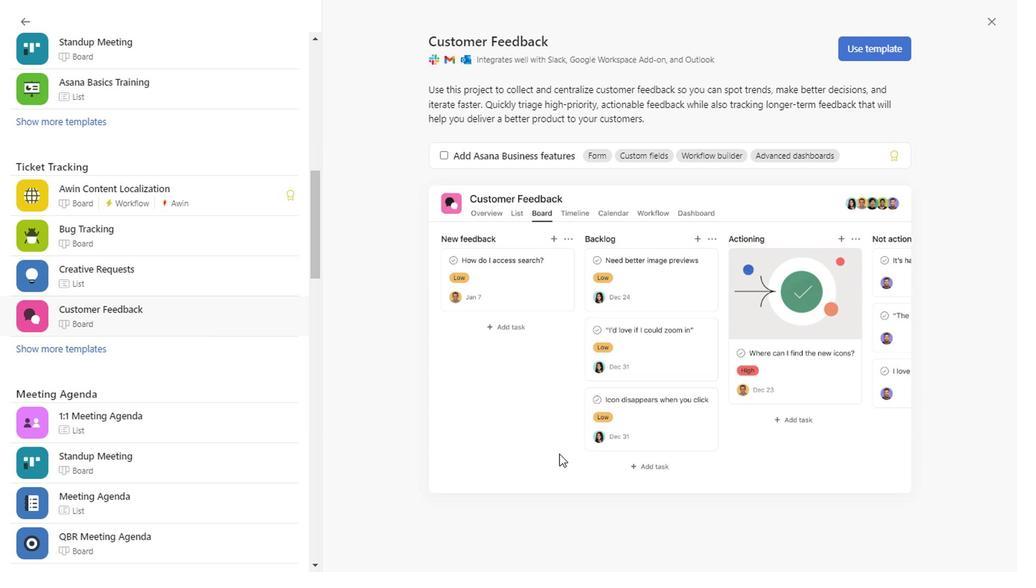 
Action: Mouse scrolled (556, 452) with delta (0, -1)
Screenshot: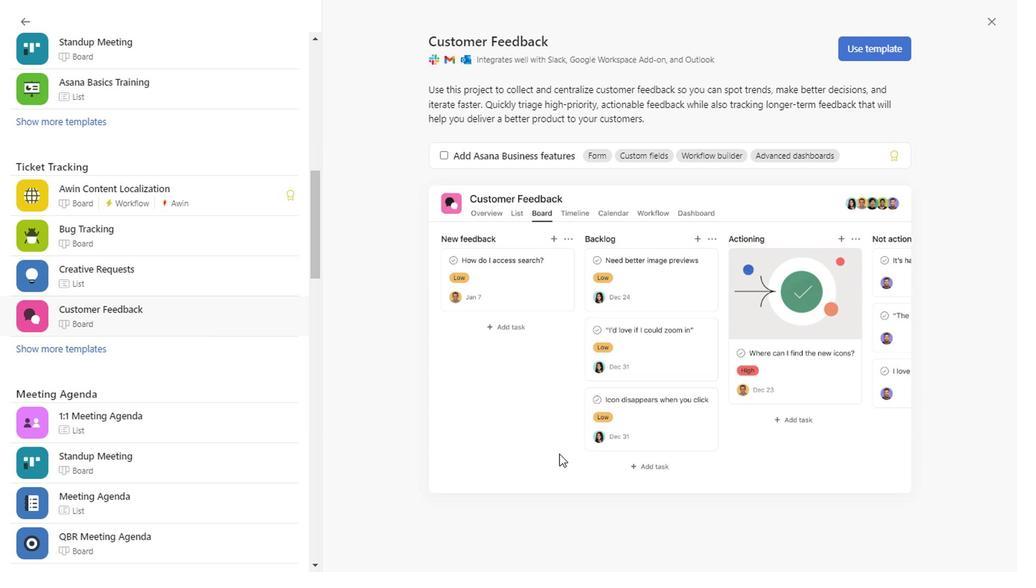 
Action: Mouse scrolled (556, 452) with delta (0, -1)
Screenshot: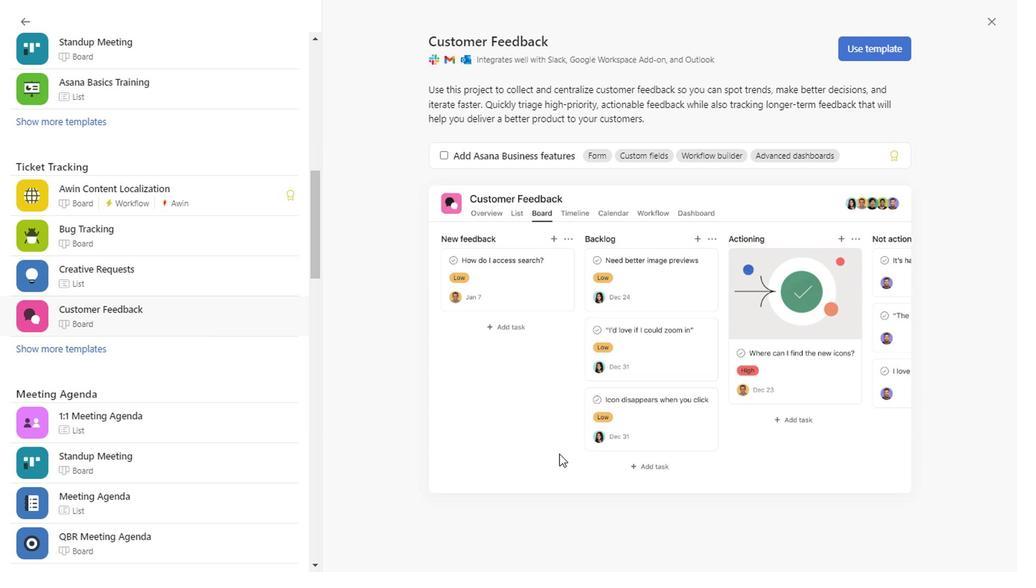 
Action: Mouse scrolled (556, 452) with delta (0, -1)
Screenshot: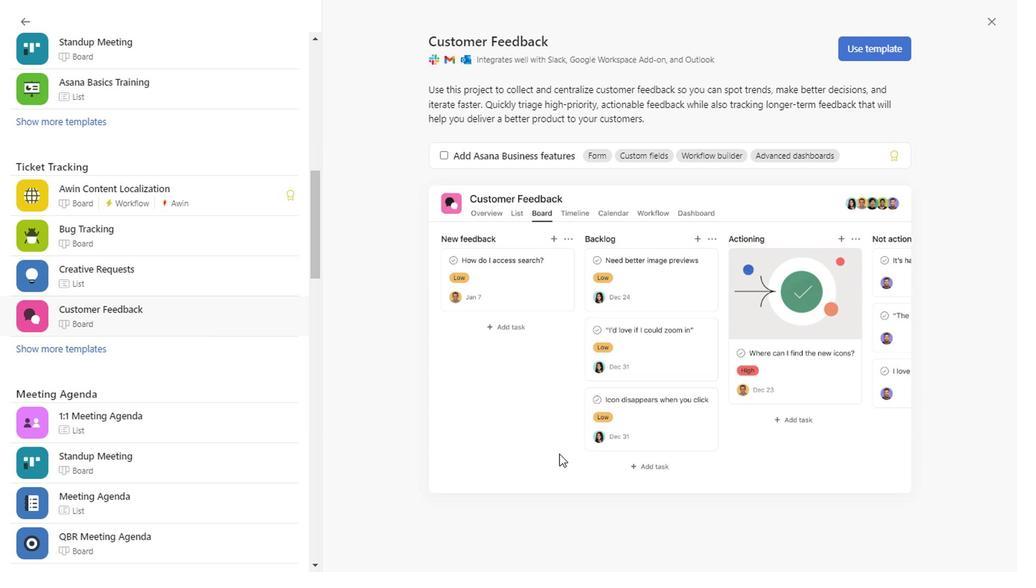 
Action: Mouse scrolled (556, 452) with delta (0, -1)
Screenshot: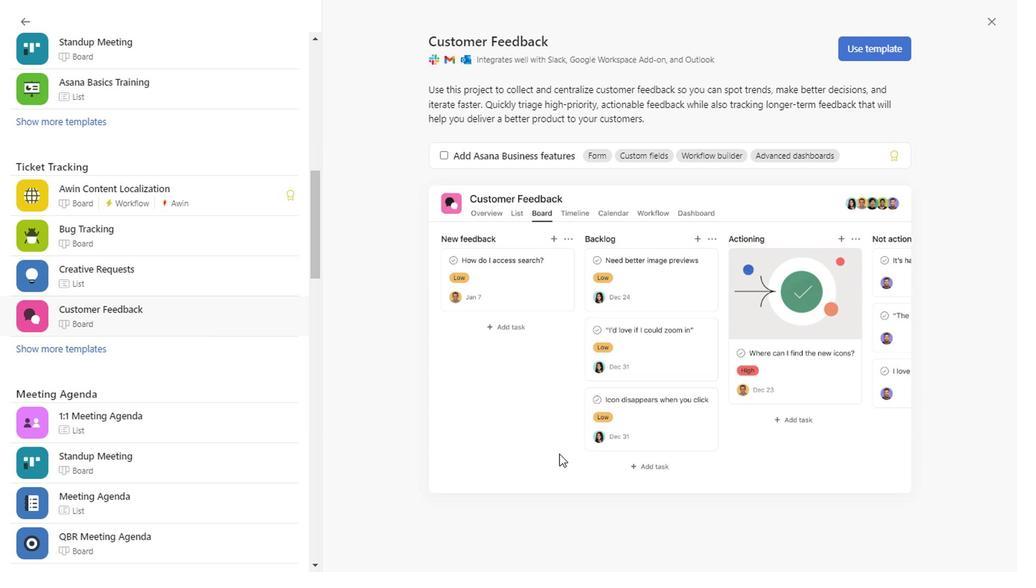 
Action: Mouse scrolled (556, 452) with delta (0, -1)
Screenshot: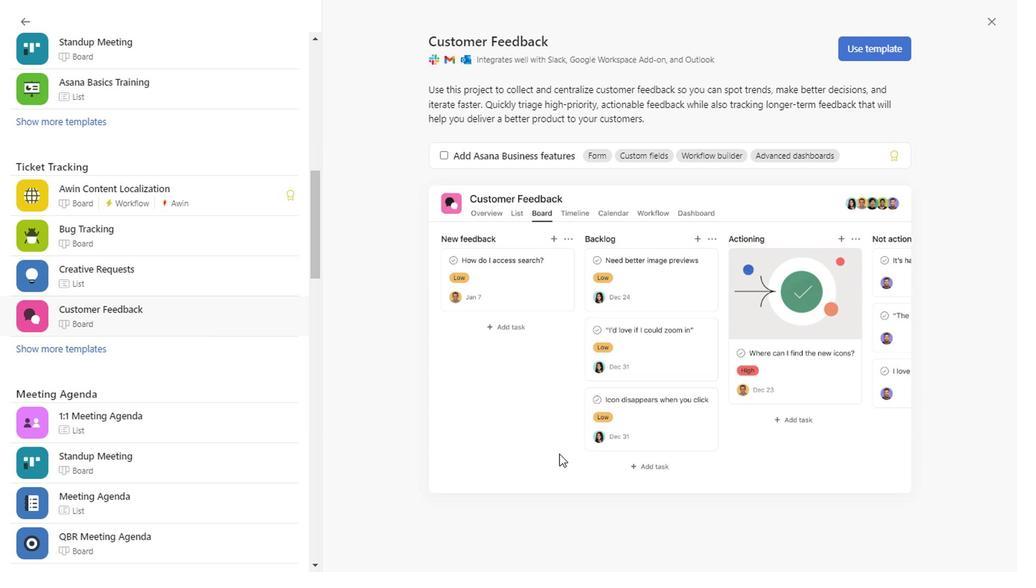 
Action: Mouse scrolled (556, 452) with delta (0, -1)
Screenshot: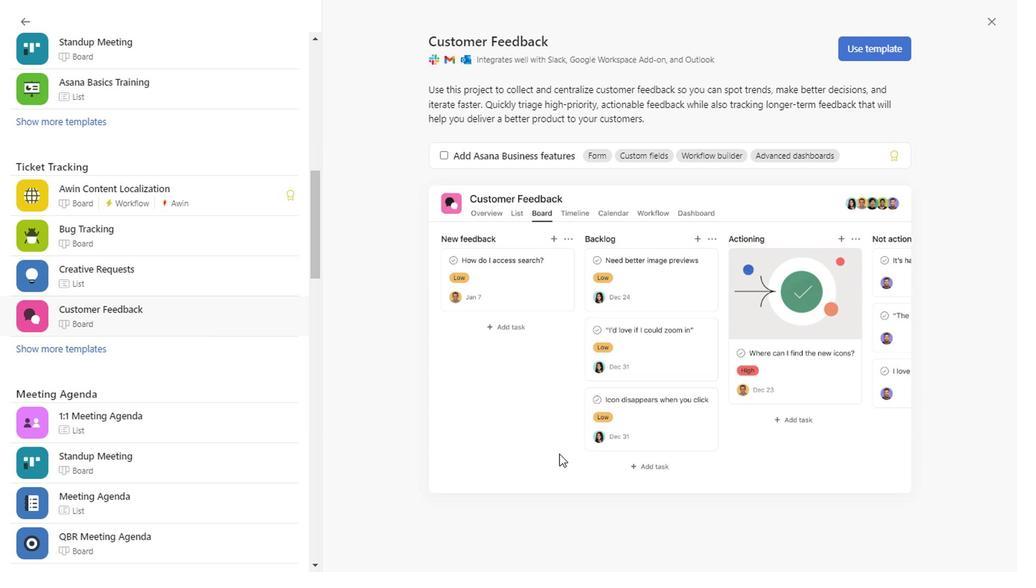 
Action: Mouse scrolled (556, 452) with delta (0, -1)
Screenshot: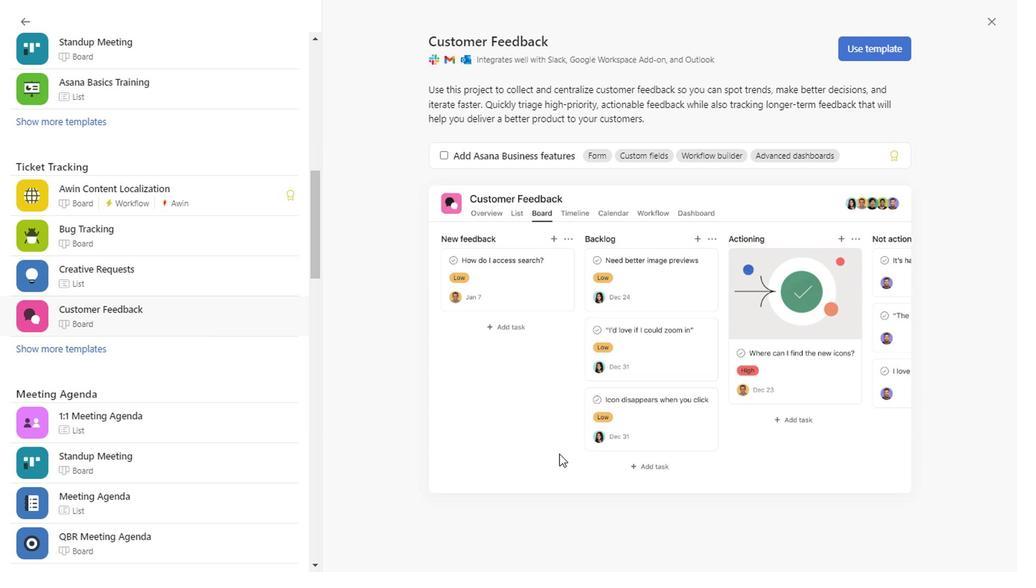 
Action: Mouse scrolled (556, 452) with delta (0, -1)
Screenshot: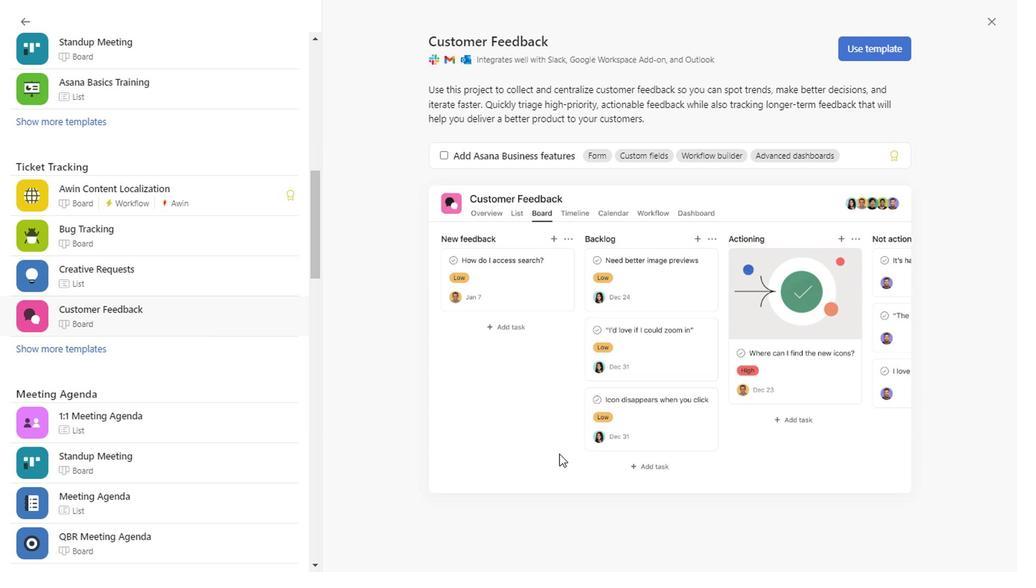 
Action: Mouse scrolled (556, 452) with delta (0, -1)
Screenshot: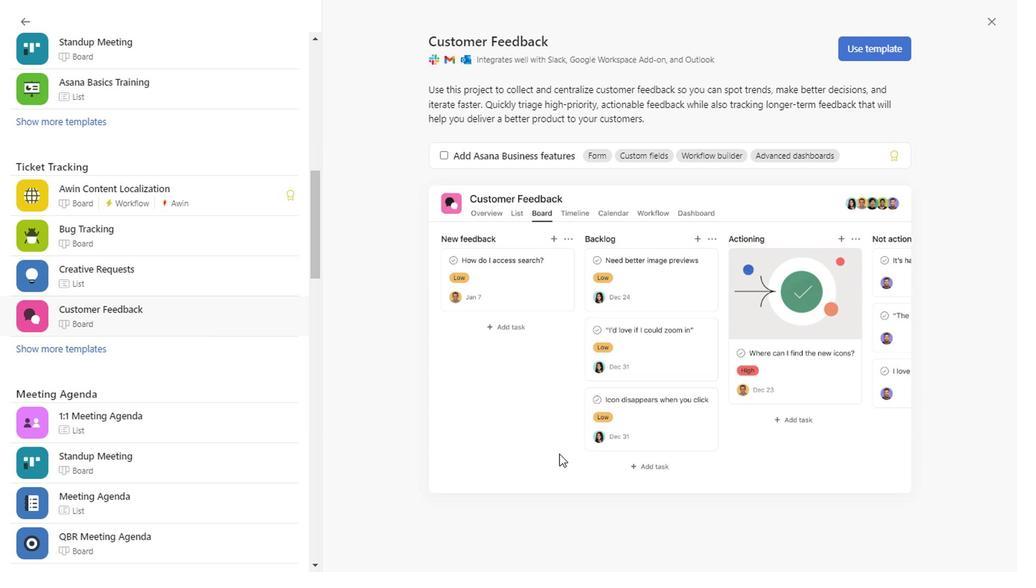 
Action: Mouse scrolled (556, 452) with delta (0, -1)
Screenshot: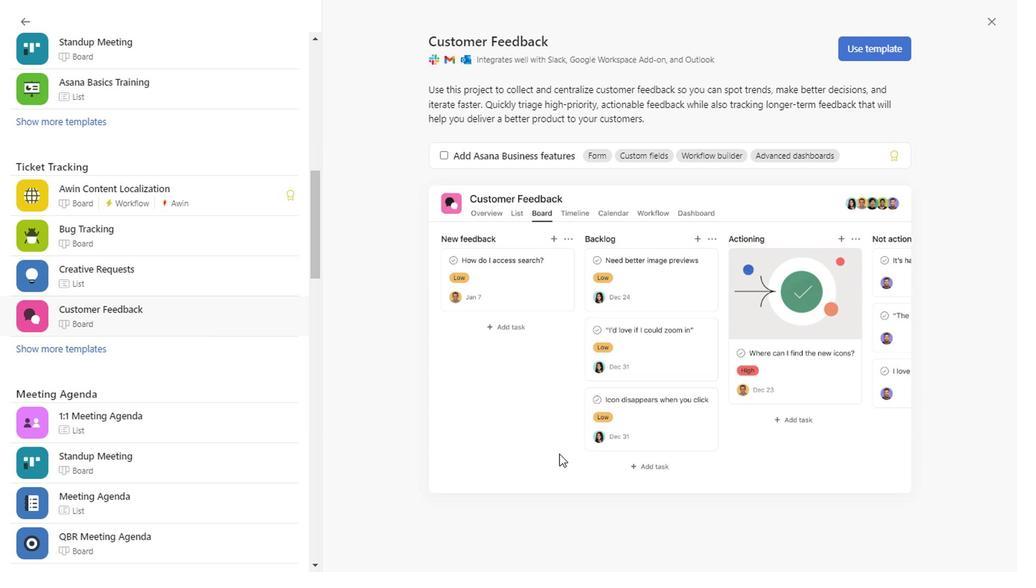 
Action: Mouse scrolled (556, 452) with delta (0, -1)
